 Task: Set up a project plan in Asana using relevant templates and review the tasks and management functions.
Action: Mouse moved to (167, 424)
Screenshot: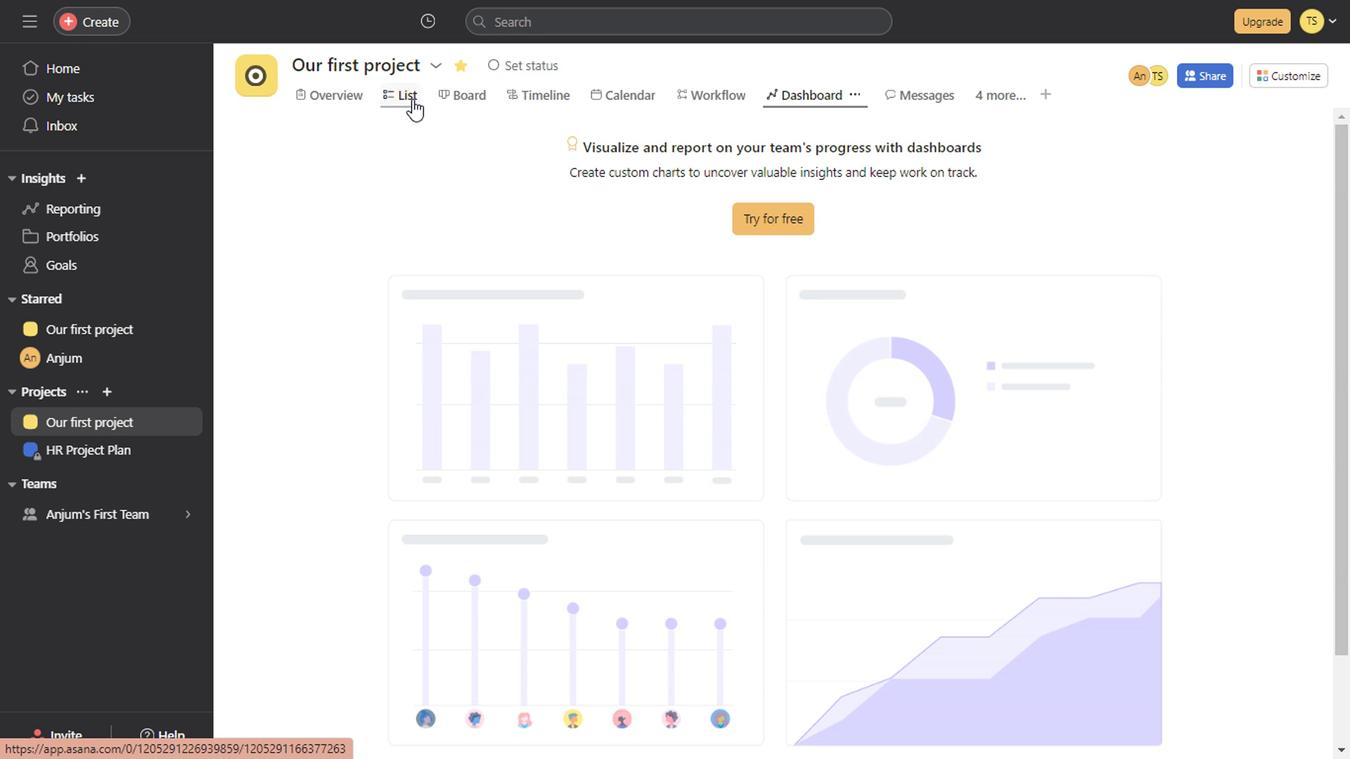 
Action: Mouse pressed left at (167, 424)
Screenshot: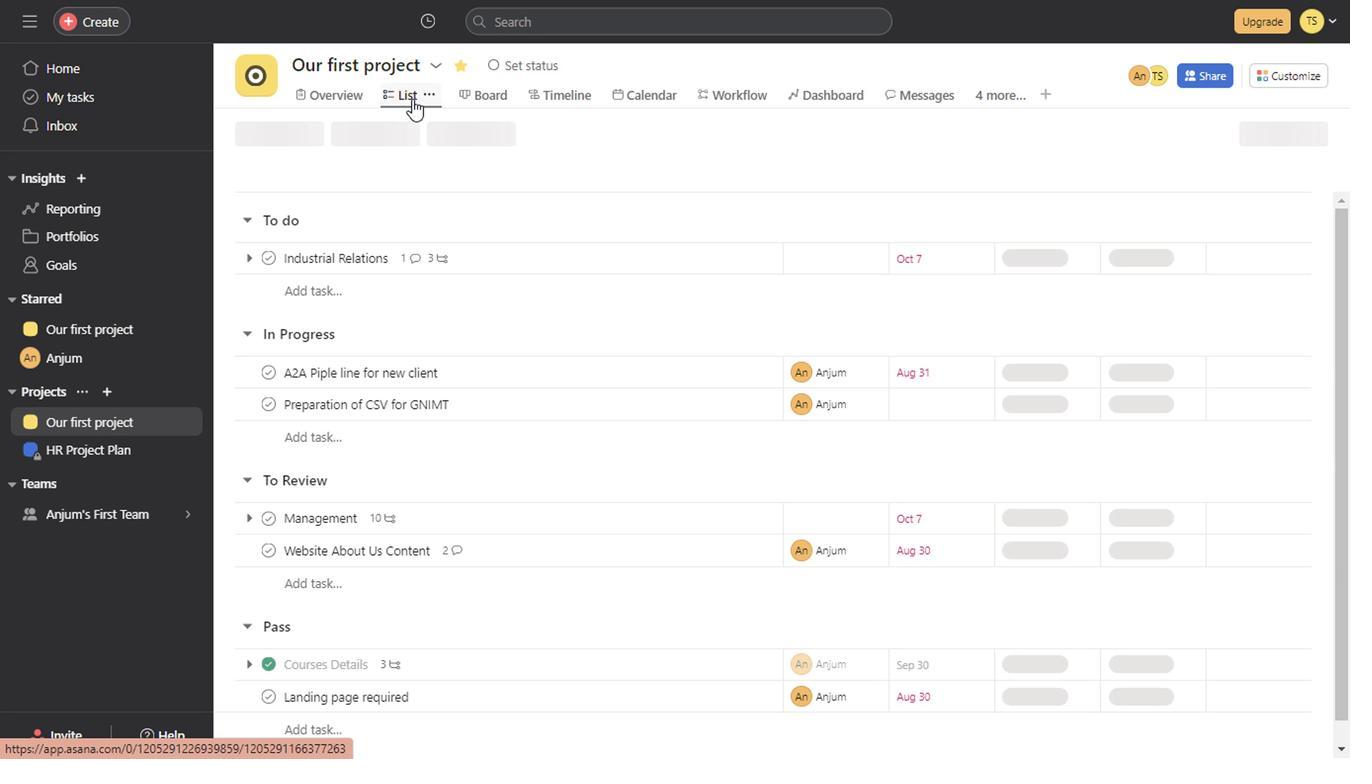 
Action: Mouse moved to (408, 116)
Screenshot: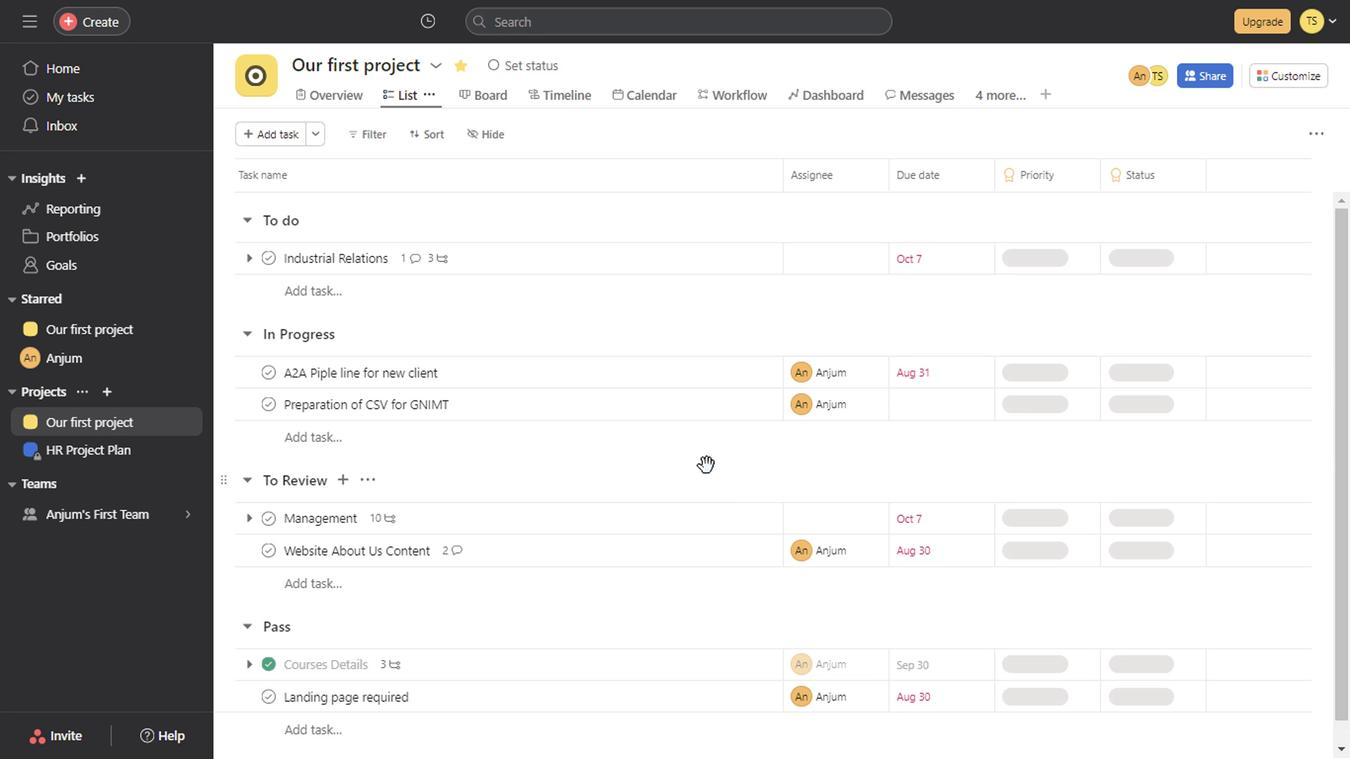 
Action: Mouse pressed left at (408, 116)
Screenshot: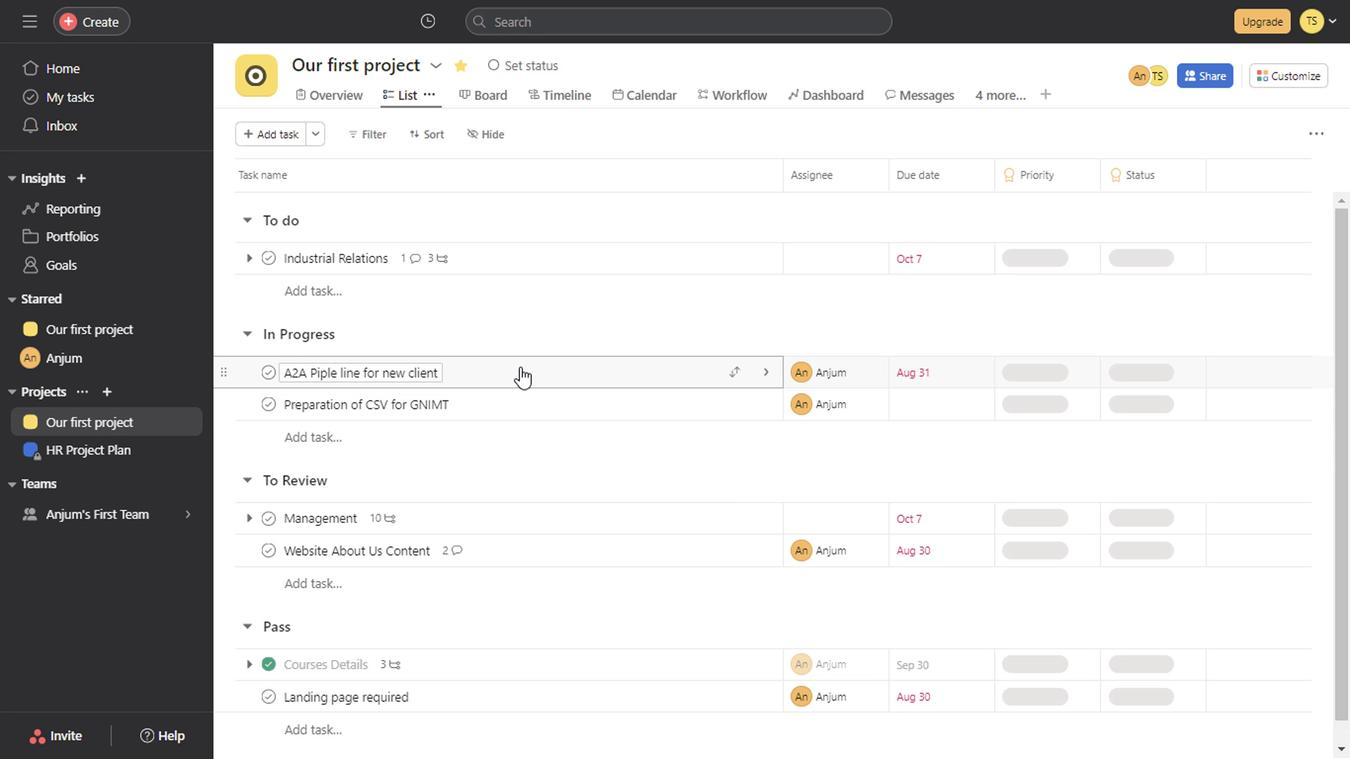 
Action: Mouse moved to (731, 481)
Screenshot: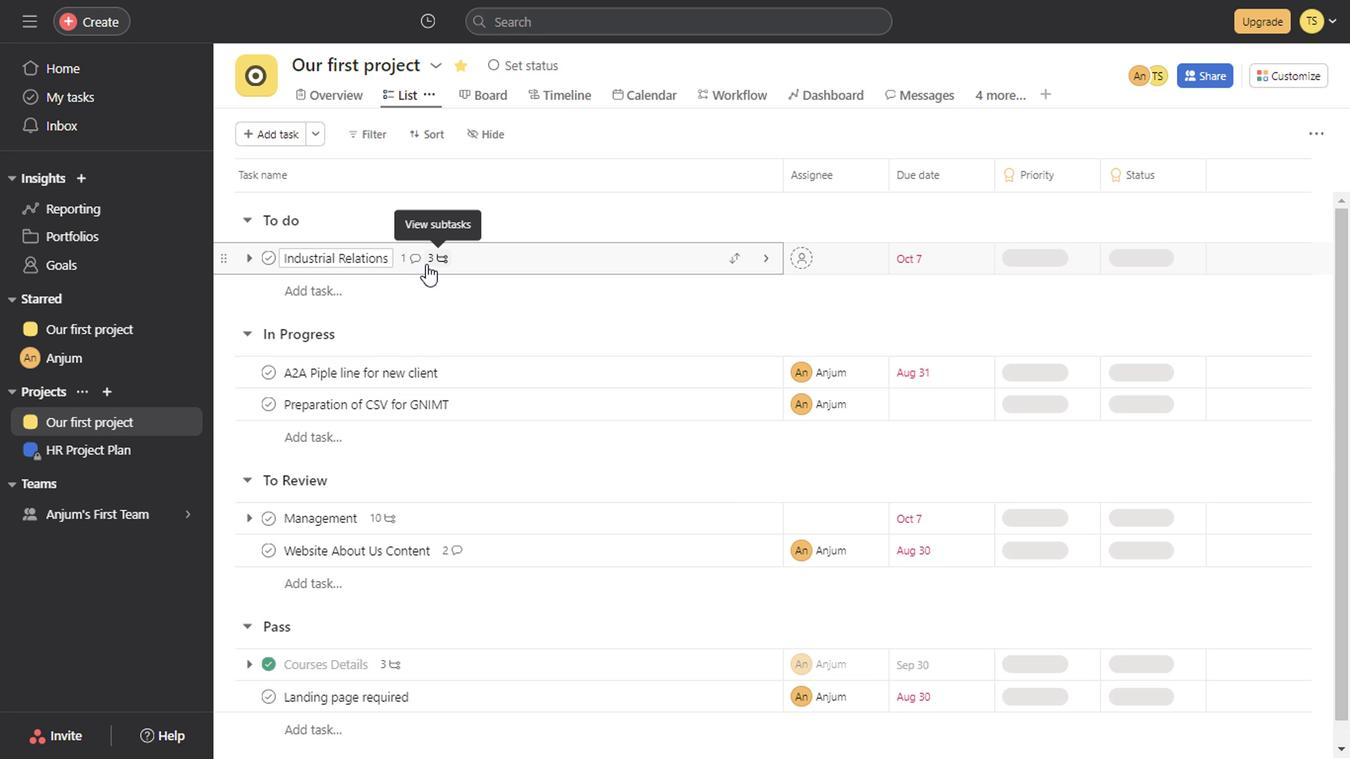 
Action: Mouse scrolled (731, 480) with delta (0, -1)
Screenshot: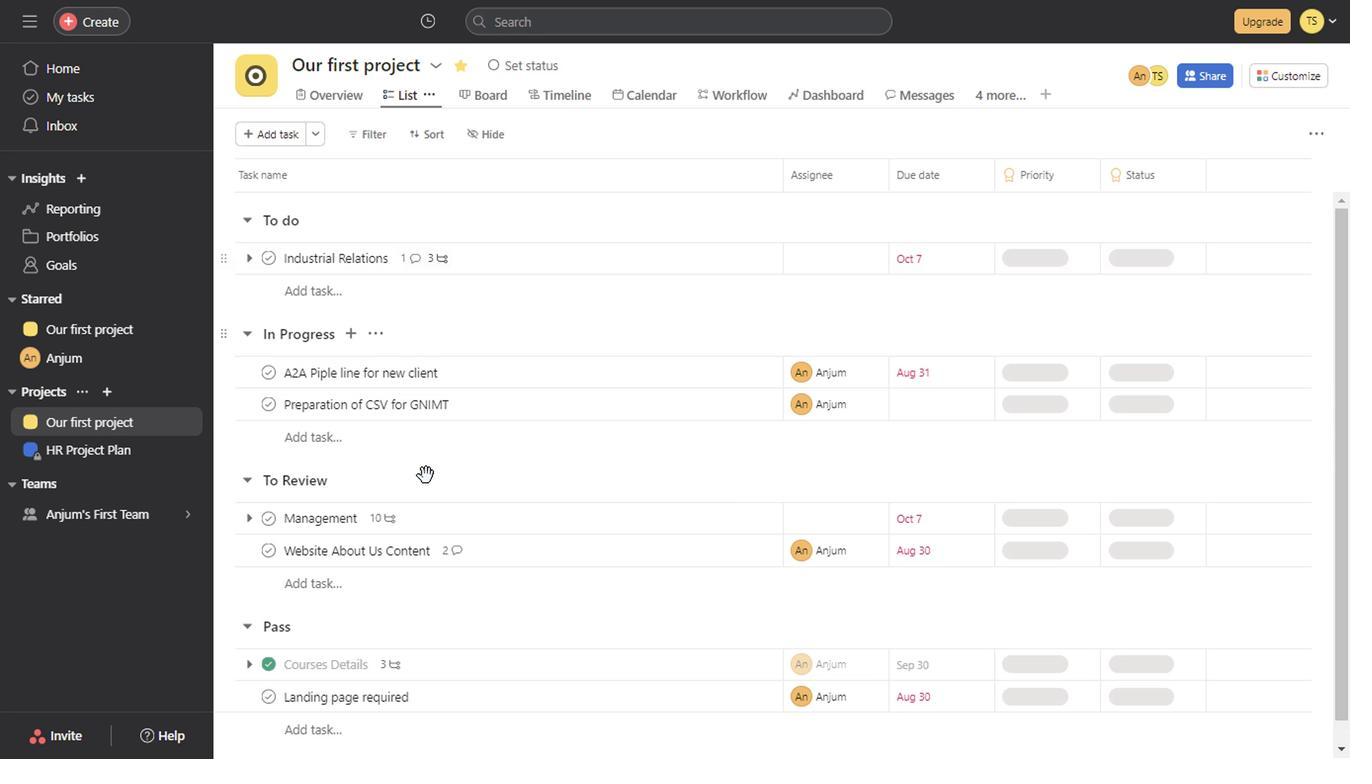 
Action: Mouse scrolled (731, 480) with delta (0, -1)
Screenshot: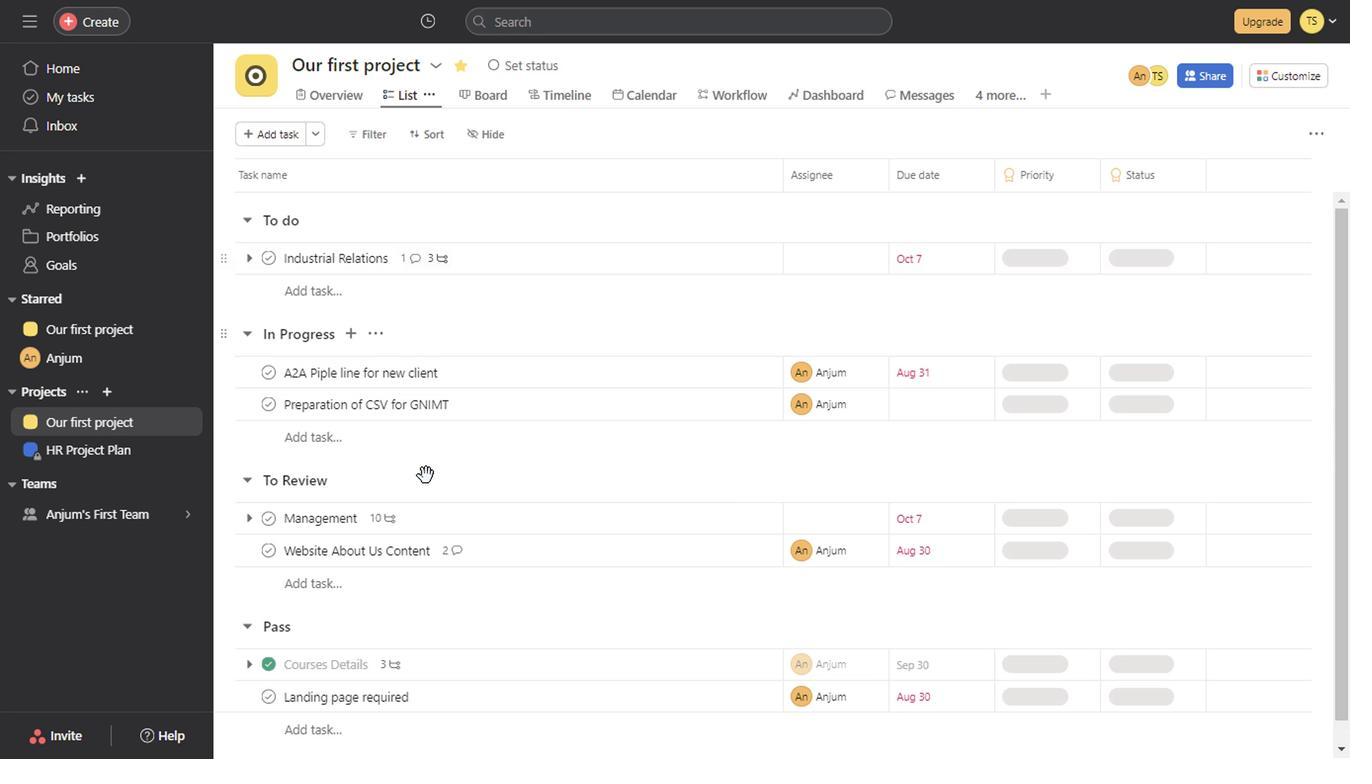 
Action: Mouse scrolled (731, 480) with delta (0, -1)
Screenshot: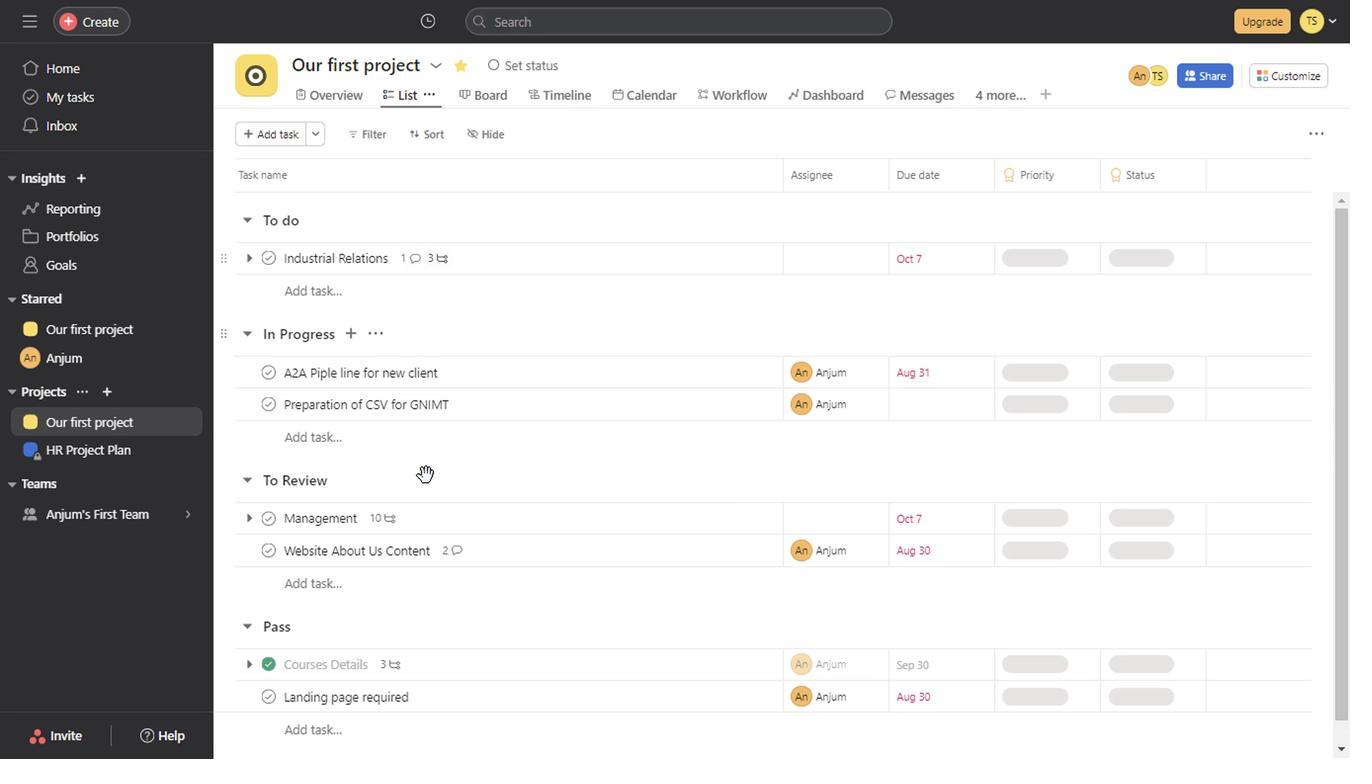 
Action: Mouse scrolled (731, 480) with delta (0, -1)
Screenshot: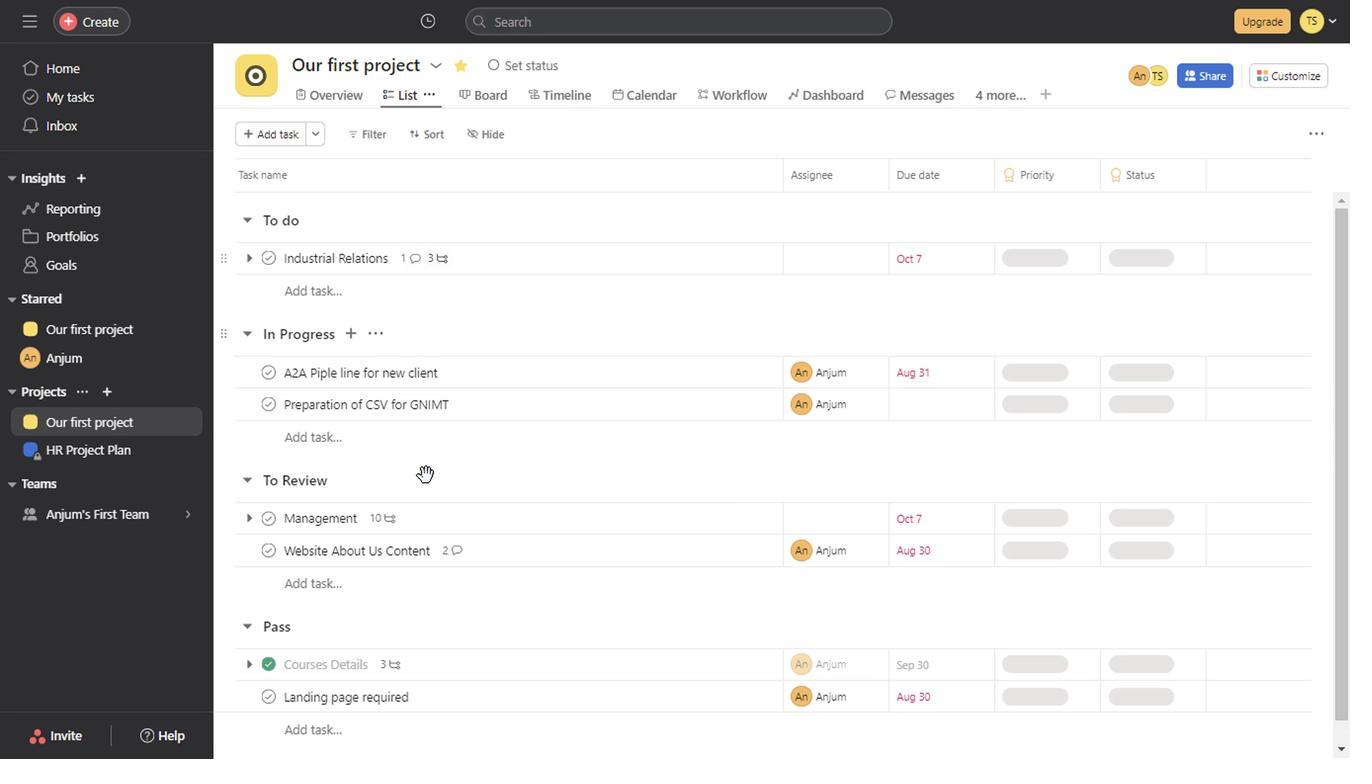 
Action: Mouse scrolled (731, 480) with delta (0, -1)
Screenshot: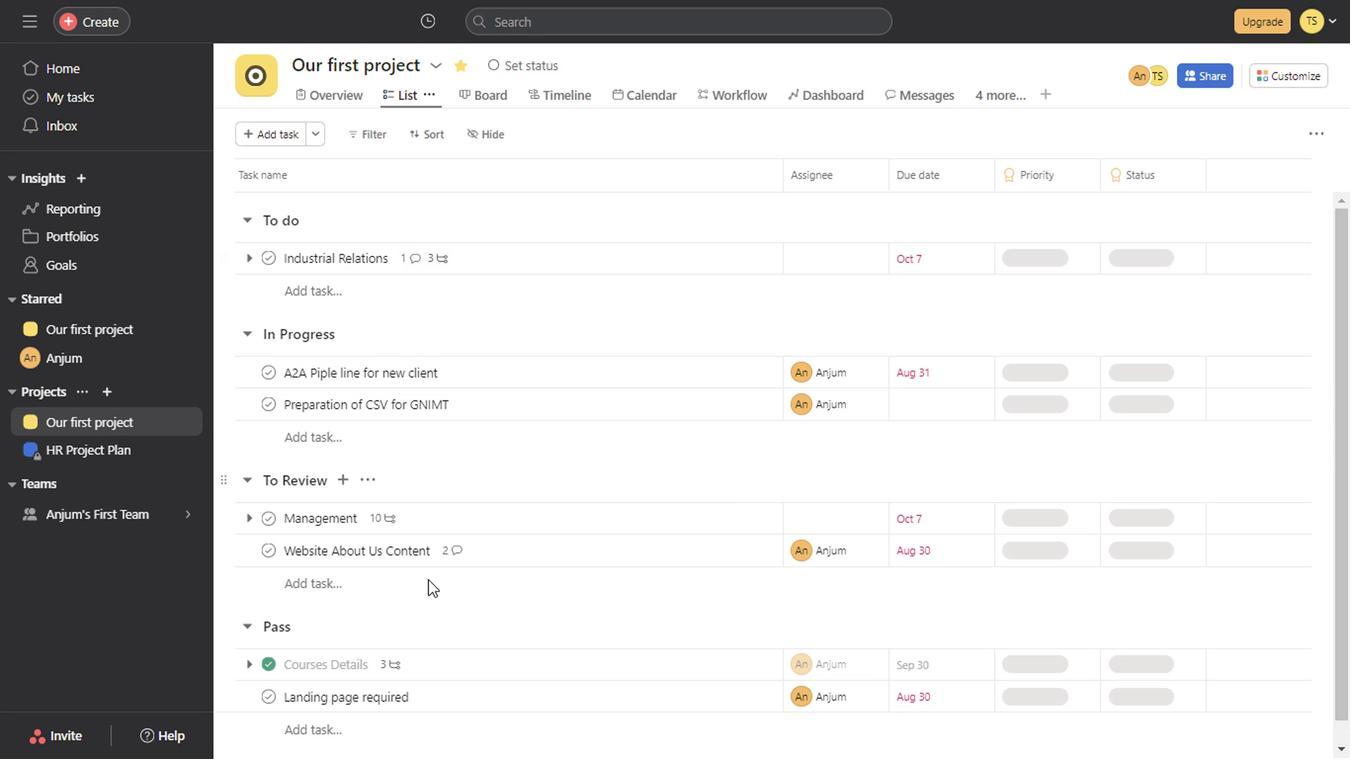 
Action: Mouse scrolled (731, 480) with delta (0, -1)
Screenshot: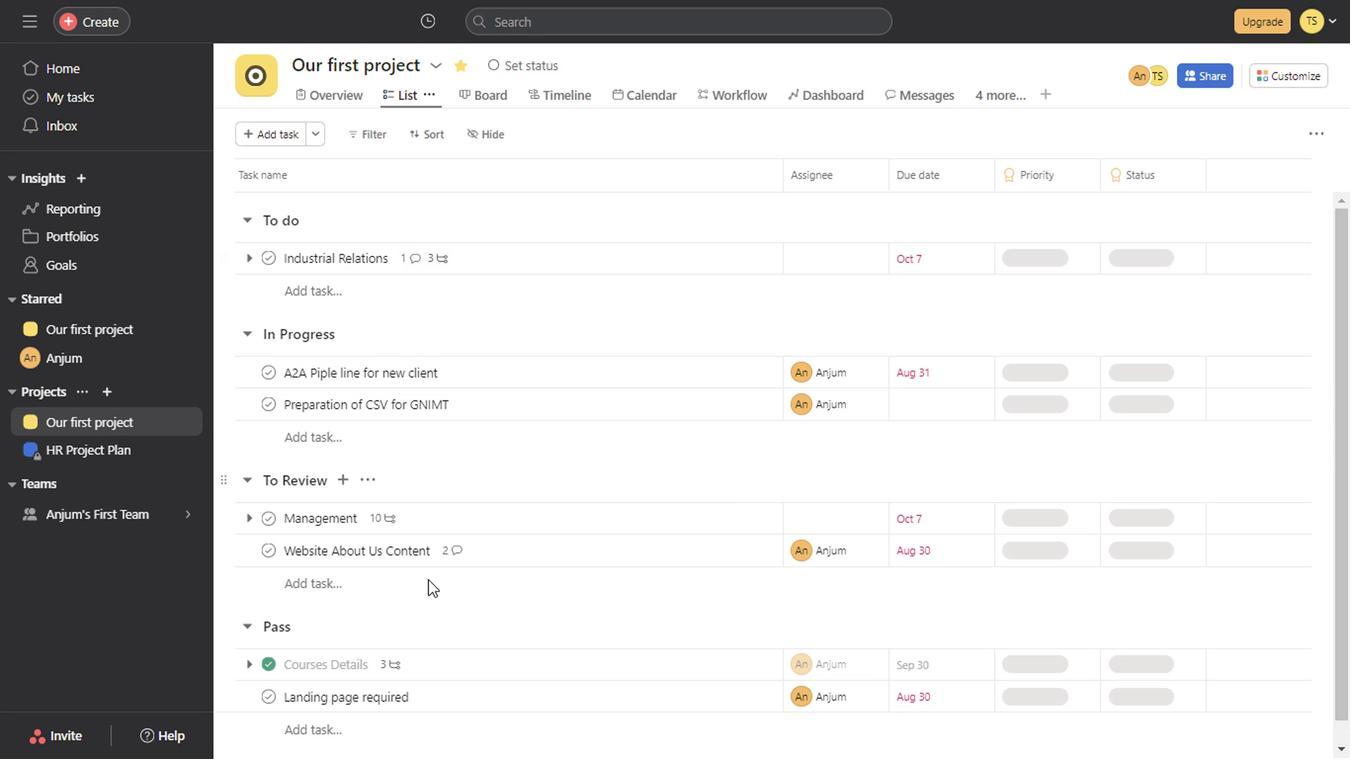 
Action: Mouse scrolled (731, 480) with delta (0, -1)
Screenshot: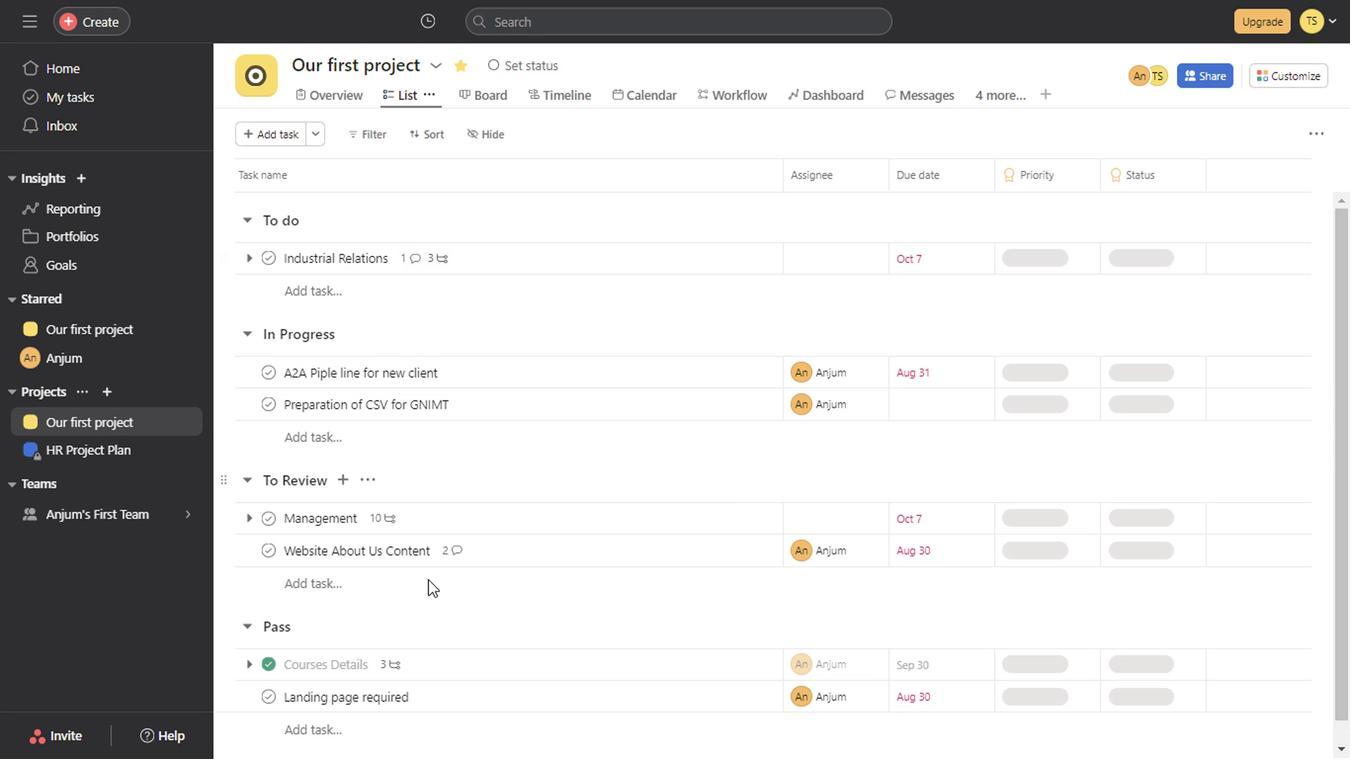 
Action: Mouse scrolled (731, 480) with delta (0, -1)
Screenshot: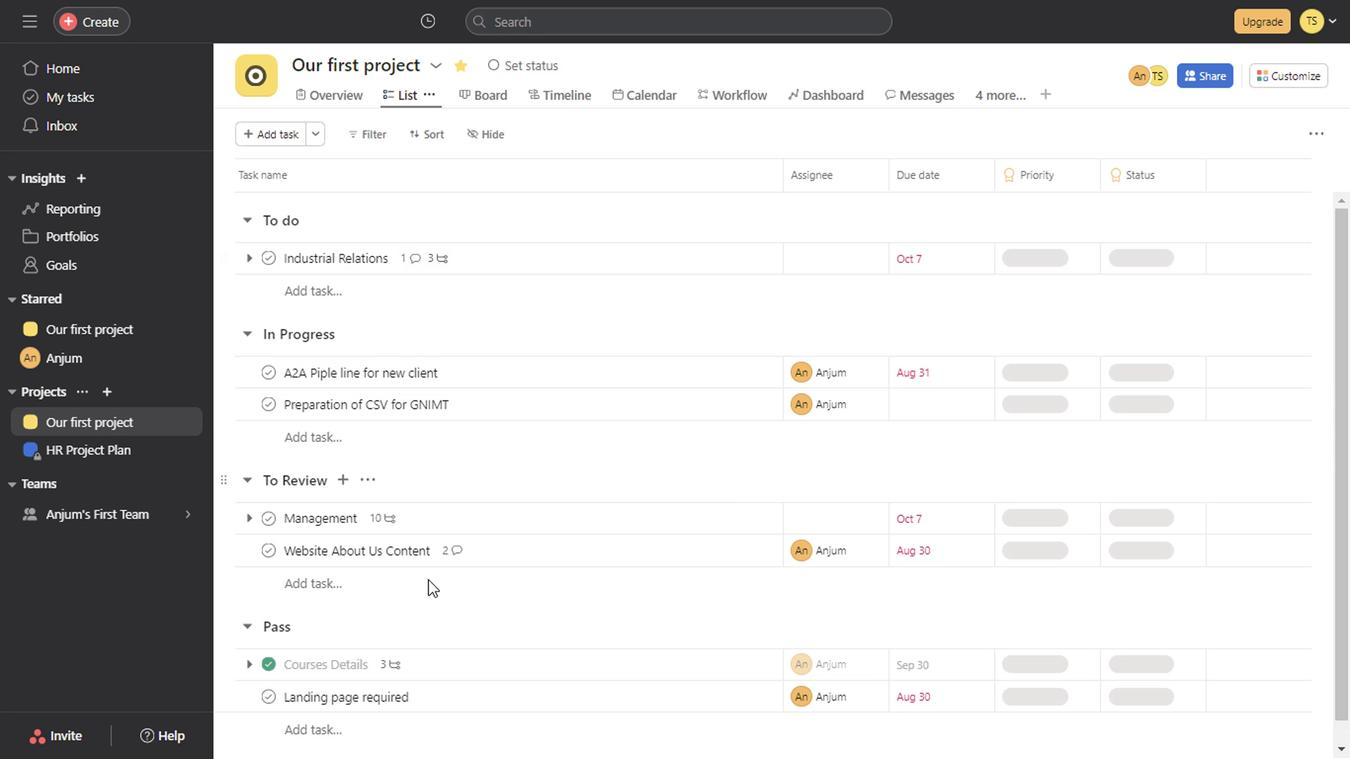
Action: Mouse scrolled (731, 480) with delta (0, -1)
Screenshot: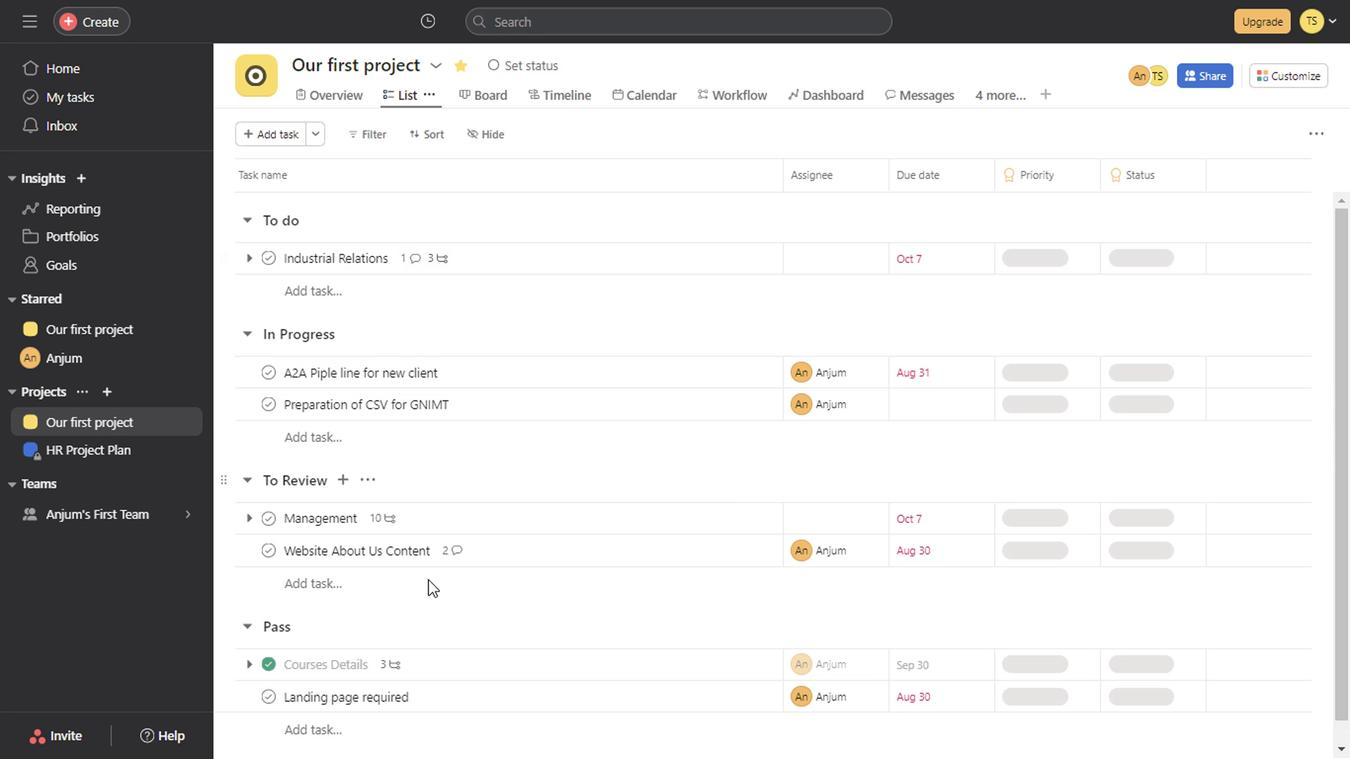 
Action: Mouse scrolled (731, 480) with delta (0, -1)
Screenshot: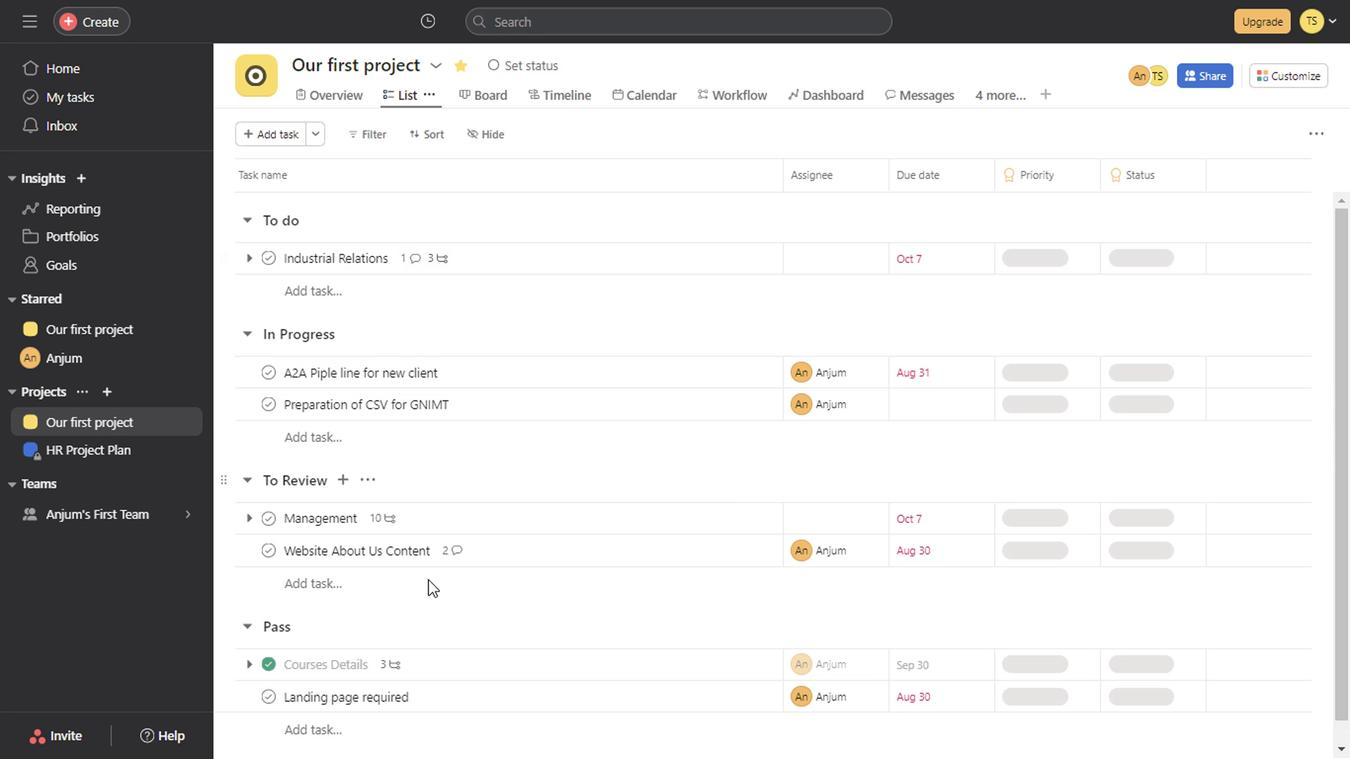 
Action: Mouse scrolled (731, 480) with delta (0, -1)
Screenshot: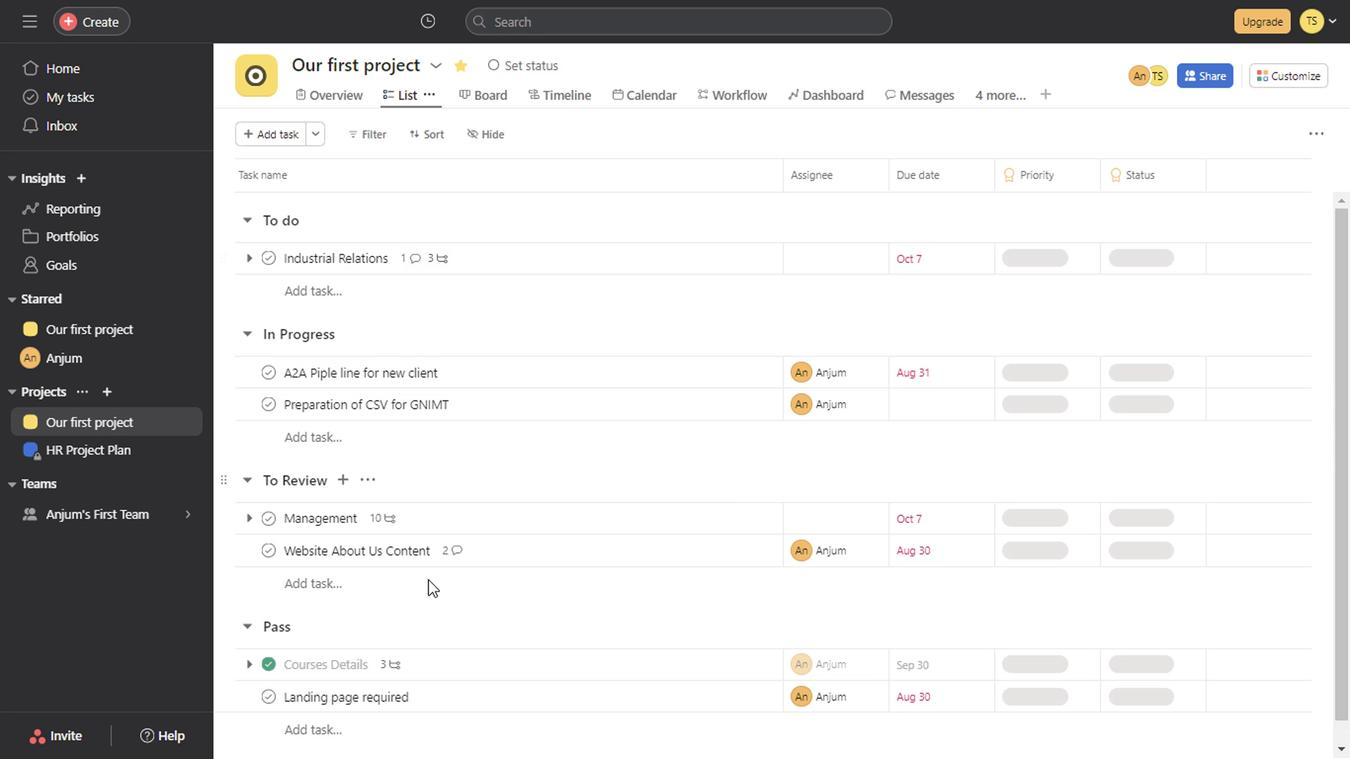 
Action: Mouse scrolled (731, 480) with delta (0, -1)
Screenshot: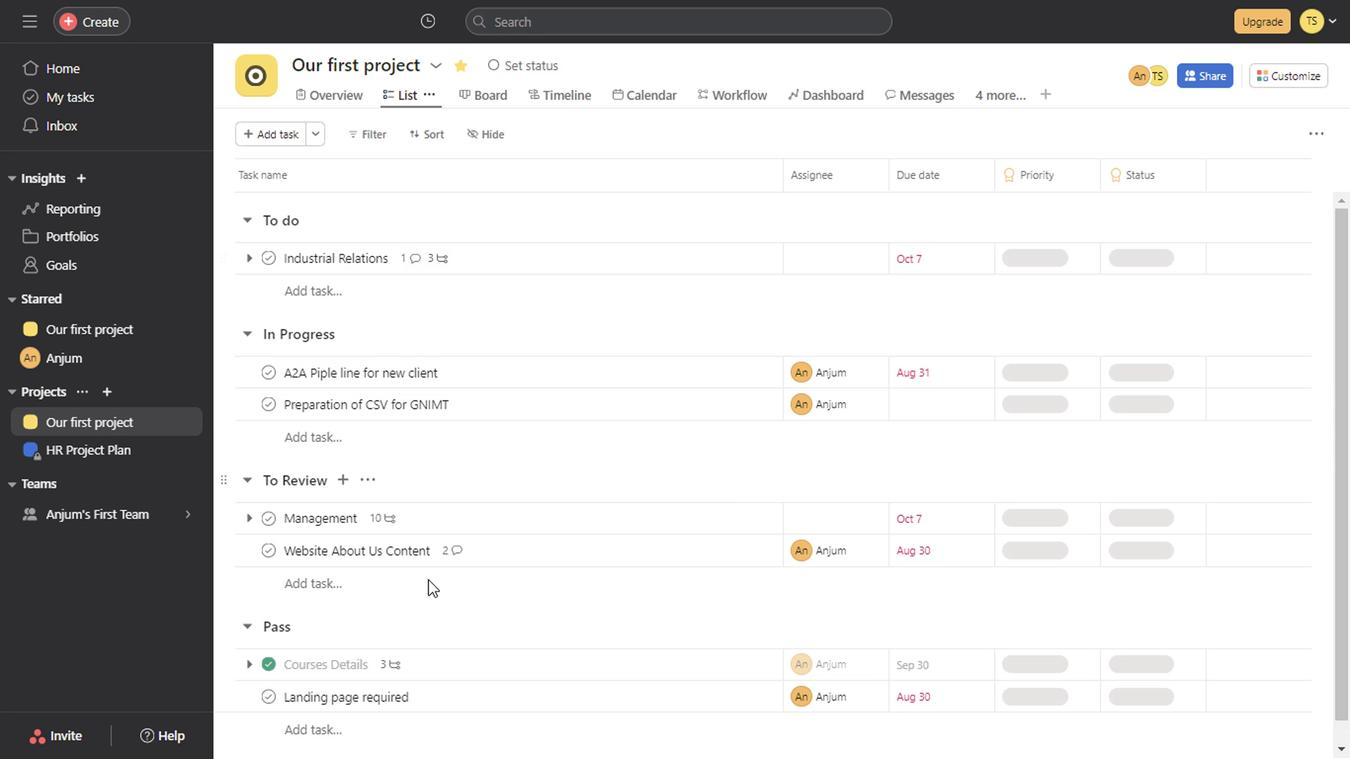 
Action: Mouse scrolled (731, 480) with delta (0, -1)
Screenshot: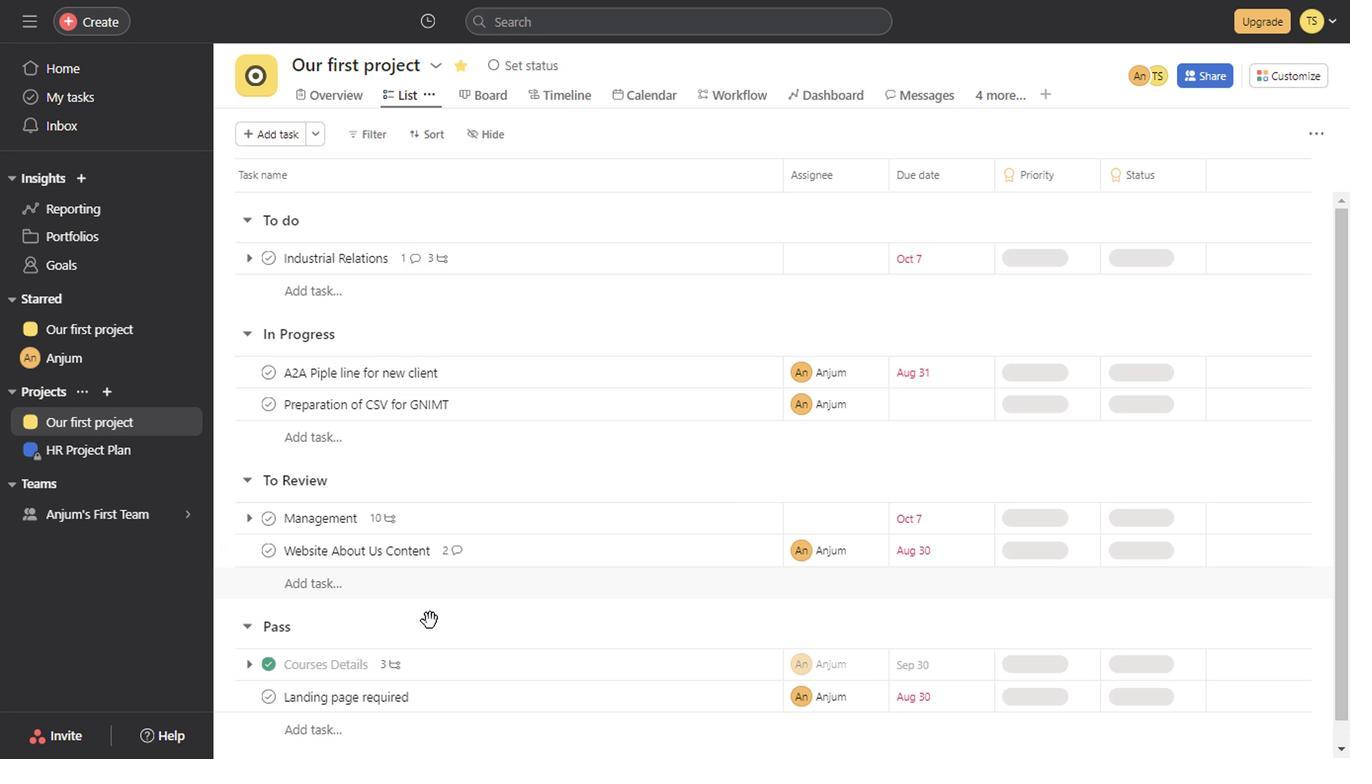 
Action: Mouse scrolled (731, 480) with delta (0, -1)
Screenshot: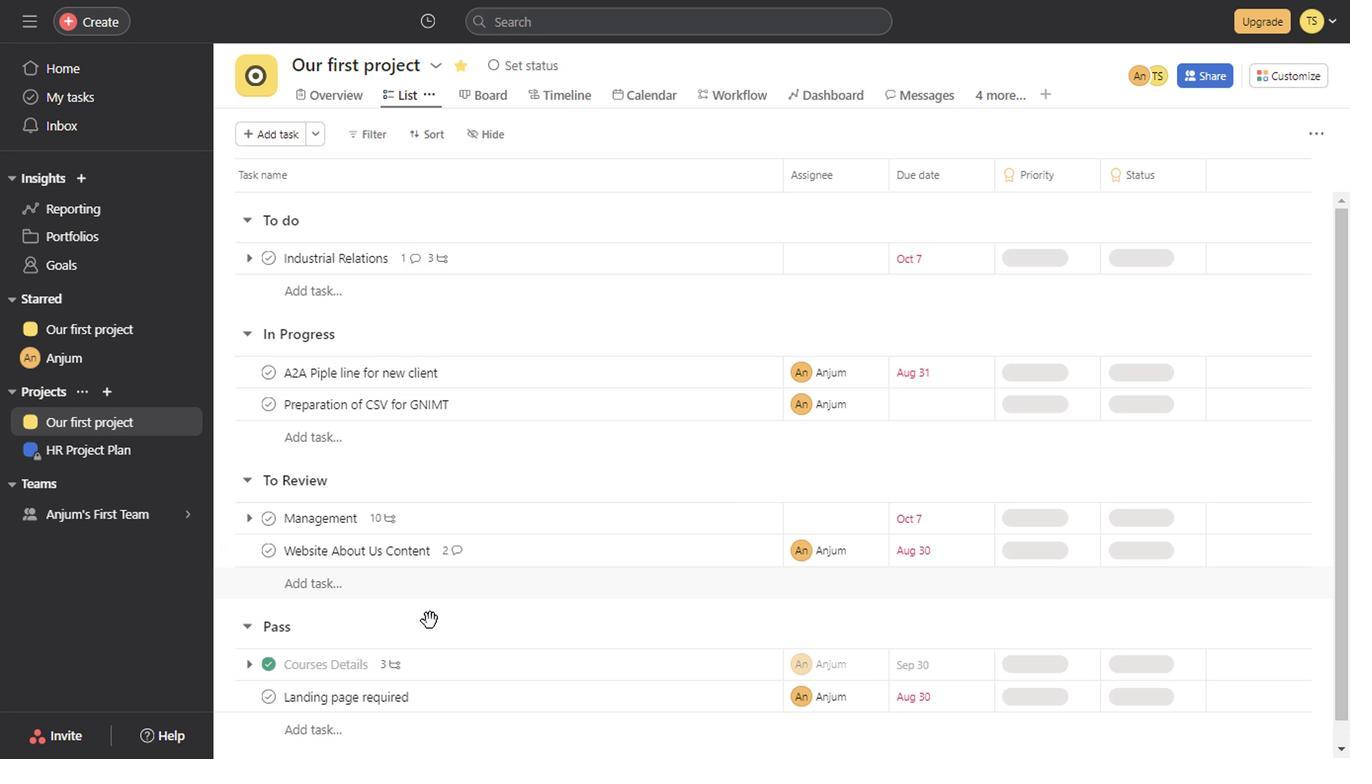 
Action: Mouse scrolled (731, 480) with delta (0, -1)
Screenshot: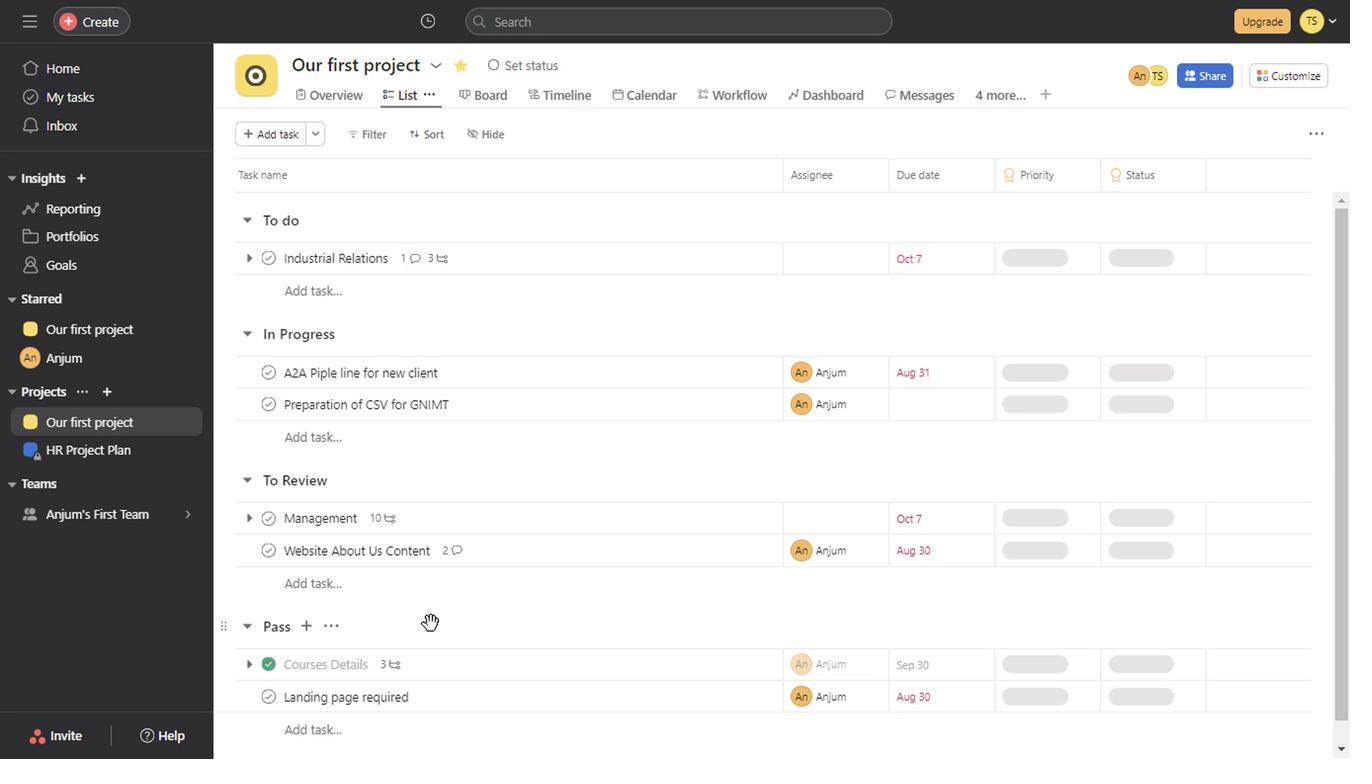 
Action: Mouse scrolled (731, 480) with delta (0, -1)
Screenshot: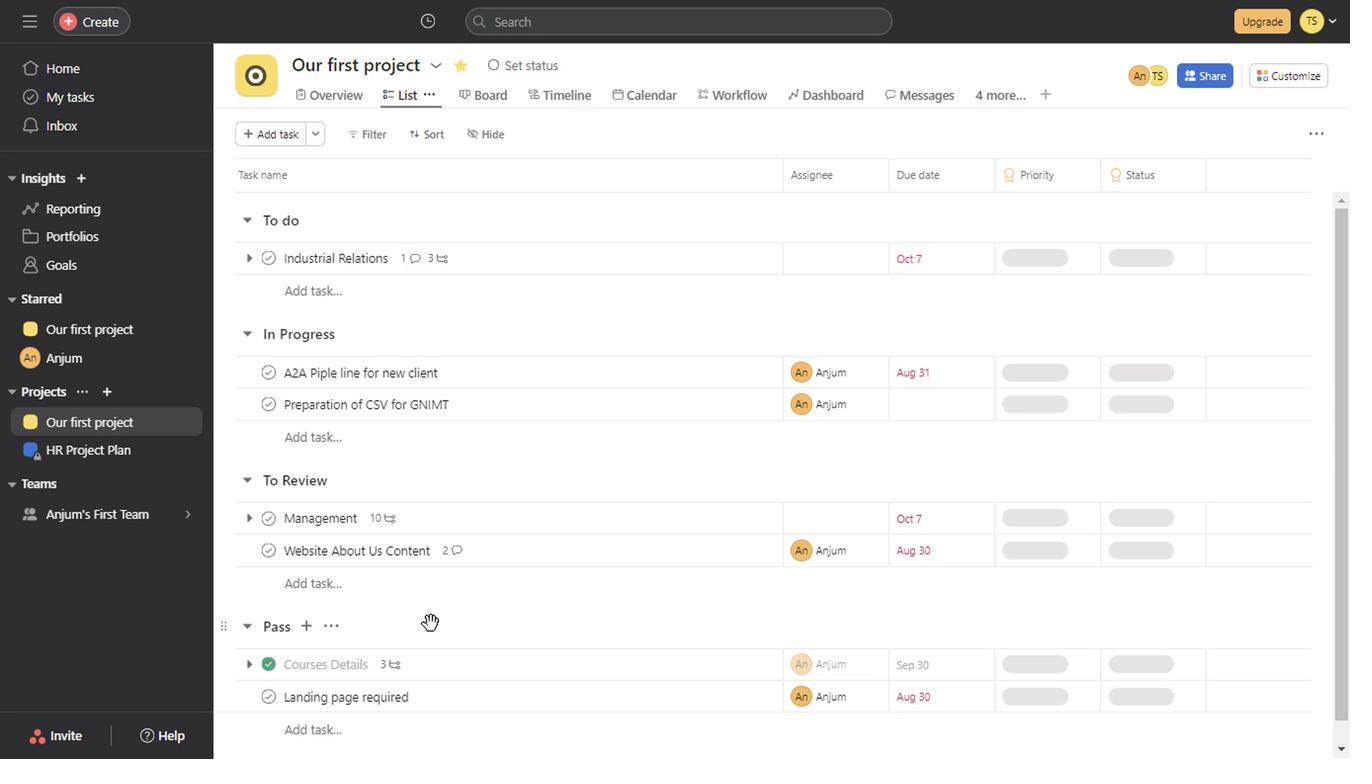 
Action: Mouse scrolled (731, 480) with delta (0, -1)
Screenshot: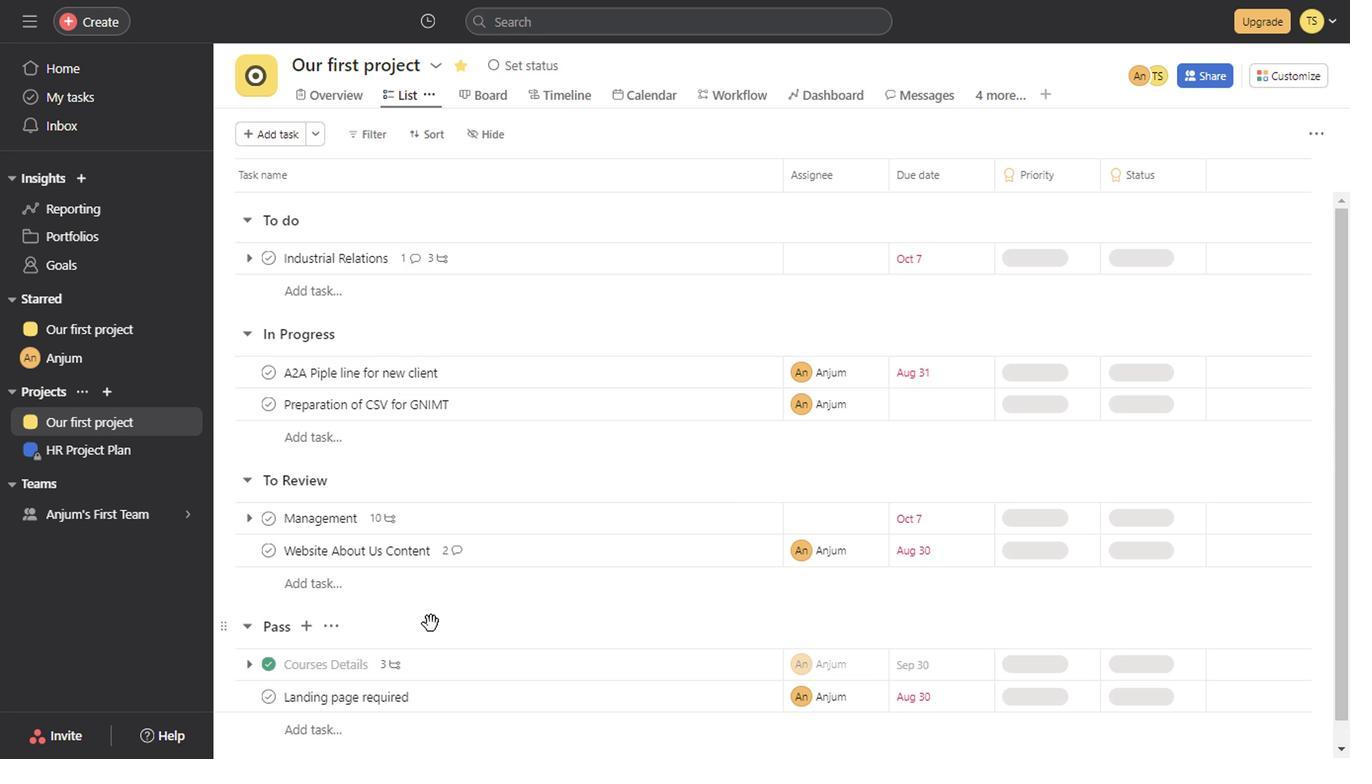 
Action: Mouse scrolled (731, 480) with delta (0, -1)
Screenshot: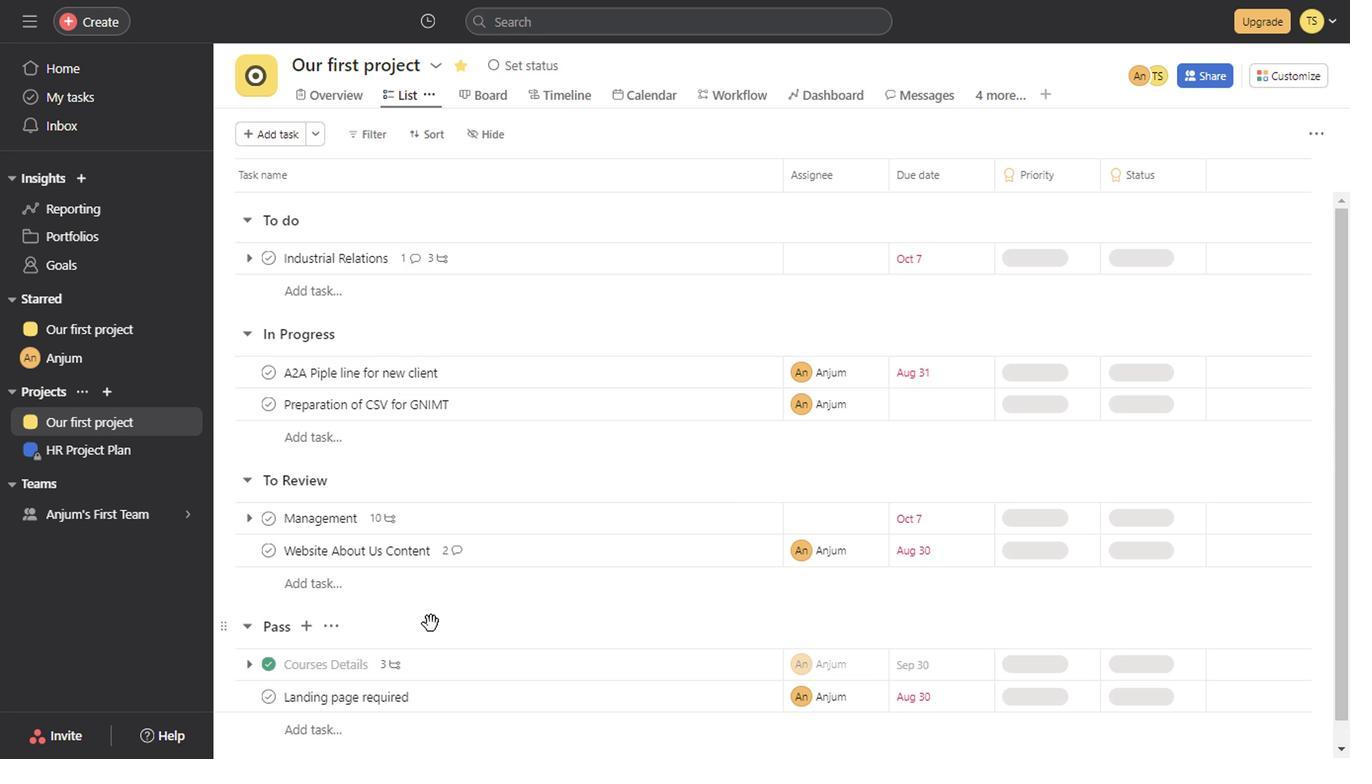
Action: Mouse scrolled (731, 480) with delta (0, -1)
Screenshot: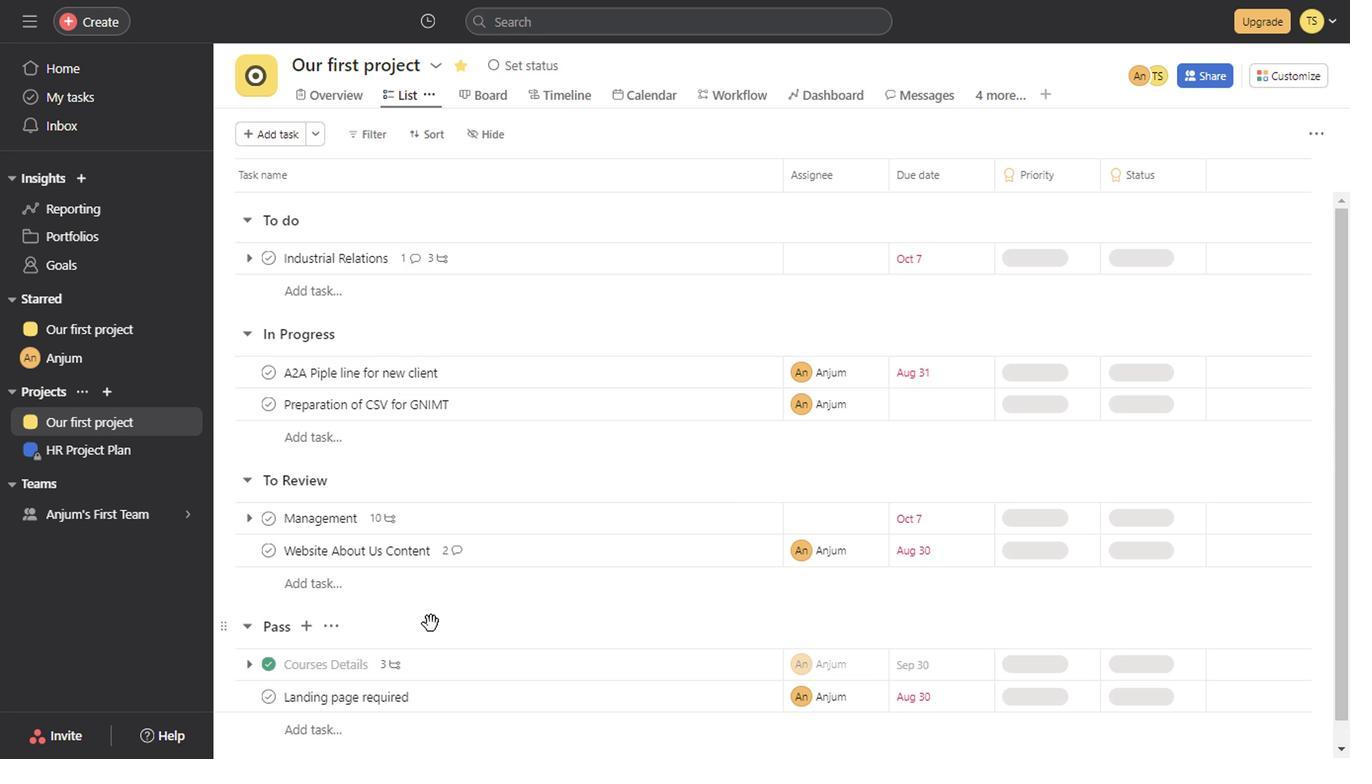 
Action: Mouse scrolled (731, 480) with delta (0, -1)
Screenshot: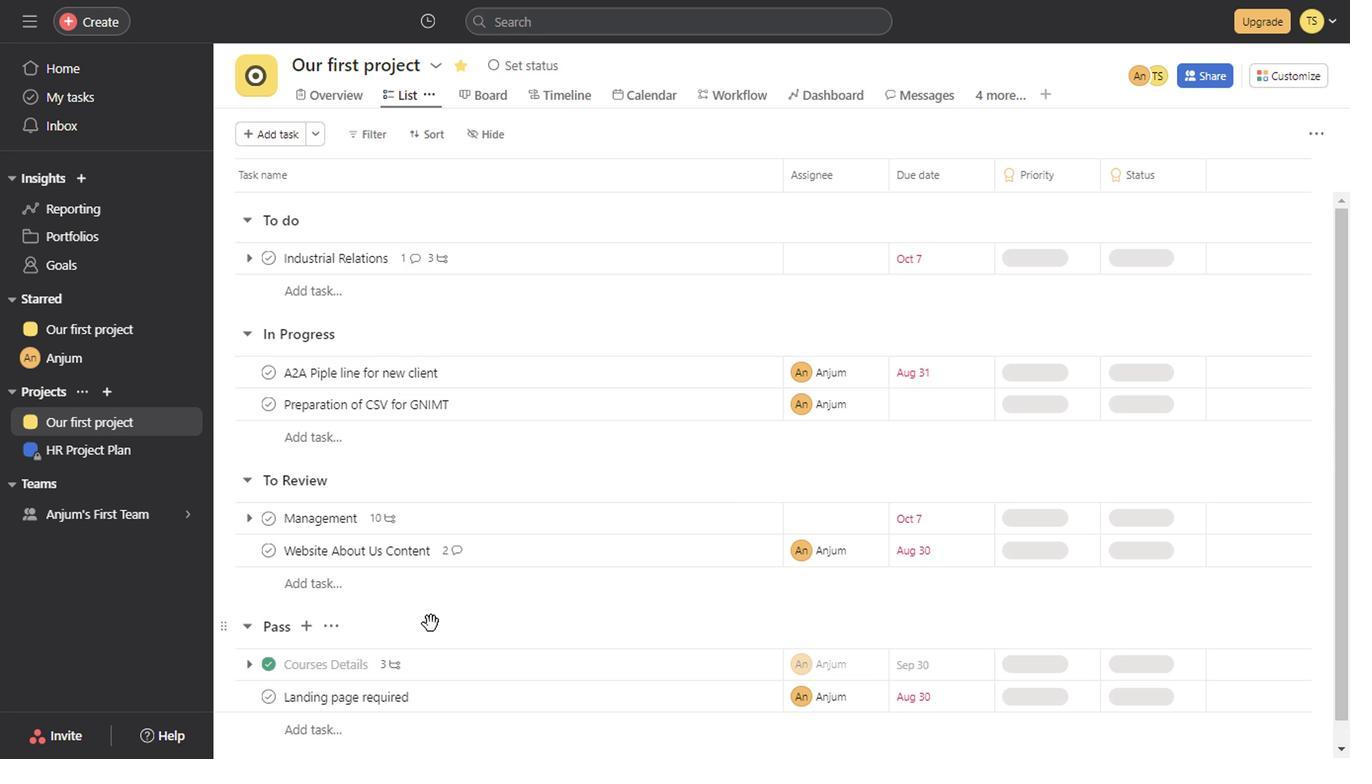 
Action: Mouse scrolled (731, 480) with delta (0, -1)
Screenshot: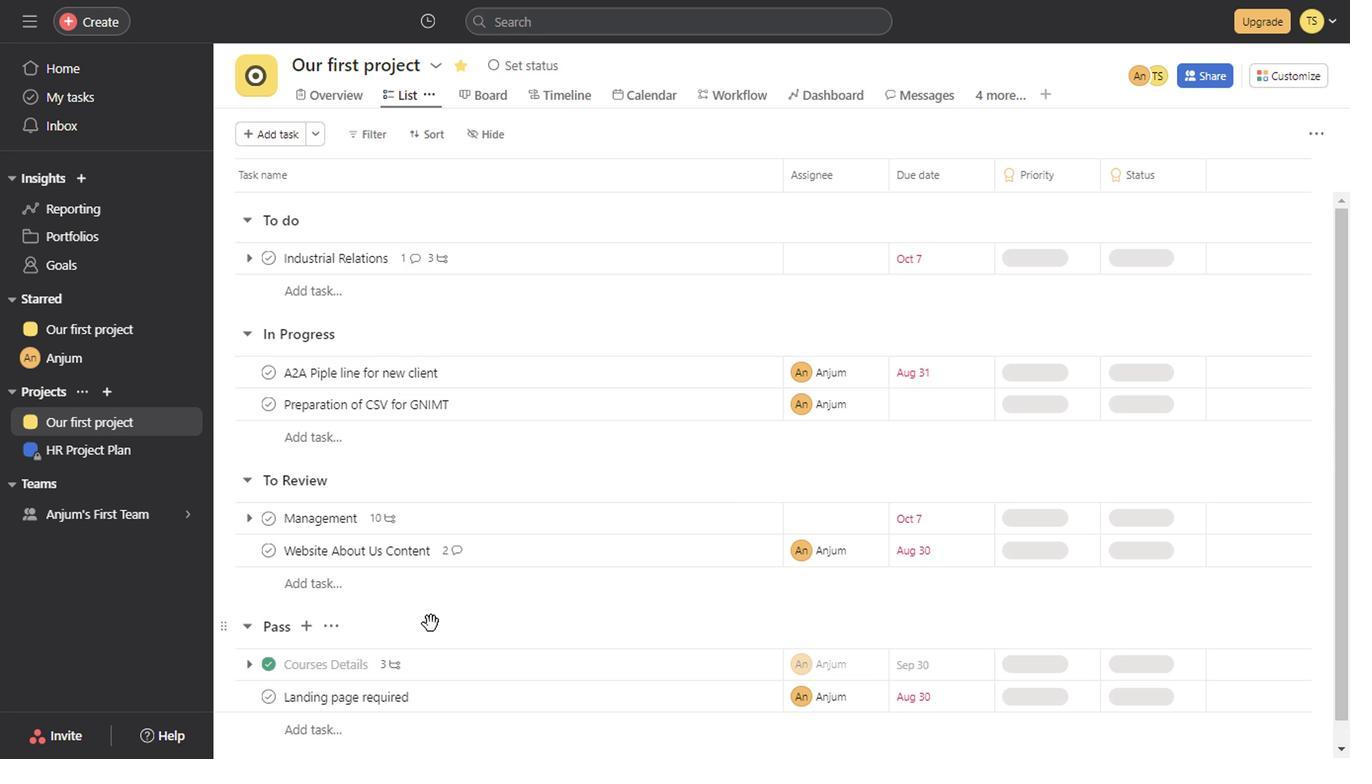 
Action: Mouse scrolled (731, 480) with delta (0, -1)
Screenshot: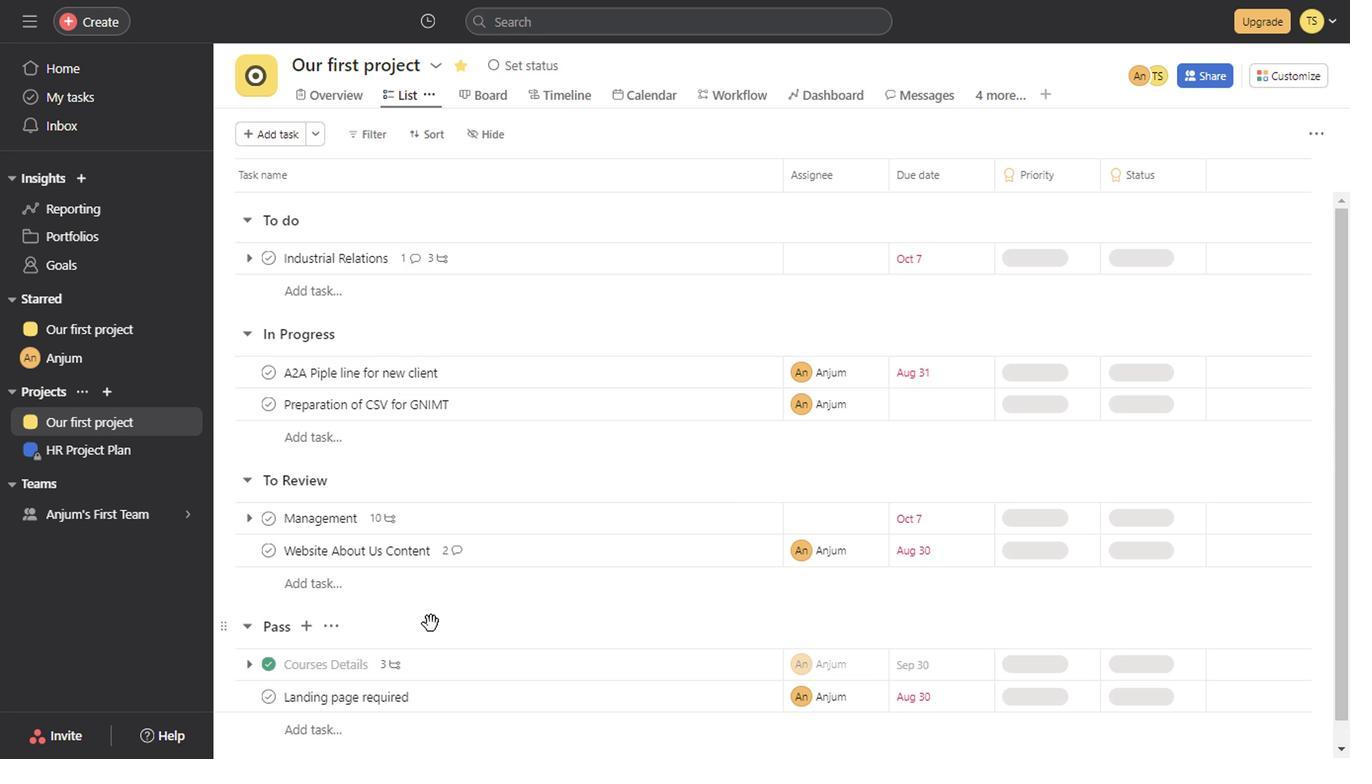 
Action: Mouse scrolled (731, 480) with delta (0, -1)
Screenshot: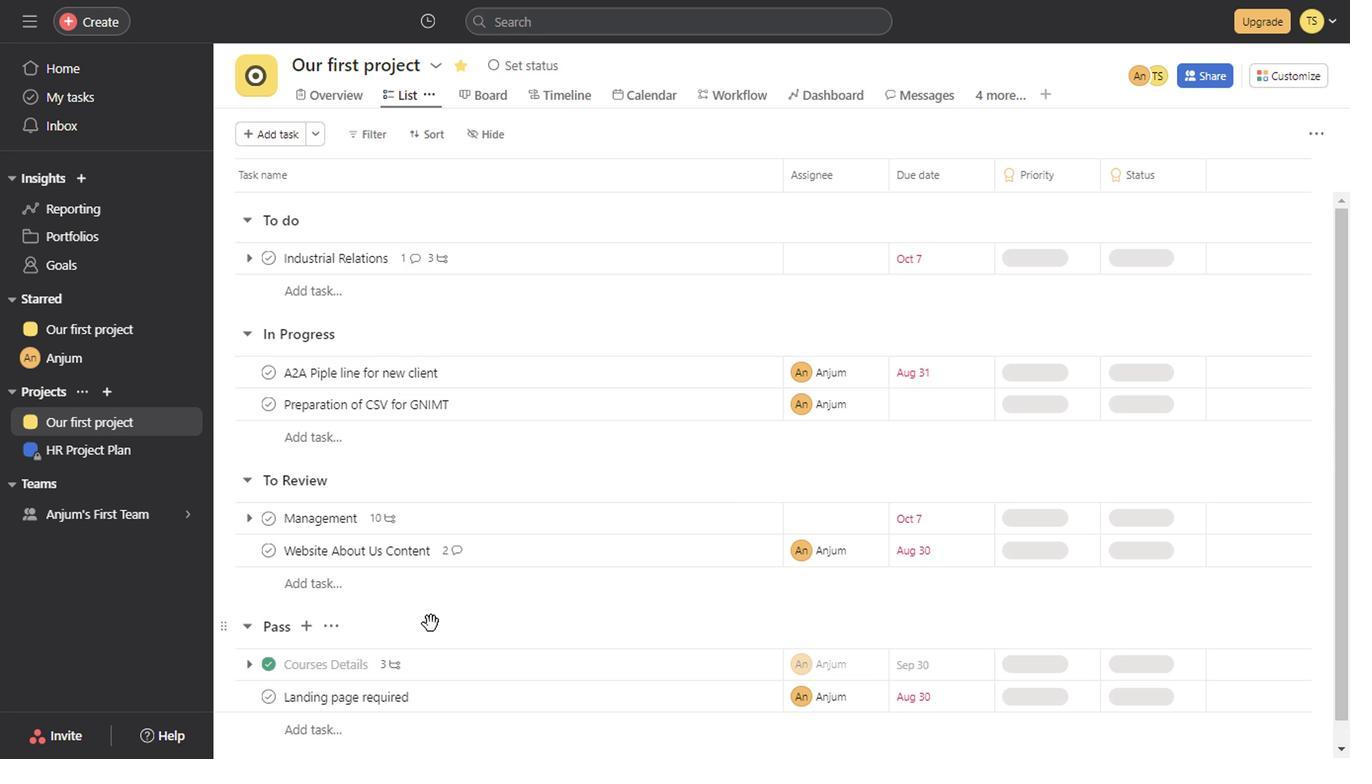 
Action: Mouse scrolled (731, 480) with delta (0, -1)
Screenshot: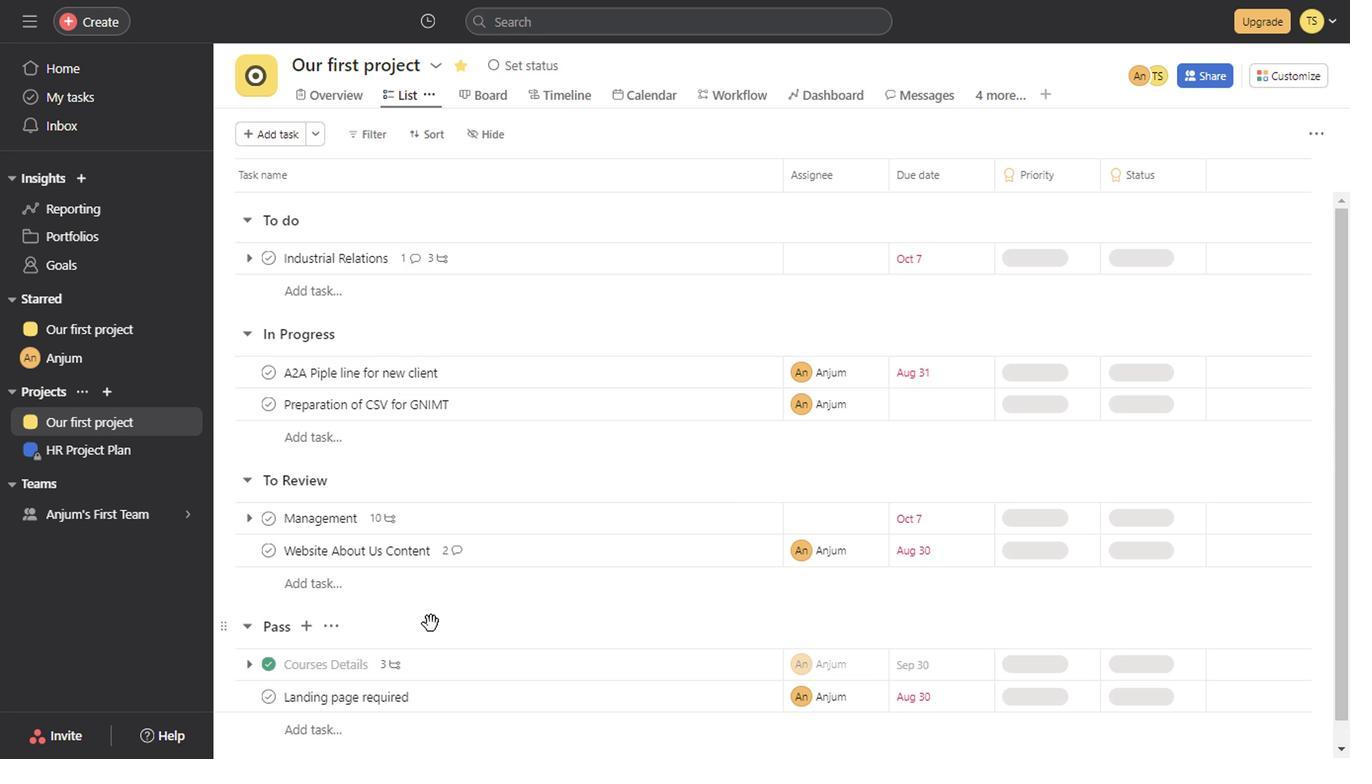 
Action: Mouse scrolled (731, 480) with delta (0, -1)
Screenshot: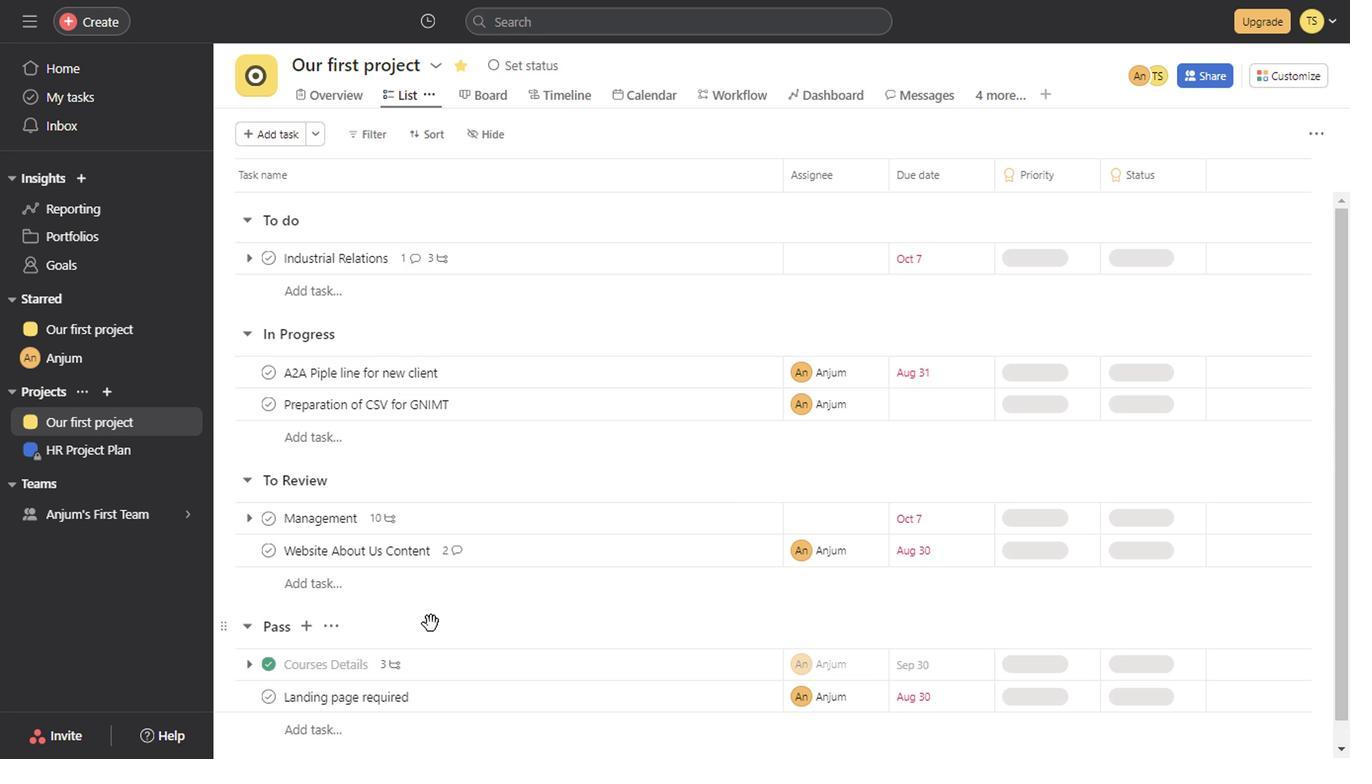 
Action: Mouse moved to (732, 486)
Screenshot: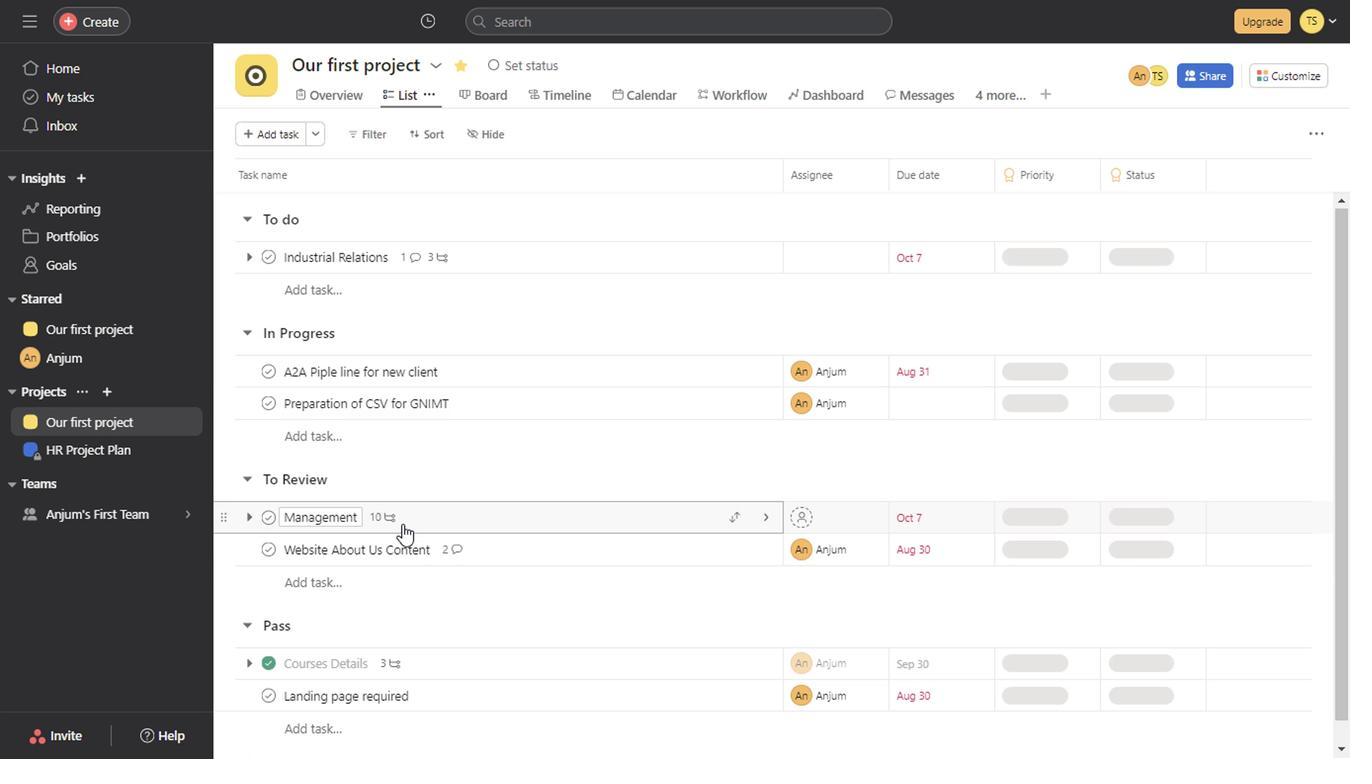 
Action: Mouse scrolled (732, 485) with delta (0, 0)
Screenshot: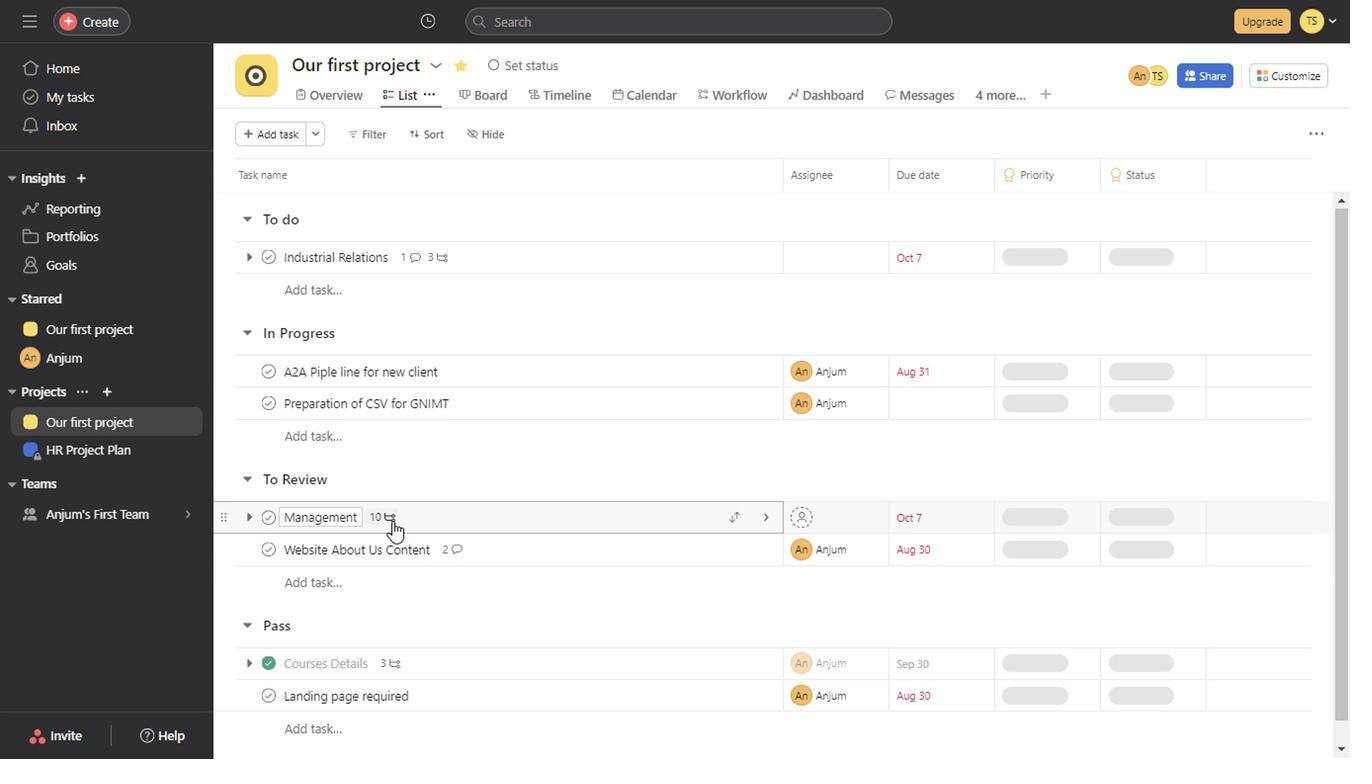 
Action: Mouse scrolled (732, 485) with delta (0, 0)
Screenshot: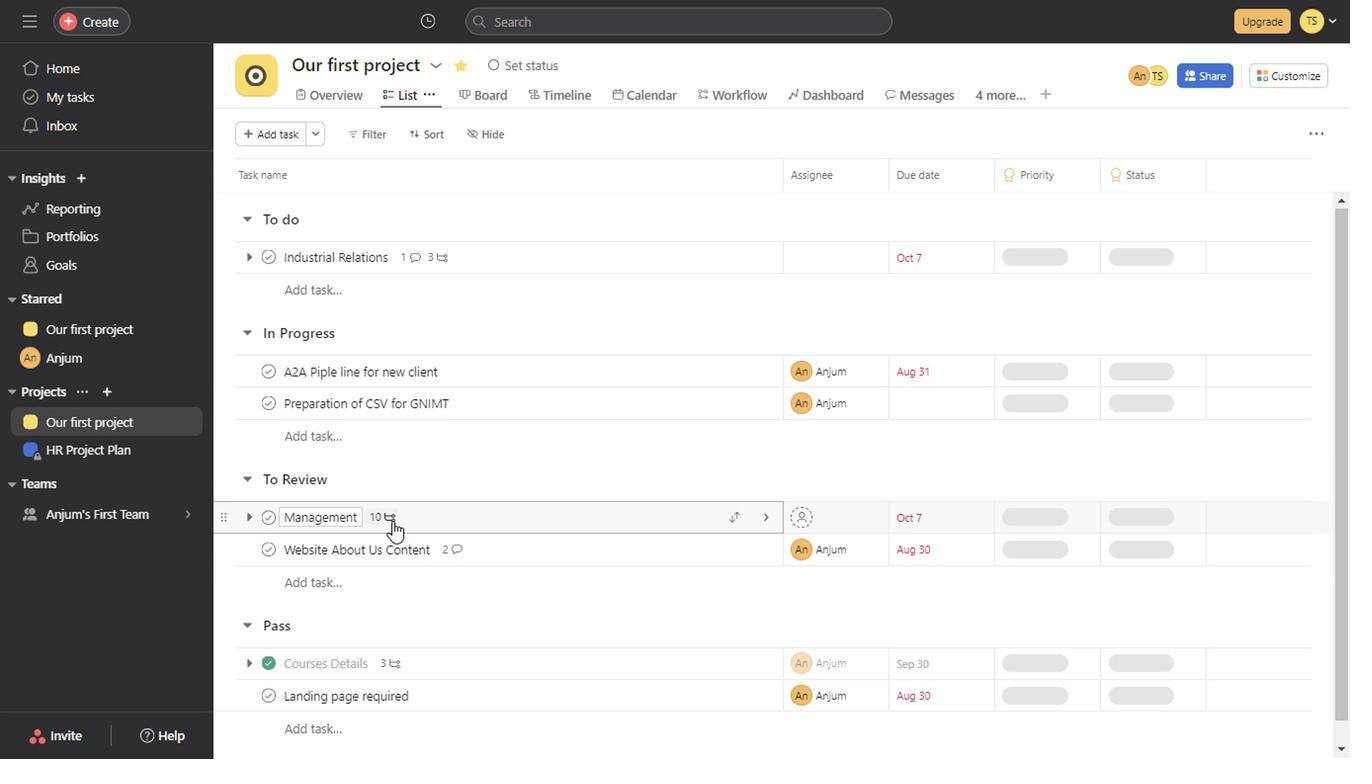 
Action: Mouse scrolled (732, 485) with delta (0, 0)
Screenshot: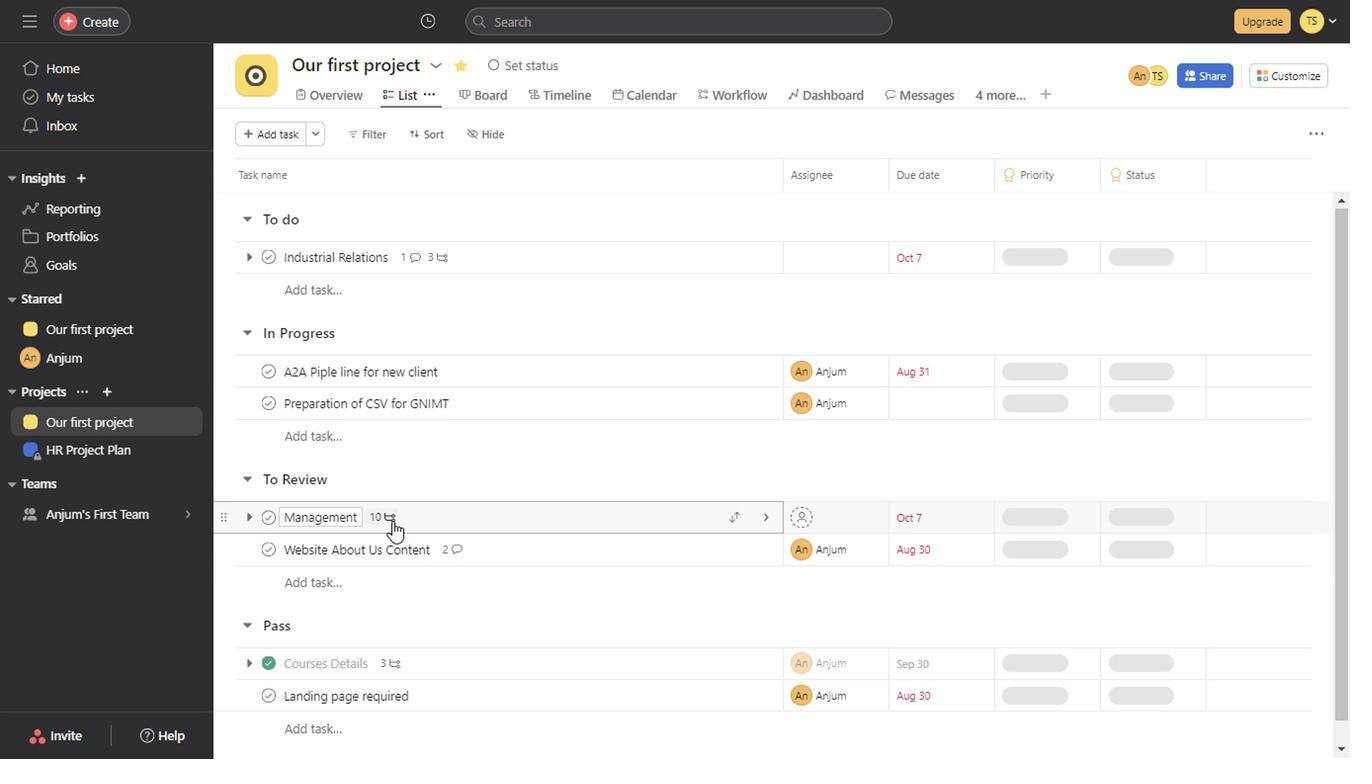 
Action: Mouse scrolled (732, 485) with delta (0, 0)
Screenshot: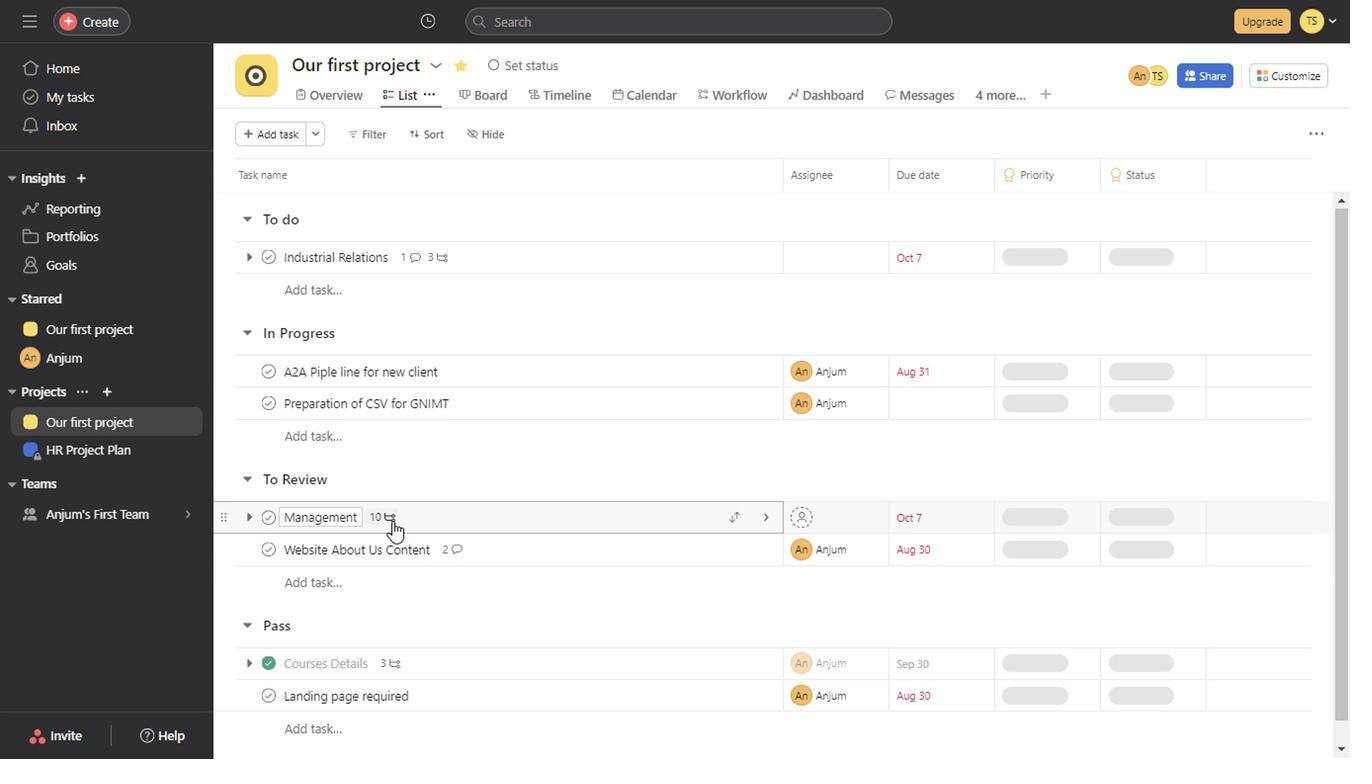 
Action: Mouse scrolled (732, 485) with delta (0, 0)
Screenshot: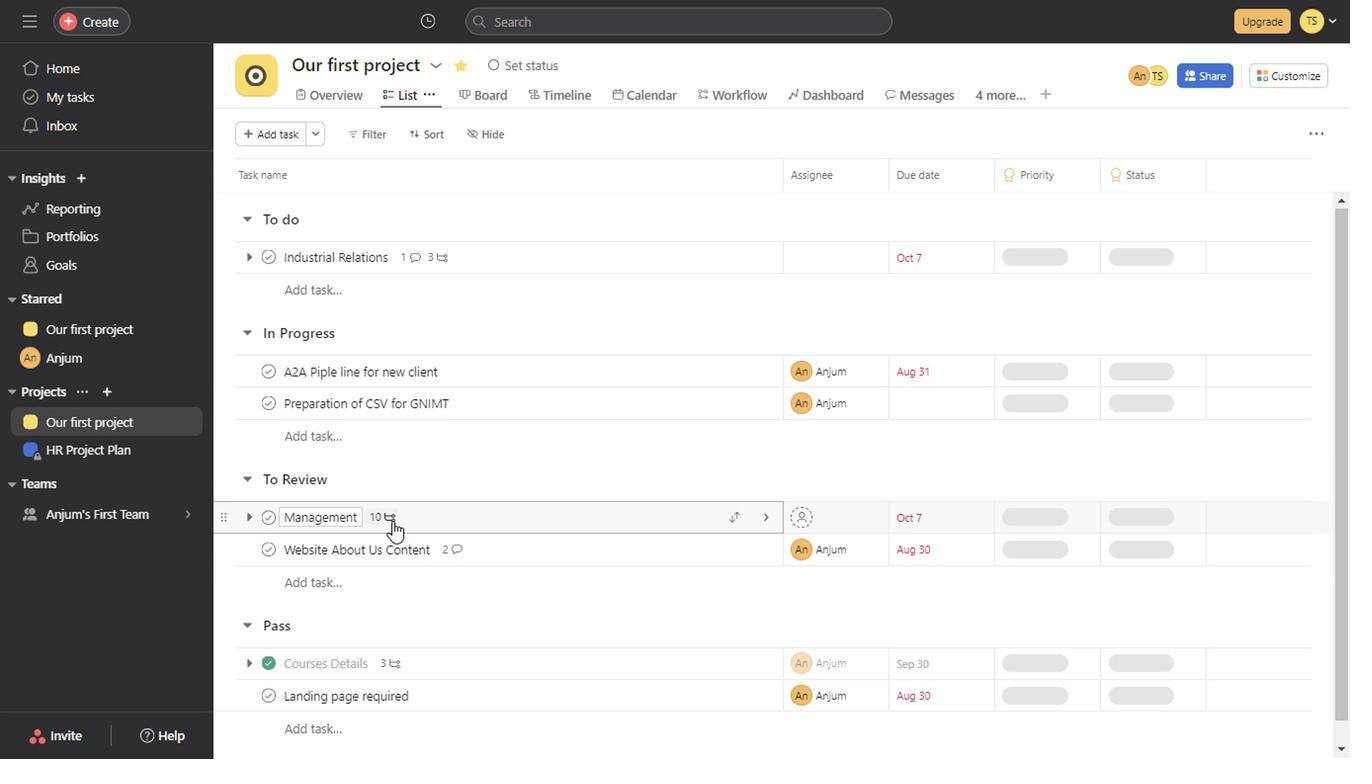 
Action: Mouse scrolled (732, 485) with delta (0, 0)
Screenshot: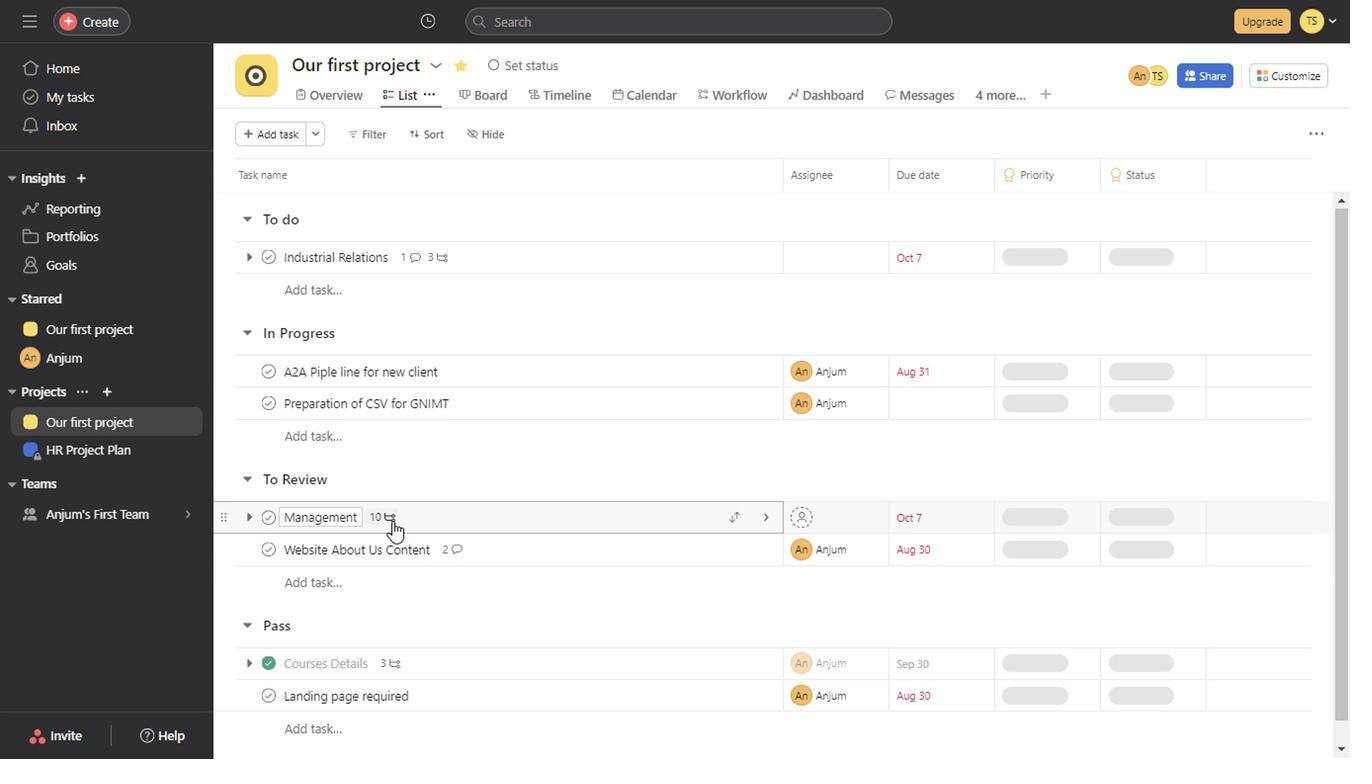 
Action: Mouse scrolled (732, 485) with delta (0, 0)
Screenshot: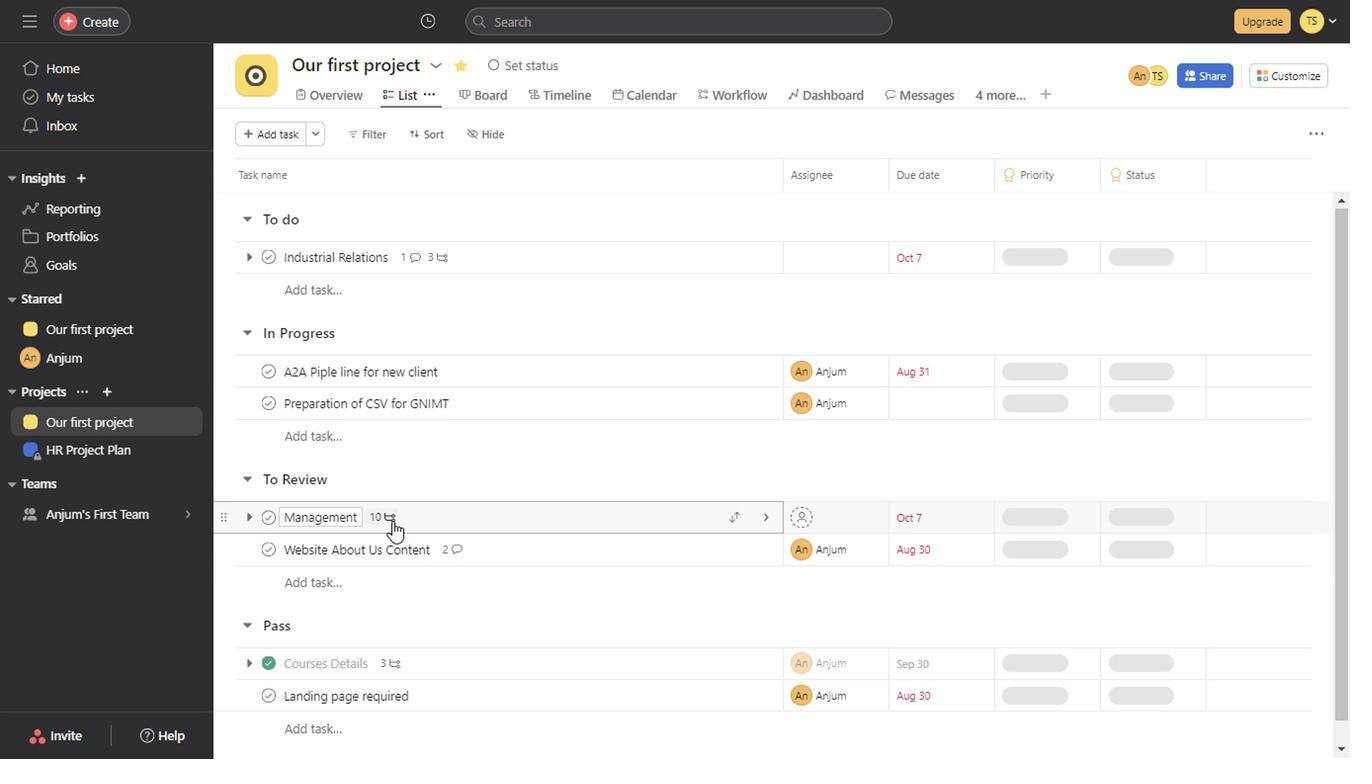 
Action: Mouse scrolled (732, 485) with delta (0, 0)
Screenshot: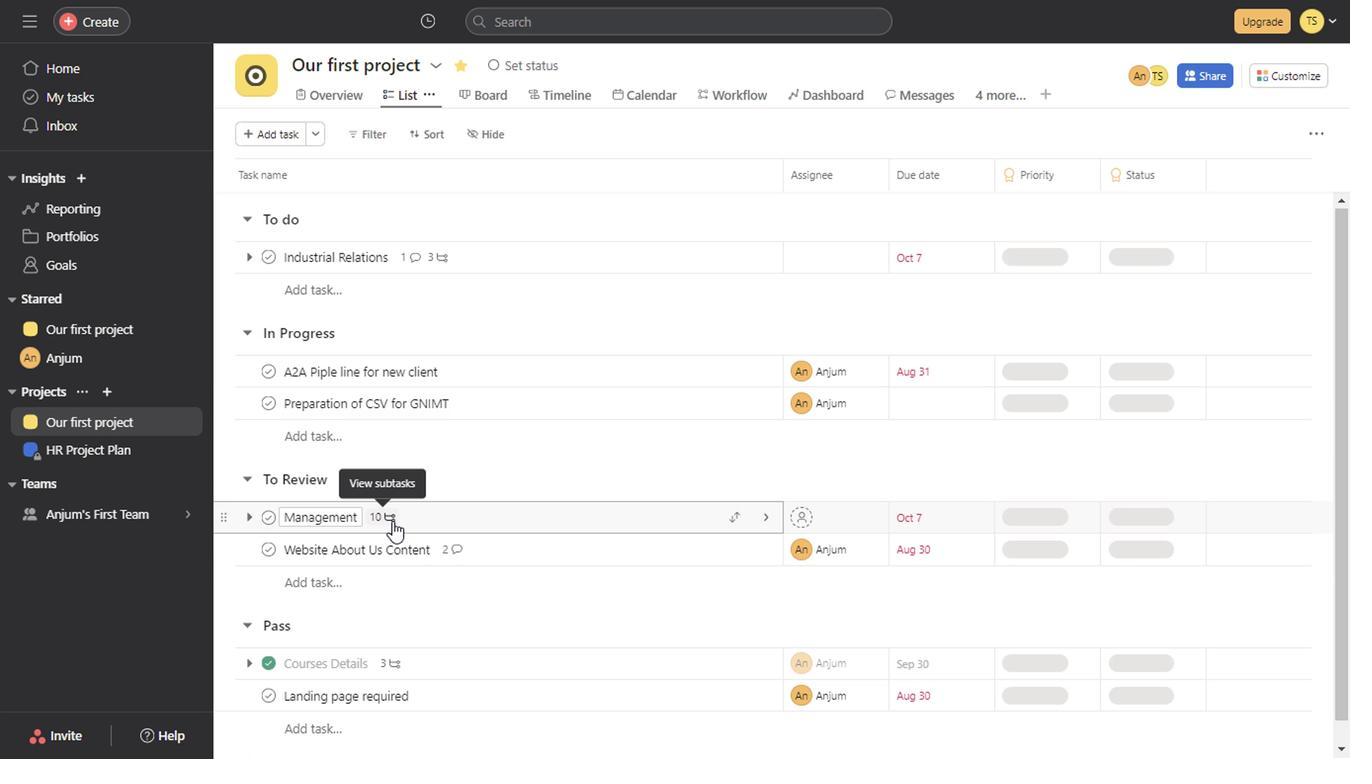 
Action: Mouse scrolled (732, 485) with delta (0, 0)
Screenshot: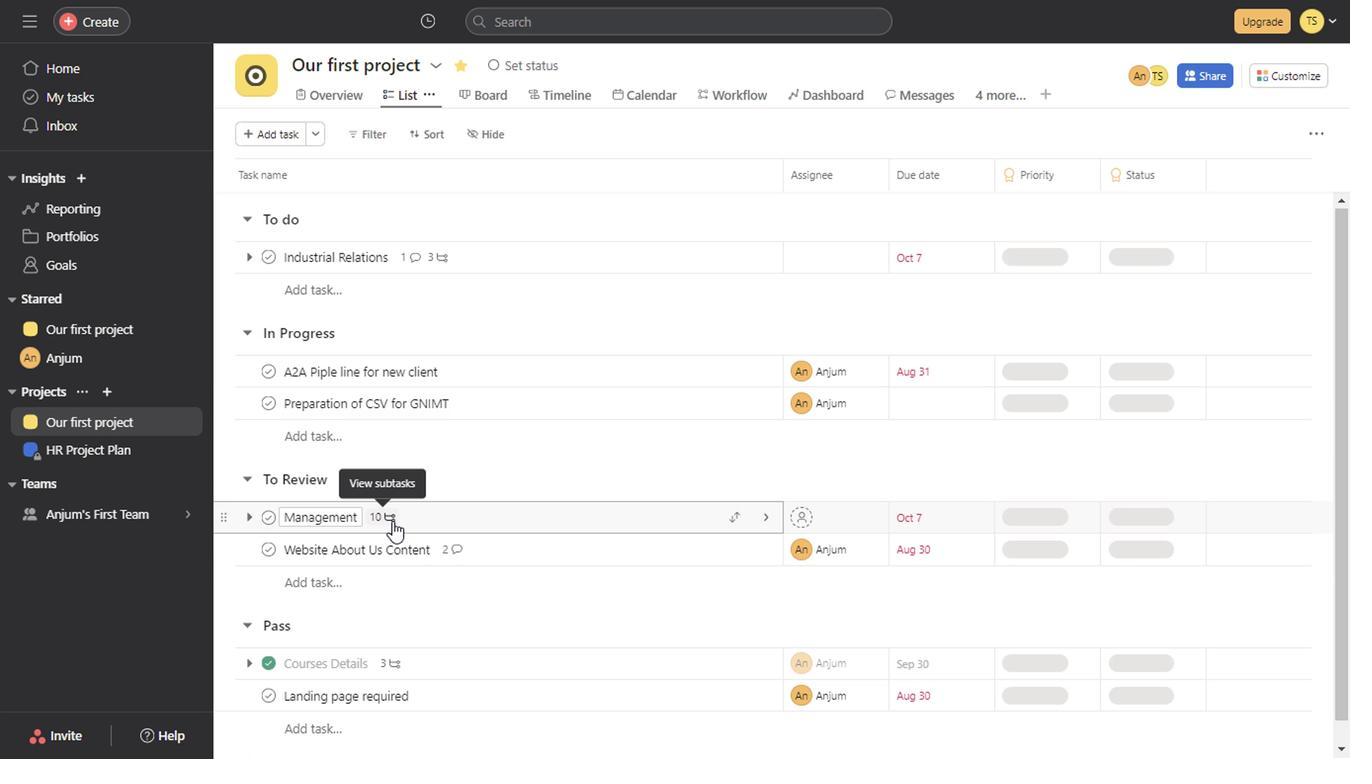 
Action: Mouse scrolled (732, 485) with delta (0, 0)
Screenshot: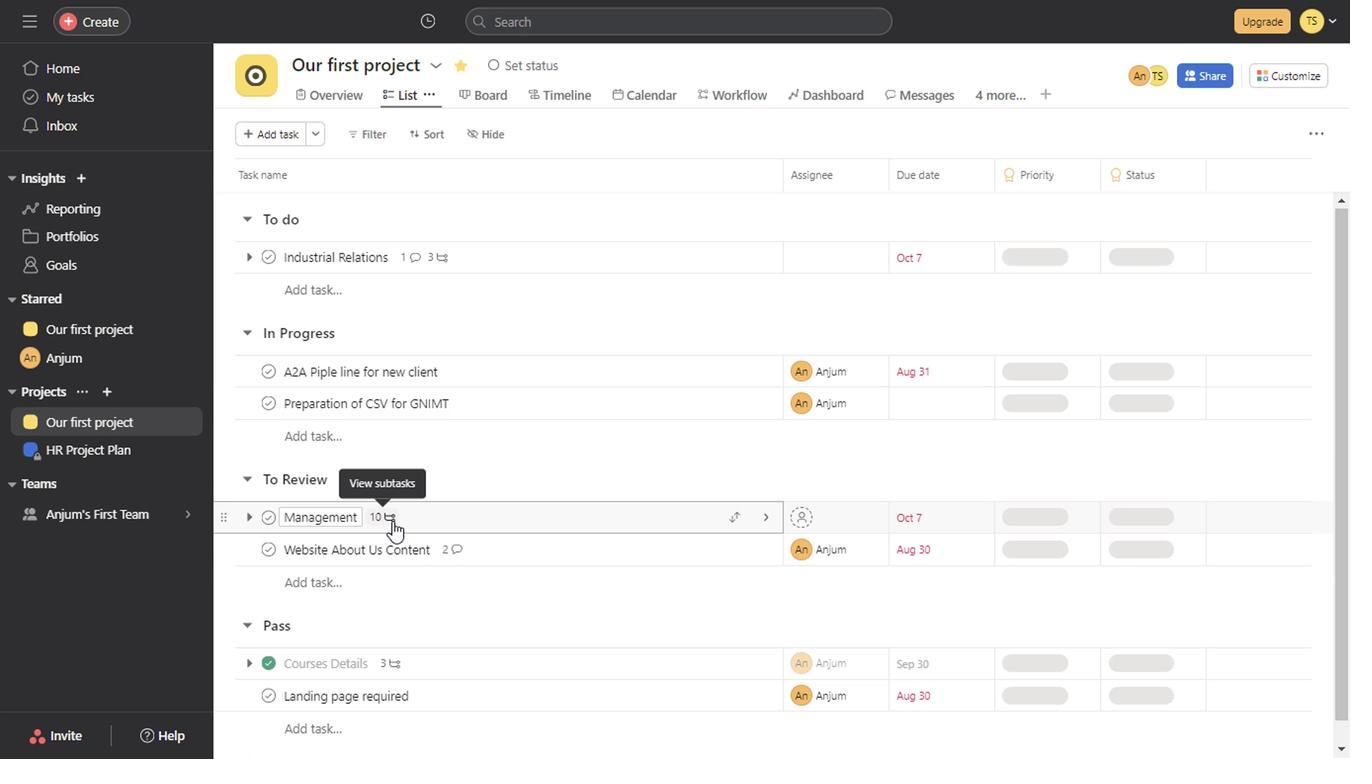 
Action: Mouse scrolled (732, 485) with delta (0, 0)
Screenshot: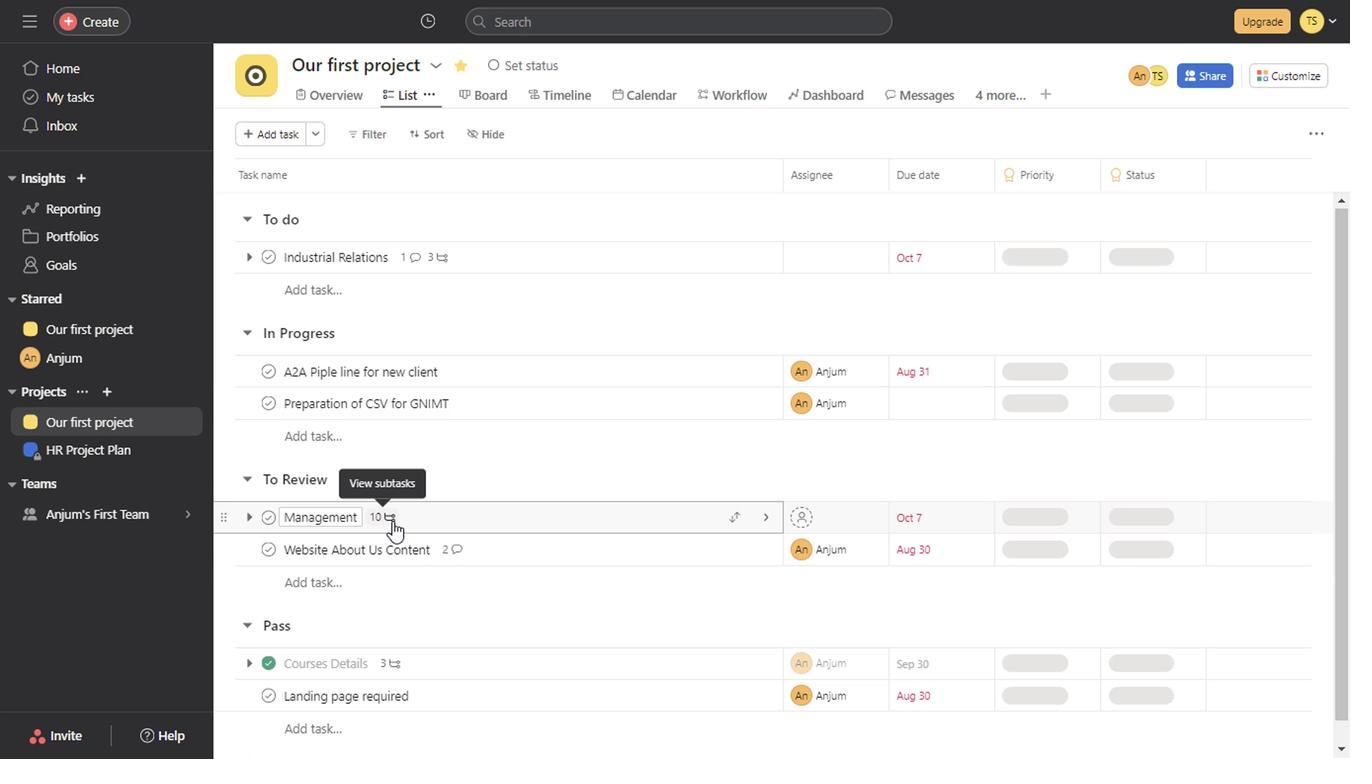 
Action: Mouse scrolled (732, 485) with delta (0, 0)
Screenshot: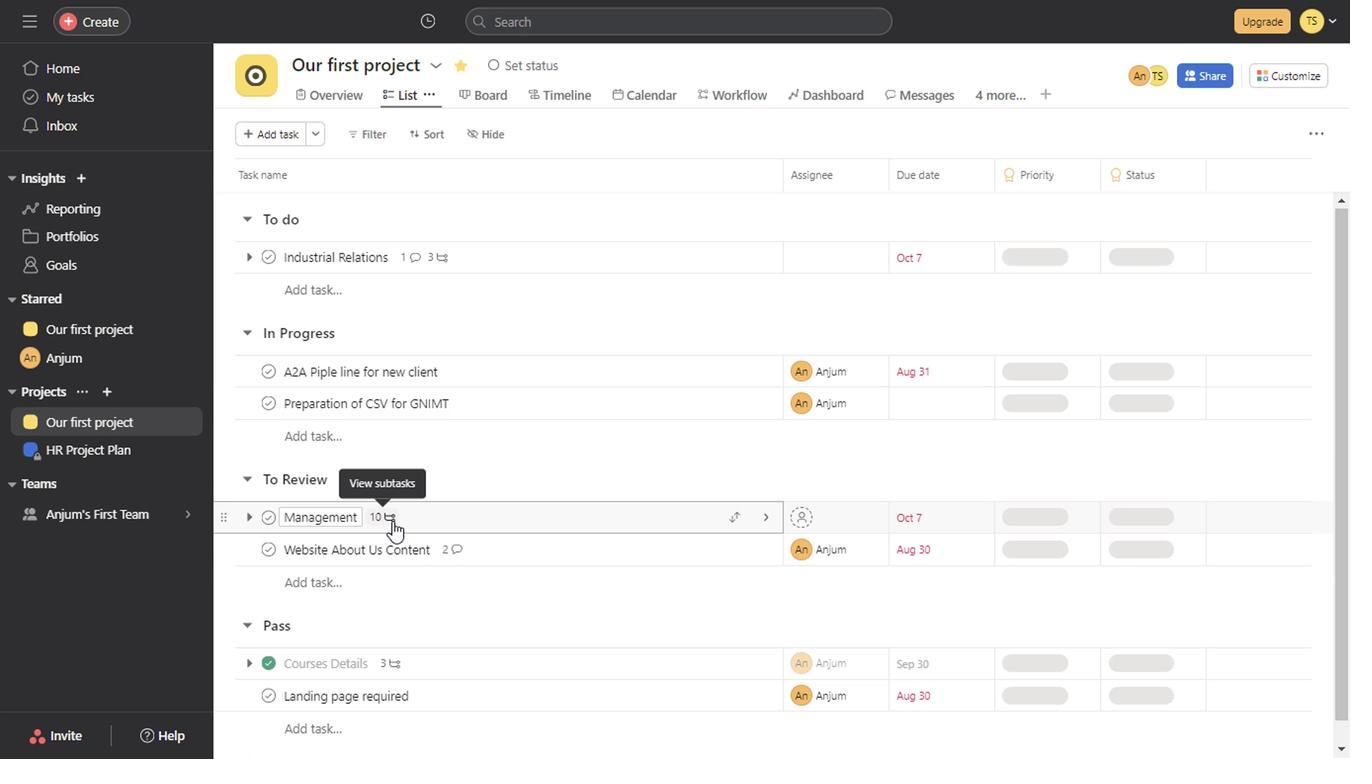 
Action: Mouse scrolled (732, 485) with delta (0, 0)
Screenshot: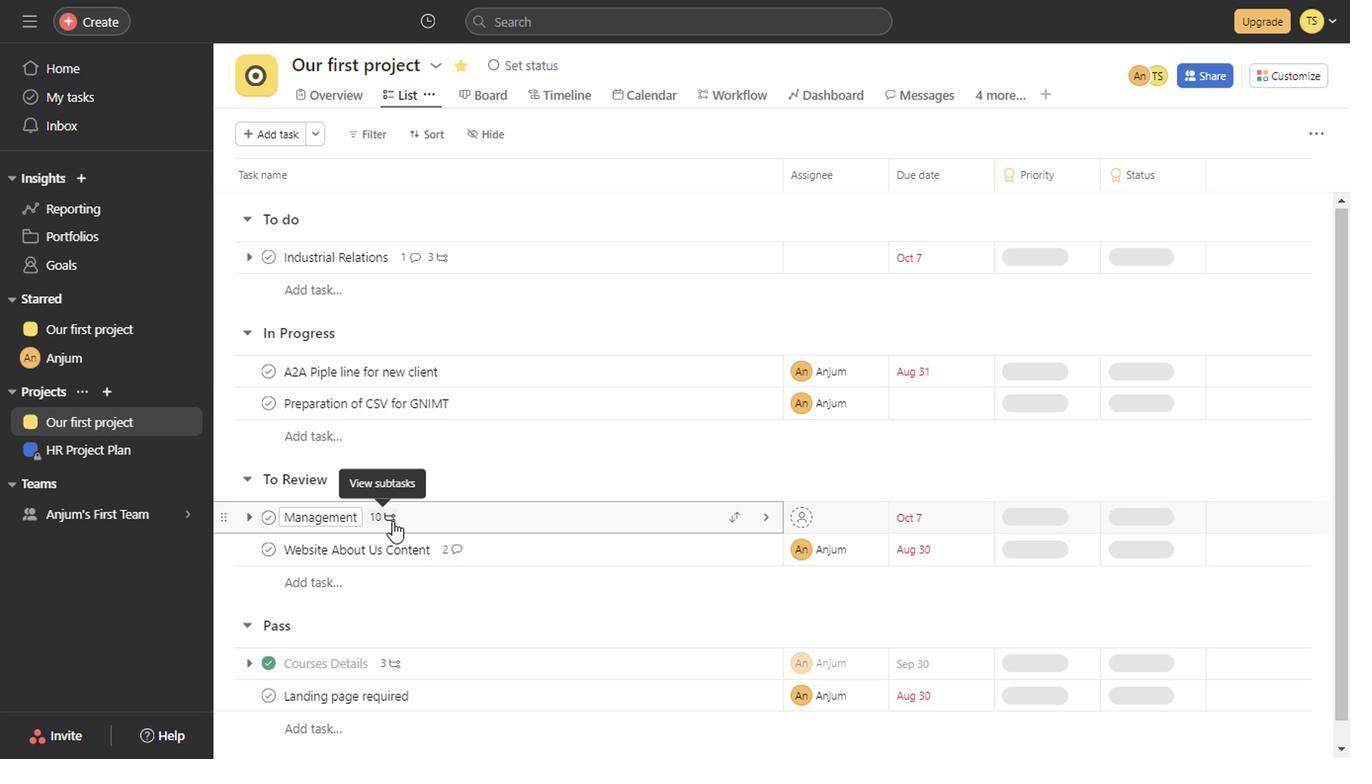 
Action: Mouse scrolled (732, 485) with delta (0, 0)
Screenshot: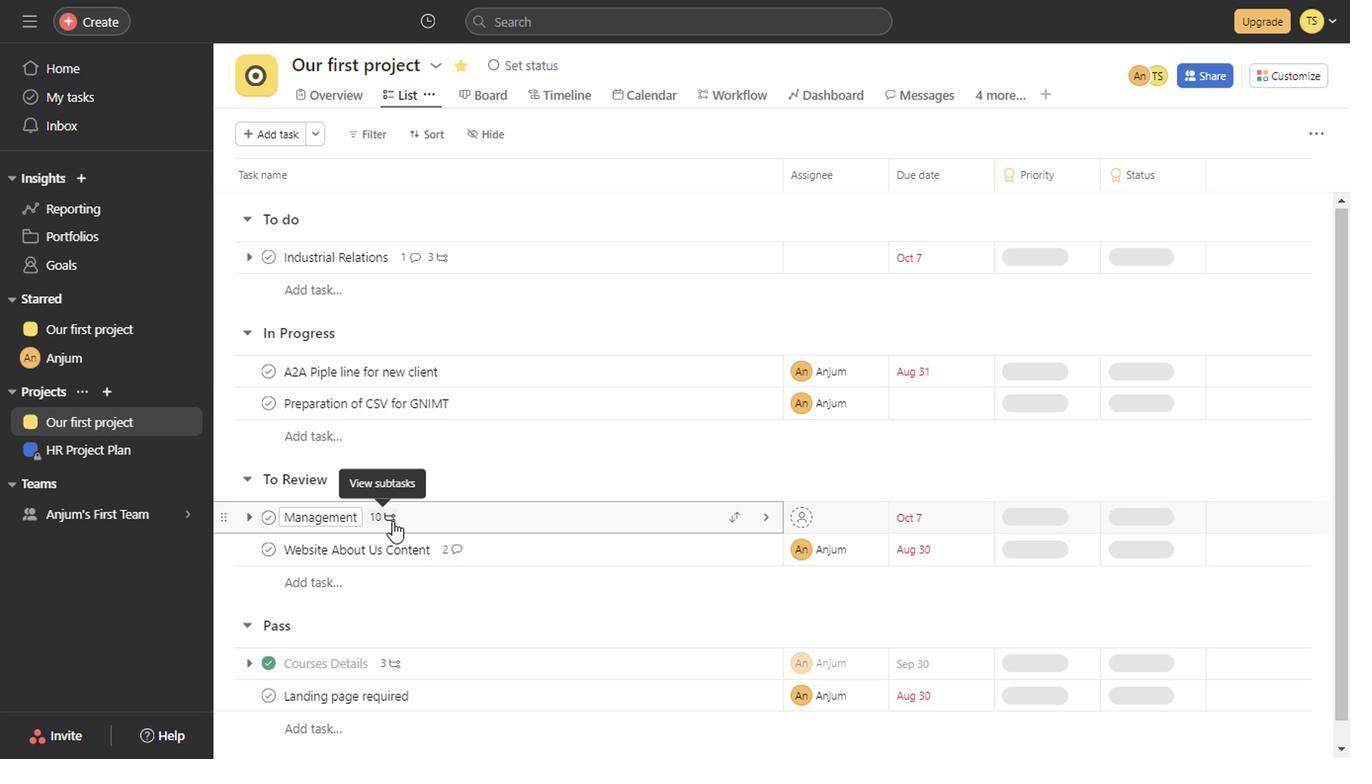 
Action: Mouse scrolled (732, 485) with delta (0, 0)
Screenshot: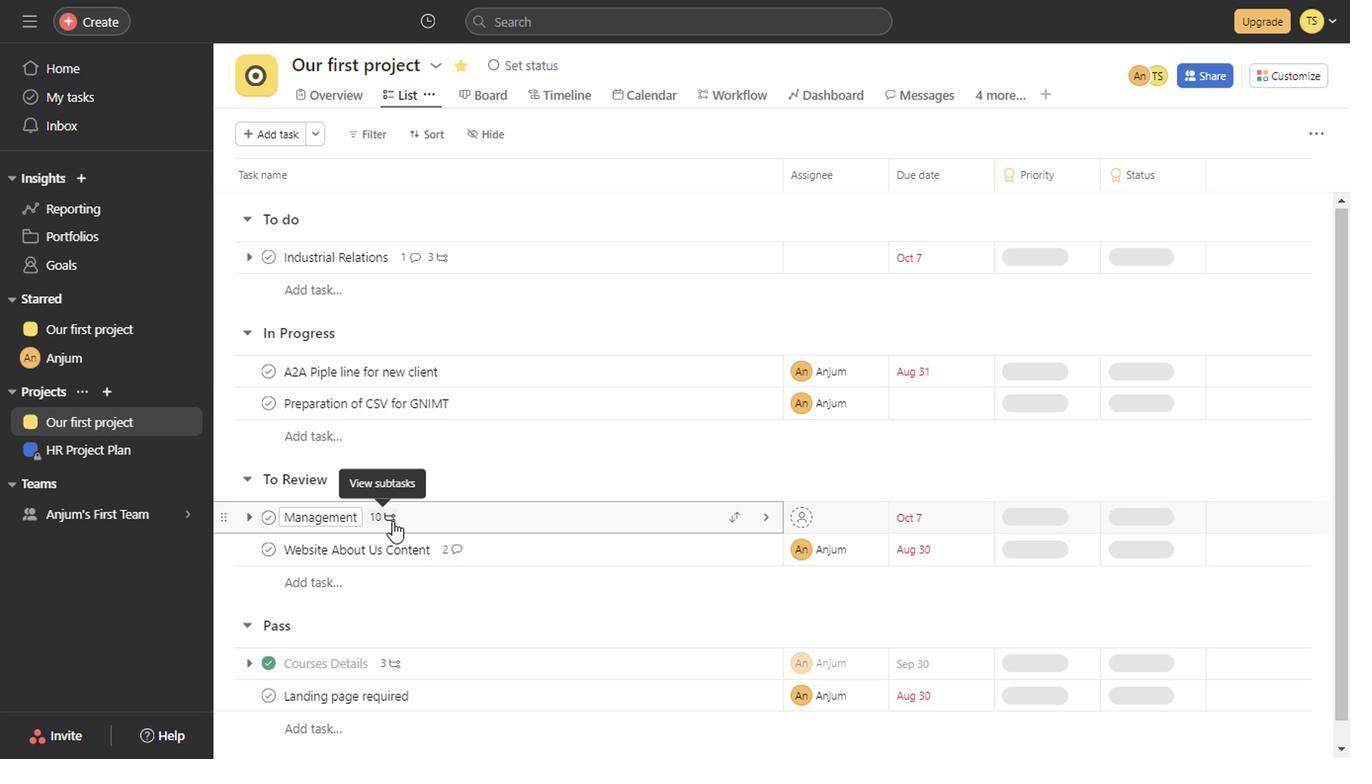 
Action: Mouse moved to (388, 511)
Screenshot: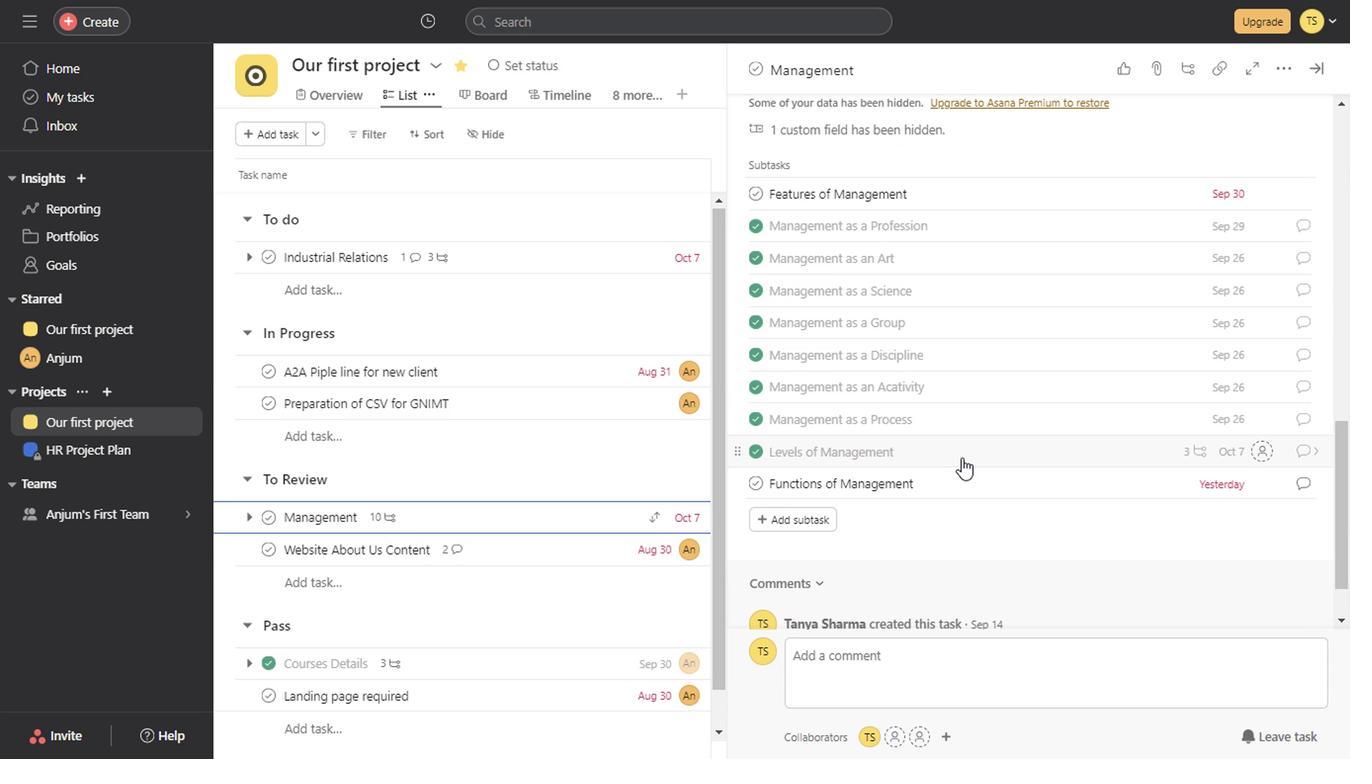 
Action: Mouse pressed left at (388, 511)
Screenshot: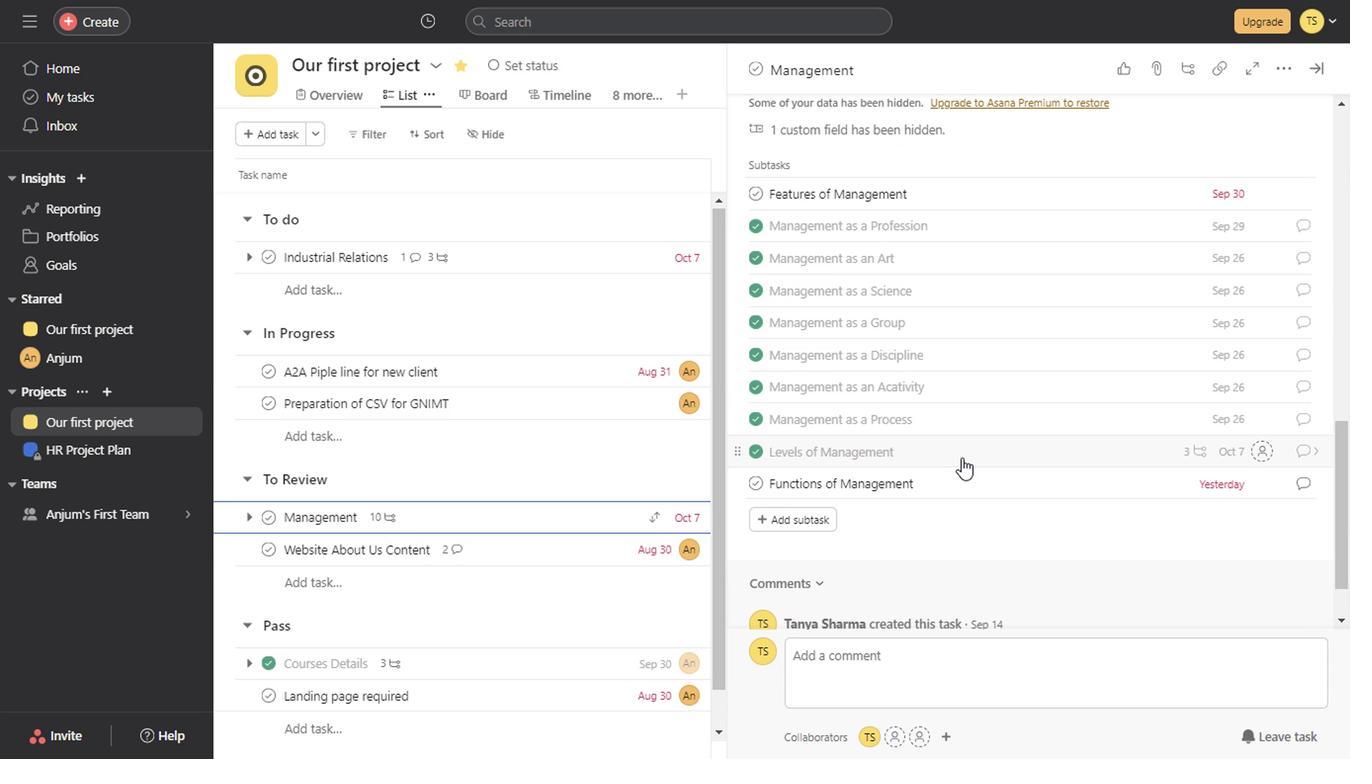 
Action: Mouse moved to (957, 451)
Screenshot: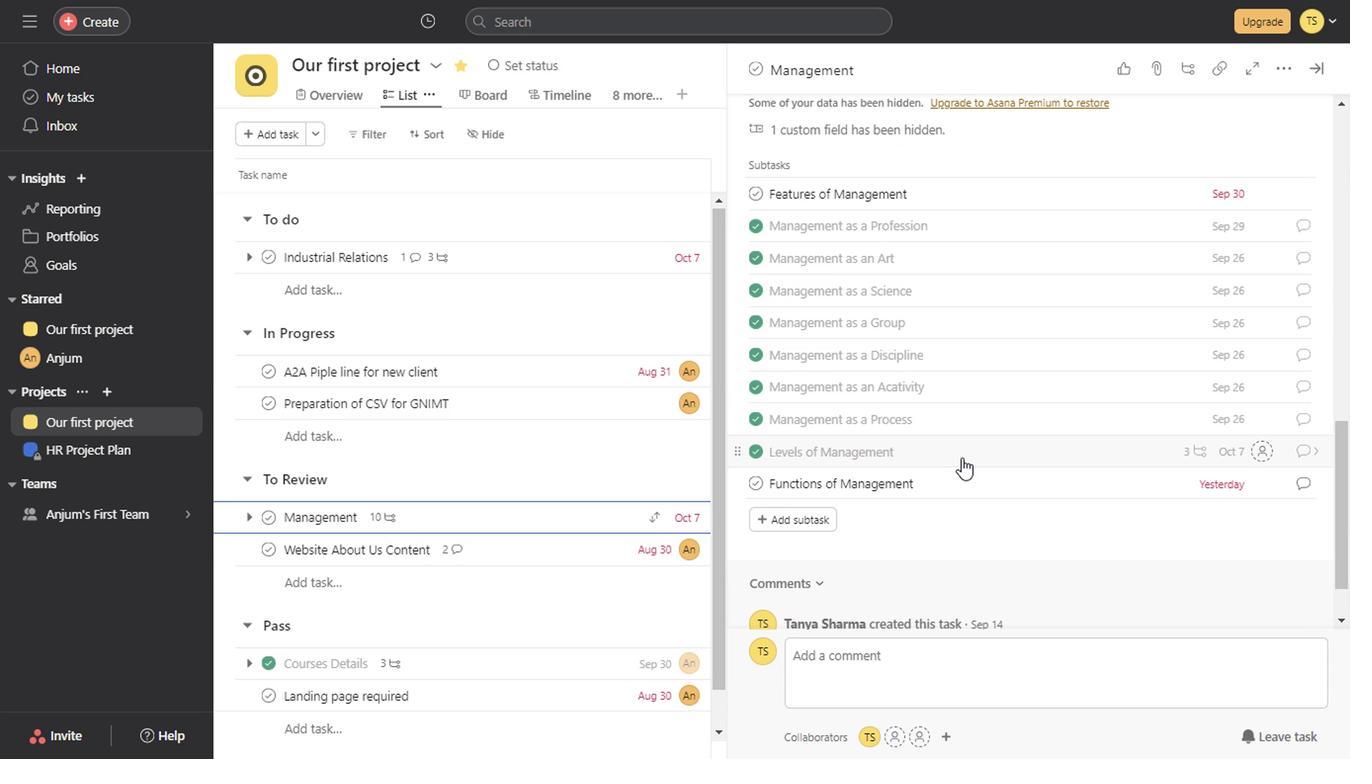 
Action: Mouse scrolled (957, 450) with delta (0, 0)
Screenshot: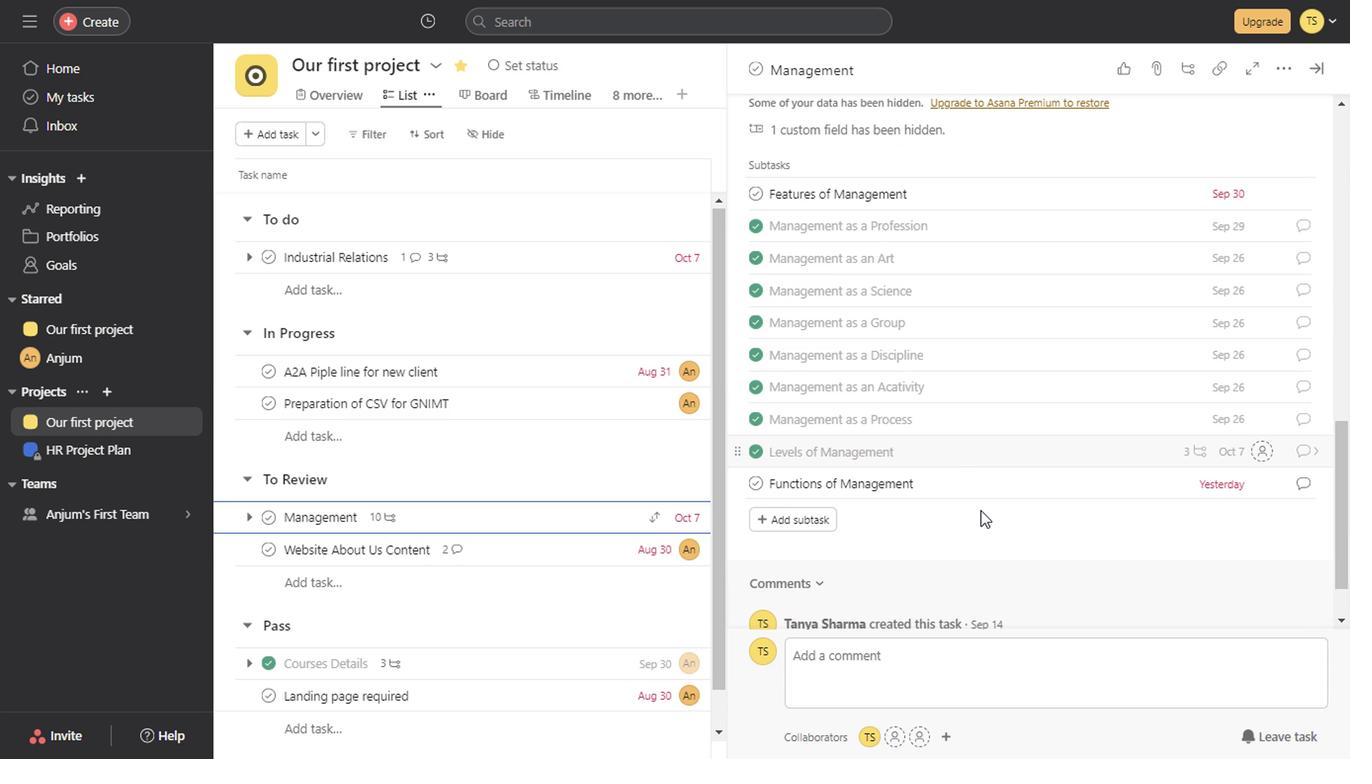 
Action: Mouse scrolled (957, 450) with delta (0, 0)
Screenshot: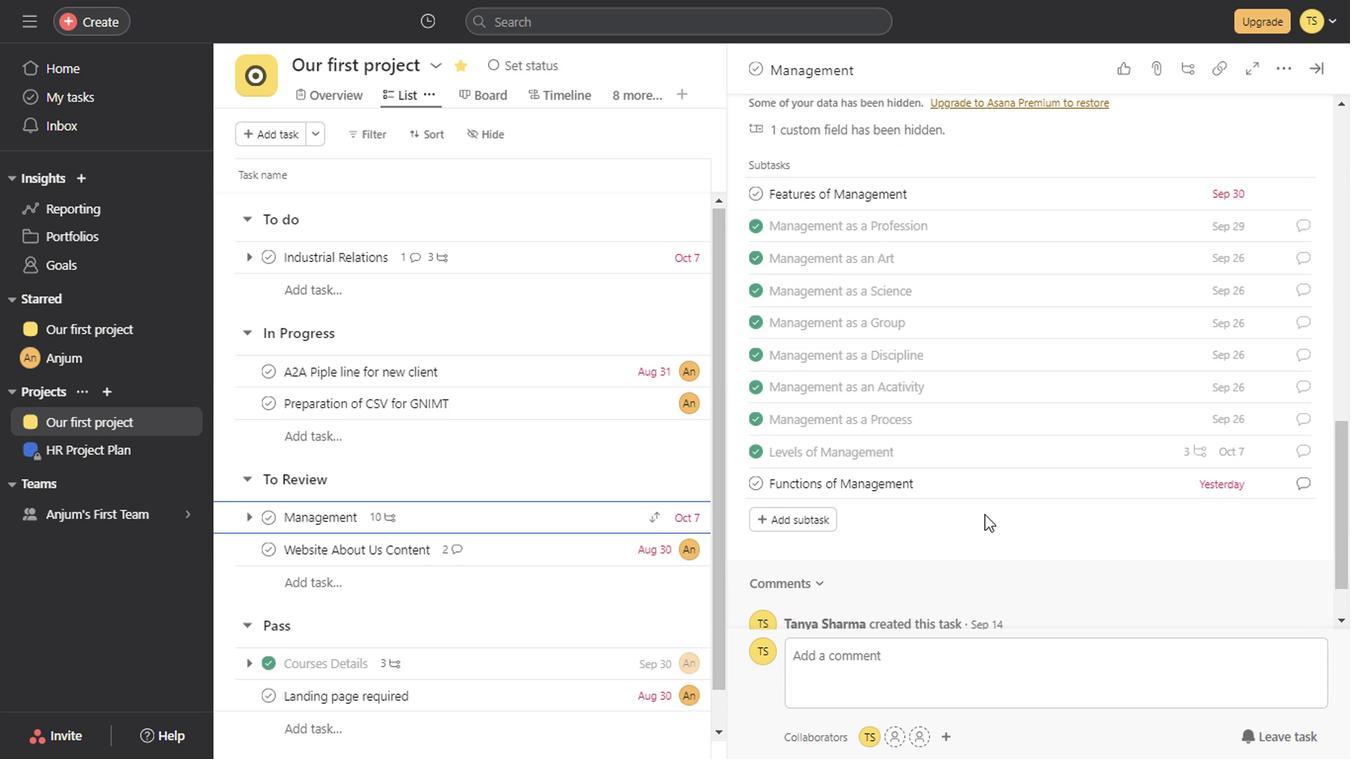 
Action: Mouse scrolled (957, 450) with delta (0, 0)
Screenshot: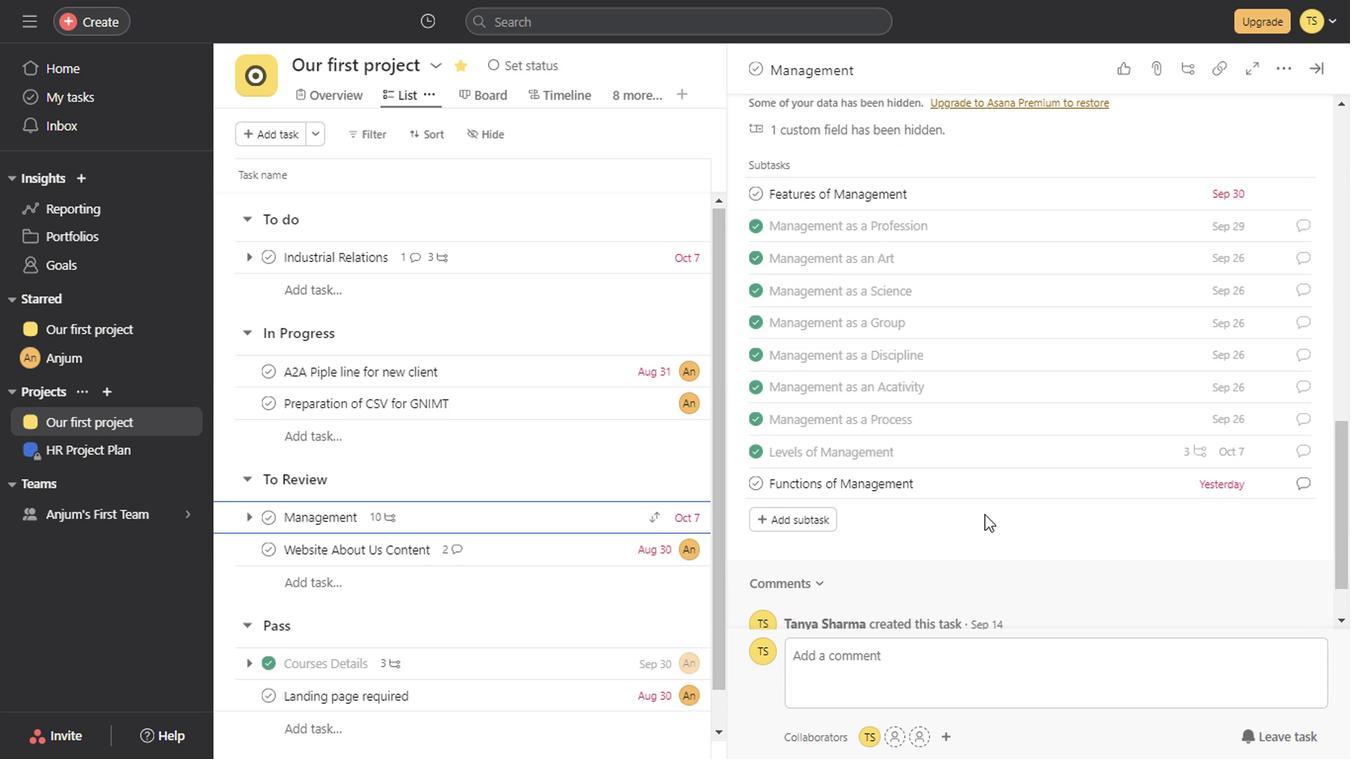 
Action: Mouse scrolled (957, 450) with delta (0, 0)
Screenshot: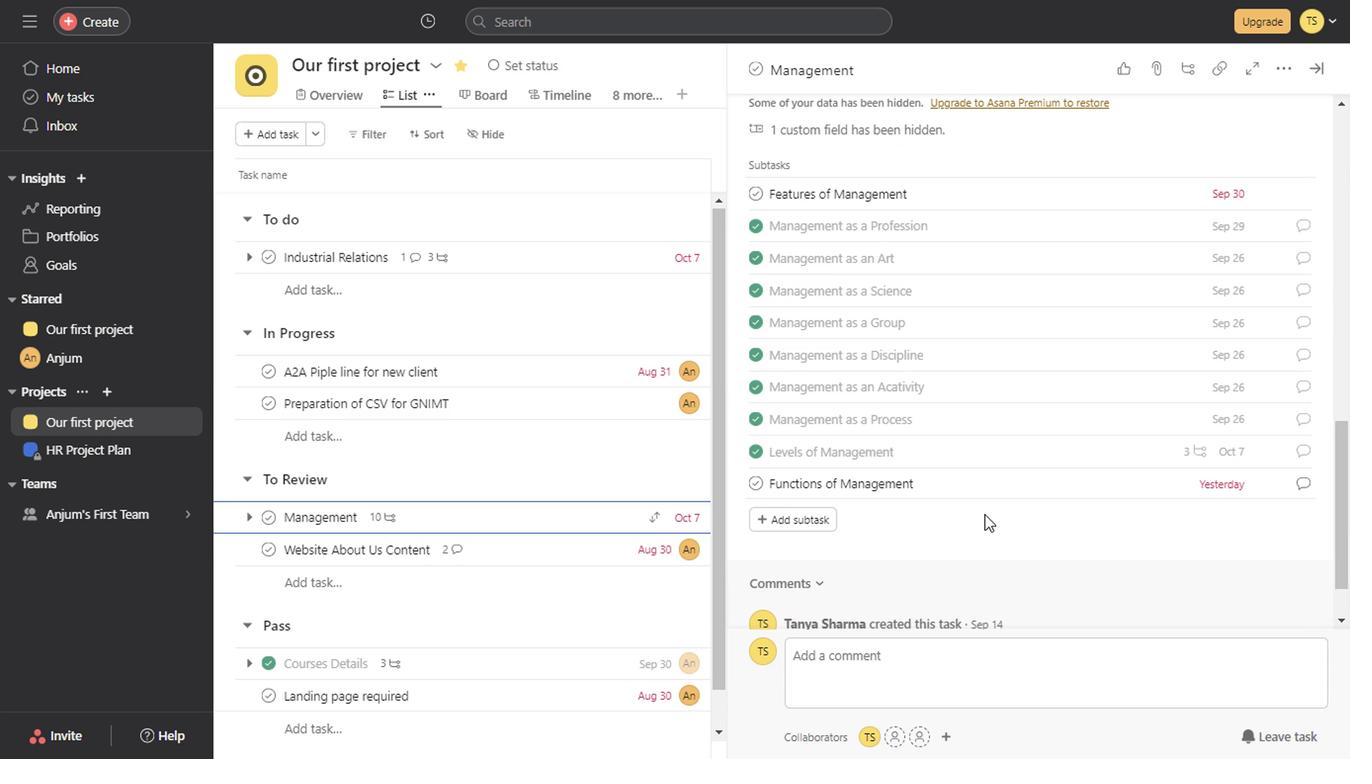 
Action: Mouse scrolled (957, 450) with delta (0, 0)
Screenshot: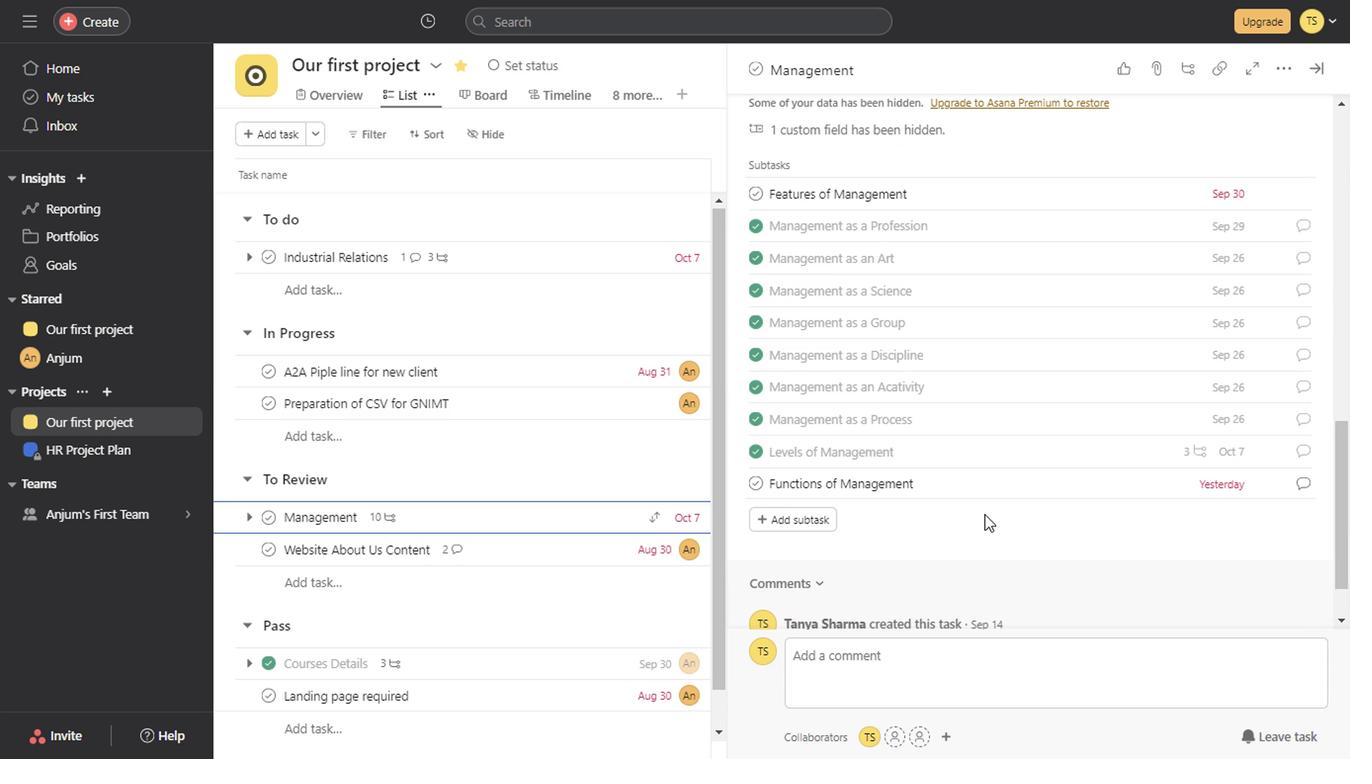 
Action: Mouse scrolled (957, 450) with delta (0, 0)
Screenshot: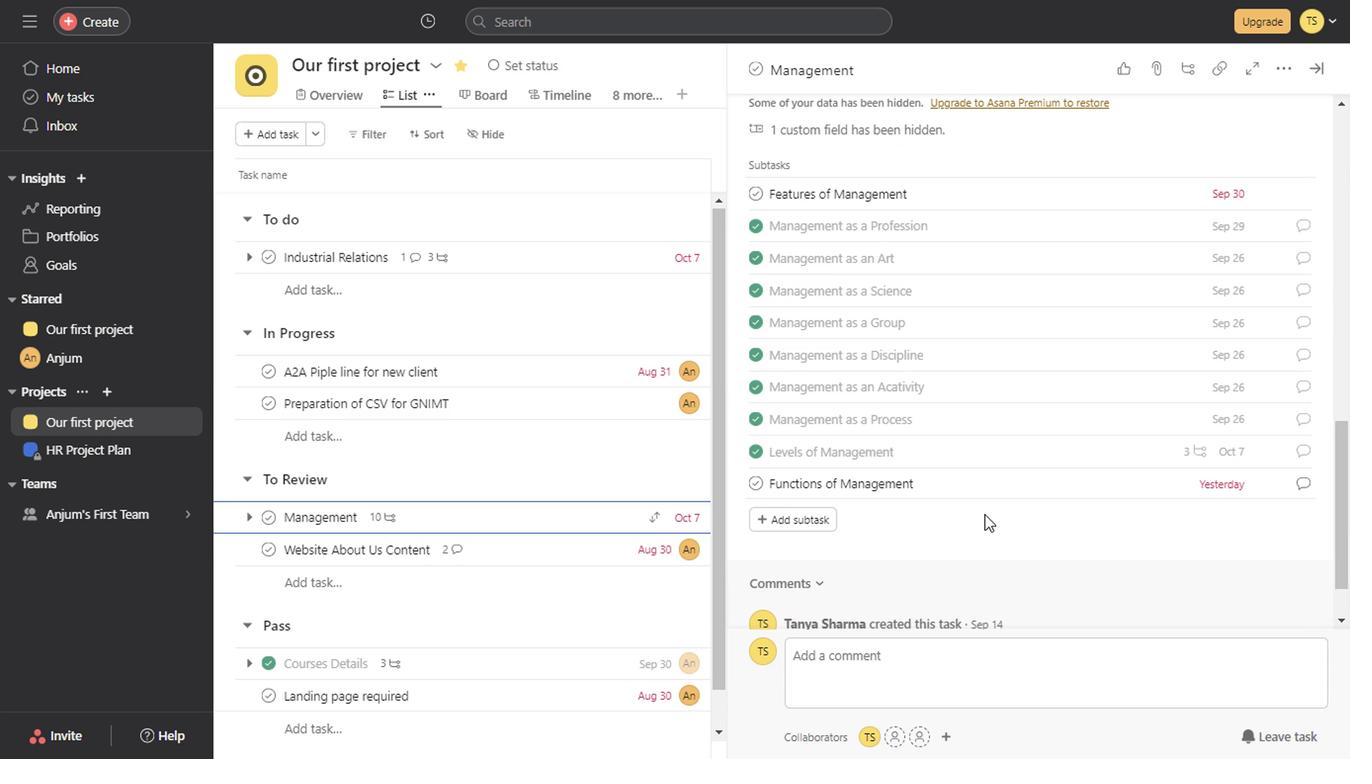 
Action: Mouse scrolled (957, 450) with delta (0, 0)
Screenshot: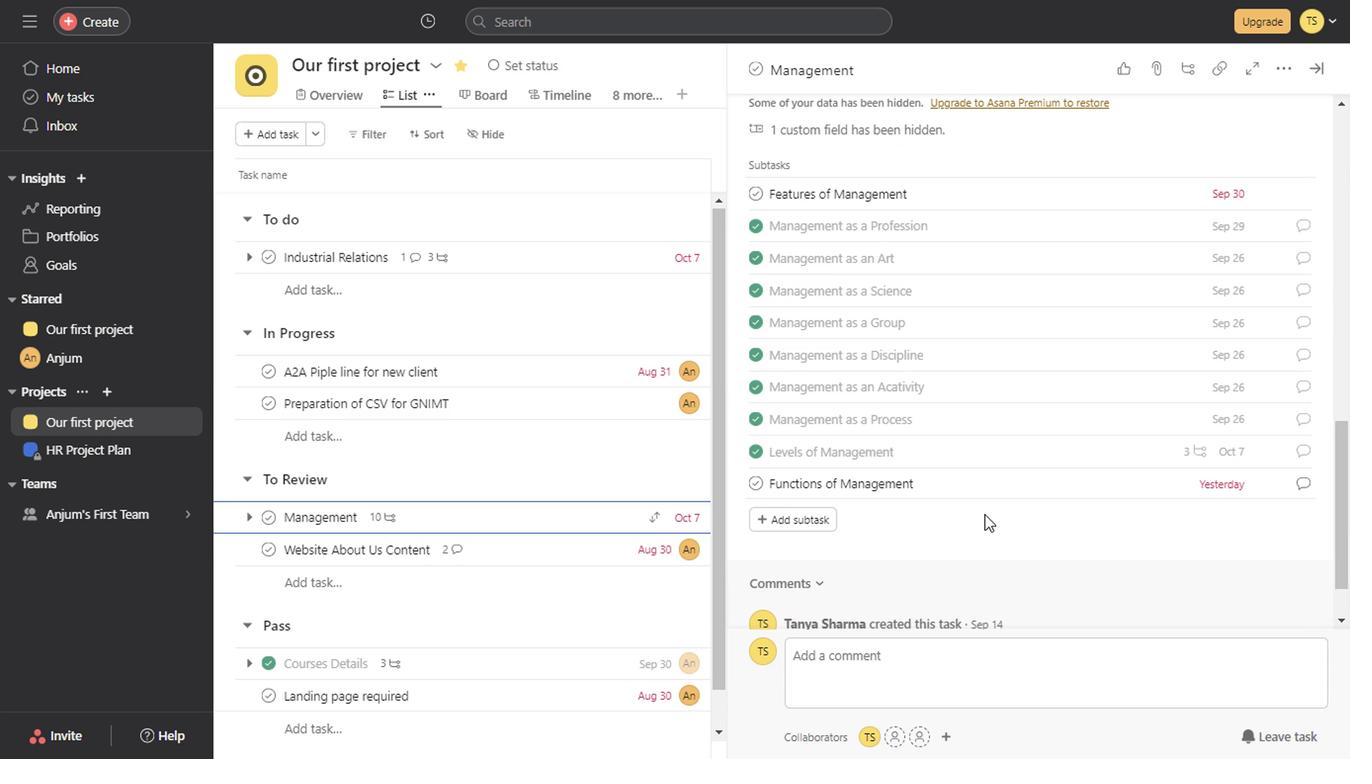 
Action: Mouse scrolled (957, 450) with delta (0, 0)
Screenshot: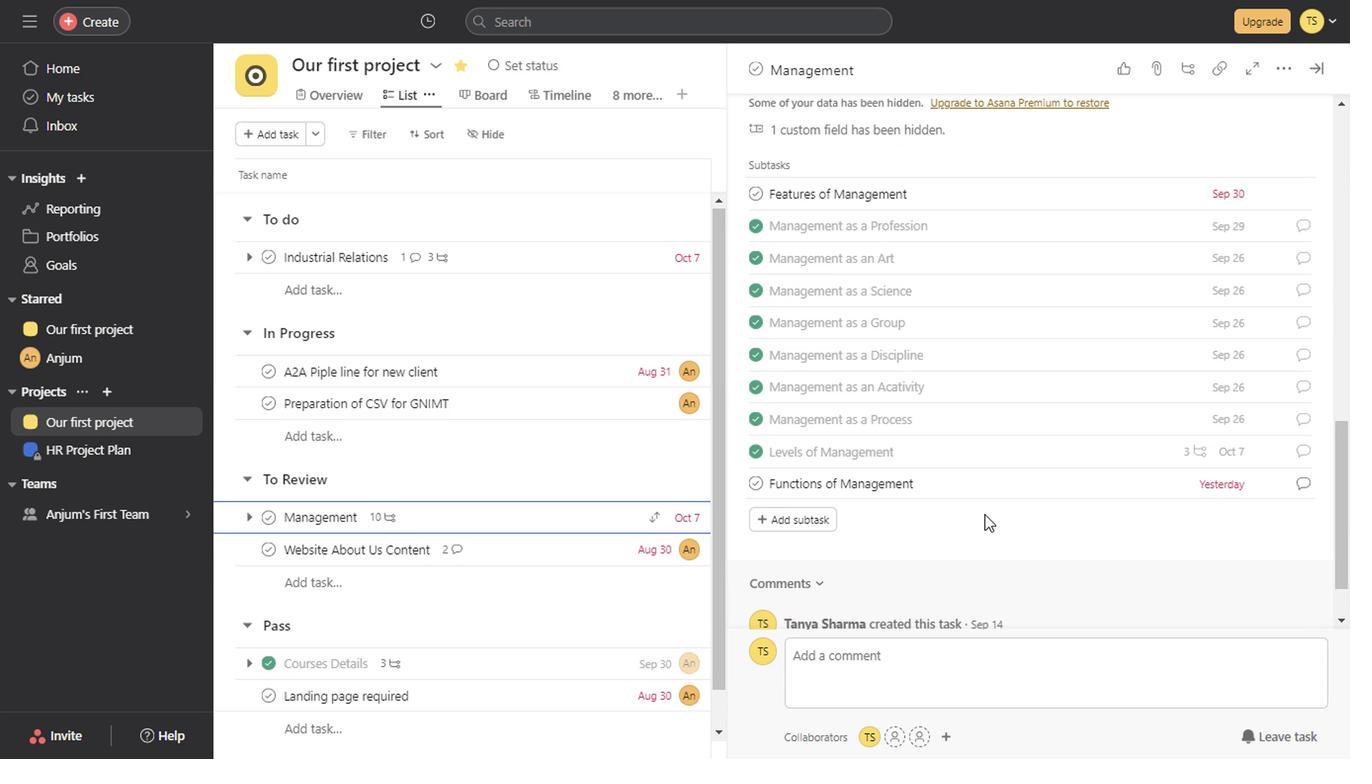 
Action: Mouse scrolled (957, 450) with delta (0, 0)
Screenshot: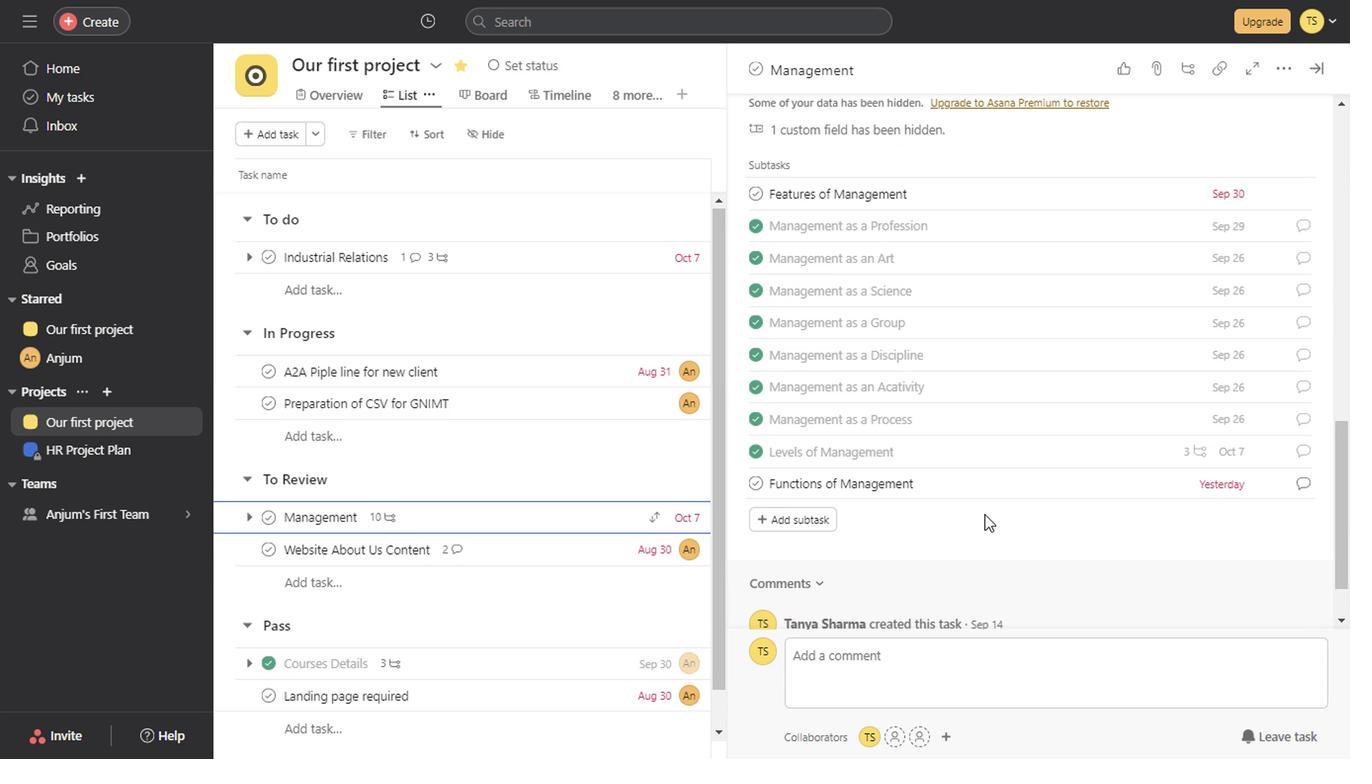 
Action: Mouse scrolled (957, 450) with delta (0, 0)
Screenshot: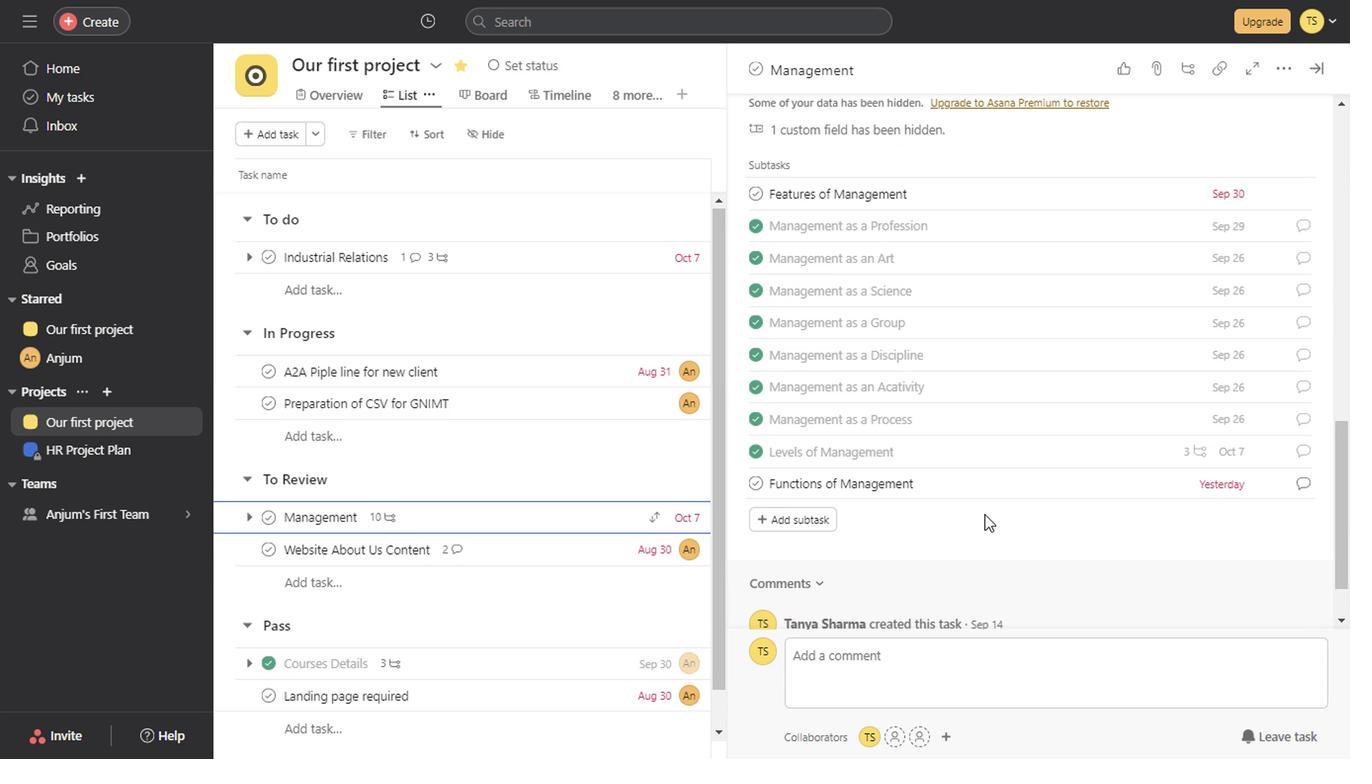 
Action: Mouse scrolled (957, 450) with delta (0, 0)
Screenshot: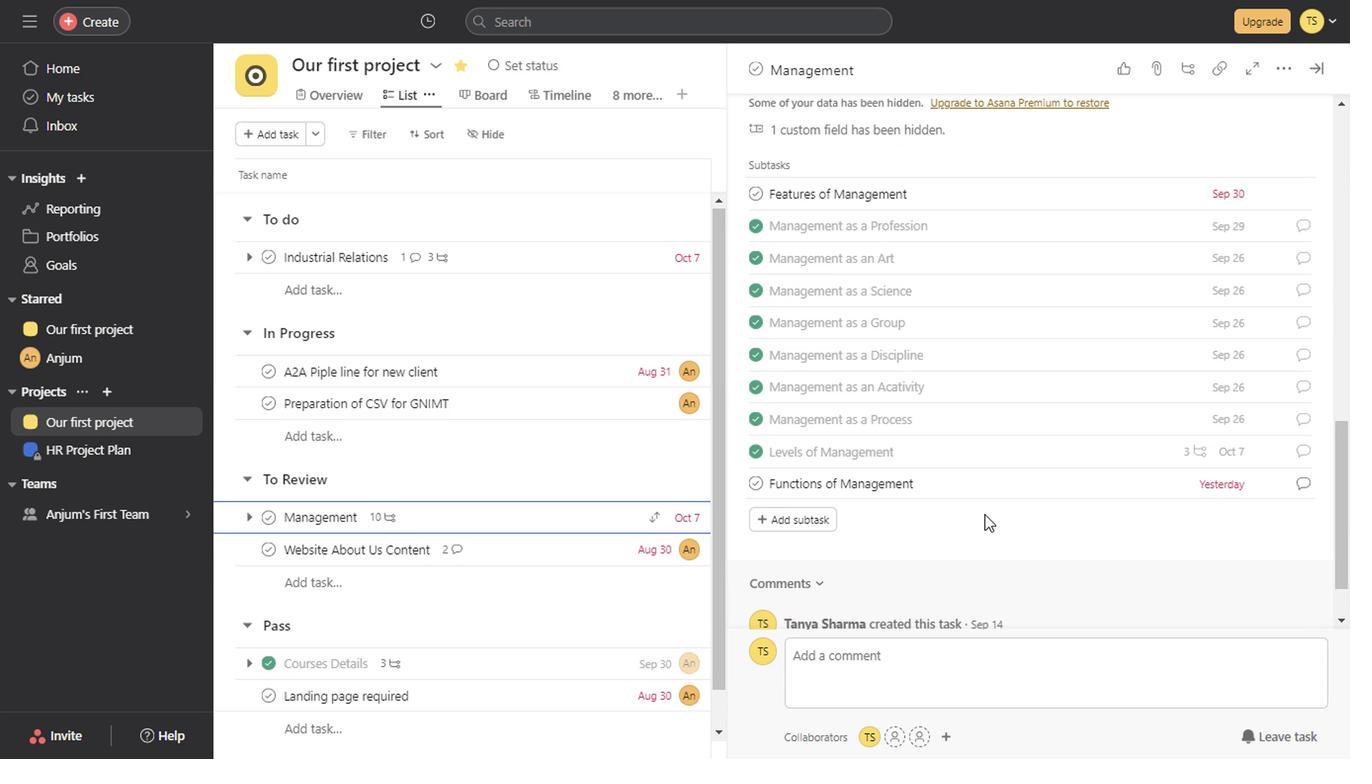 
Action: Mouse scrolled (957, 450) with delta (0, 0)
Screenshot: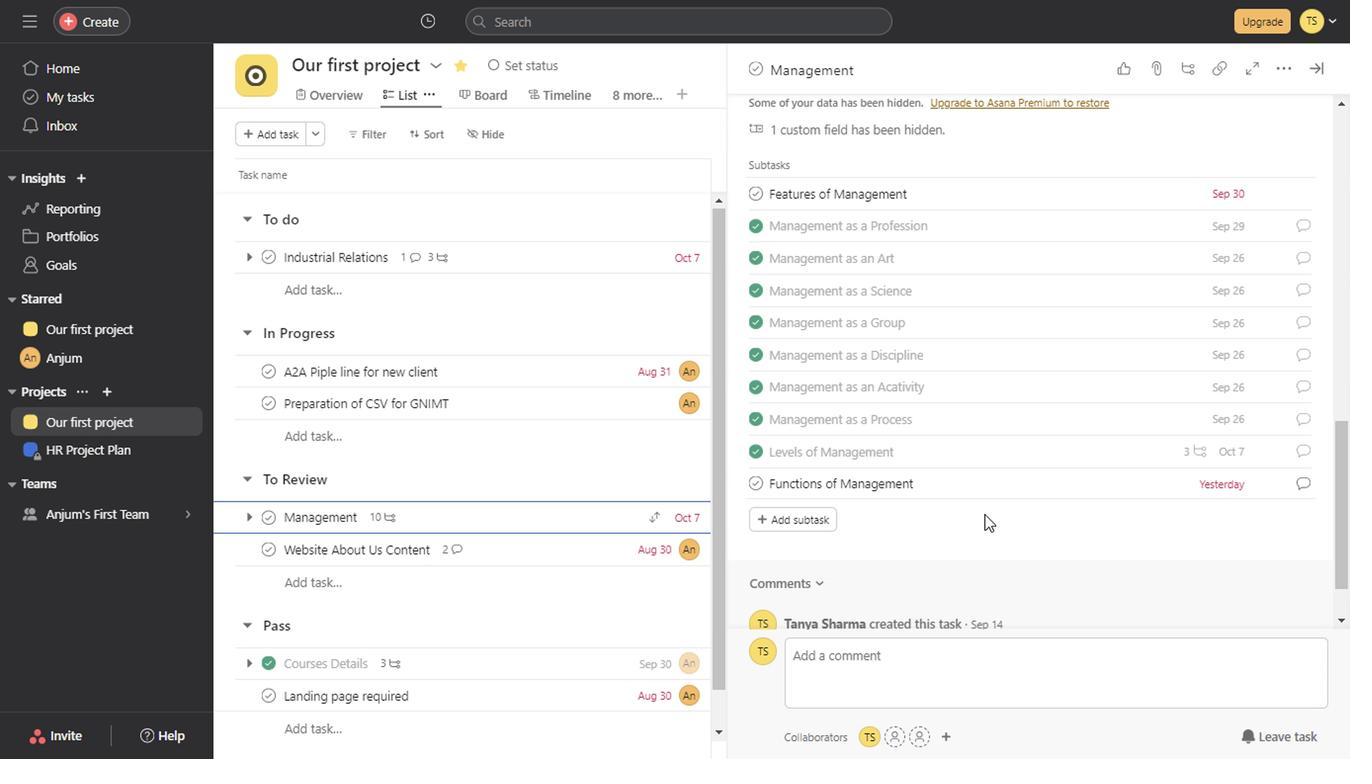 
Action: Mouse scrolled (957, 450) with delta (0, 0)
Screenshot: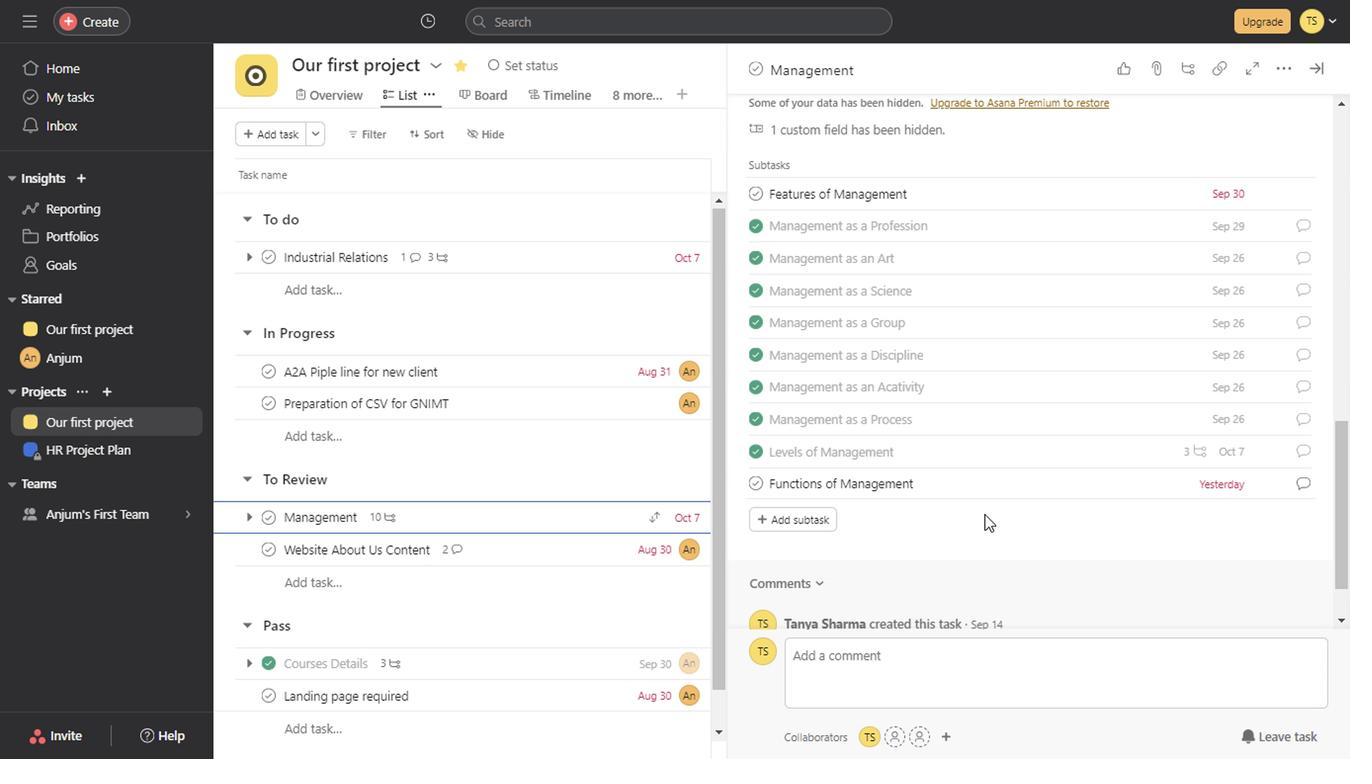 
Action: Mouse scrolled (957, 450) with delta (0, 0)
Screenshot: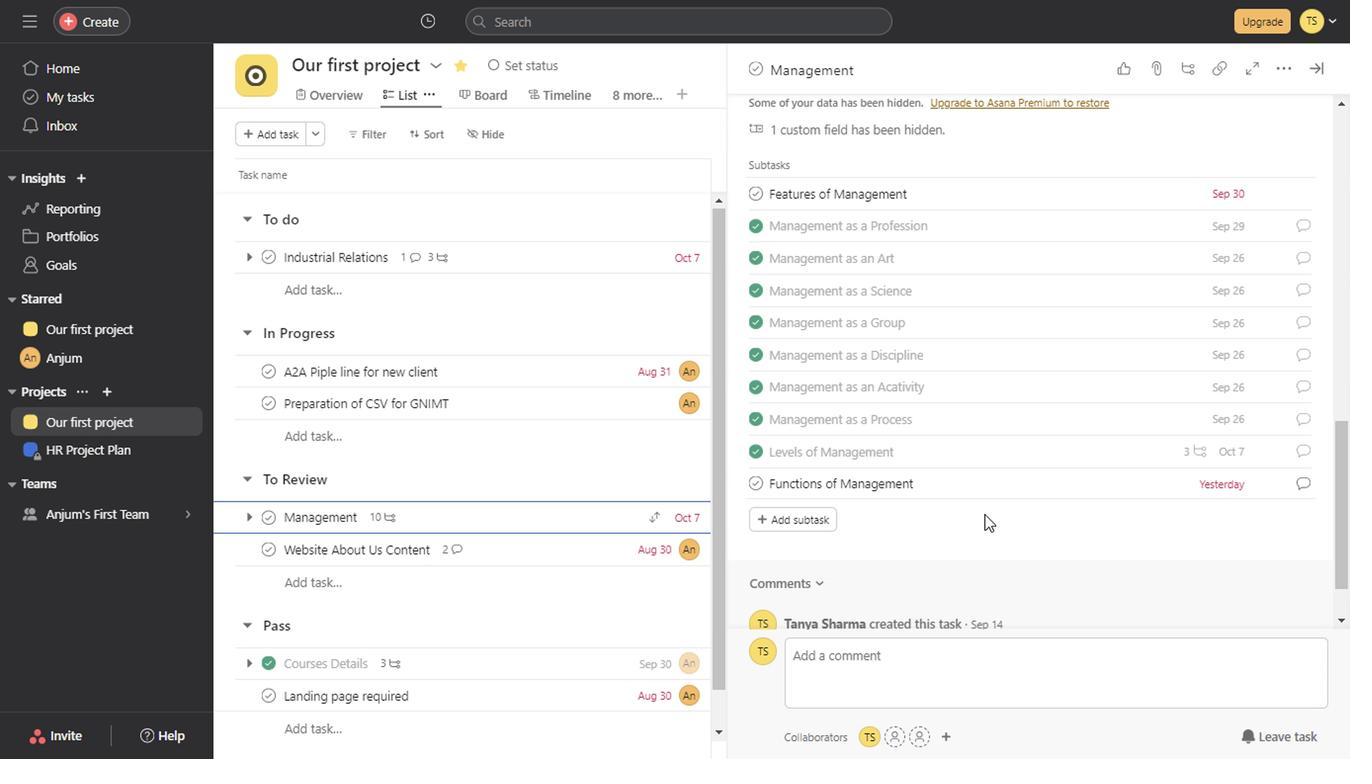
Action: Mouse moved to (980, 504)
Screenshot: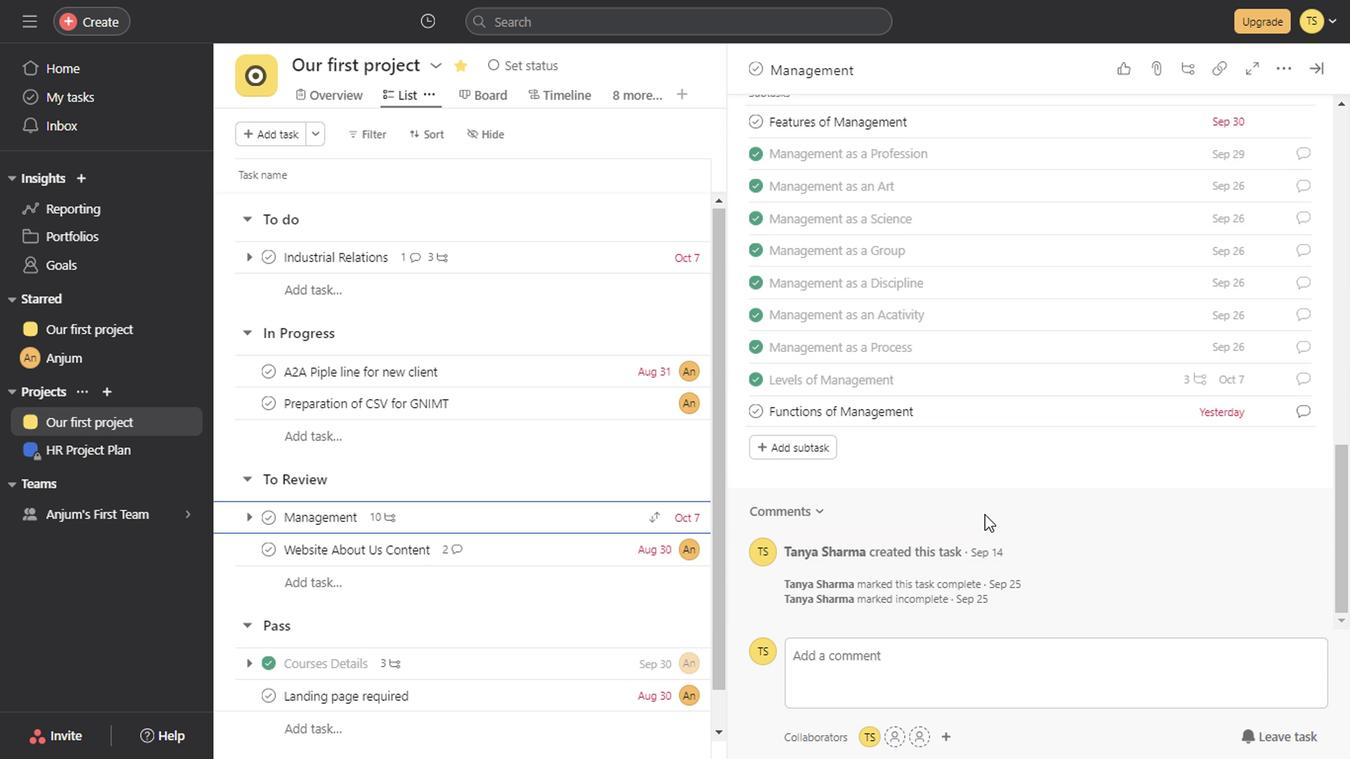
Action: Mouse scrolled (980, 503) with delta (0, 0)
Screenshot: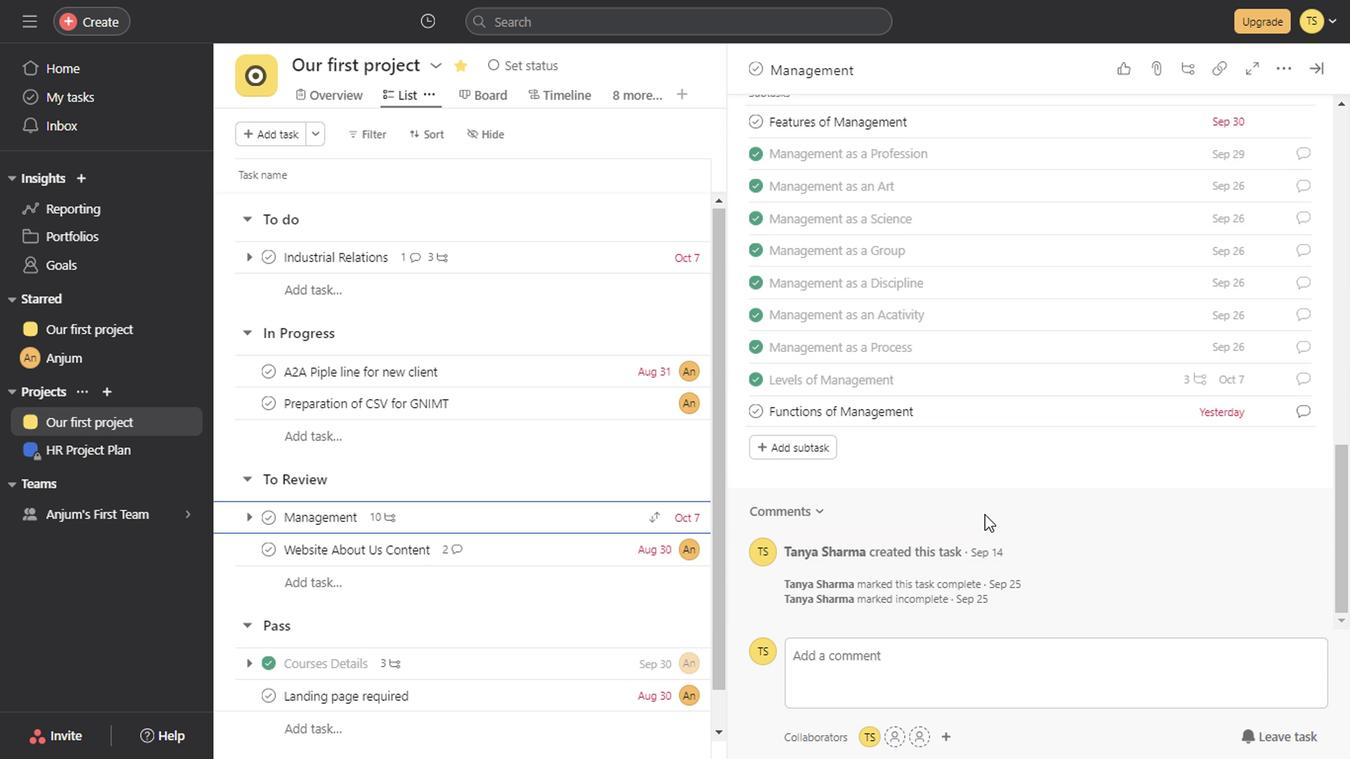 
Action: Mouse scrolled (980, 503) with delta (0, 0)
Screenshot: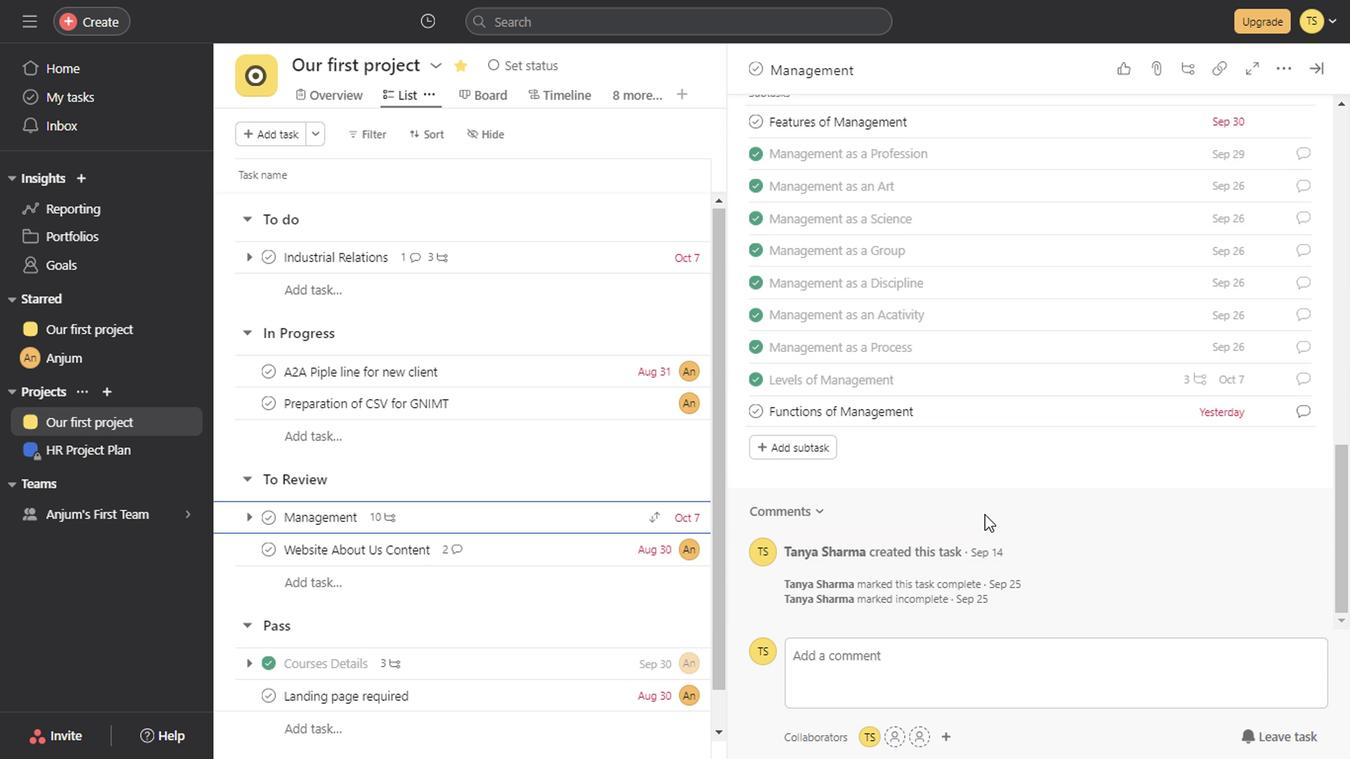 
Action: Mouse scrolled (980, 503) with delta (0, 0)
Screenshot: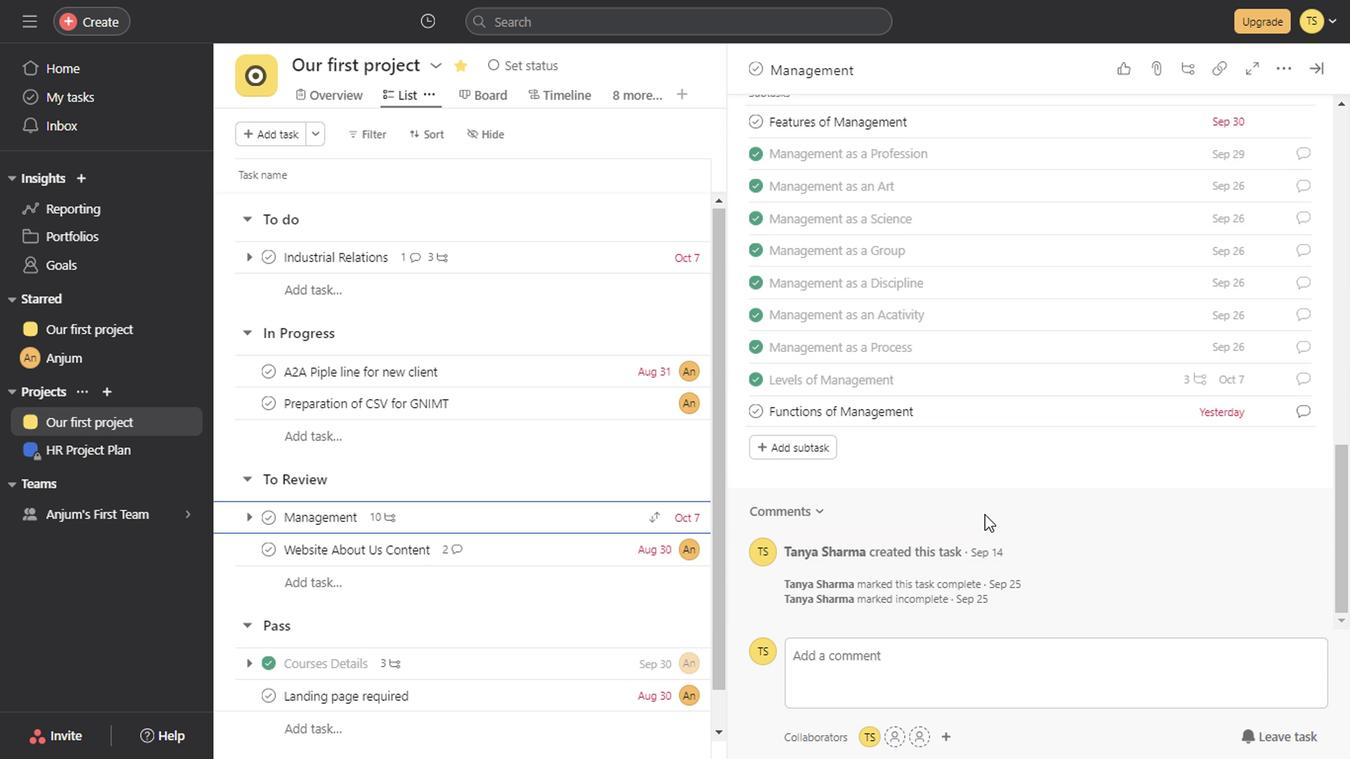 
Action: Mouse scrolled (980, 503) with delta (0, 0)
Screenshot: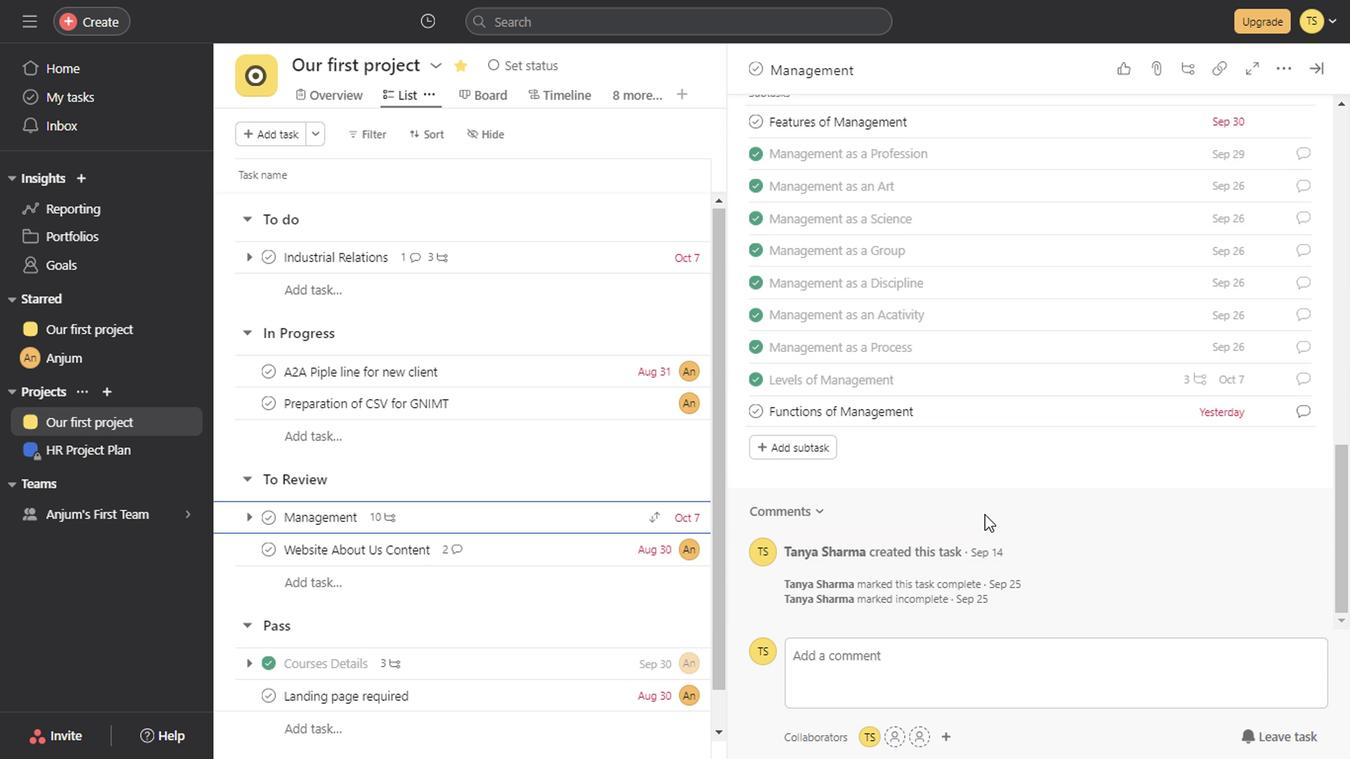
Action: Mouse scrolled (980, 503) with delta (0, 0)
Screenshot: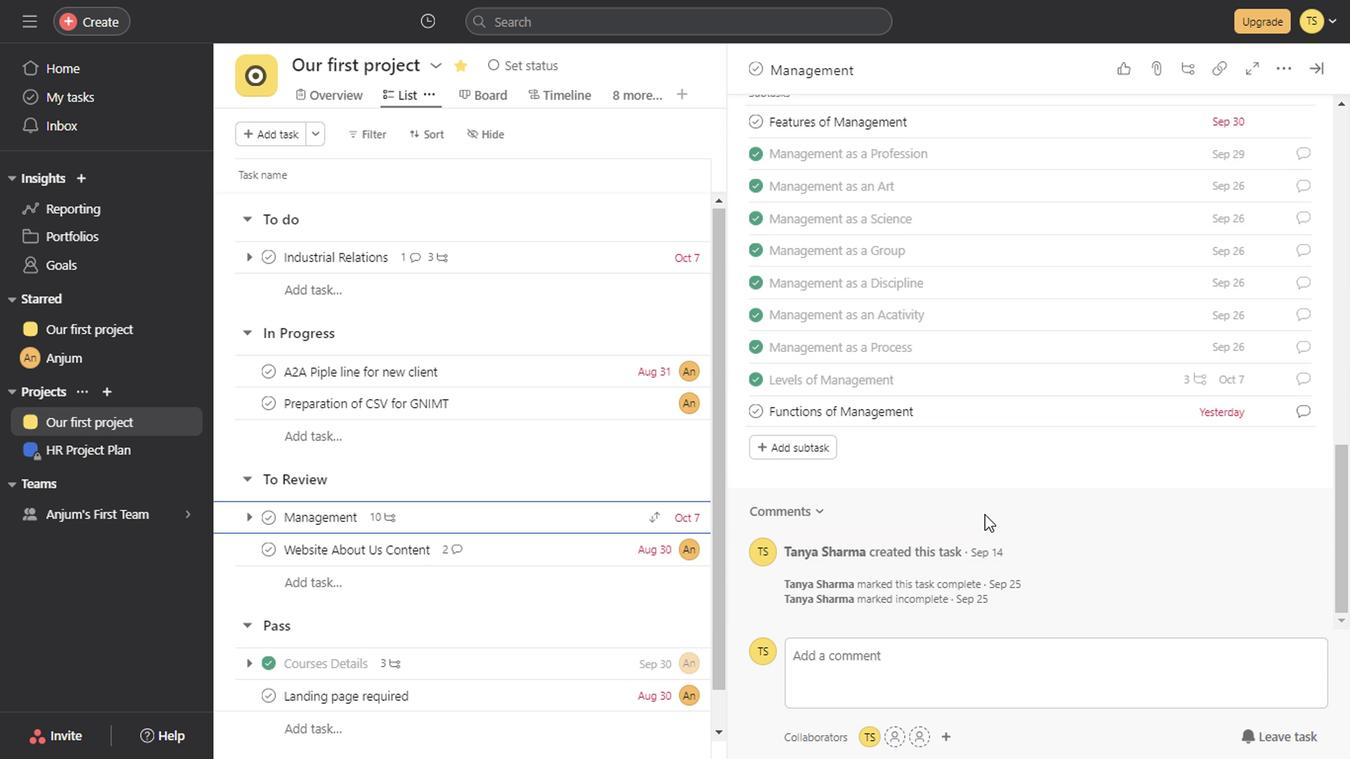 
Action: Mouse scrolled (980, 503) with delta (0, 0)
Screenshot: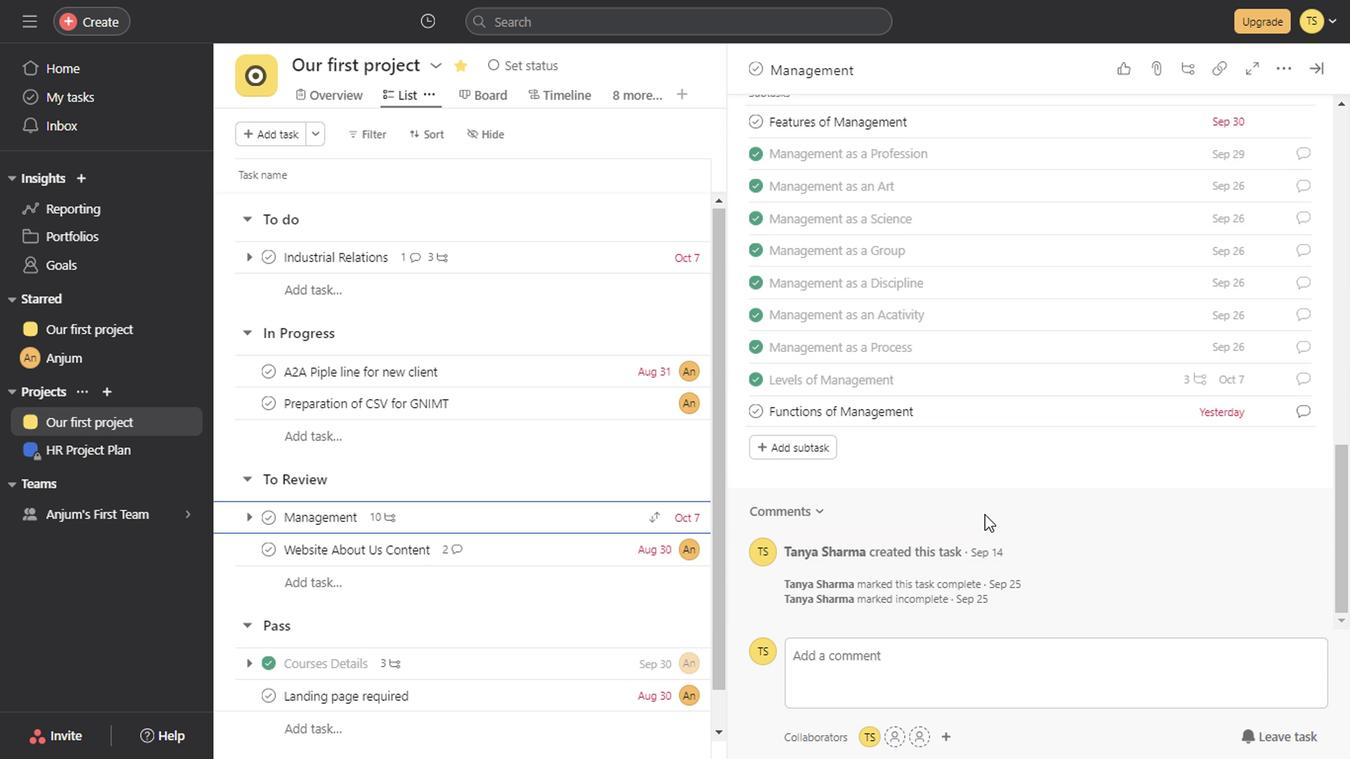 
Action: Mouse scrolled (980, 503) with delta (0, 0)
Screenshot: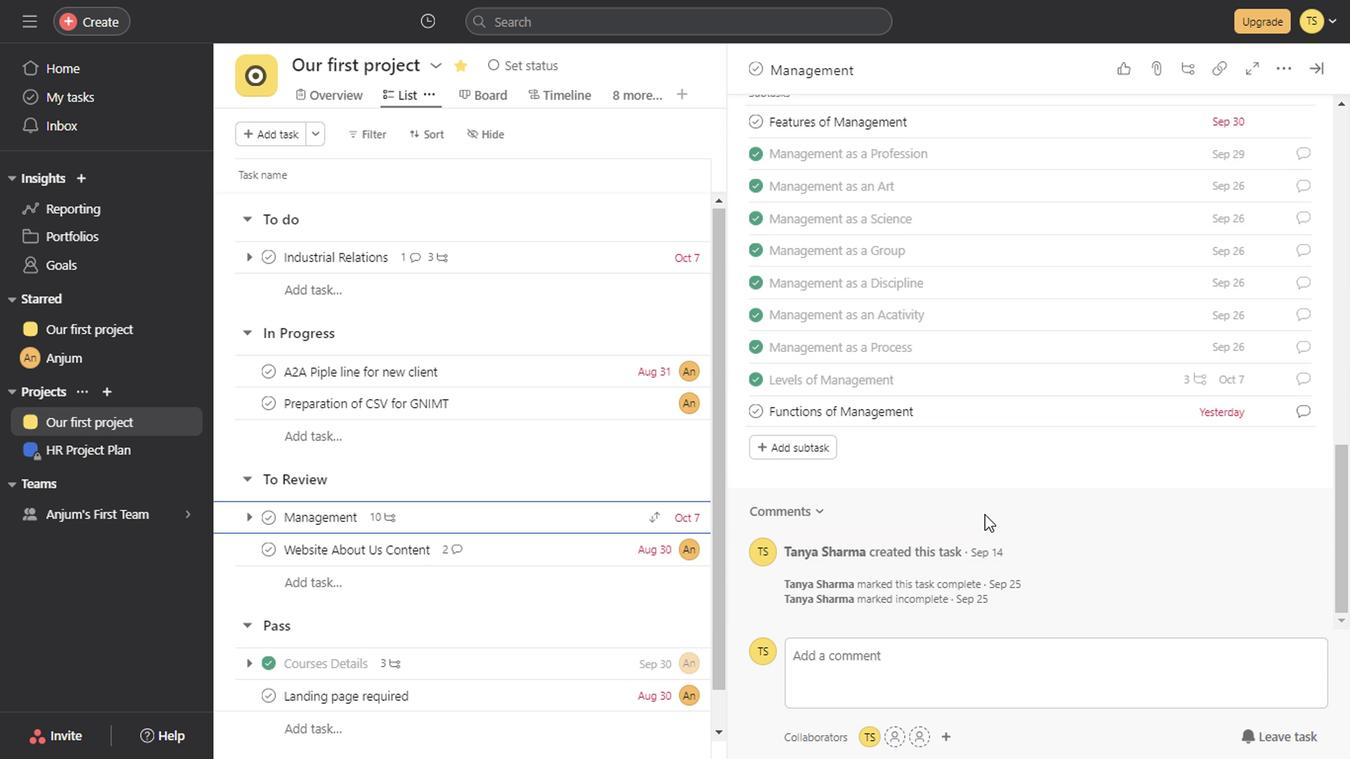
Action: Mouse scrolled (980, 503) with delta (0, 0)
Screenshot: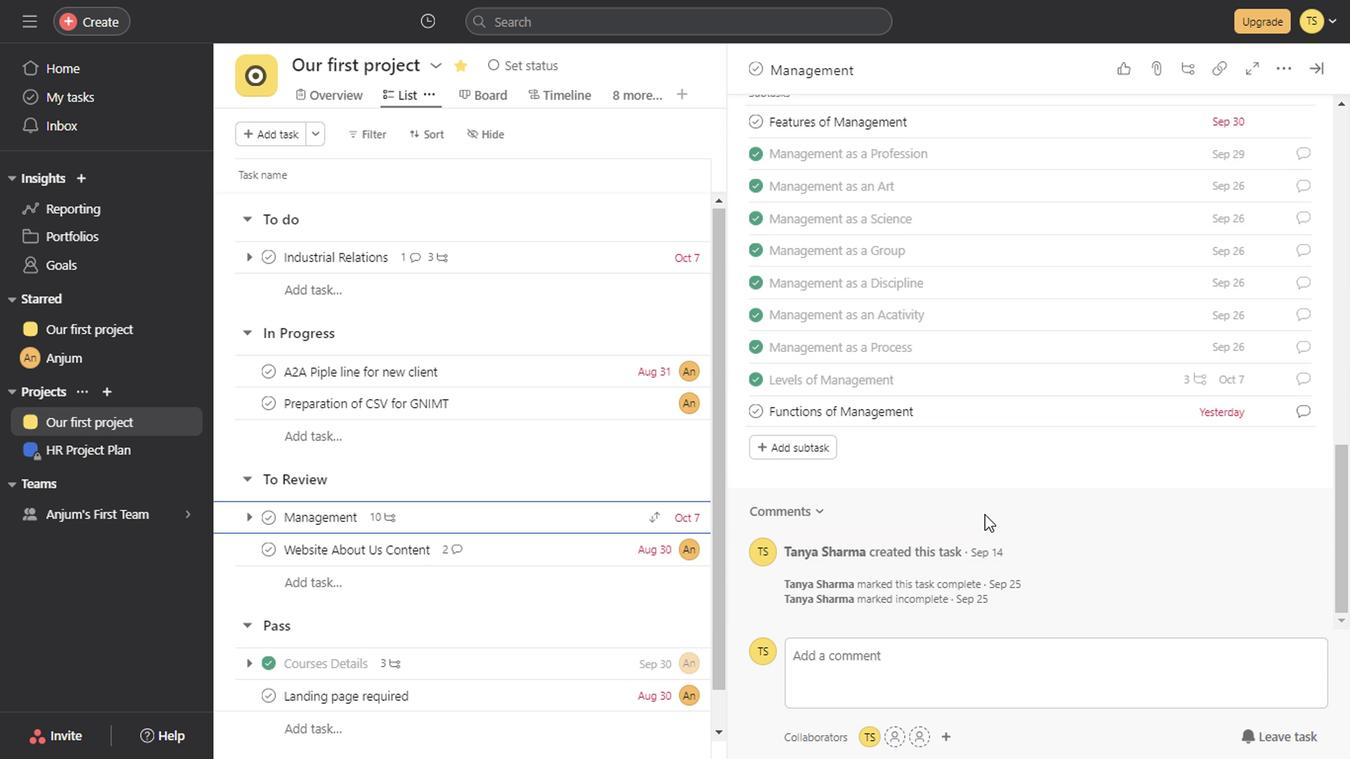 
Action: Mouse scrolled (980, 503) with delta (0, 0)
Screenshot: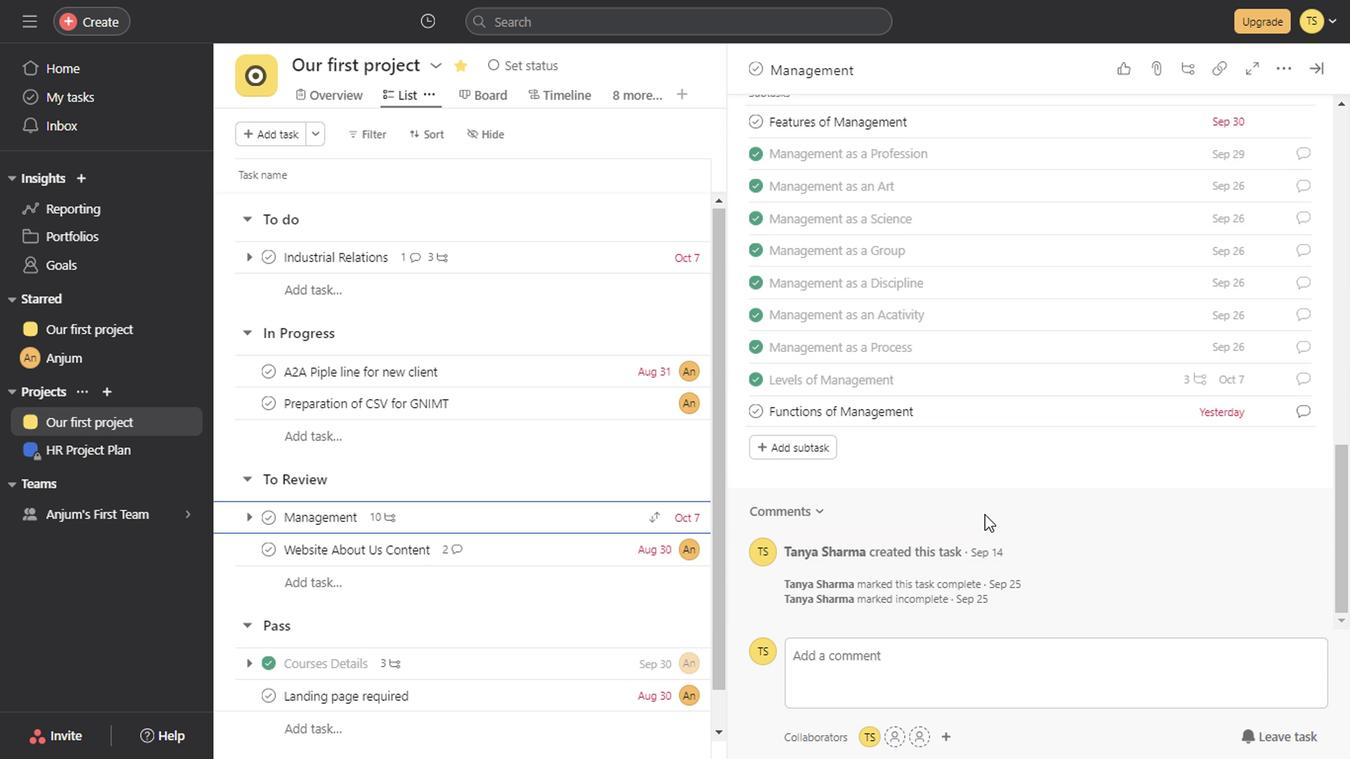 
Action: Mouse scrolled (980, 503) with delta (0, 0)
Screenshot: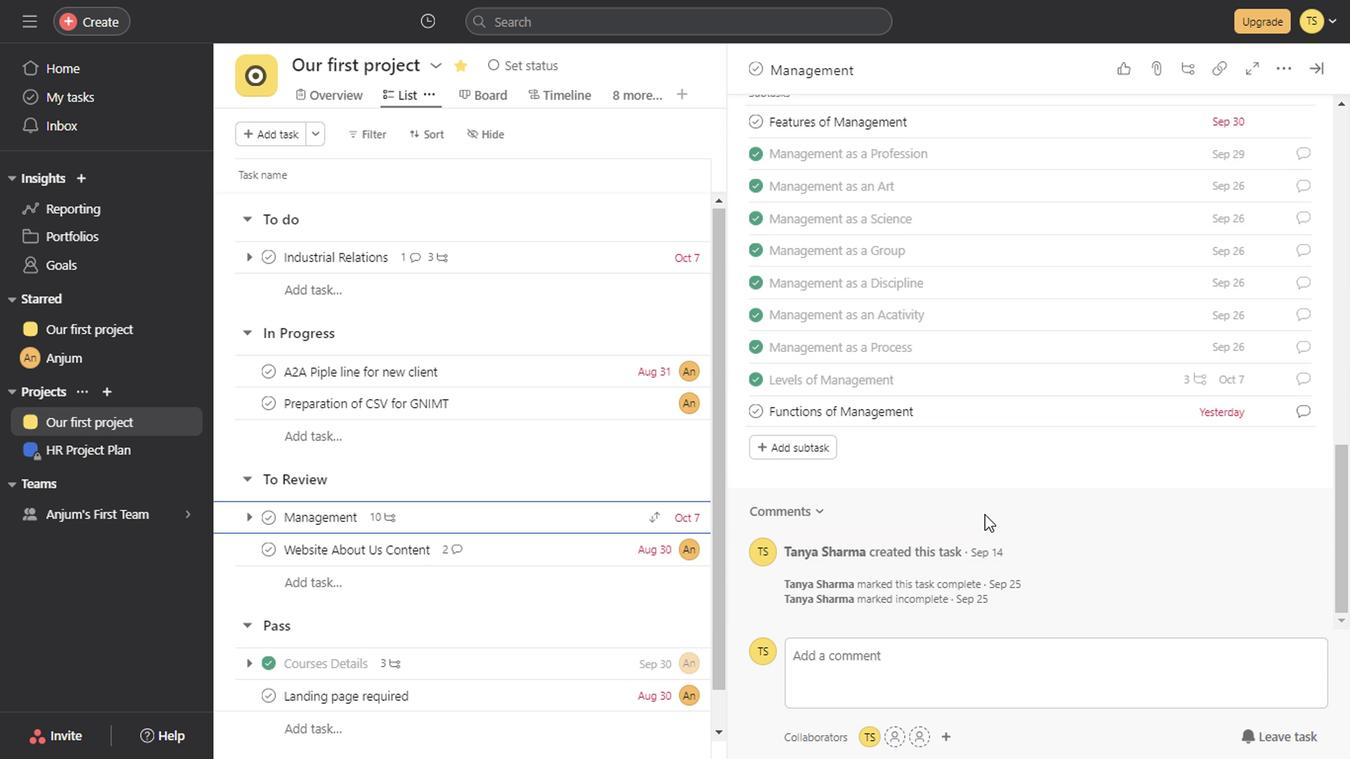 
Action: Mouse scrolled (980, 503) with delta (0, 0)
Screenshot: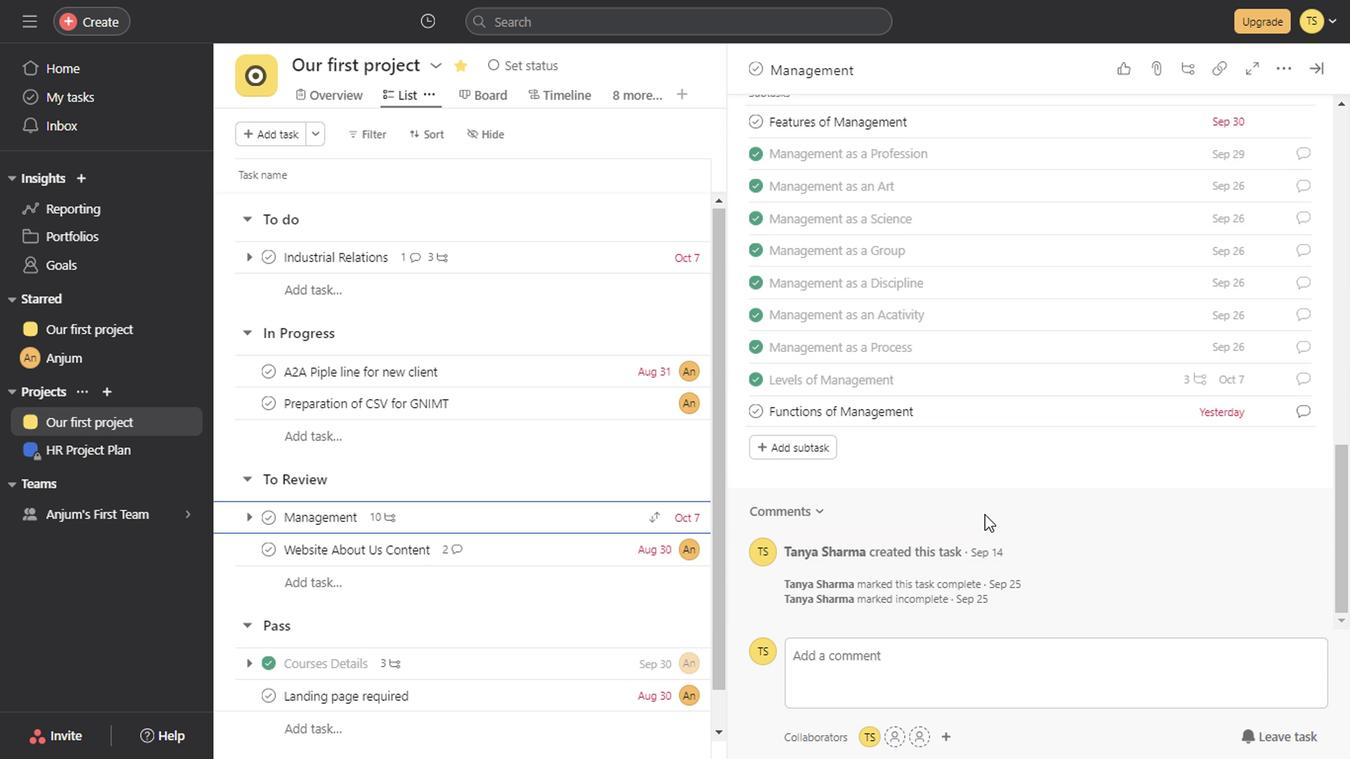 
Action: Mouse scrolled (980, 503) with delta (0, 0)
Screenshot: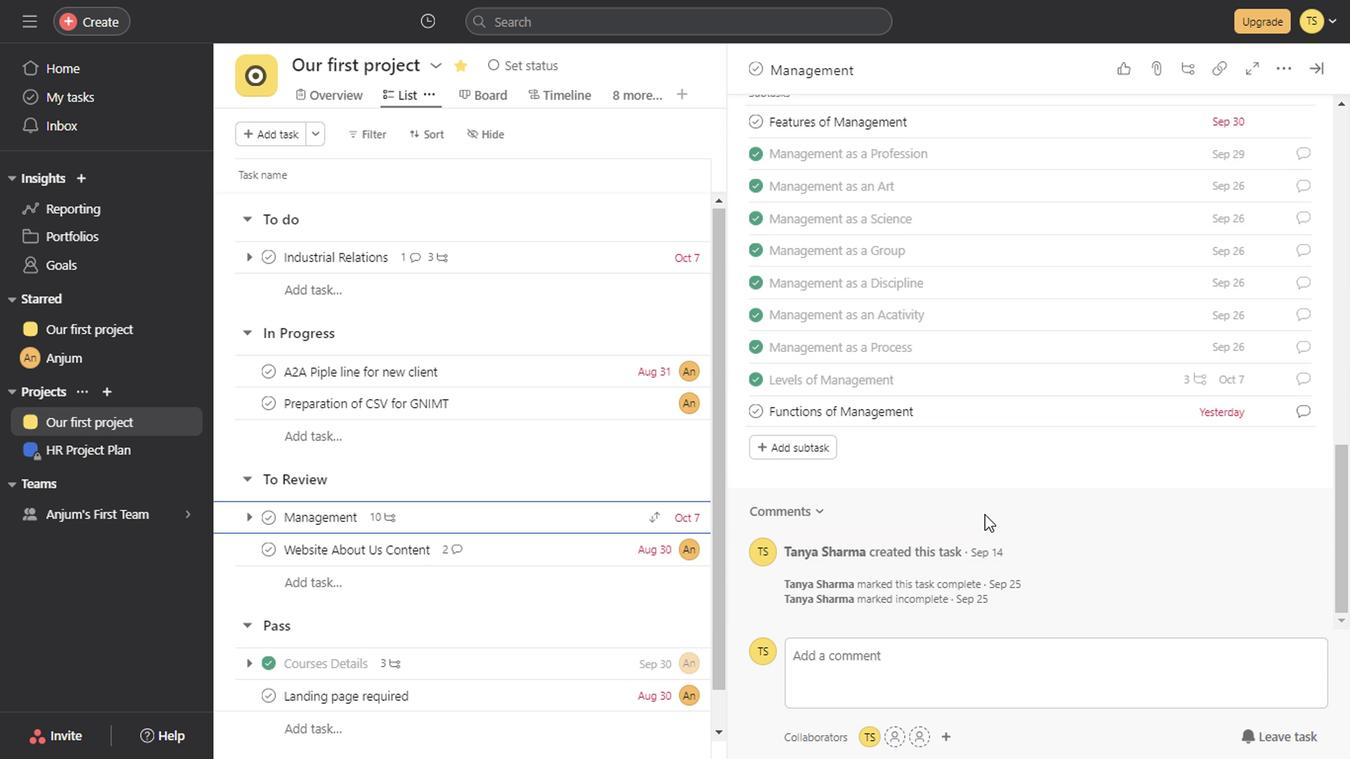 
Action: Mouse scrolled (980, 503) with delta (0, 0)
Screenshot: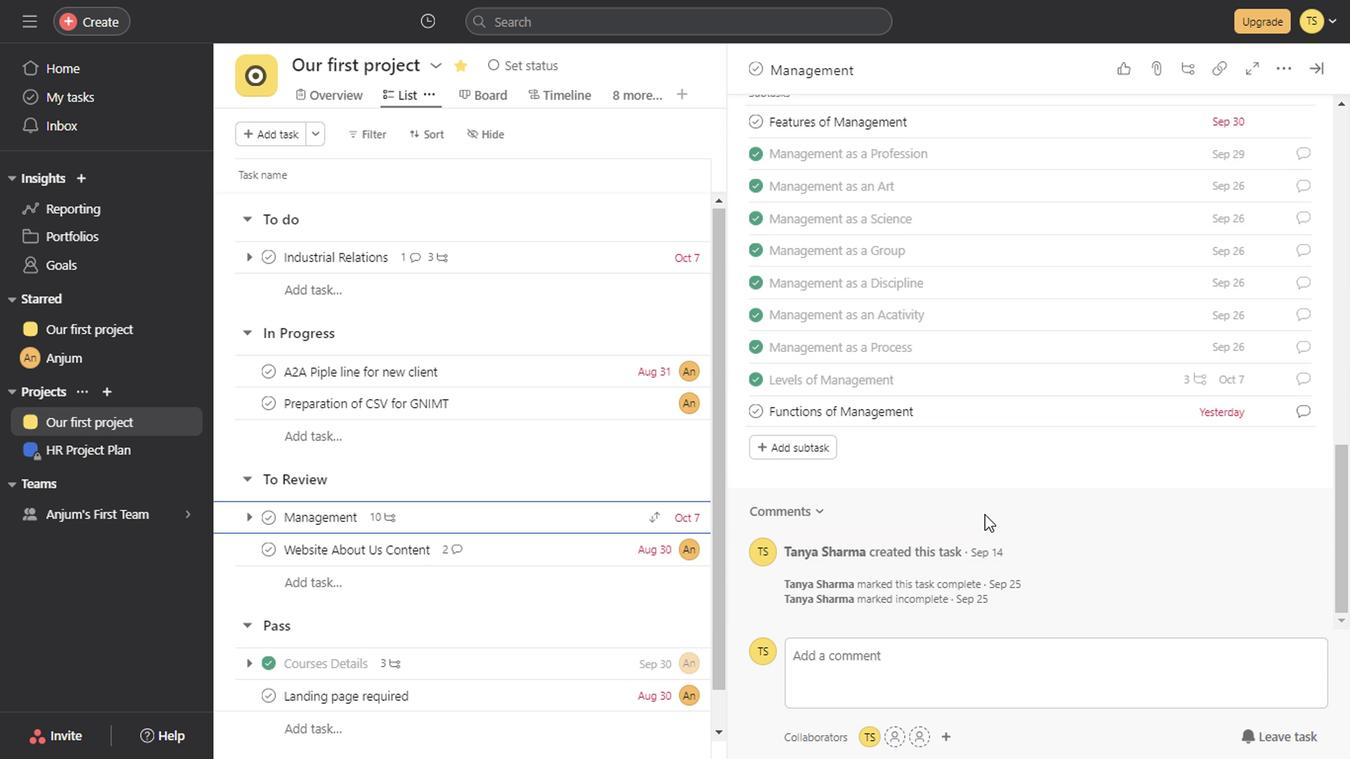 
Action: Mouse scrolled (980, 503) with delta (0, 0)
Screenshot: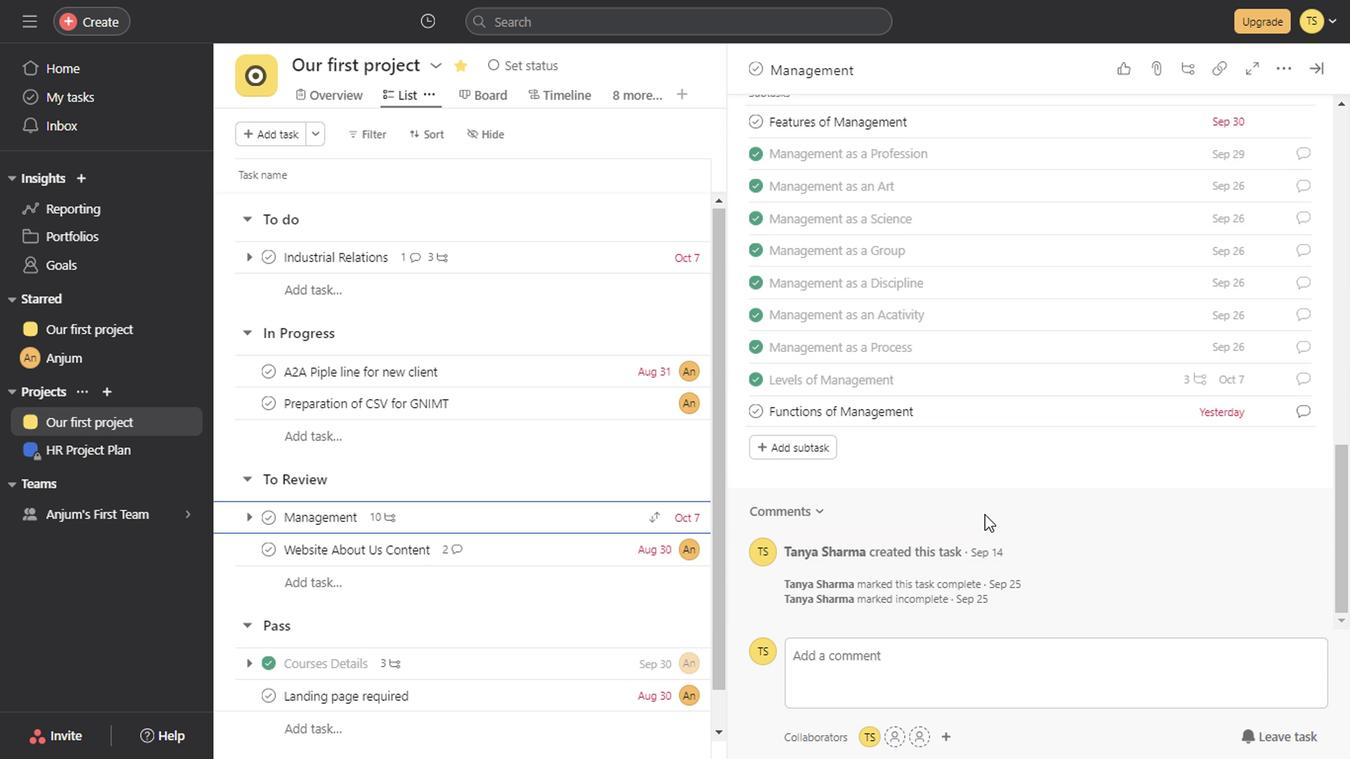 
Action: Mouse scrolled (980, 503) with delta (0, 0)
Screenshot: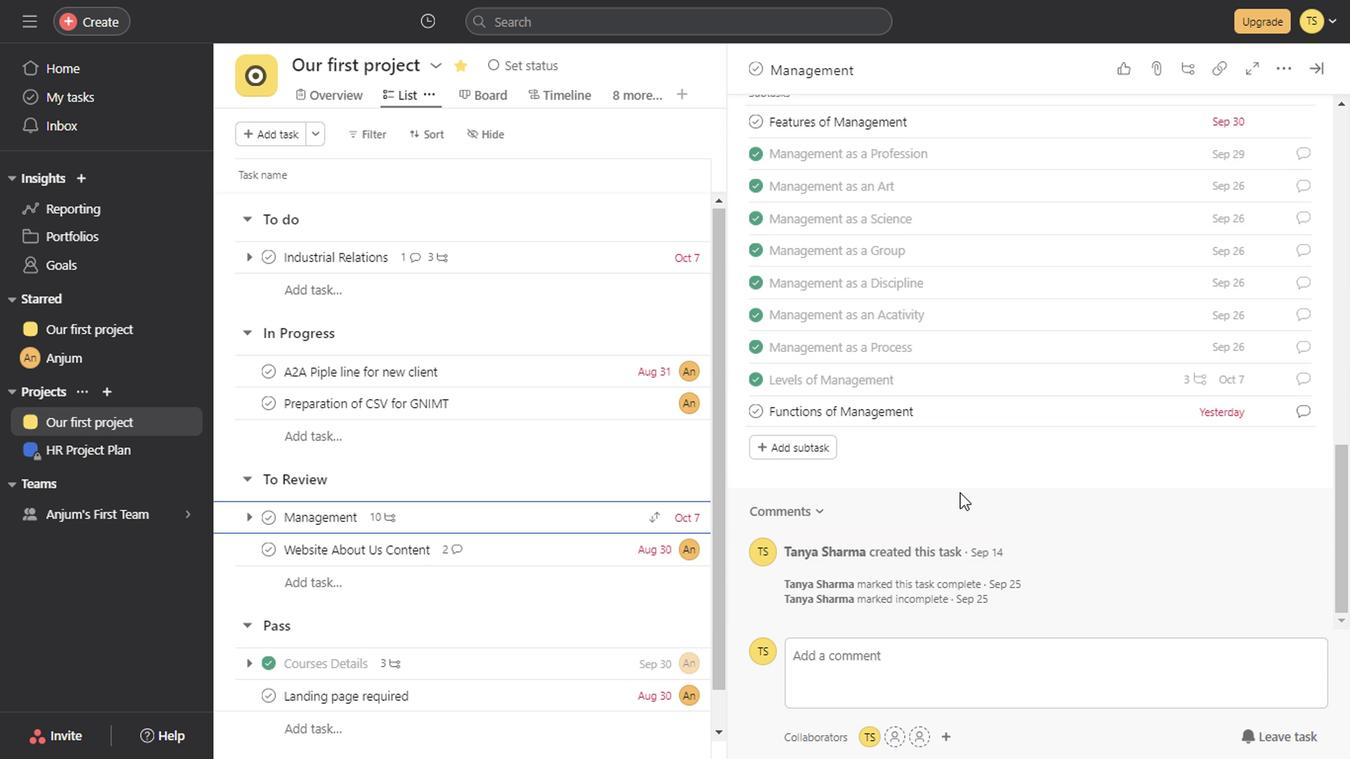 
Action: Mouse scrolled (980, 503) with delta (0, 0)
Screenshot: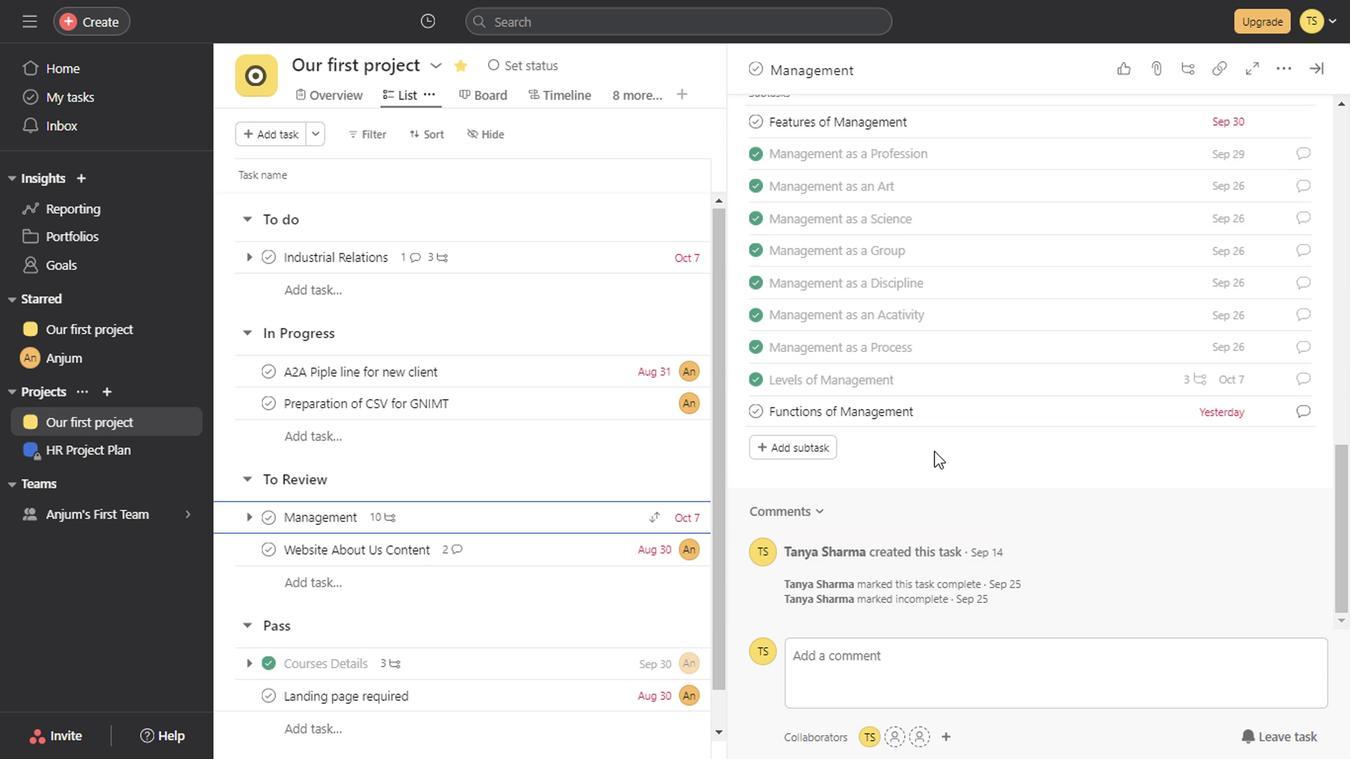 
Action: Mouse scrolled (980, 503) with delta (0, 0)
Screenshot: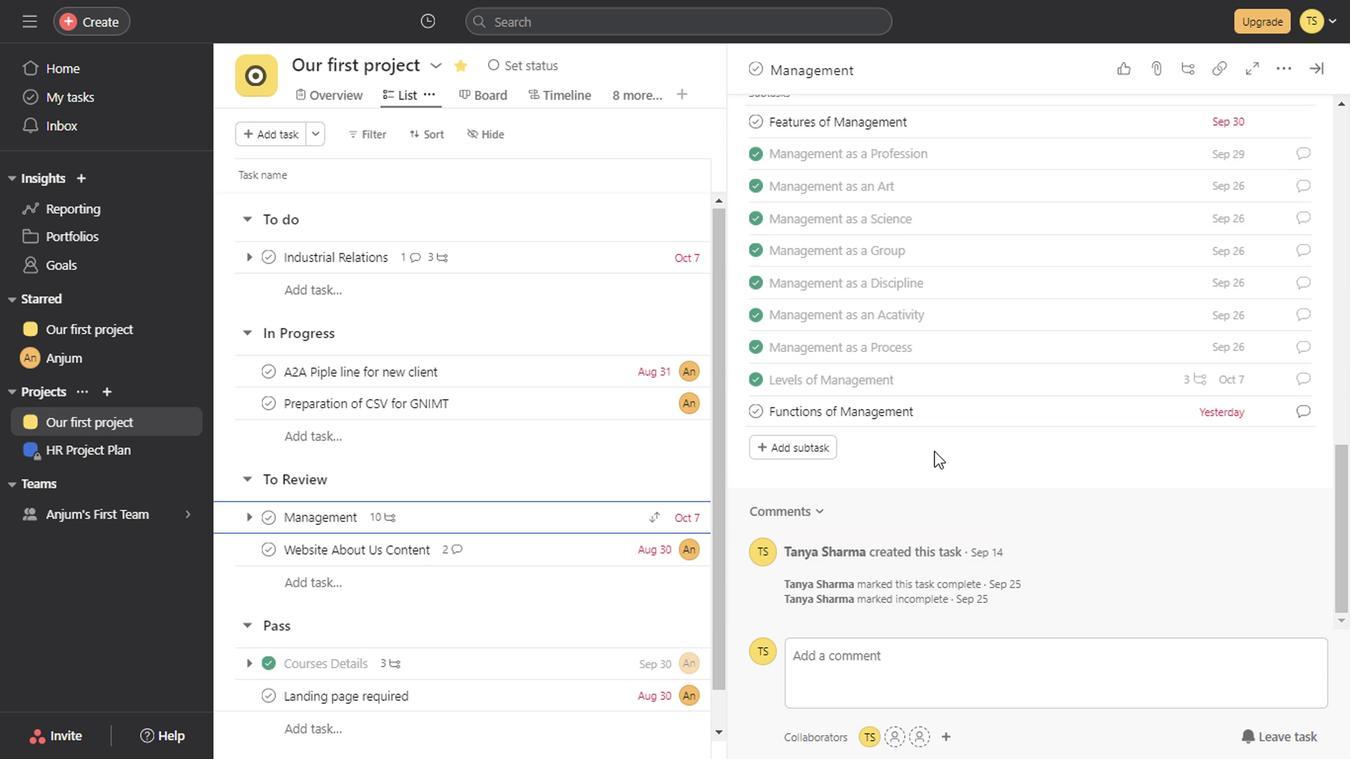 
Action: Mouse scrolled (980, 503) with delta (0, 0)
Screenshot: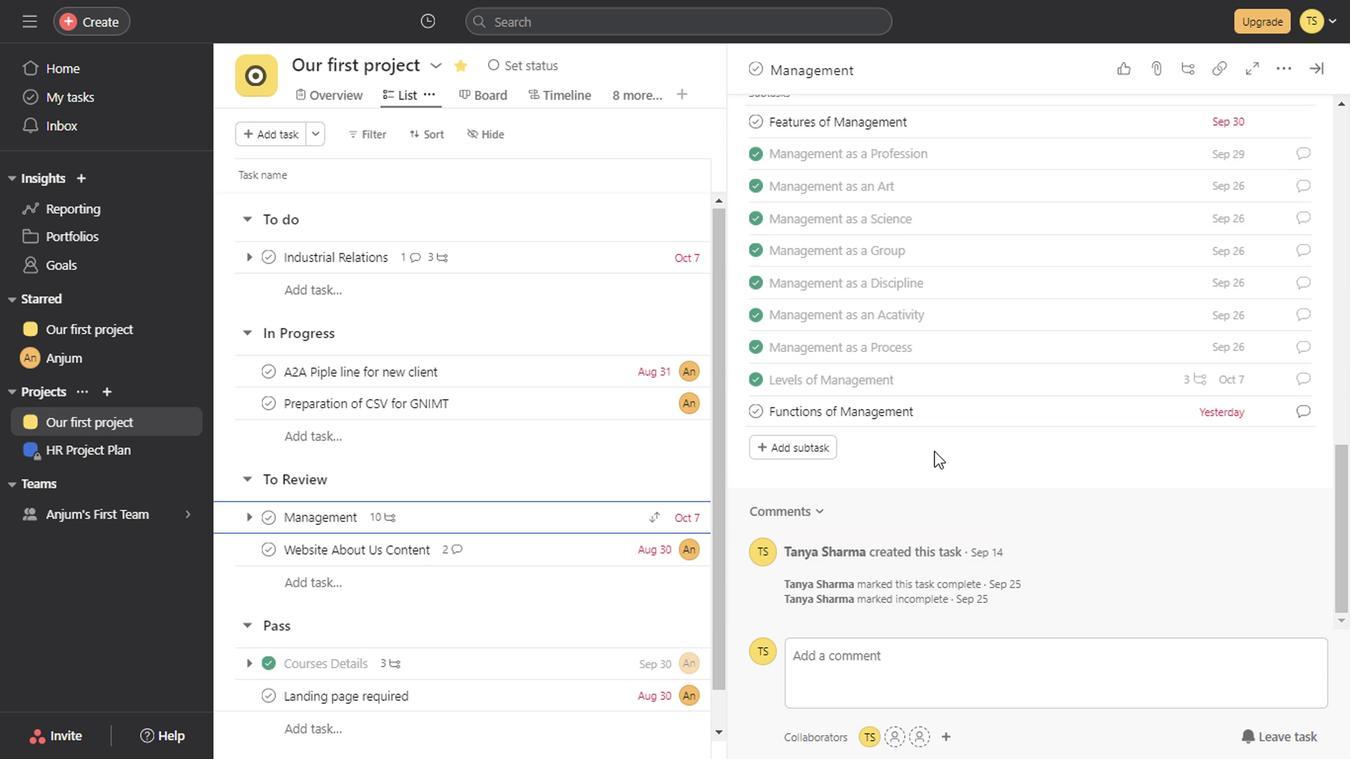 
Action: Mouse scrolled (980, 503) with delta (0, 0)
Screenshot: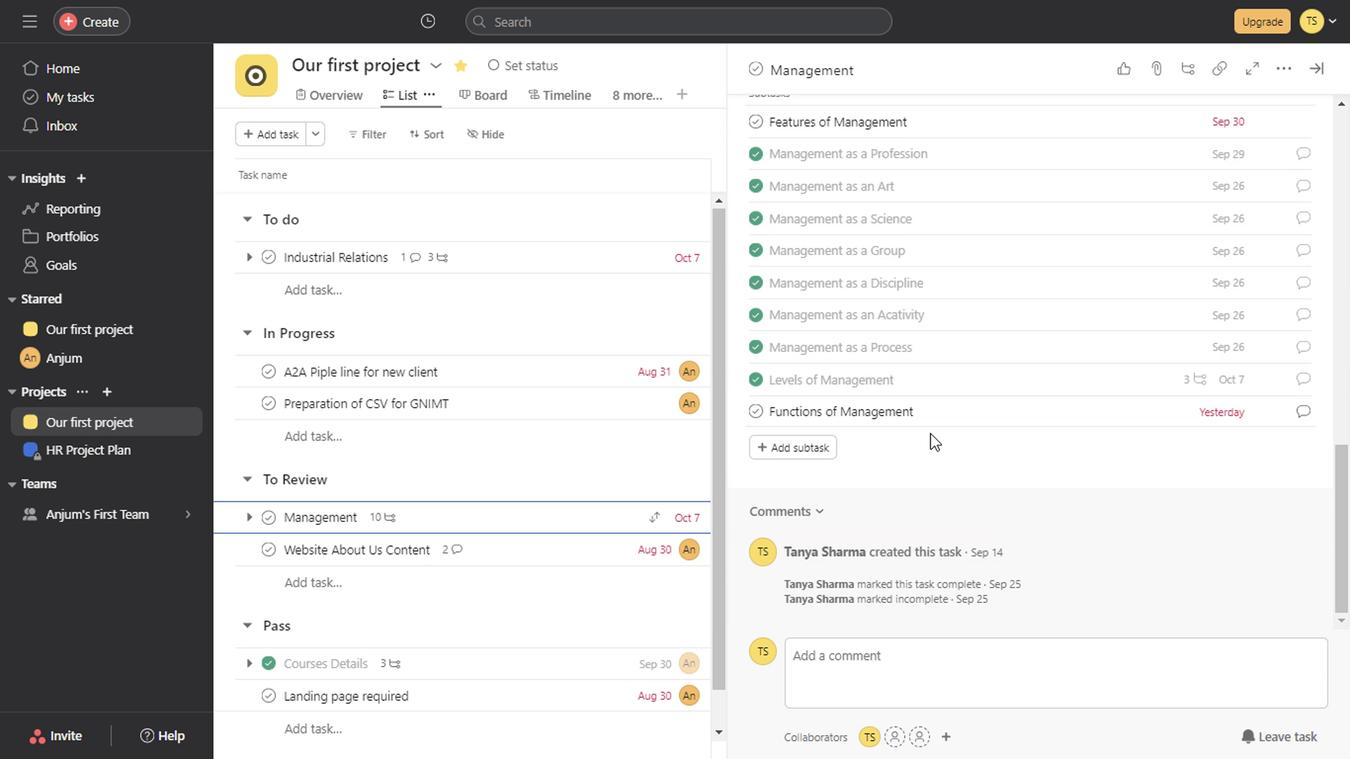 
Action: Mouse scrolled (980, 503) with delta (0, 0)
Screenshot: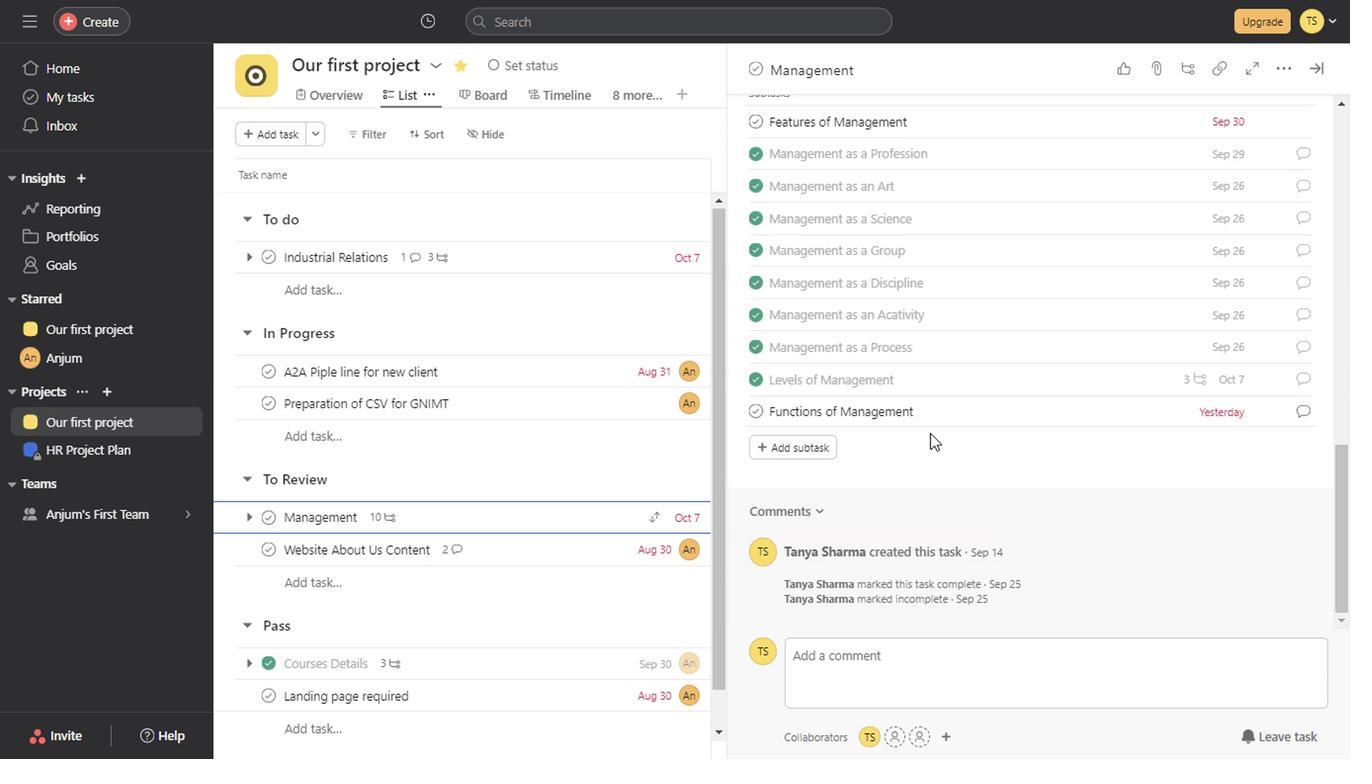 
Action: Mouse moved to (1294, 406)
Screenshot: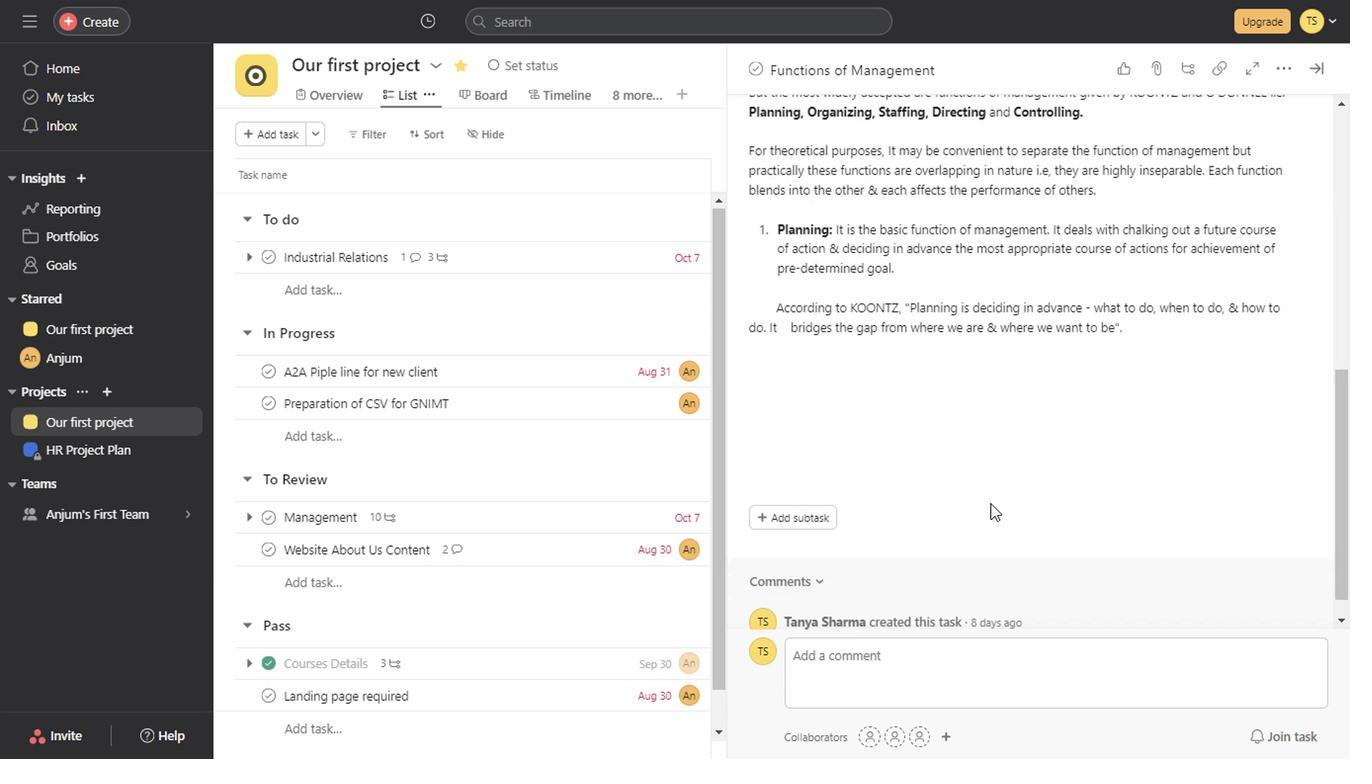 
Action: Mouse pressed left at (1294, 406)
Screenshot: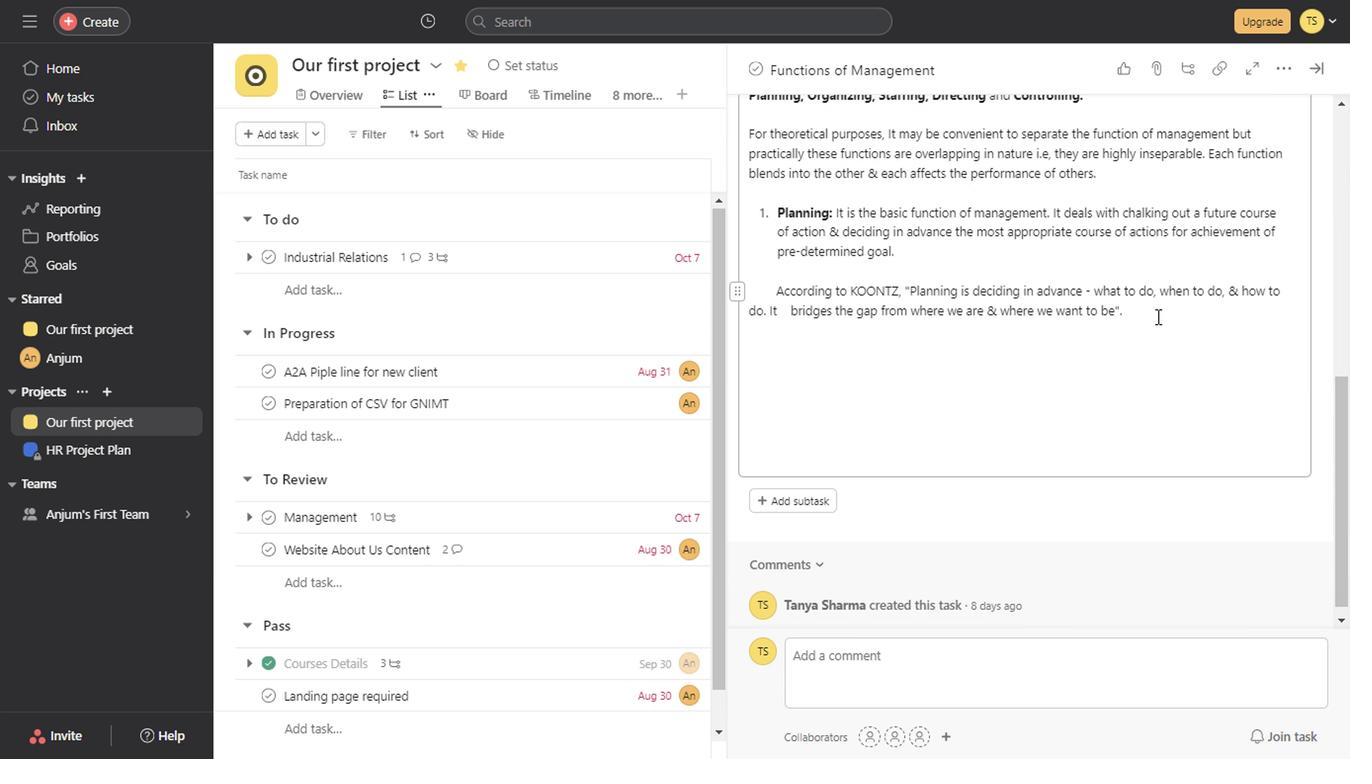 
Action: Mouse moved to (986, 494)
Screenshot: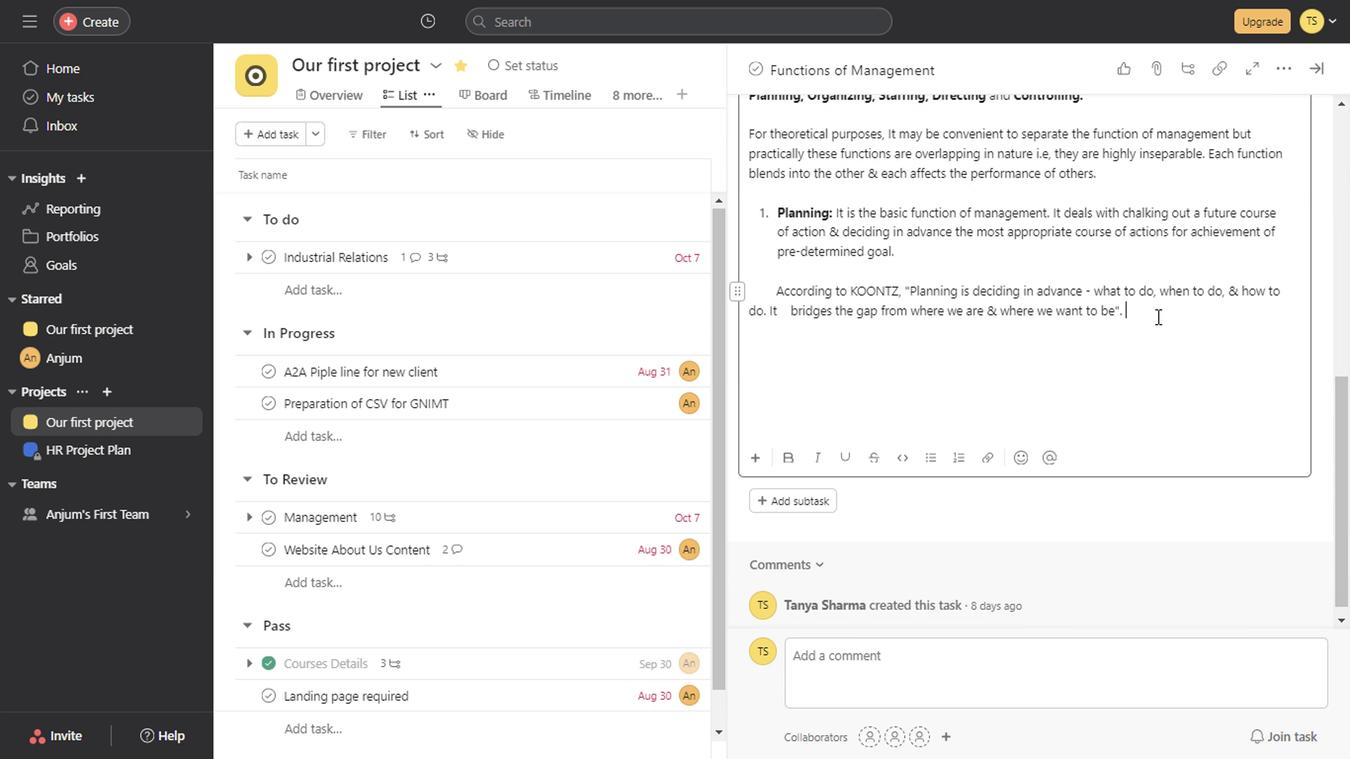 
Action: Mouse scrolled (986, 492) with delta (0, -2)
Screenshot: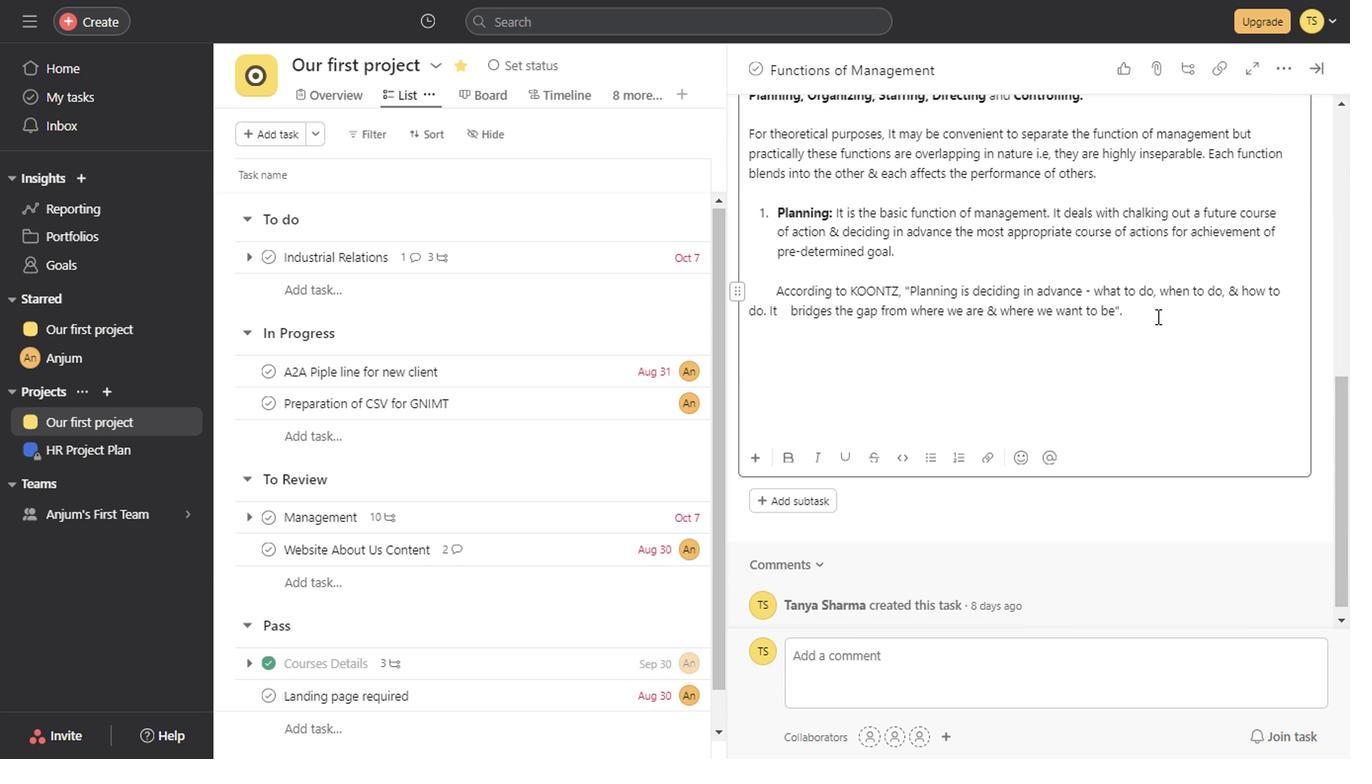 
Action: Mouse scrolled (986, 493) with delta (0, 0)
Screenshot: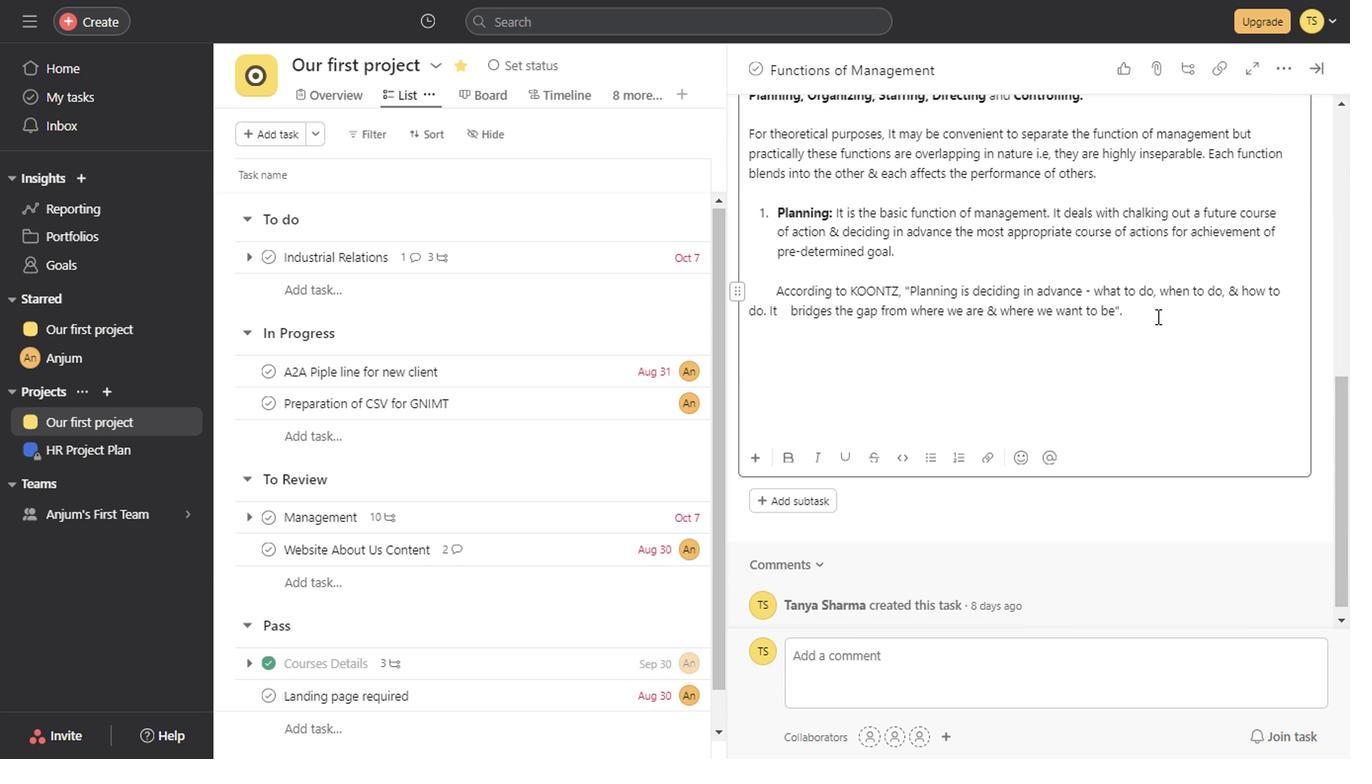 
Action: Mouse scrolled (986, 493) with delta (0, 0)
Screenshot: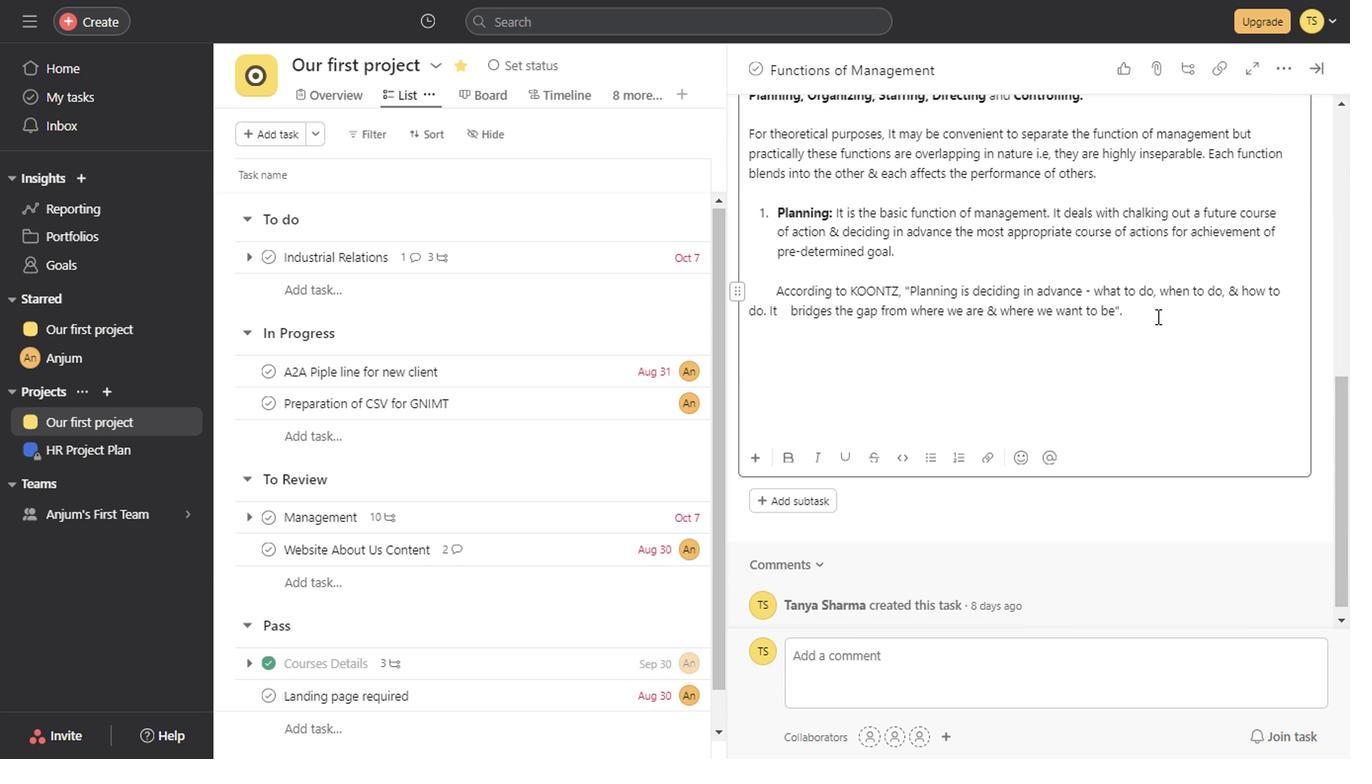 
Action: Mouse scrolled (986, 493) with delta (0, 0)
Screenshot: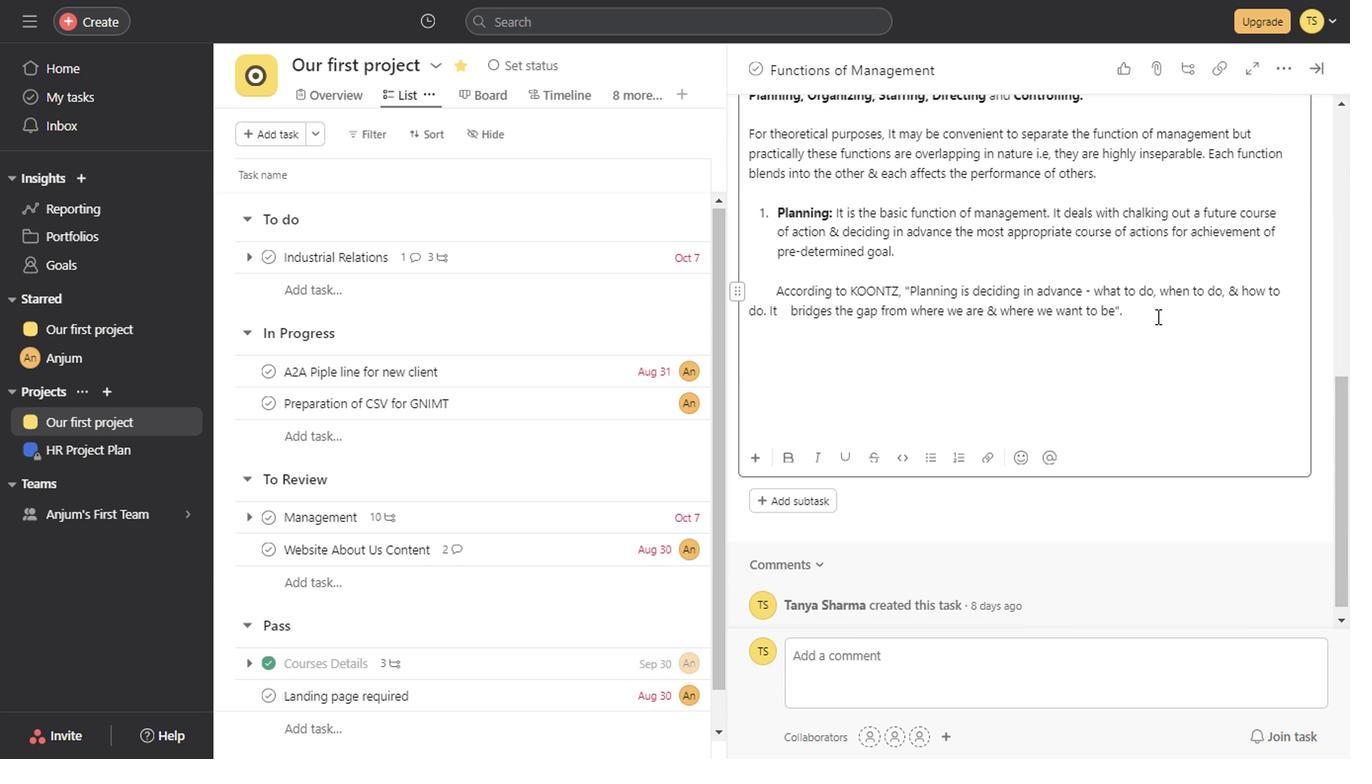
Action: Mouse scrolled (986, 493) with delta (0, 0)
Screenshot: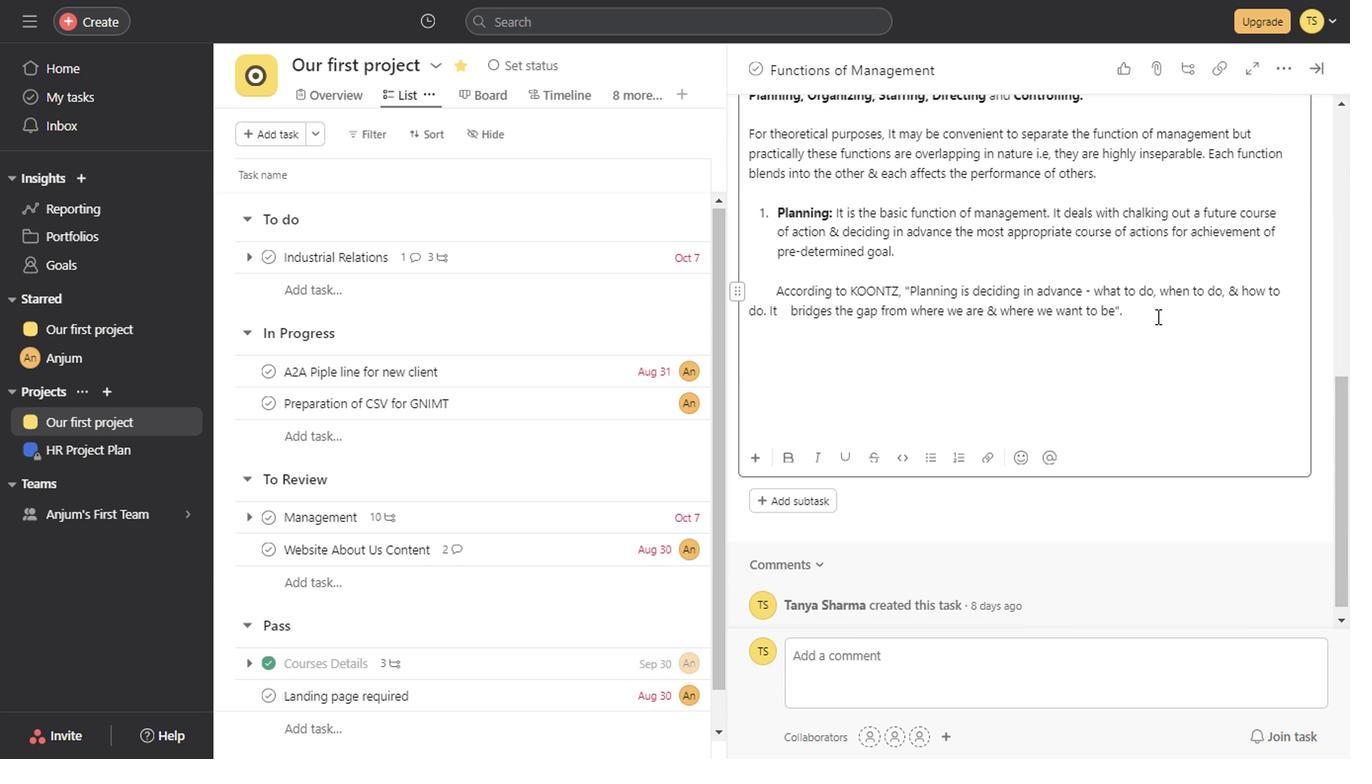 
Action: Mouse scrolled (986, 493) with delta (0, 0)
Screenshot: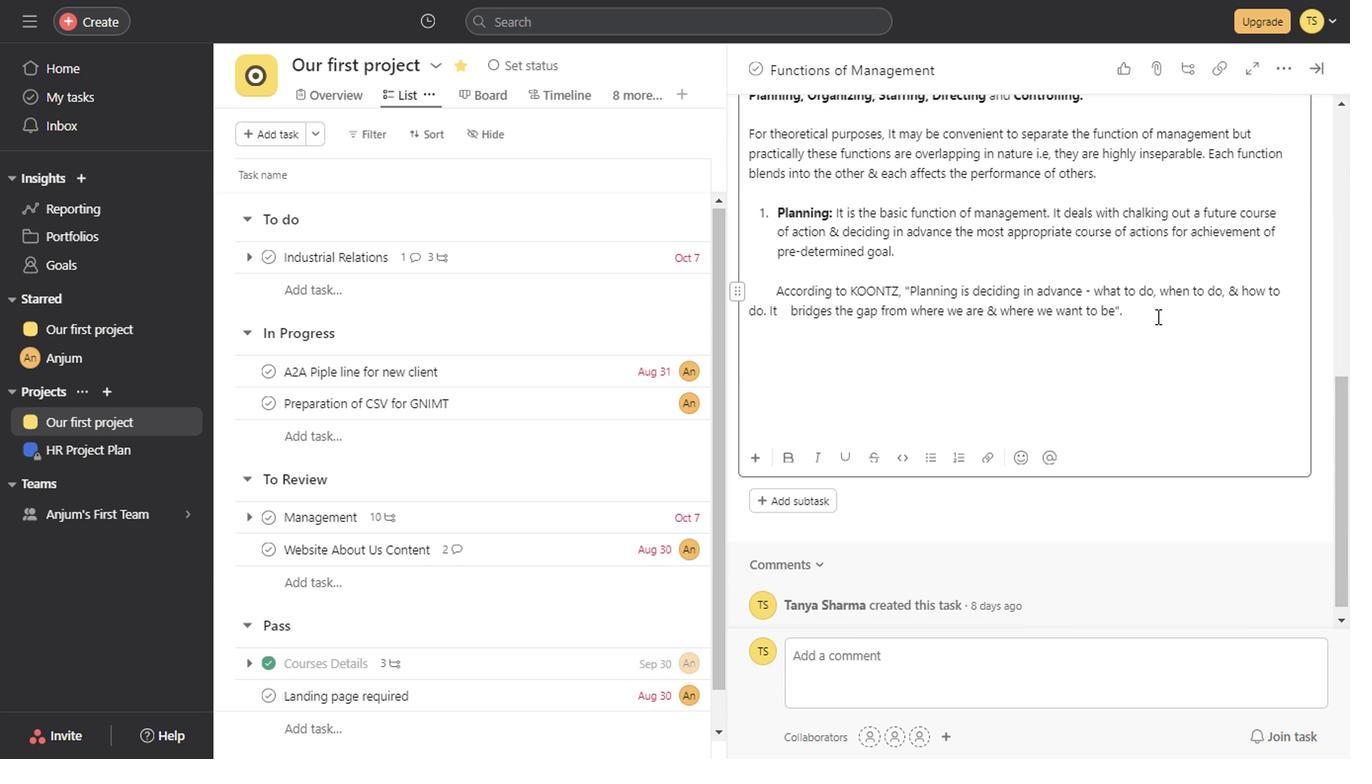 
Action: Mouse scrolled (986, 493) with delta (0, 0)
Screenshot: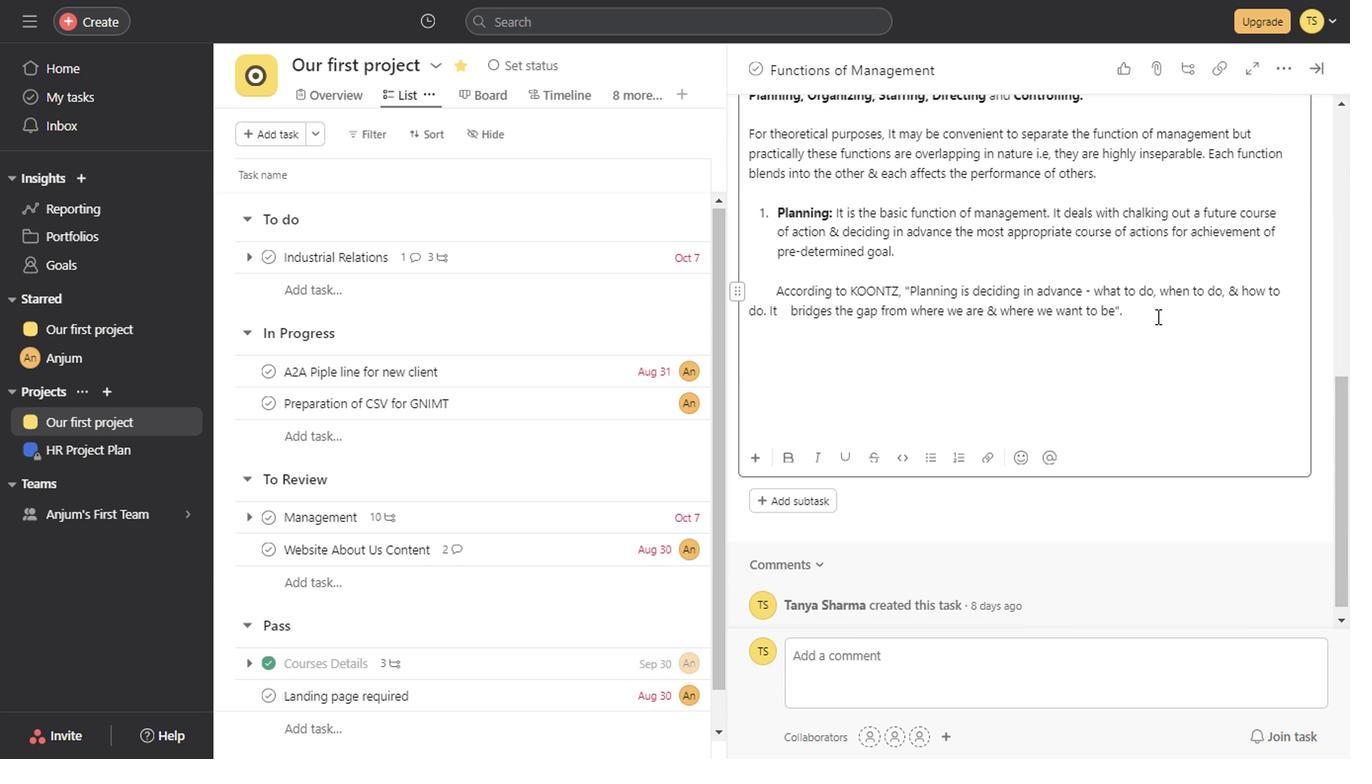 
Action: Mouse scrolled (986, 493) with delta (0, 0)
Screenshot: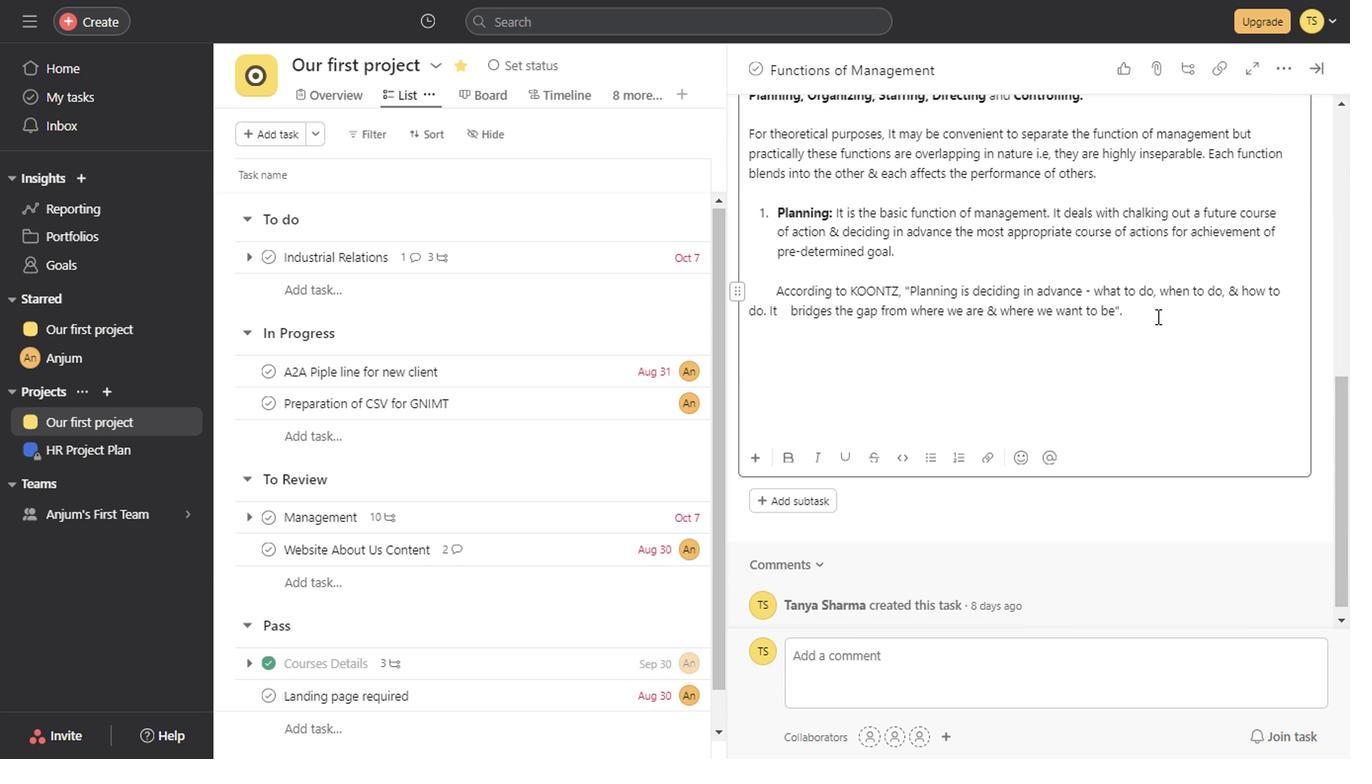 
Action: Mouse scrolled (986, 493) with delta (0, 0)
Screenshot: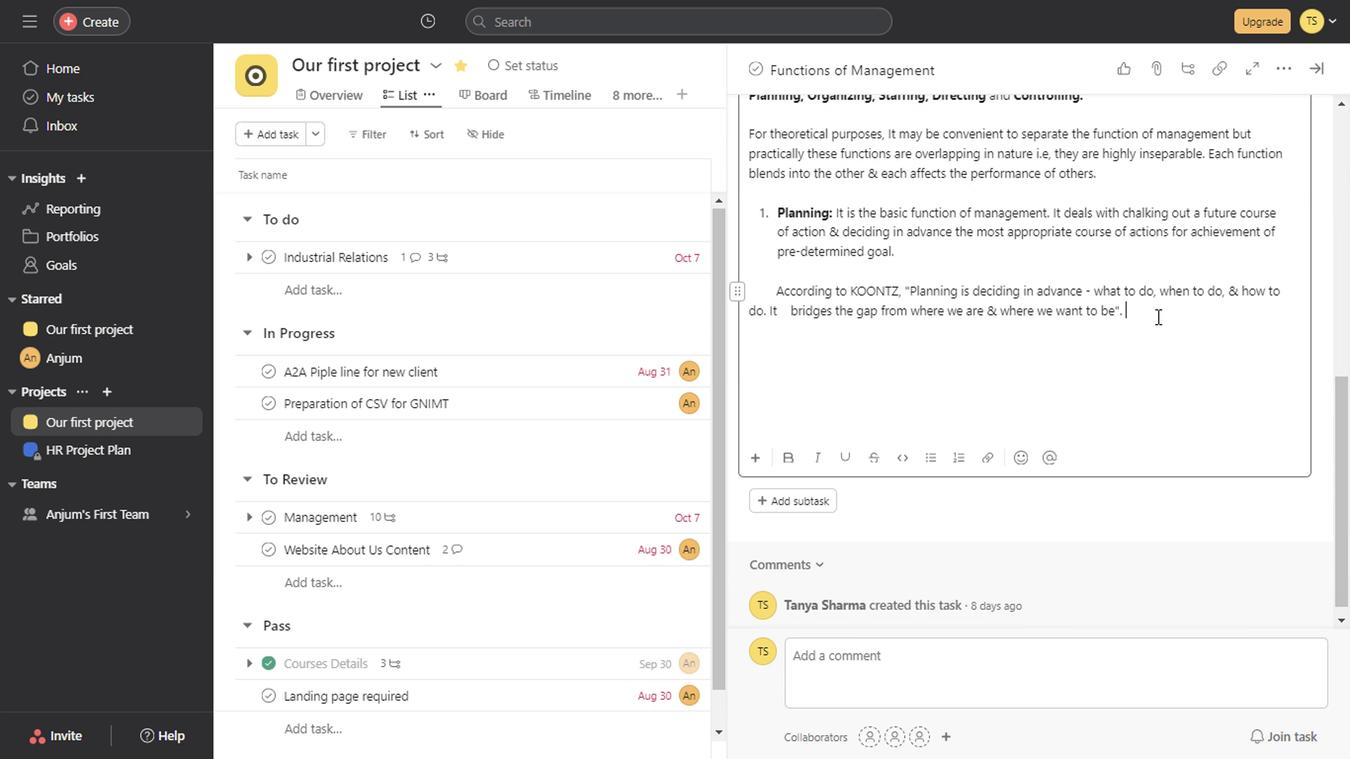 
Action: Mouse scrolled (986, 493) with delta (0, 0)
Screenshot: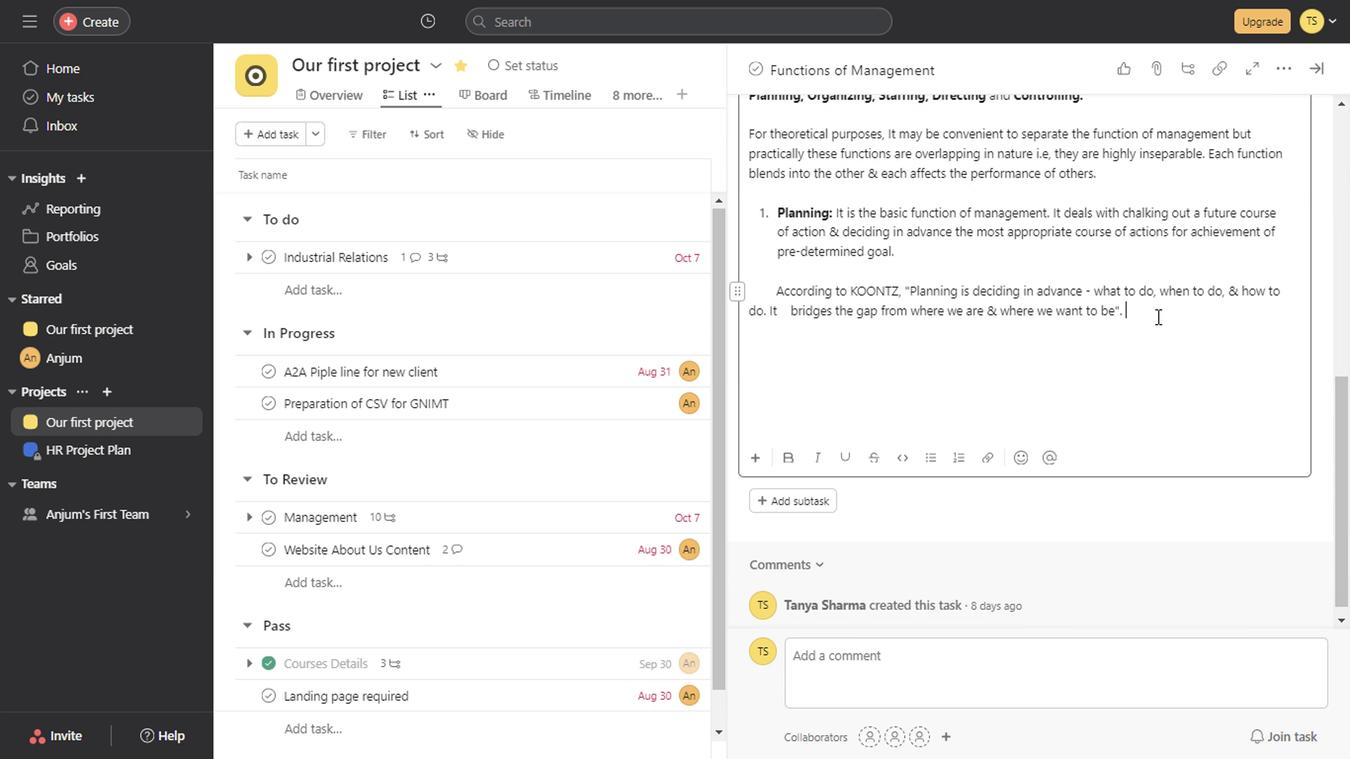 
Action: Mouse scrolled (986, 493) with delta (0, 0)
Screenshot: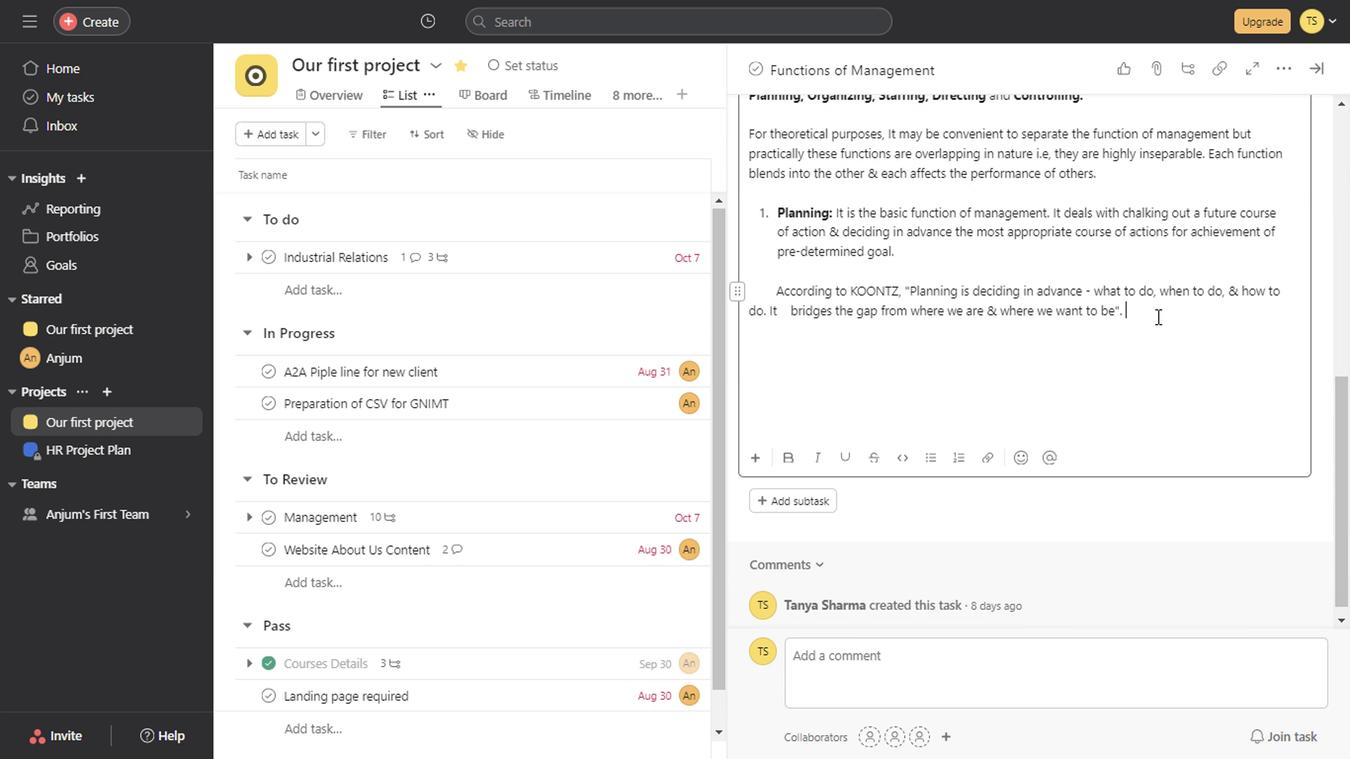 
Action: Mouse scrolled (986, 493) with delta (0, 0)
Screenshot: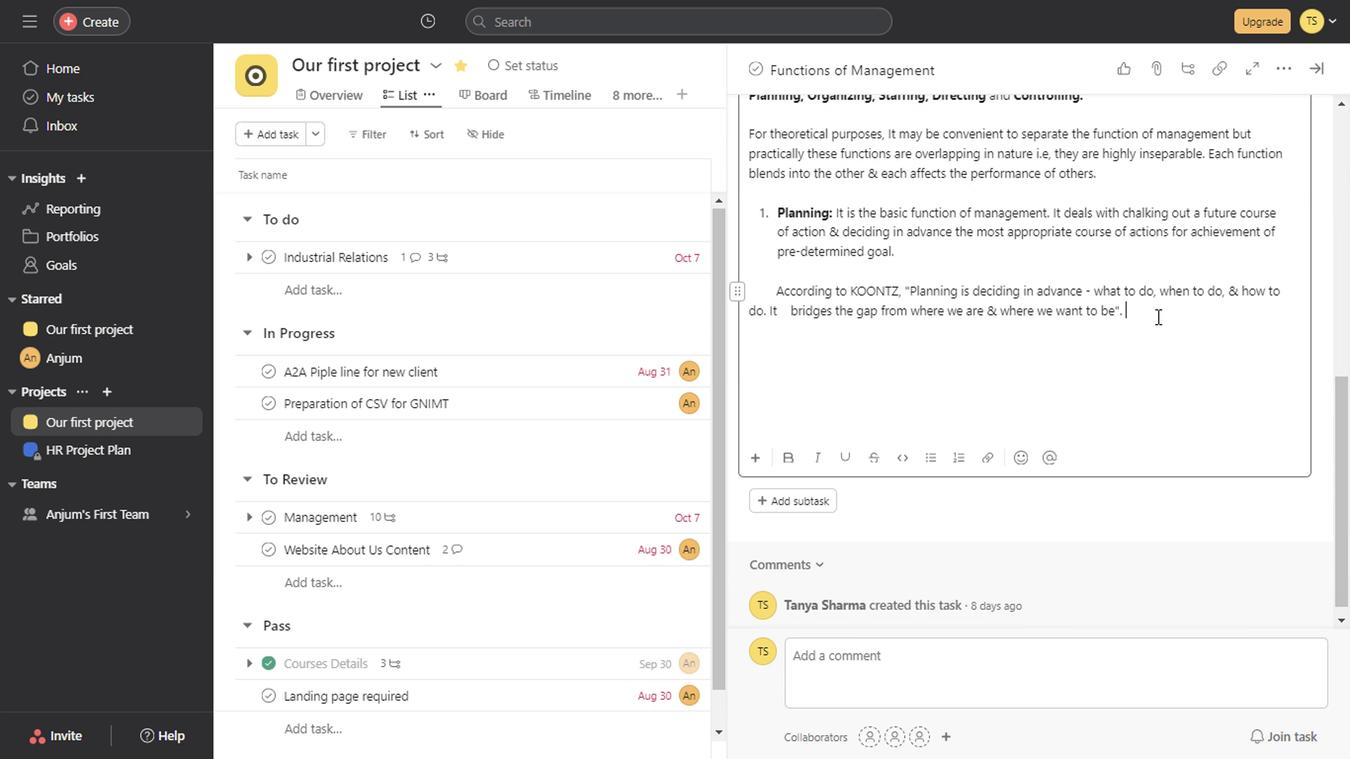 
Action: Mouse scrolled (986, 493) with delta (0, 0)
Screenshot: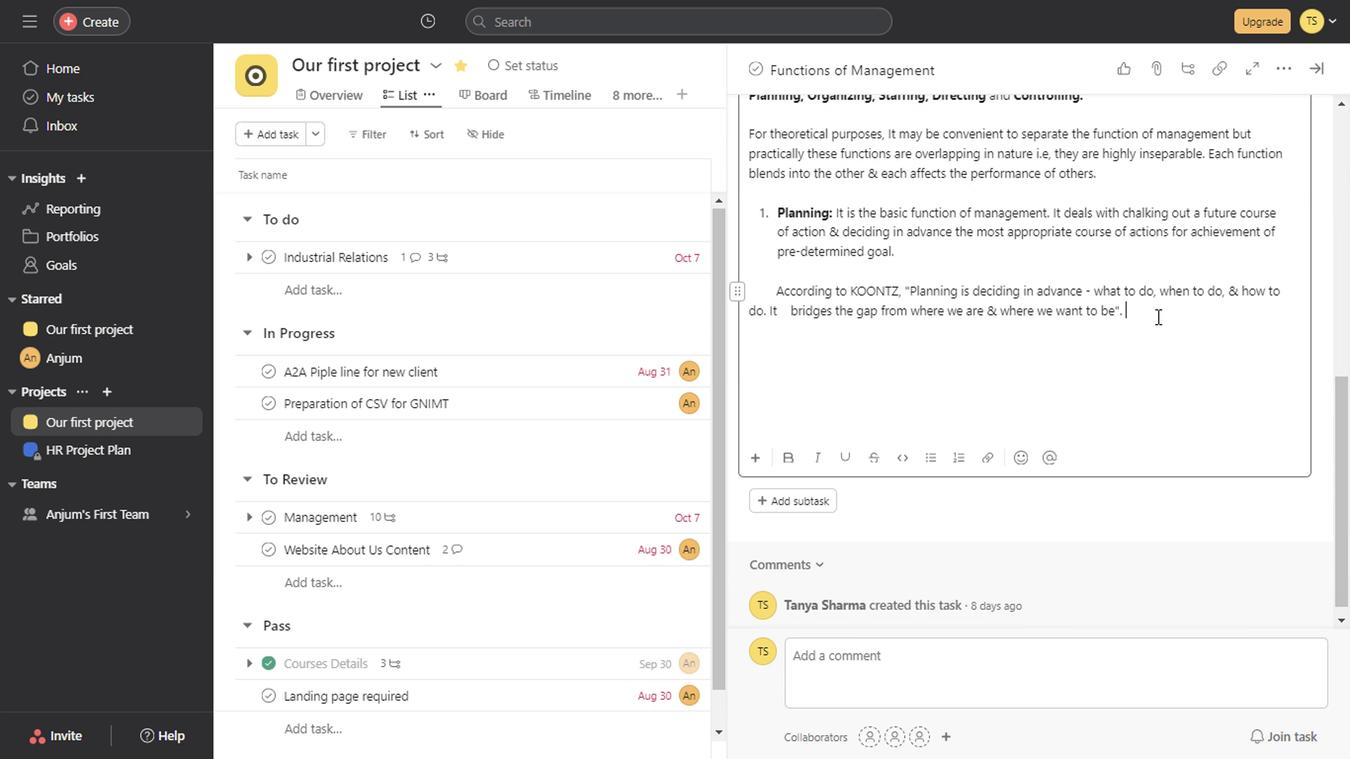 
Action: Mouse scrolled (986, 493) with delta (0, 0)
Screenshot: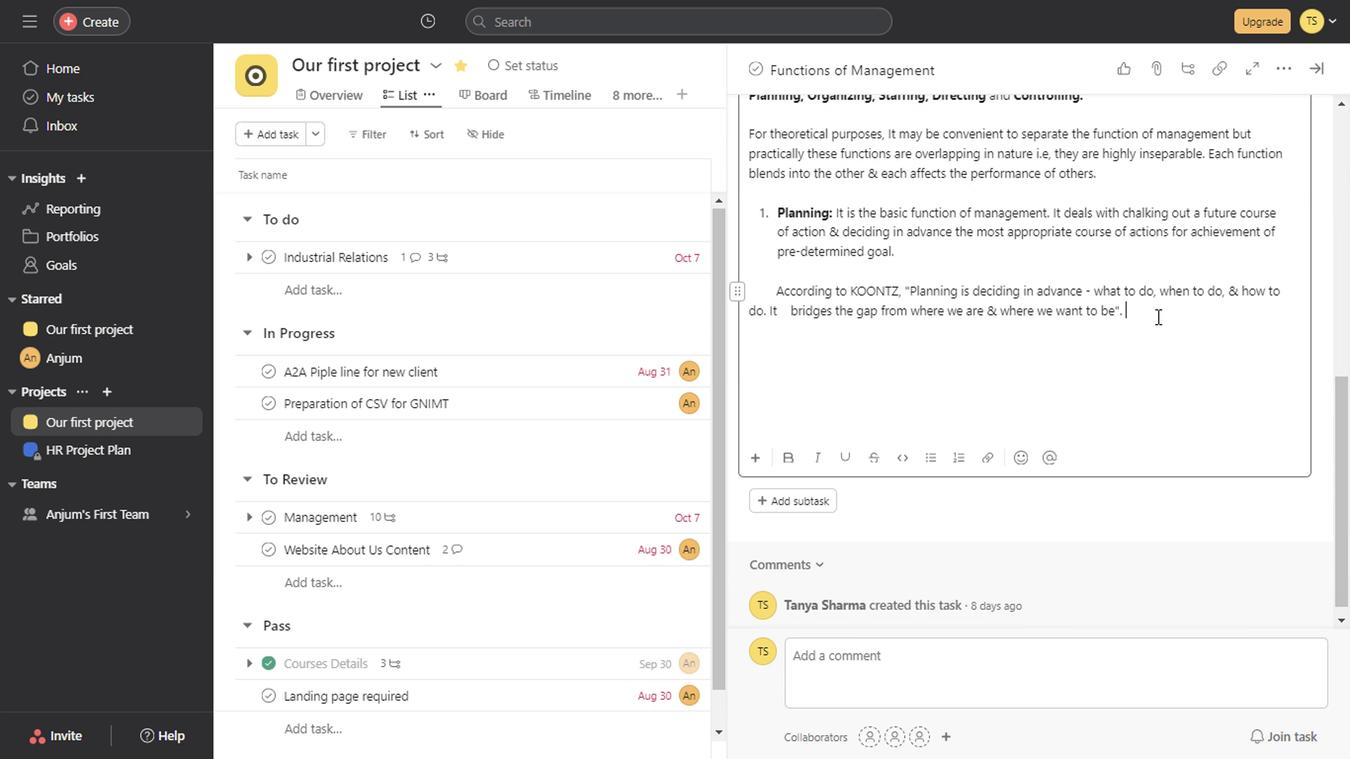 
Action: Mouse scrolled (986, 493) with delta (0, 0)
Screenshot: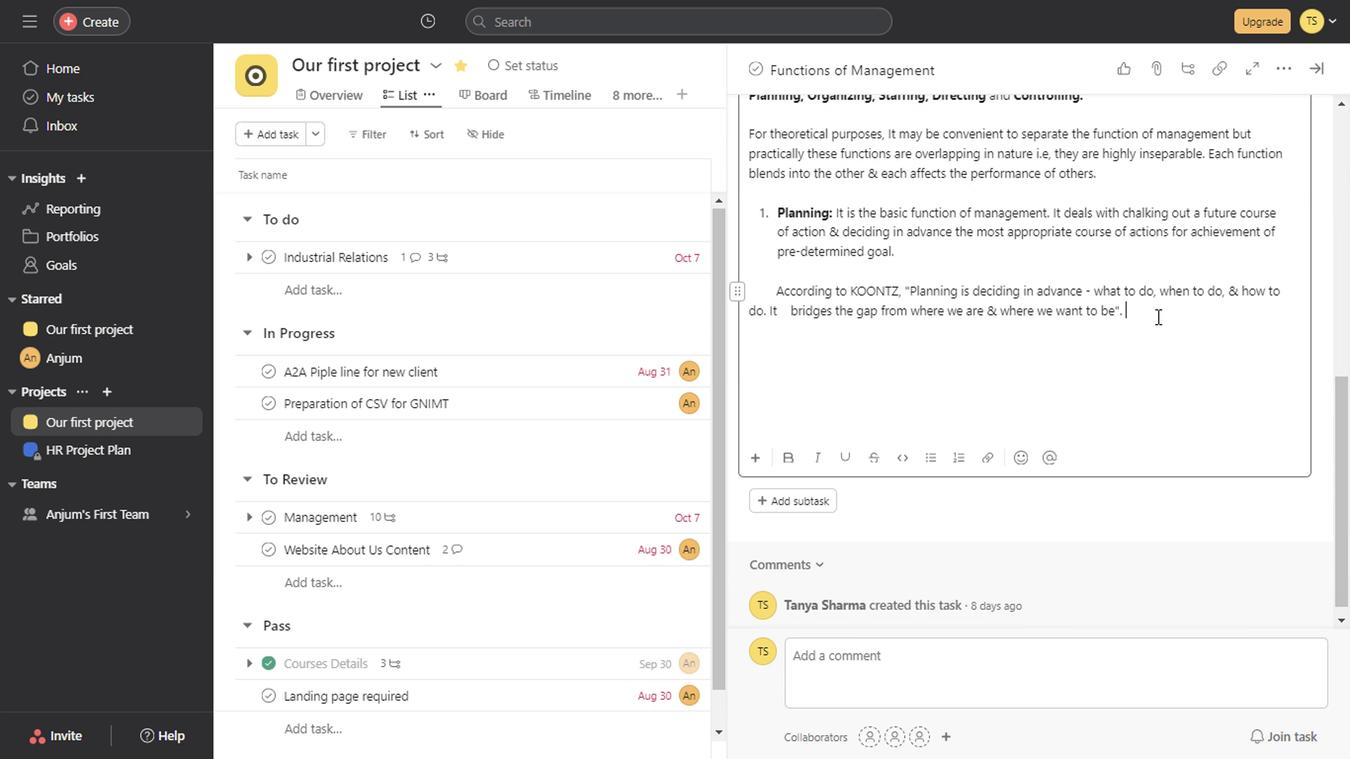 
Action: Mouse scrolled (986, 493) with delta (0, 0)
Screenshot: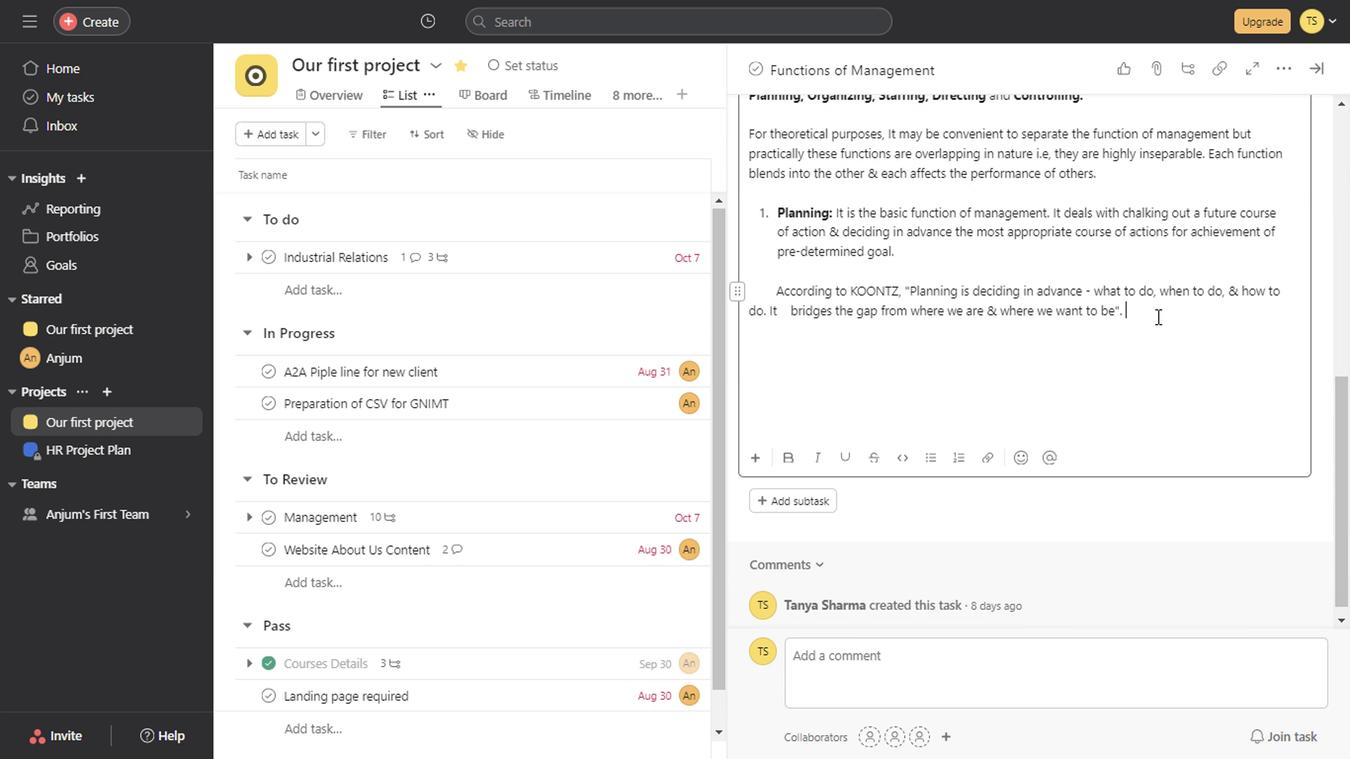 
Action: Mouse scrolled (986, 493) with delta (0, 0)
Screenshot: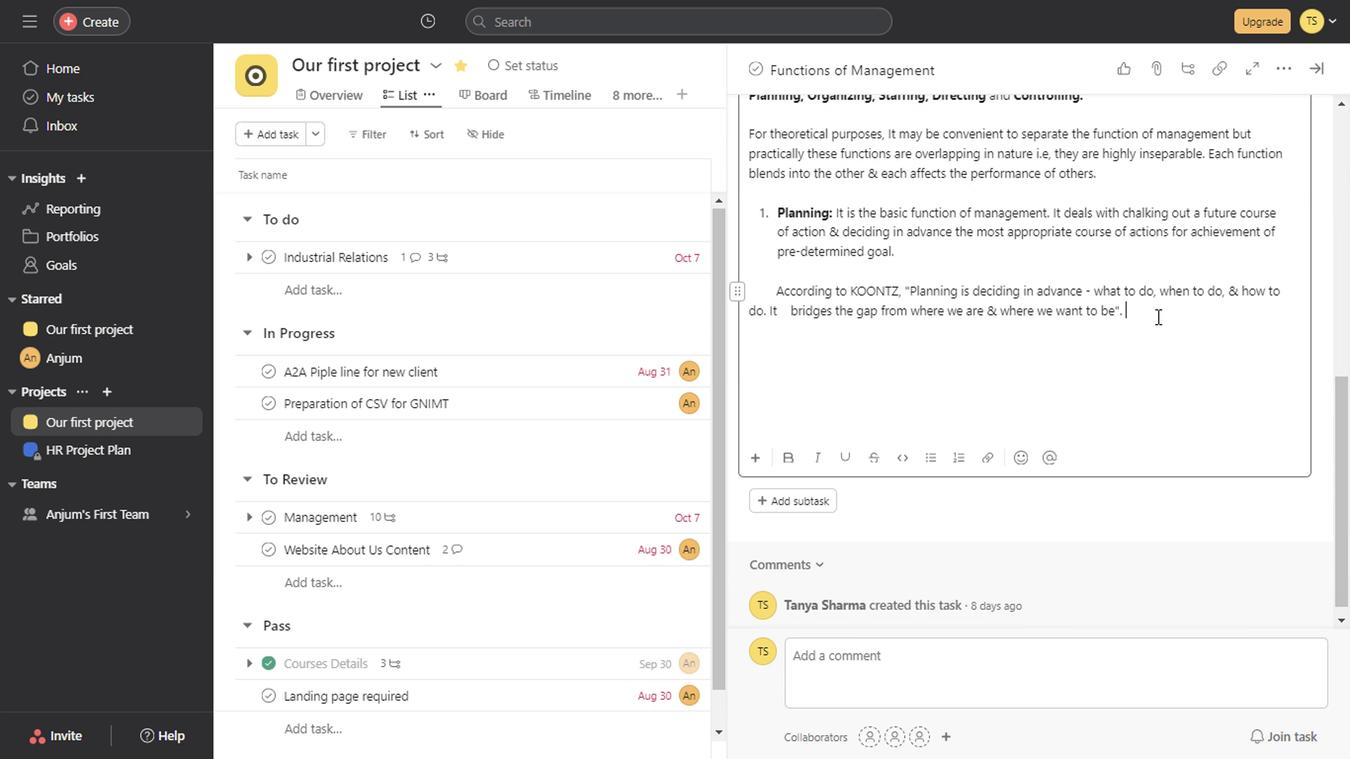 
Action: Mouse scrolled (986, 493) with delta (0, 0)
Screenshot: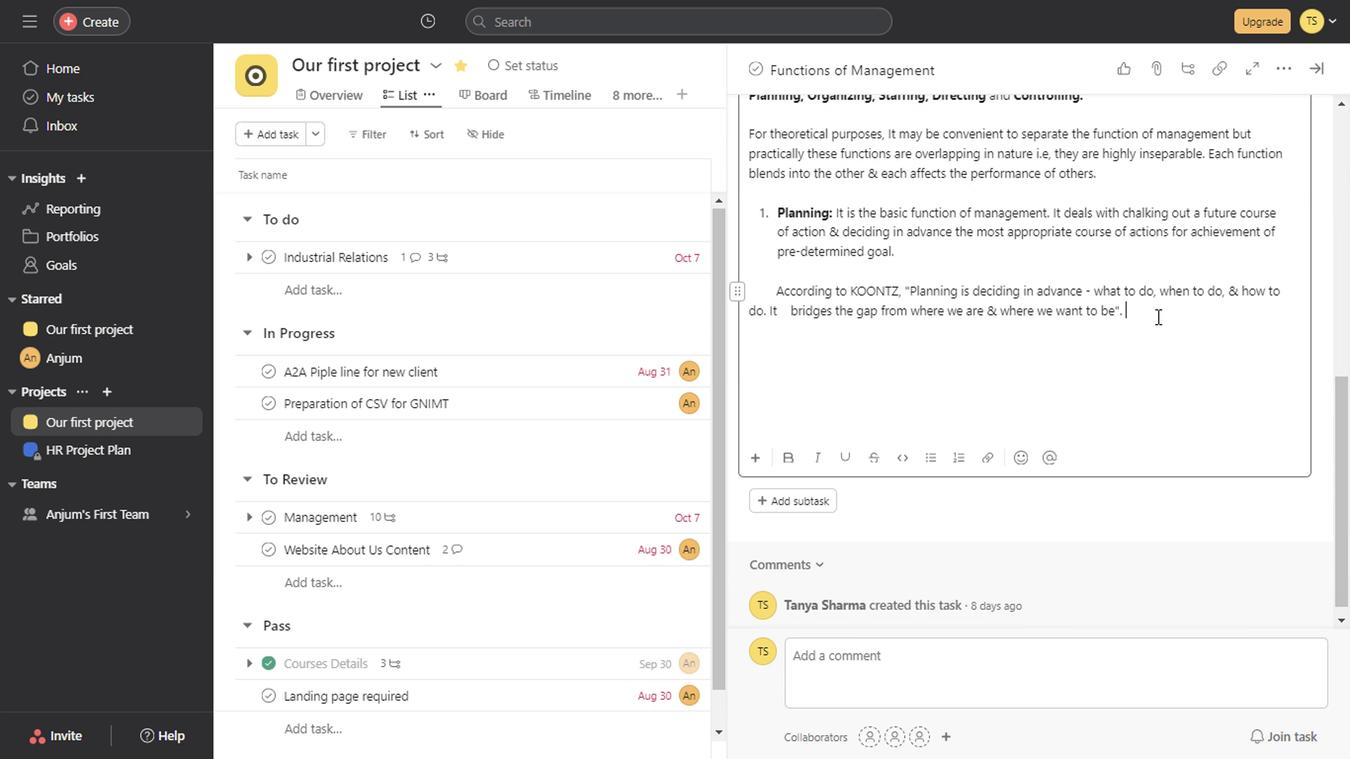 
Action: Mouse scrolled (986, 493) with delta (0, 0)
Screenshot: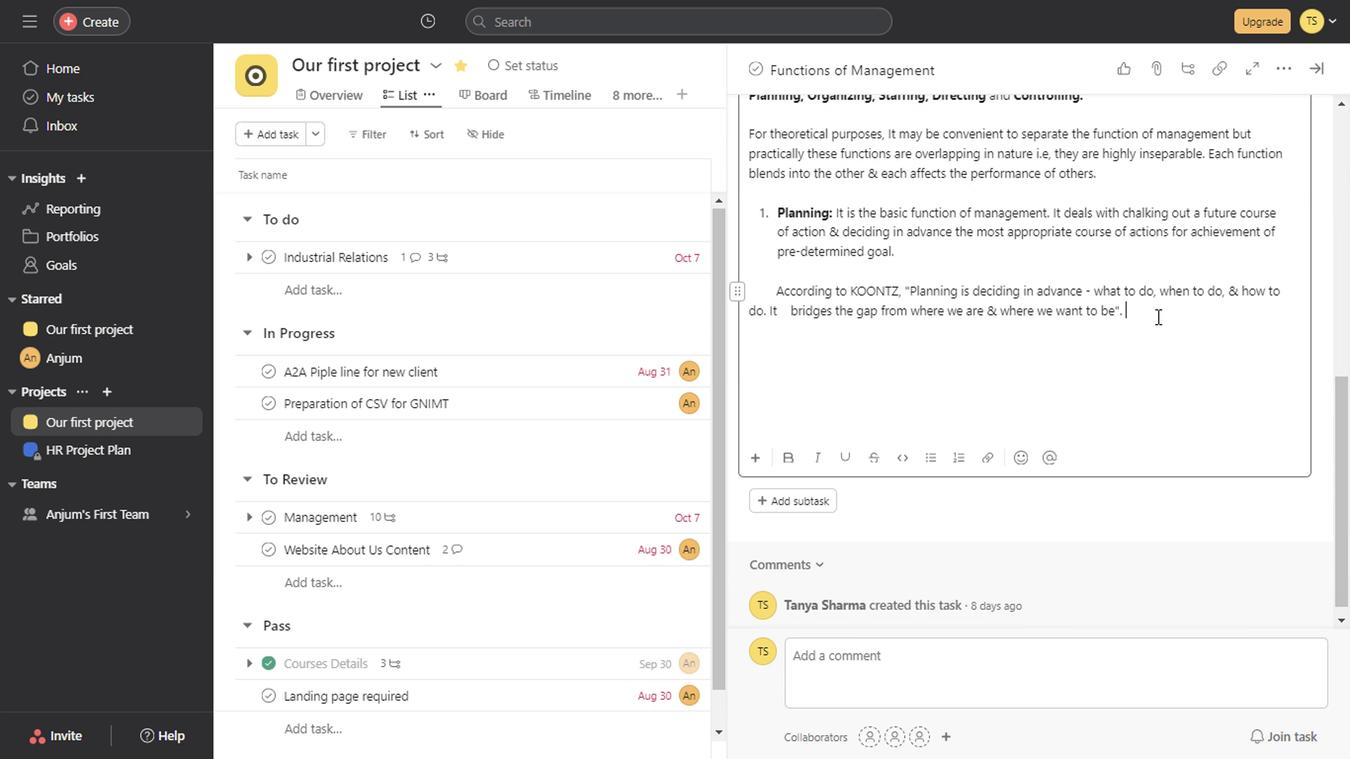 
Action: Mouse scrolled (986, 493) with delta (0, 0)
Screenshot: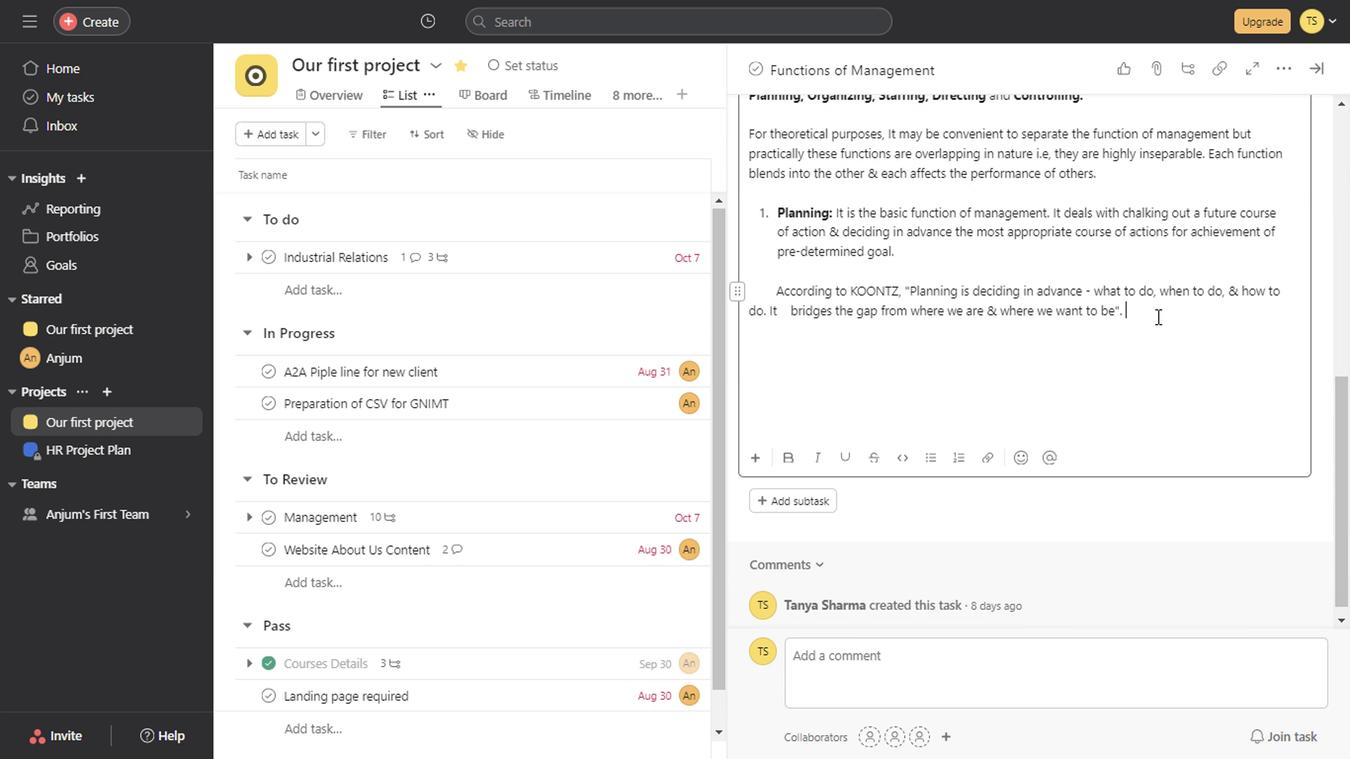 
Action: Mouse scrolled (986, 493) with delta (0, 0)
Screenshot: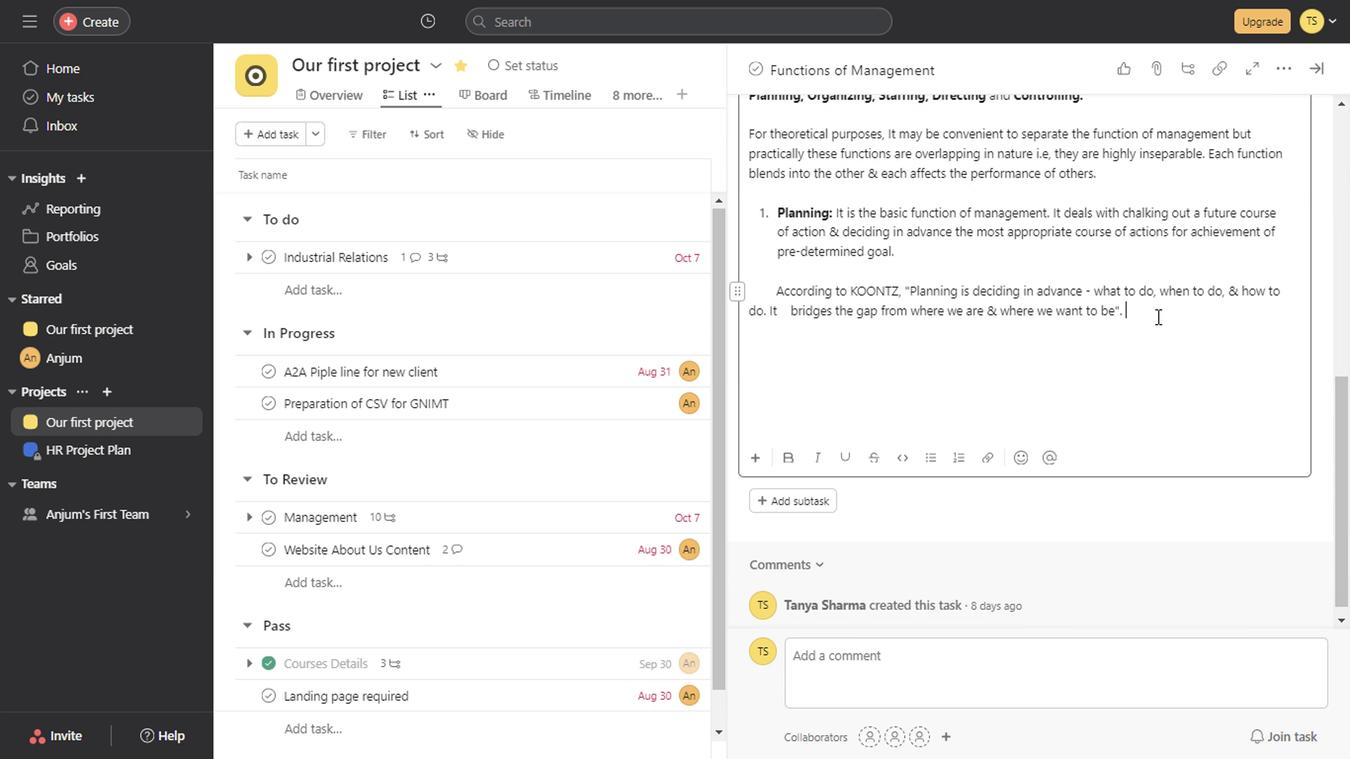 
Action: Mouse scrolled (986, 493) with delta (0, 0)
Screenshot: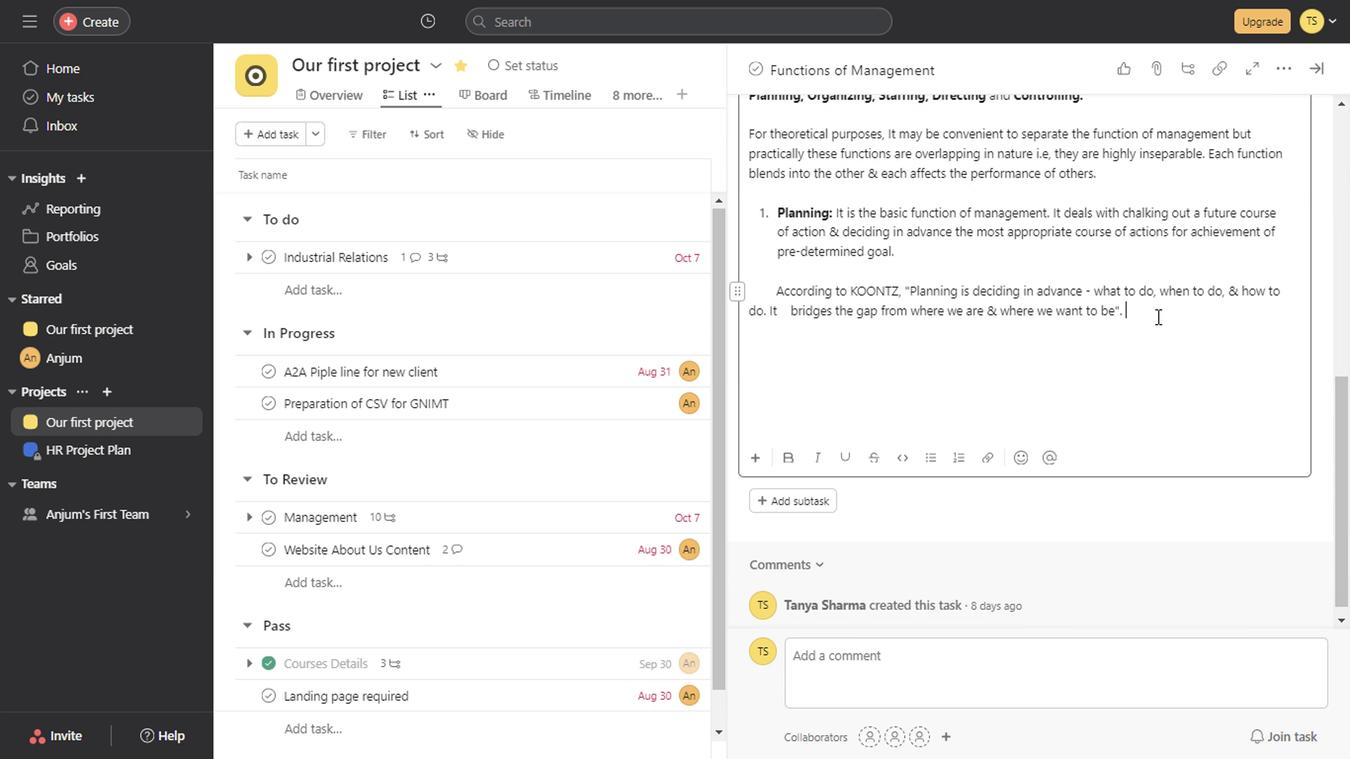 
Action: Mouse scrolled (986, 493) with delta (0, 0)
Screenshot: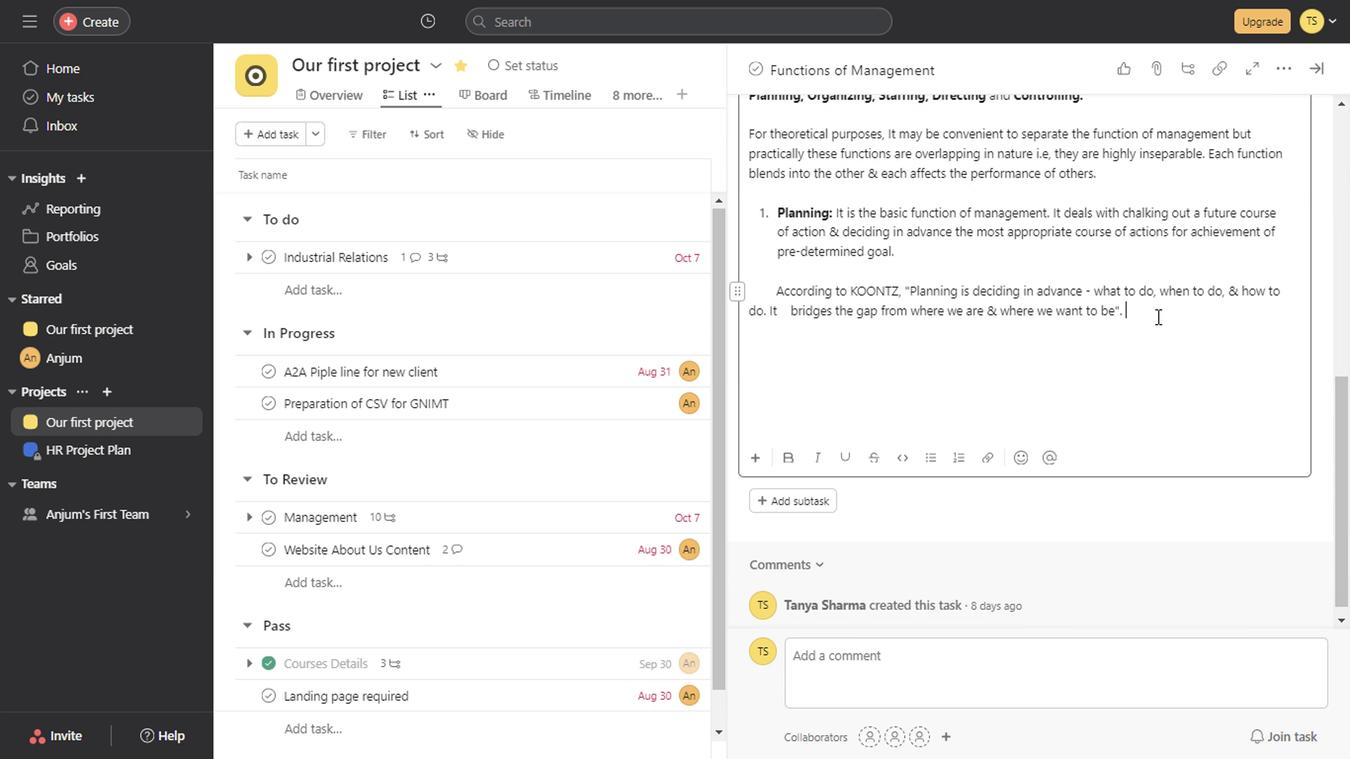 
Action: Mouse scrolled (986, 493) with delta (0, 0)
Screenshot: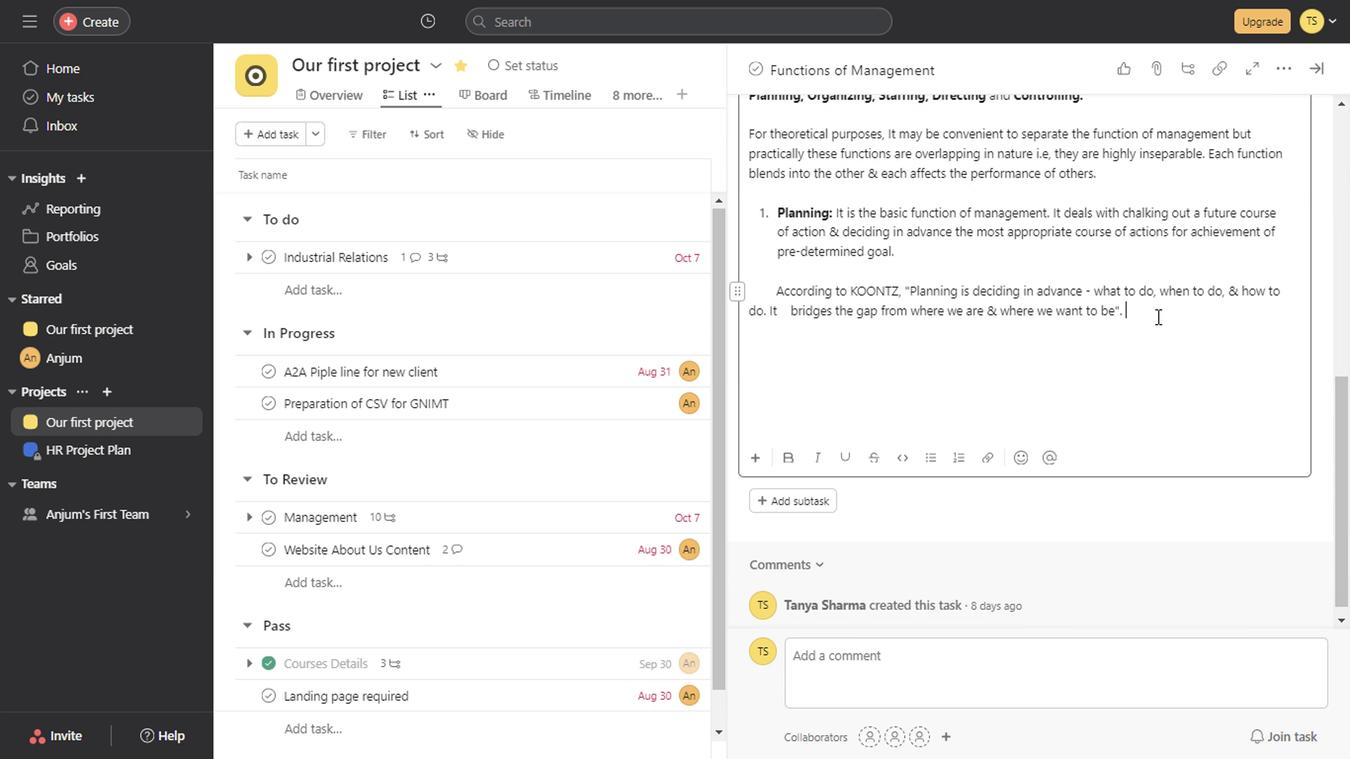 
Action: Mouse scrolled (986, 493) with delta (0, 0)
Screenshot: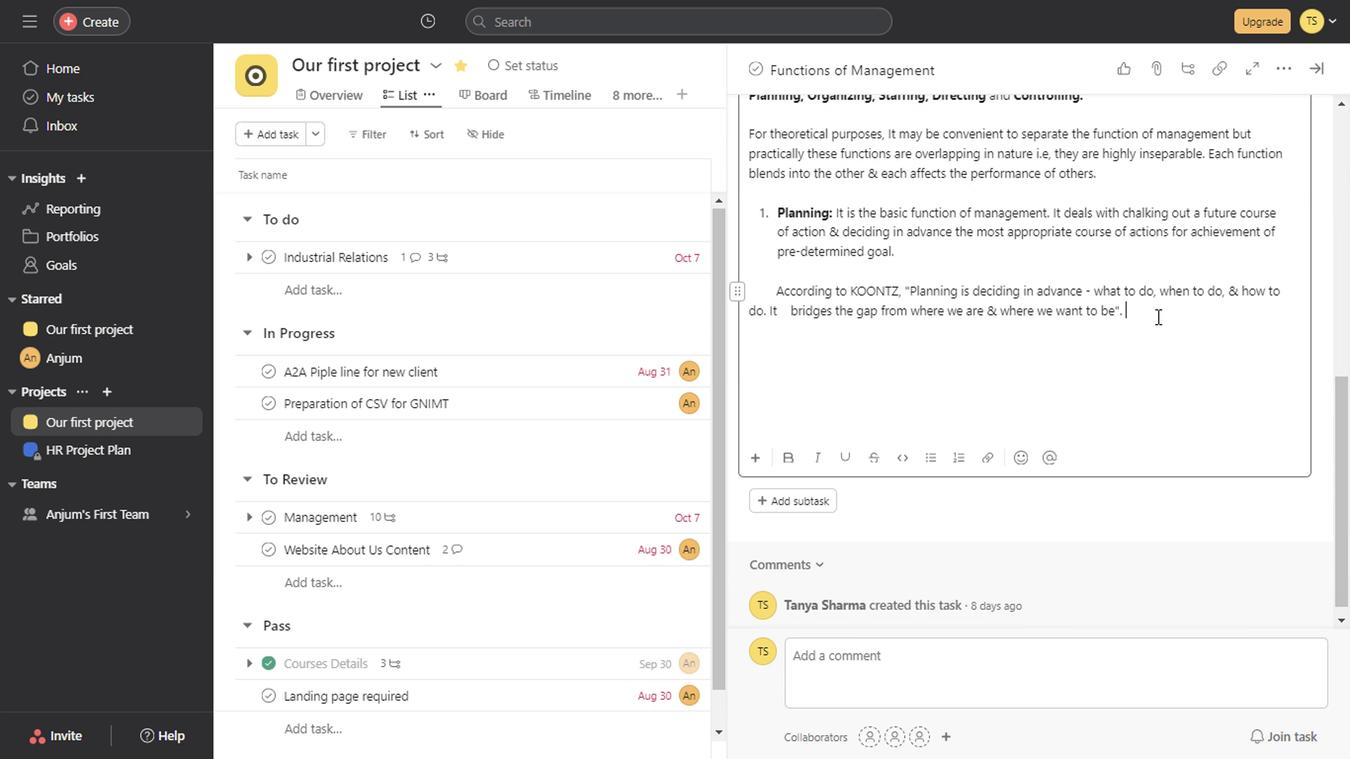 
Action: Mouse scrolled (986, 493) with delta (0, 0)
Screenshot: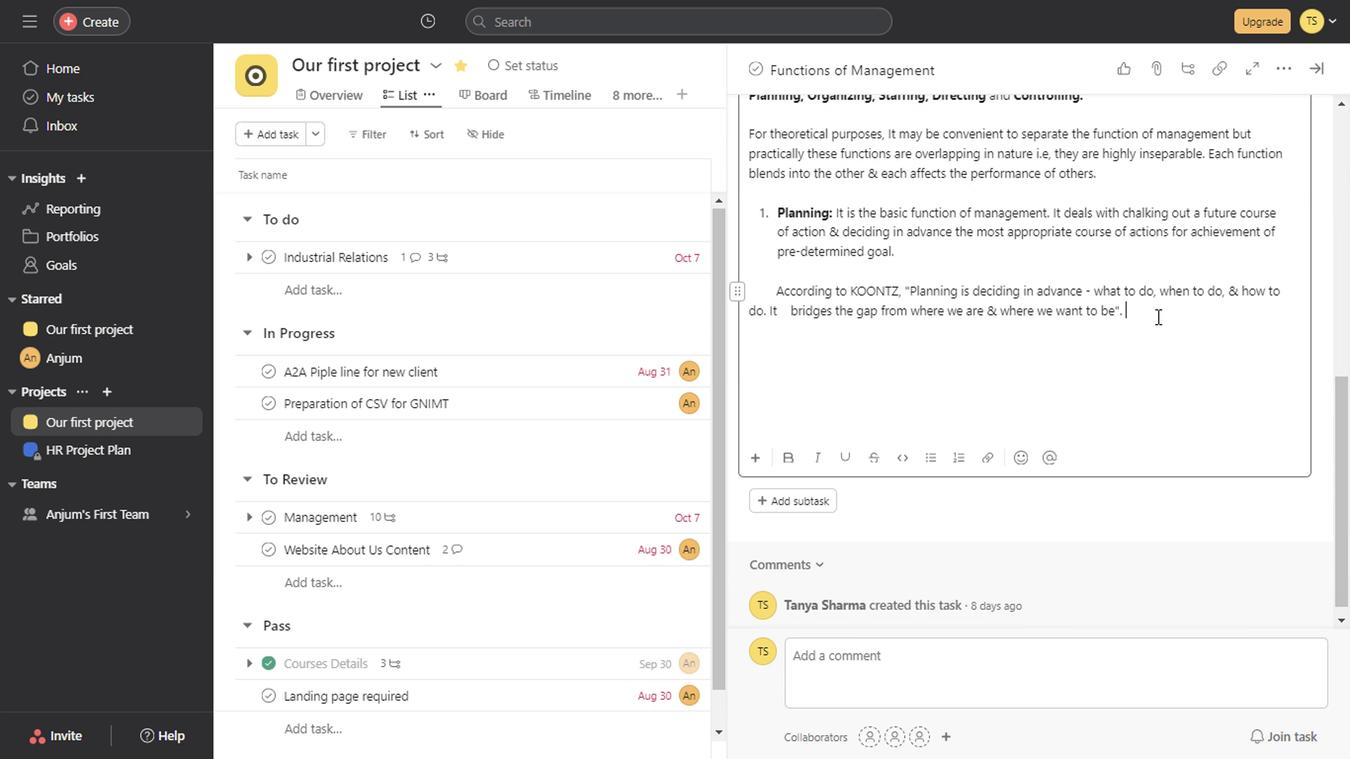 
Action: Mouse scrolled (986, 493) with delta (0, 0)
Screenshot: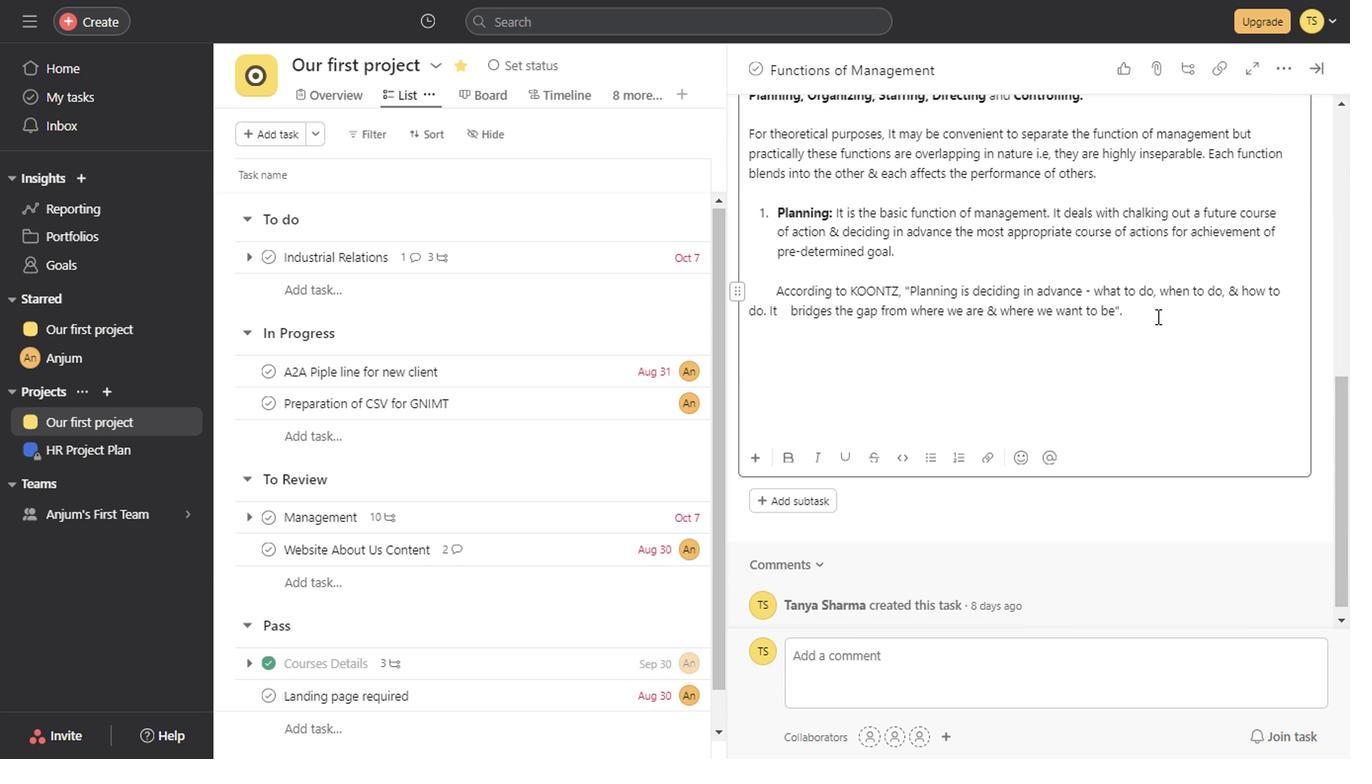 
Action: Mouse scrolled (986, 493) with delta (0, 0)
Screenshot: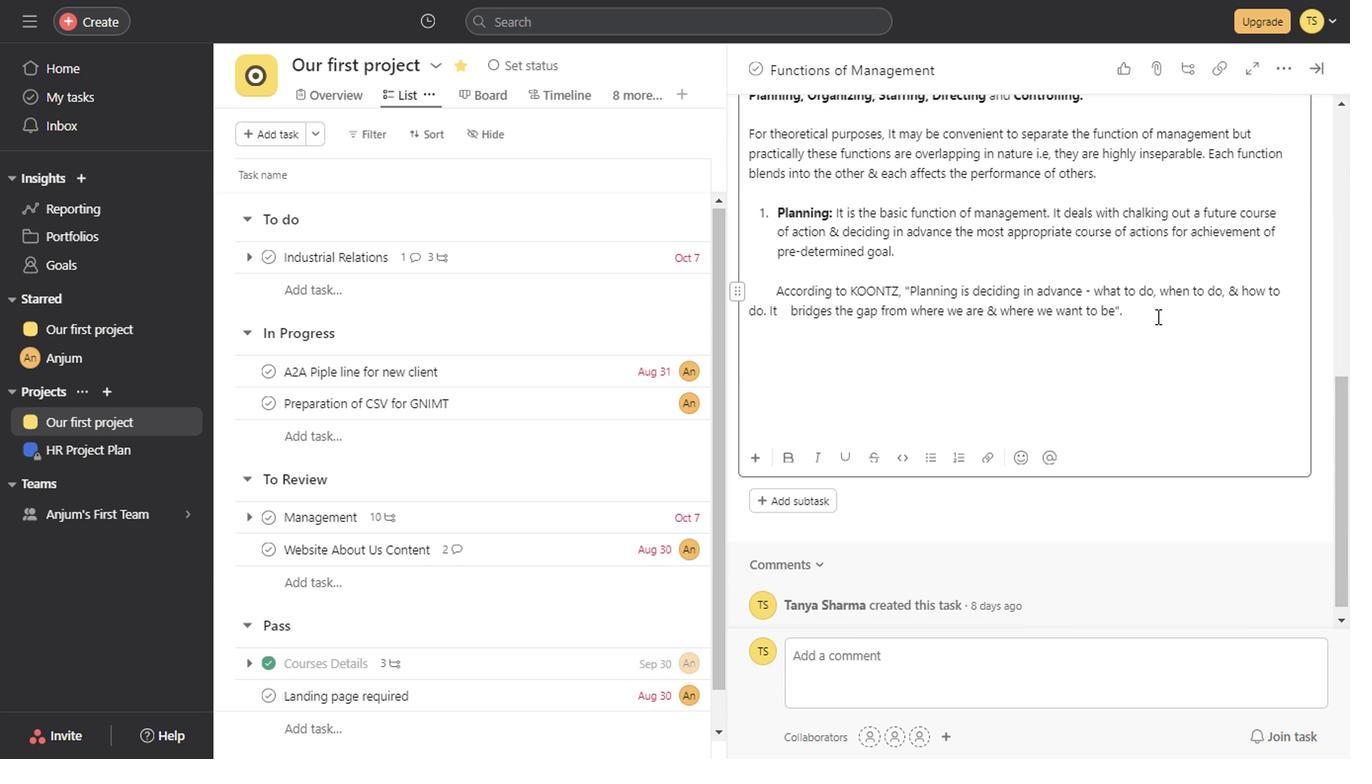 
Action: Mouse scrolled (986, 493) with delta (0, 0)
Screenshot: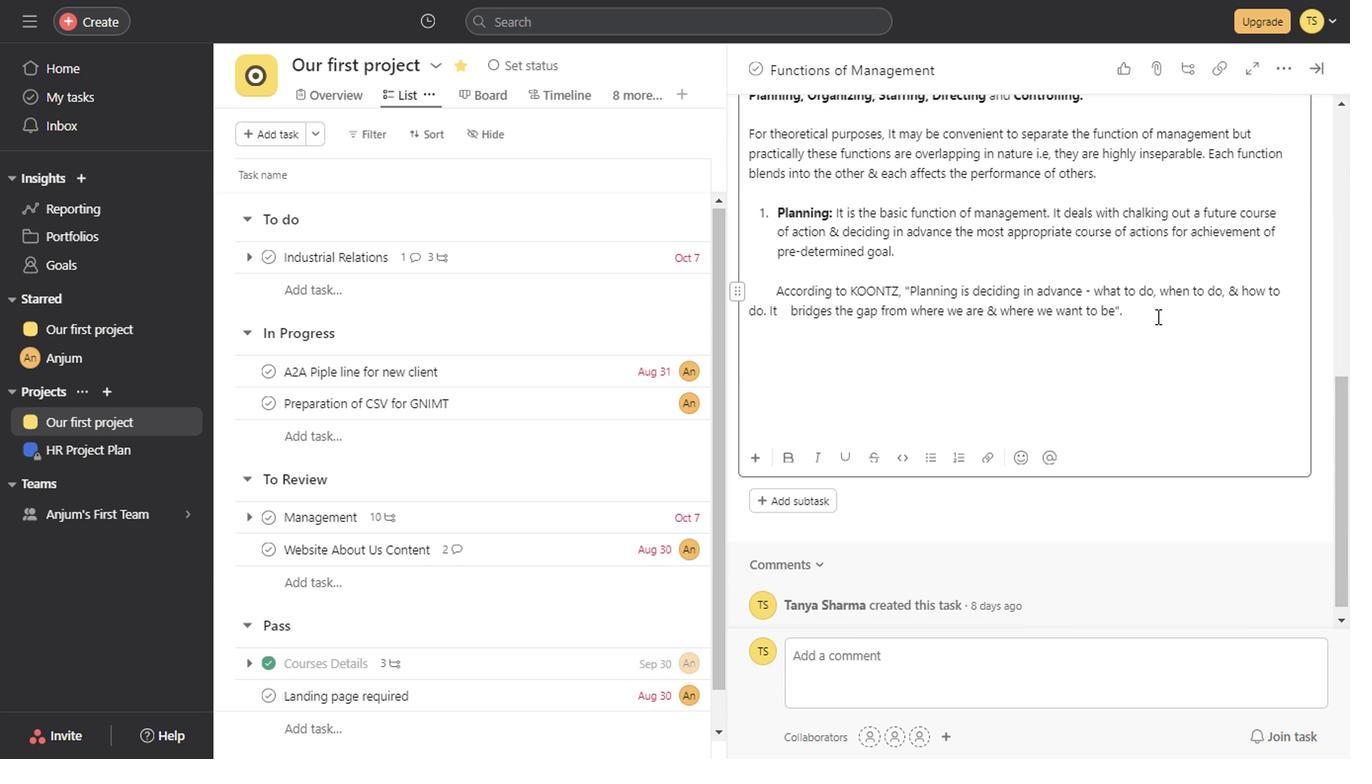 
Action: Mouse scrolled (986, 493) with delta (0, 0)
Screenshot: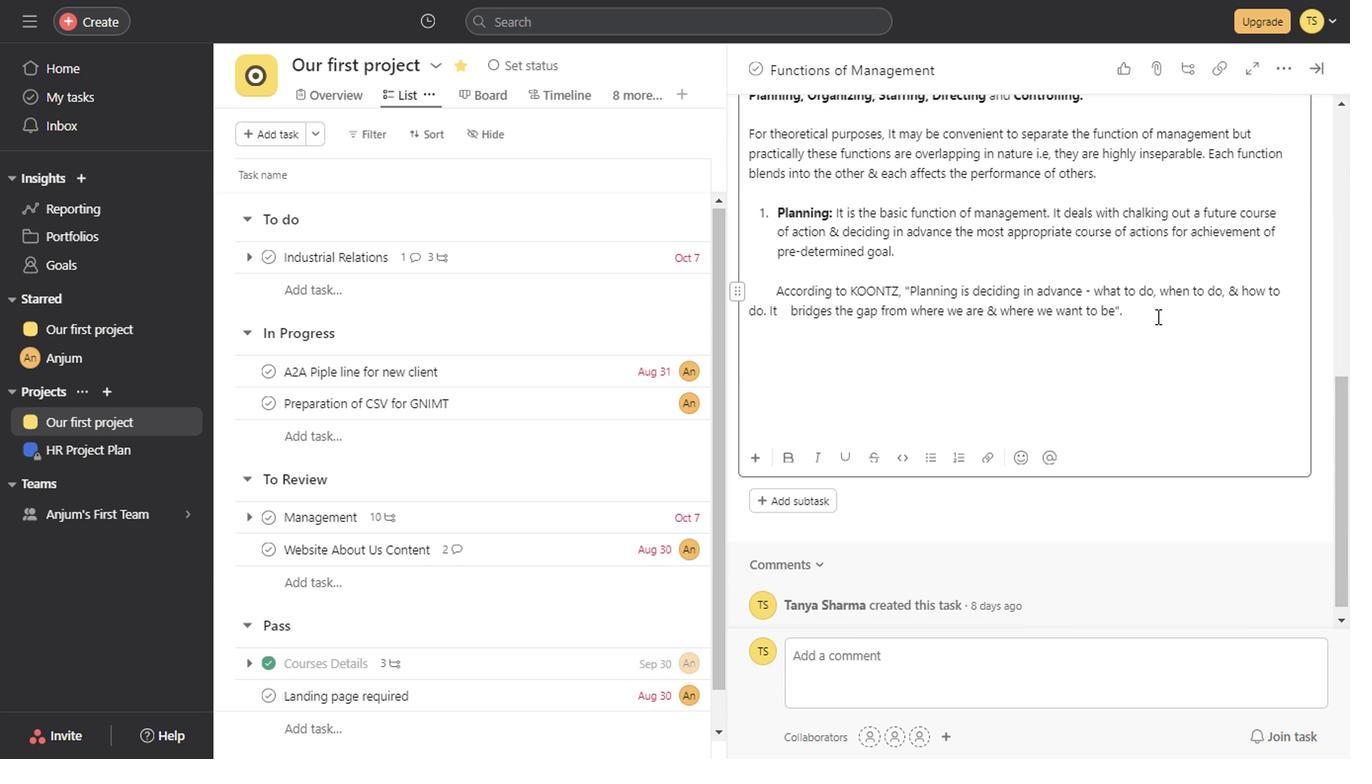 
Action: Mouse scrolled (986, 493) with delta (0, 0)
Screenshot: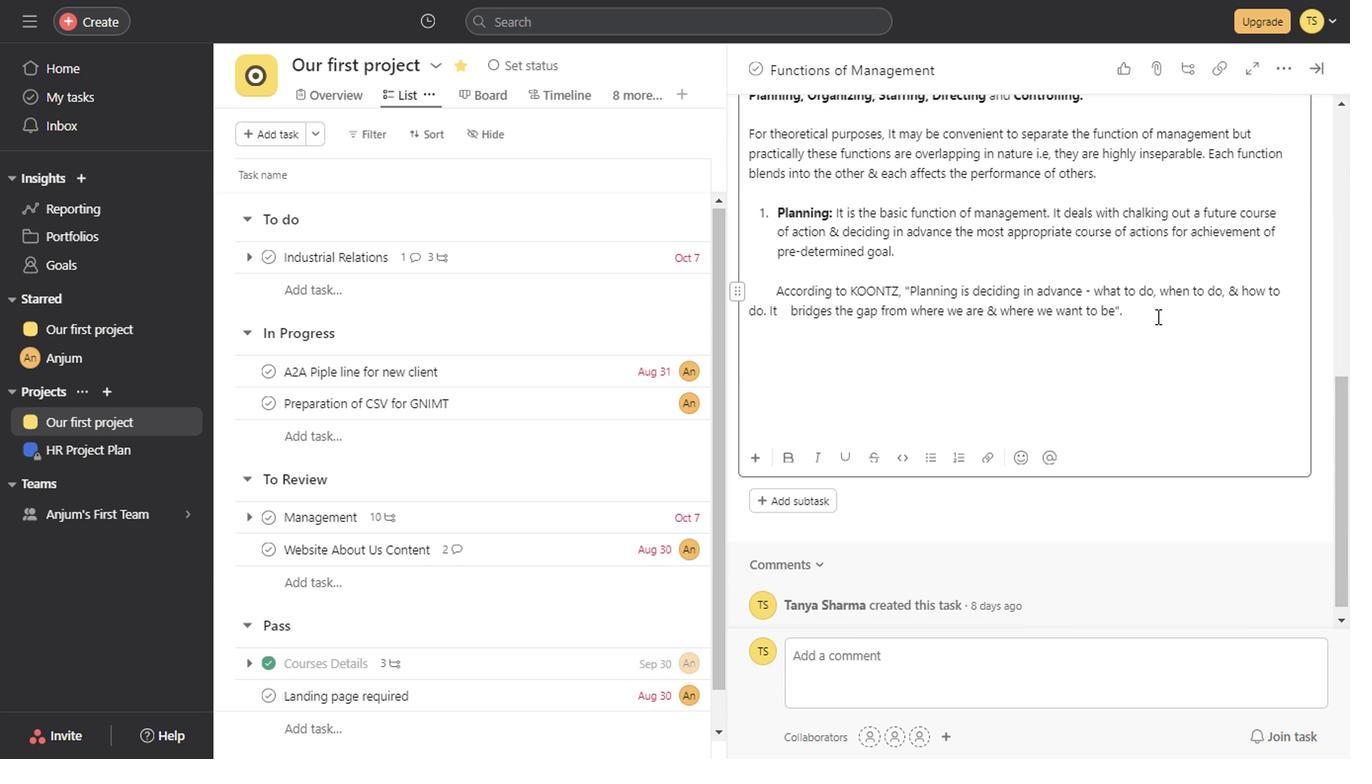 
Action: Mouse scrolled (986, 493) with delta (0, 0)
Screenshot: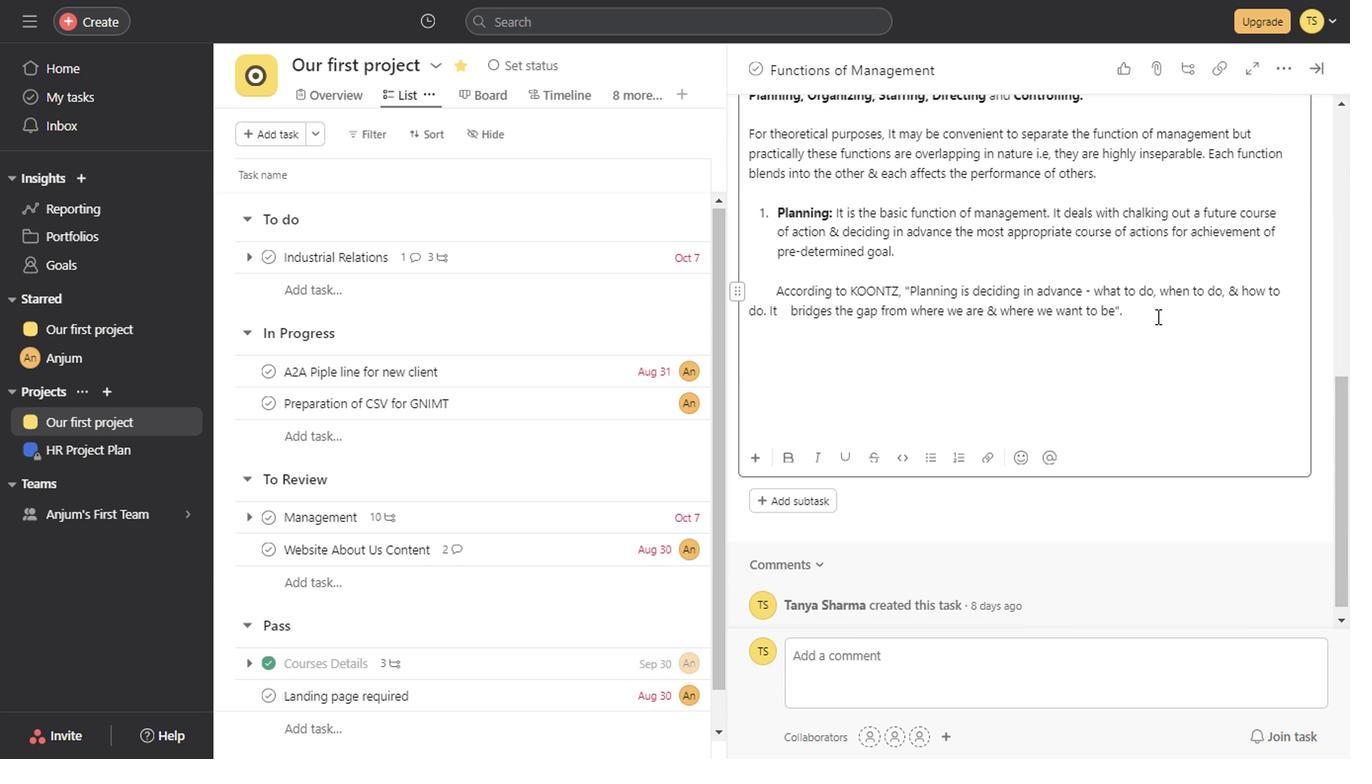 
Action: Mouse scrolled (986, 493) with delta (0, 0)
Screenshot: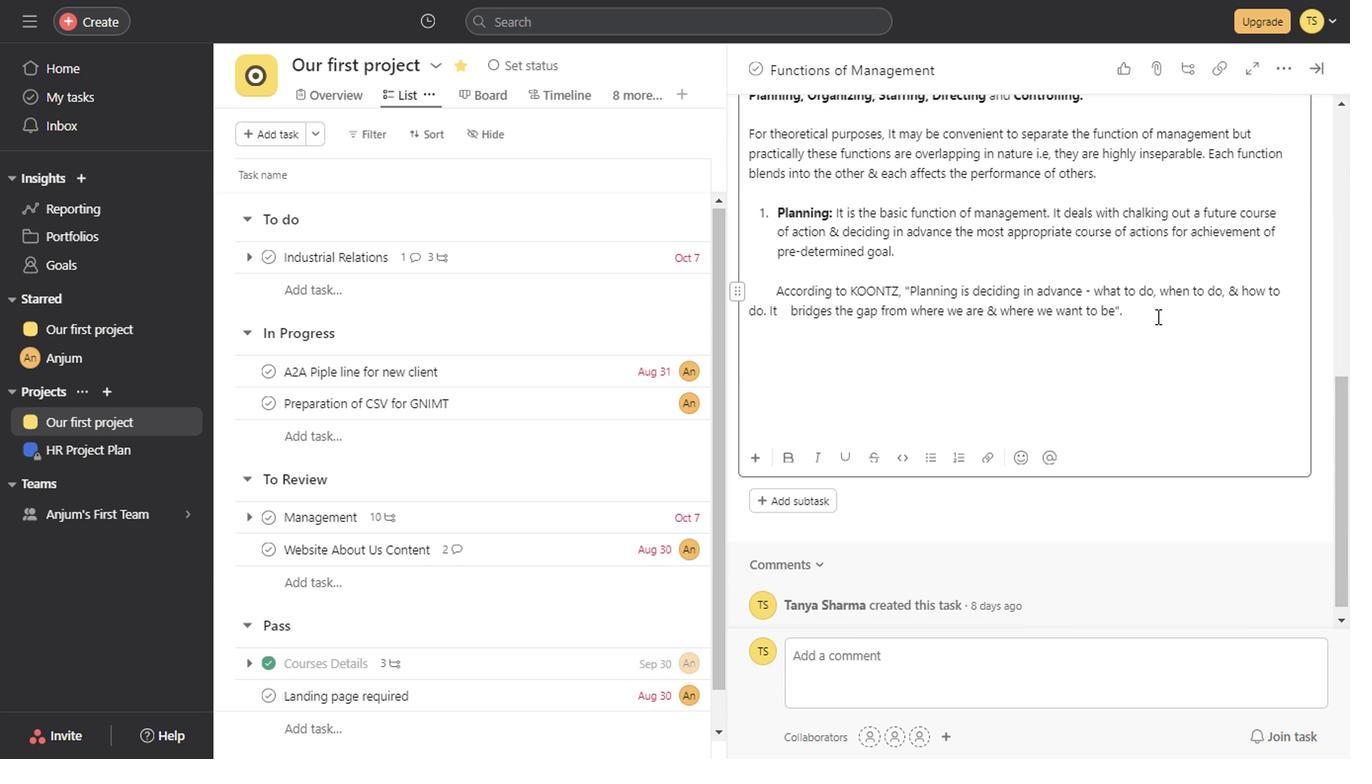 
Action: Mouse scrolled (986, 493) with delta (0, 0)
Screenshot: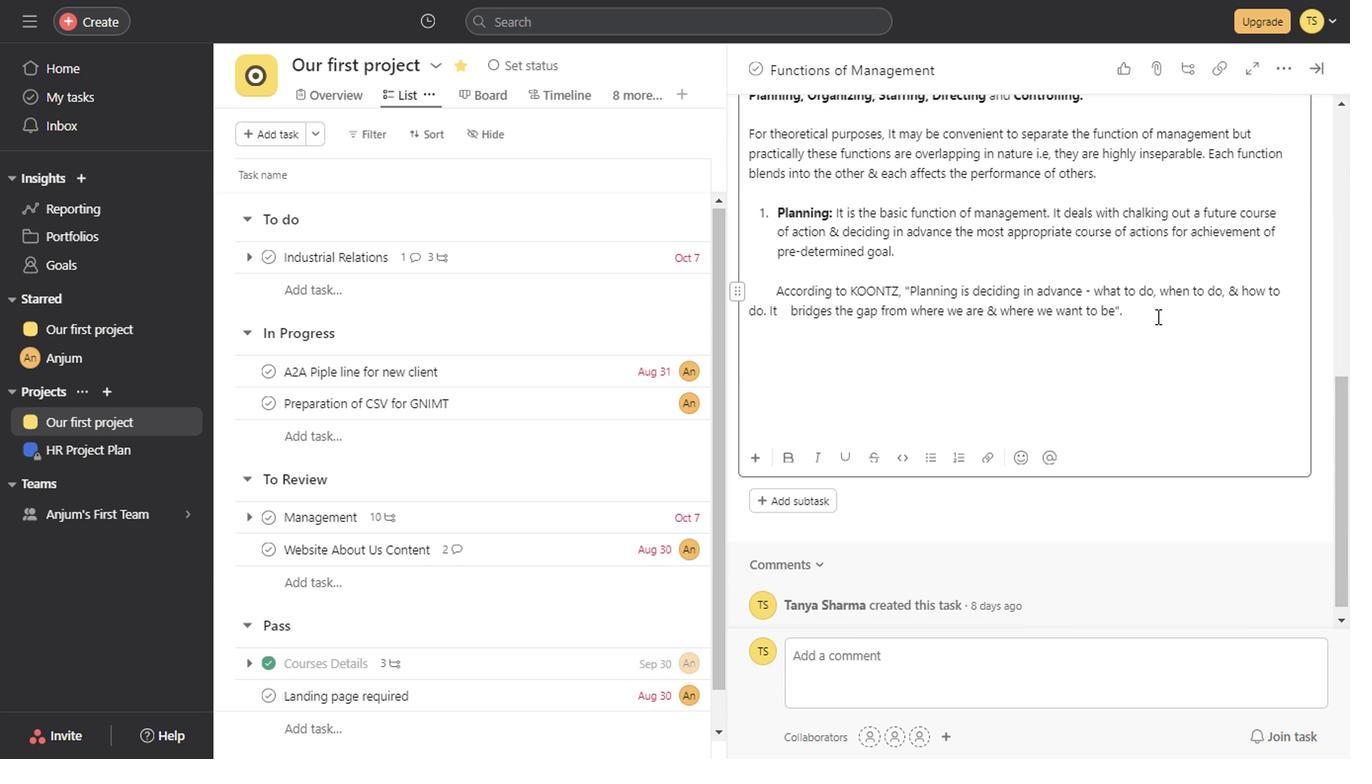 
Action: Mouse moved to (1152, 319)
Screenshot: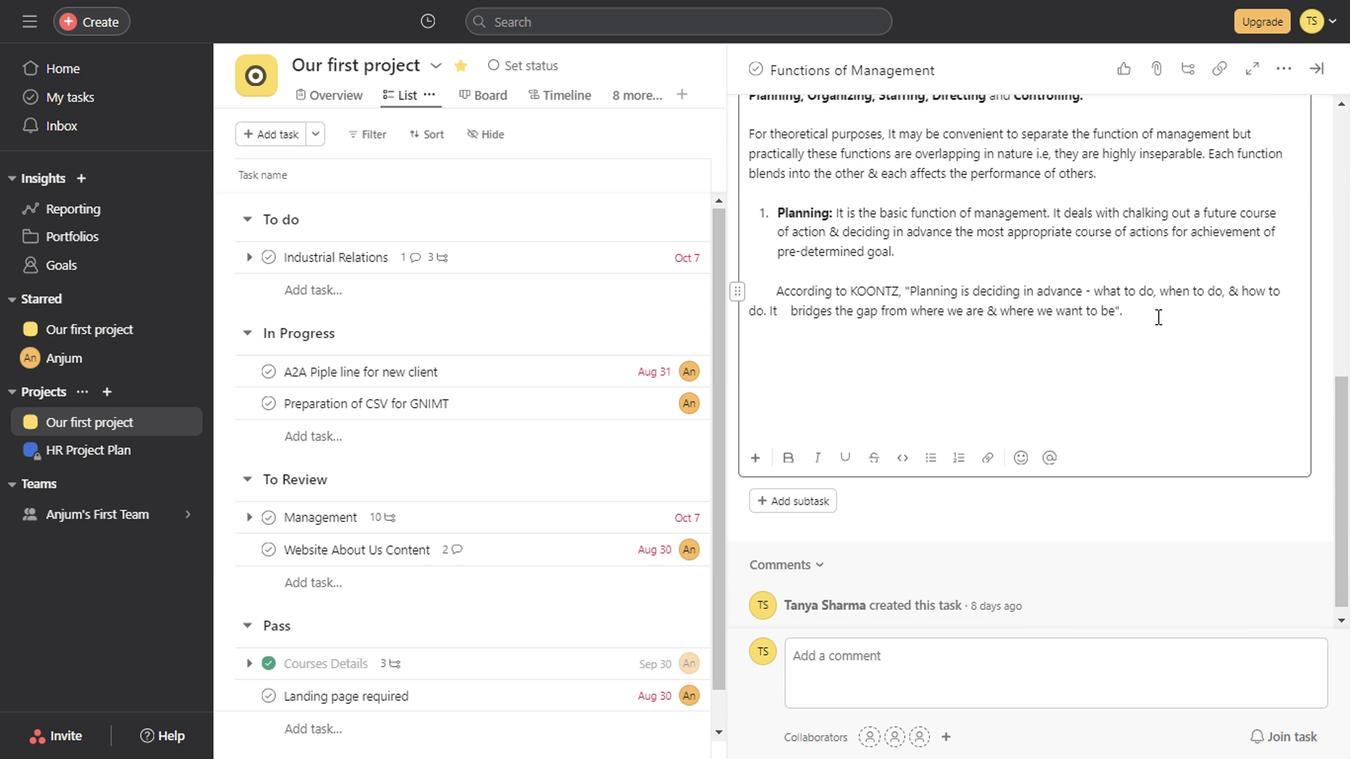 
Action: Mouse pressed left at (1152, 319)
Screenshot: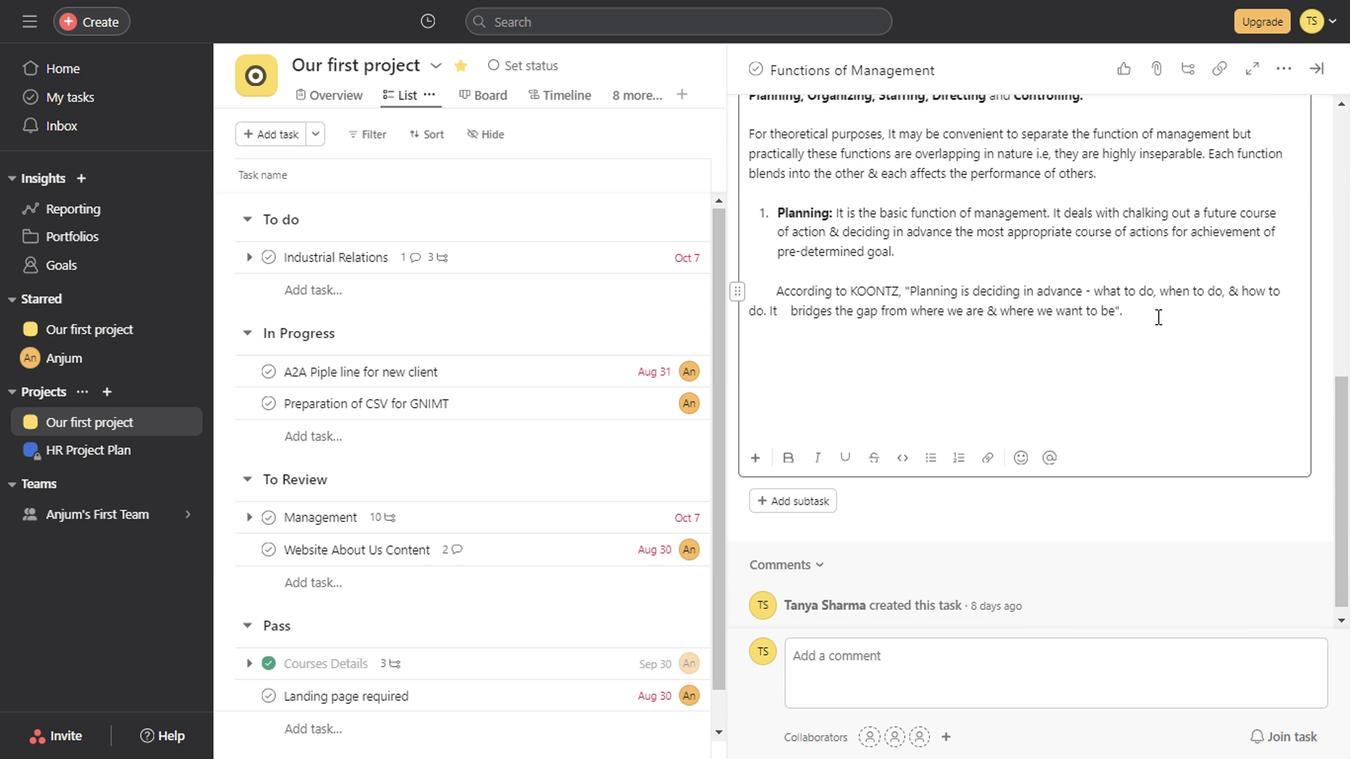 
Action: Key pressed <Key.enter><Key.enter><Key.shift><Key.shift><Key.shift><Key.shift><Key.shift><Key.shift><Key.shift><Key.shift><Key.shift><Key.shift>A<Key.space>plan<Key.space>is<Key.space>a<Key.space>future<Key.space>course<Key.space>of<Key.space>actions.<Key.space><Key.shift_r><Key.shift_r><Key.shift_r><Key.shift_r><Key.shift_r><Key.shift_r><Key.shift_r><Key.shift_r><Key.shift_r><Key.shift_r><Key.shift_r><Key.shift_r><Key.shift_r><Key.shift_r><Key.shift_r><Key.shift_r><Key.shift_r><Key.shift_r><Key.shift_r>It<Key.space>is<Key.space>an<Key.space>exercise<Key.space>in<Key.space>problem<Key.space>solving<Key.space><Key.shift_r><Key.shift_r><Key.shift_r><Key.shift_r><Key.shift_r><Key.shift_r><Key.shift_r><Key.shift_r><Key.shift_r><Key.shift_r>&<Key.space>decision<Key.space>making.<Key.shift><Key.left><Key.left><Key.left><Key.left><Key.left><Key.left><Key.left><Key.left><Key.left><Key.left><Key.left><Key.left><Key.left><Key.left><Key.left><Key.left><Key.left><Key.left><Key.left><Key.left><Key.left><Key.left><Key.left><Key.left><Key.left><Key.left><Key.left><Key.left><Key.left><Key.left><Key.left><Key.left><Key.left><Key.left><Key.left><Key.left><Key.left><Key.left><Key.left><Key.left><Key.left><Key.left><Key.left><Key.left><Key.left><Key.left><Key.left><Key.left><Key.left><Key.left><Key.left><Key.left><Key.left><Key.left><Key.left><Key.left><Key.left><Key.left><Key.left><Key.left><Key.left><Key.left><Key.left><Key.left><Key.left><Key.left><Key.left><Key.left><Key.left><Key.left><Key.left><Key.left><Key.left><Key.left><Key.left><Key.left><Key.left><Key.left><Key.left><Key.left><Key.left><Key.left><Key.left><Key.left><Key.left><Key.left><Key.left><Key.left><Key.left><Key.left><Key.left><Key.left><Key.left>
Screenshot: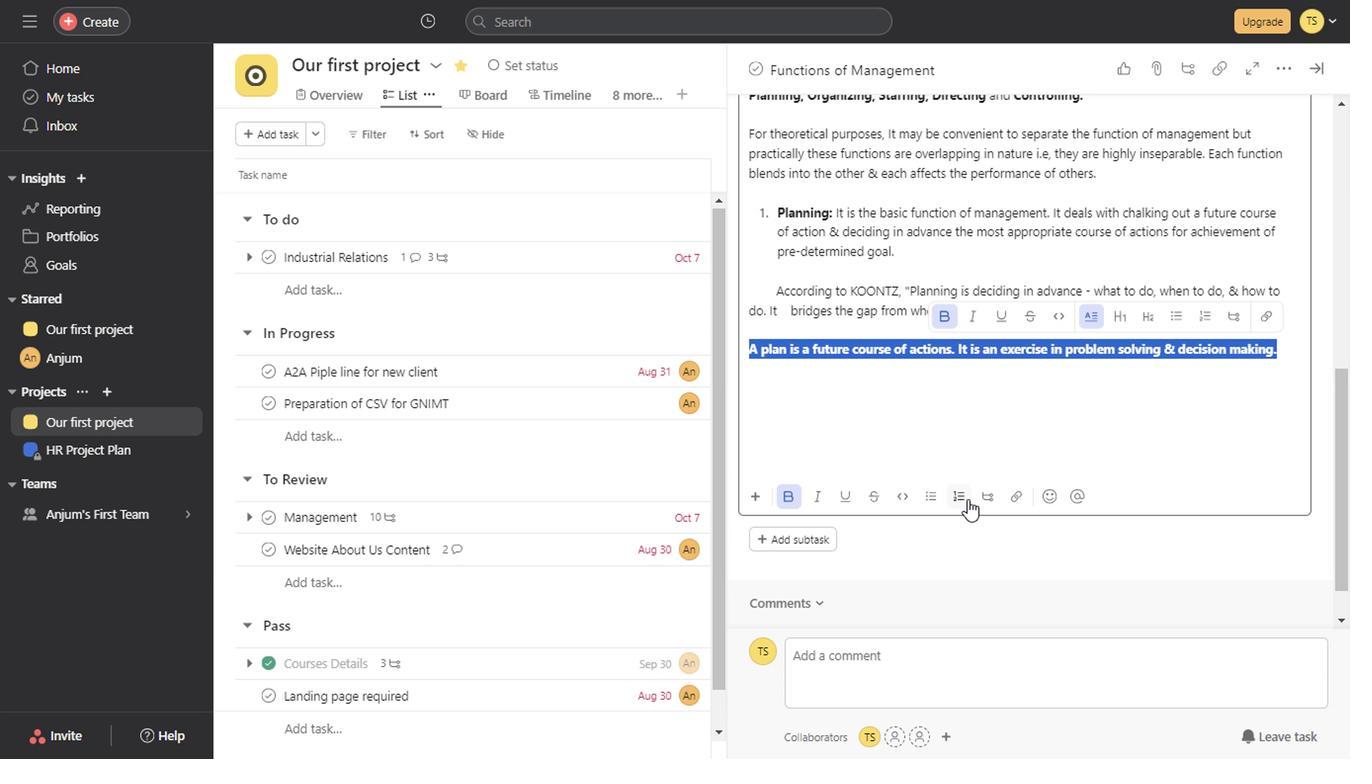 
Action: Mouse moved to (778, 493)
Screenshot: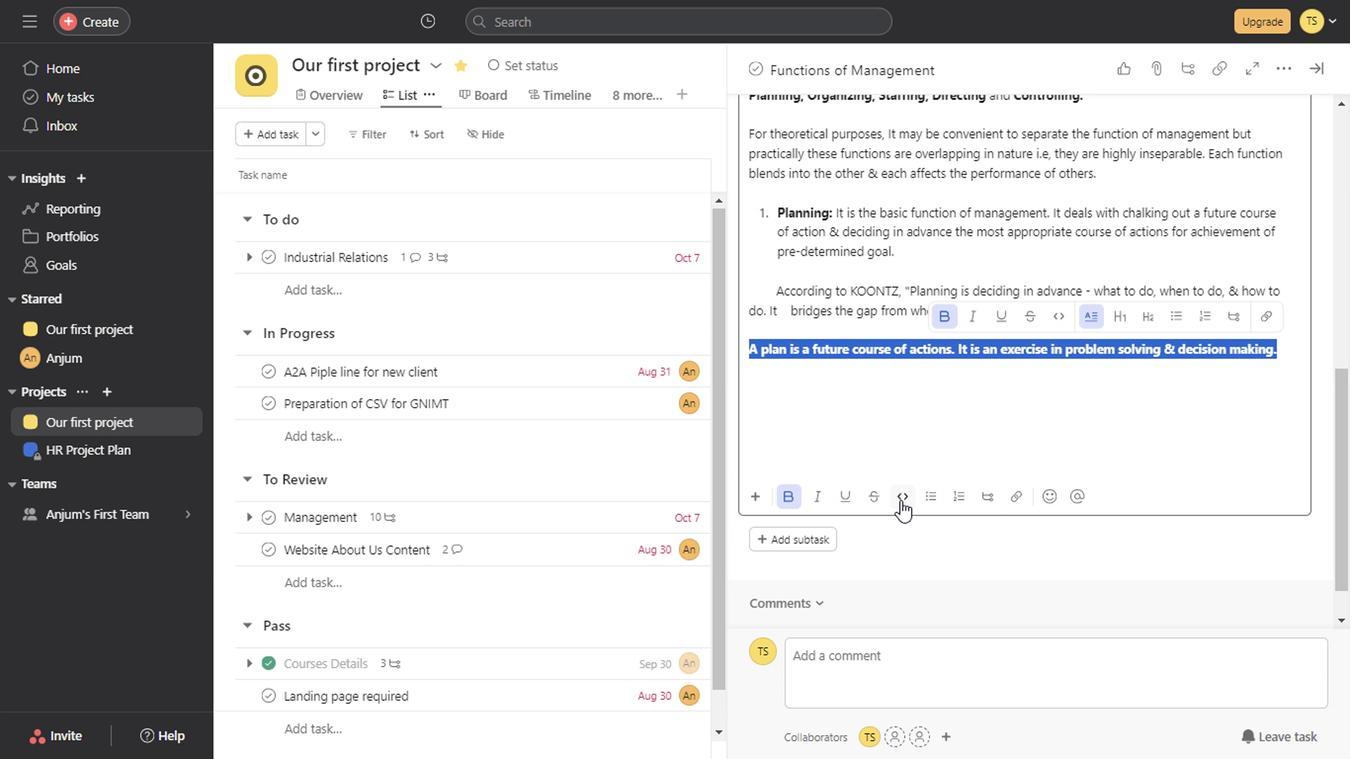 
Action: Mouse pressed left at (778, 493)
Screenshot: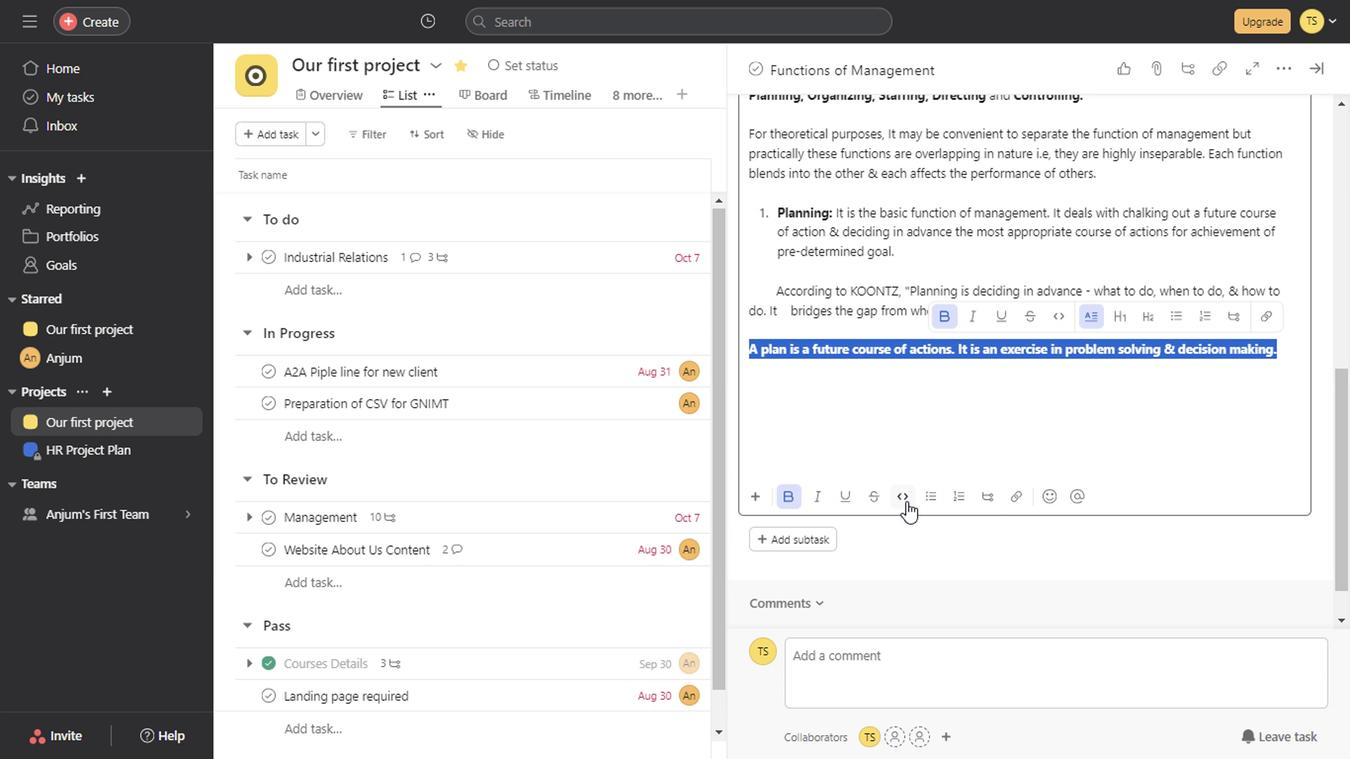
Action: Mouse moved to (902, 492)
Screenshot: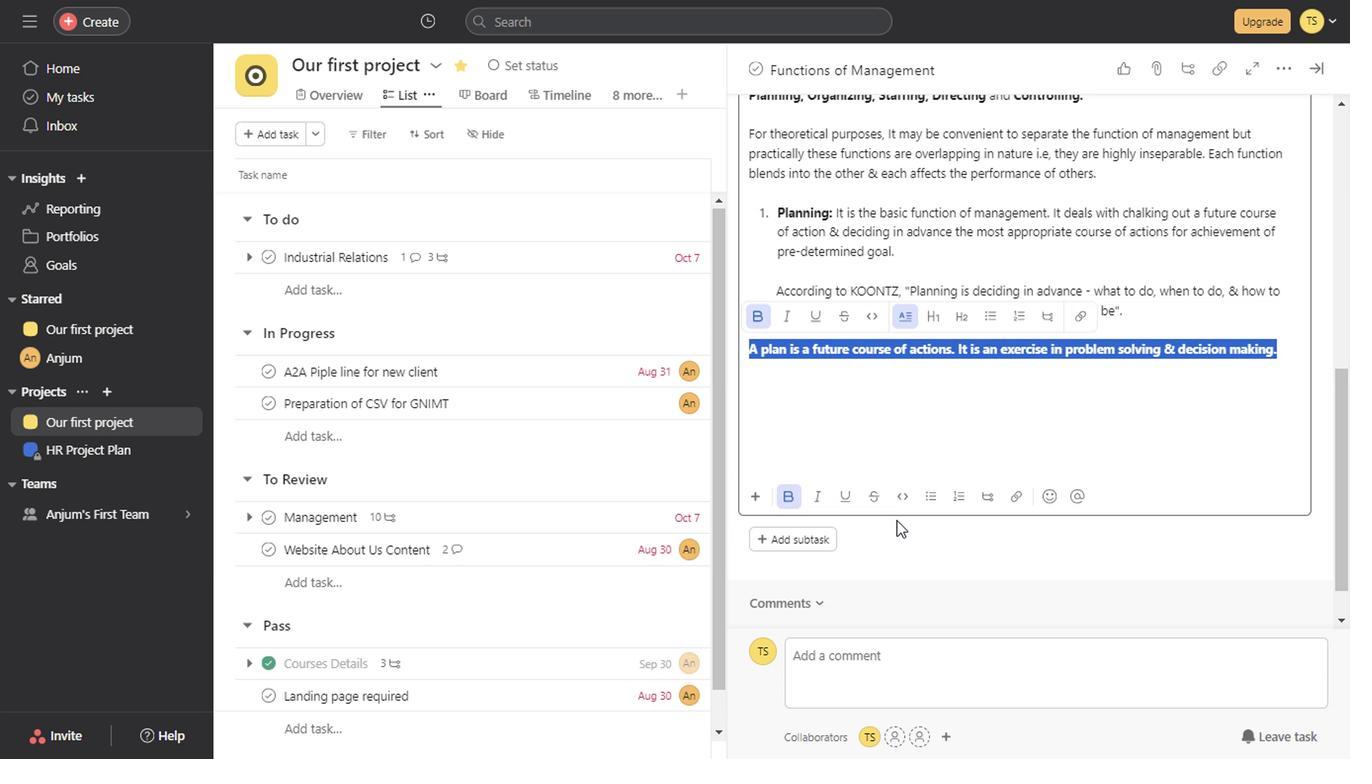 
Action: Mouse pressed left at (902, 492)
Screenshot: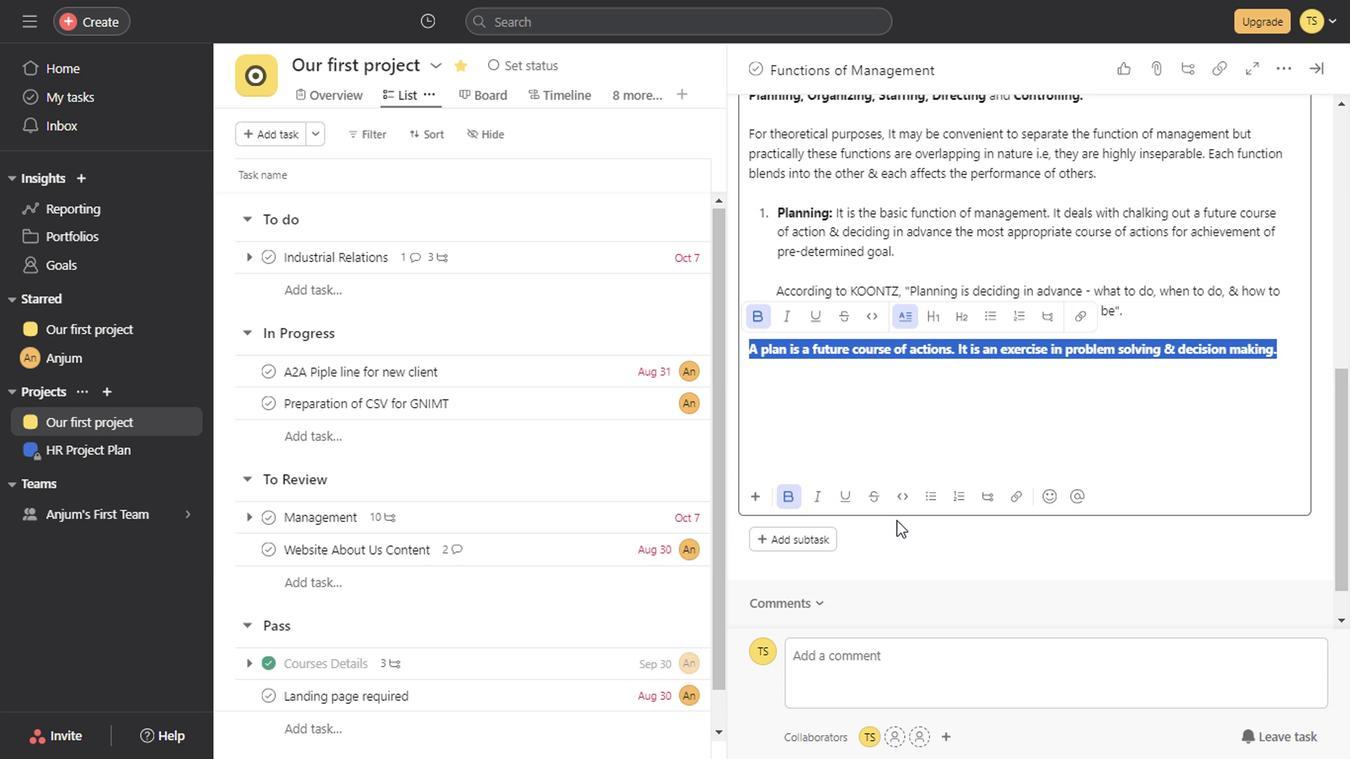 
Action: Mouse moved to (892, 510)
Screenshot: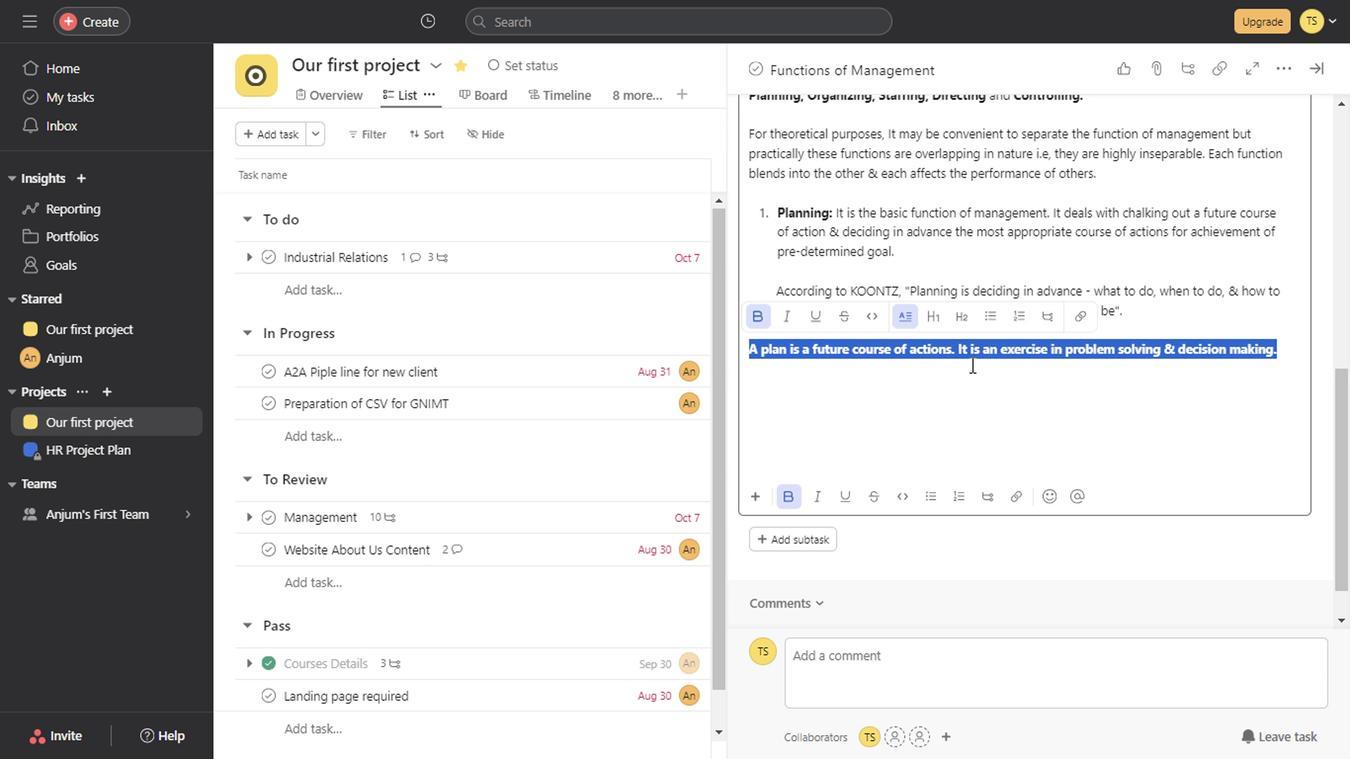 
Action: Mouse pressed left at (892, 510)
Screenshot: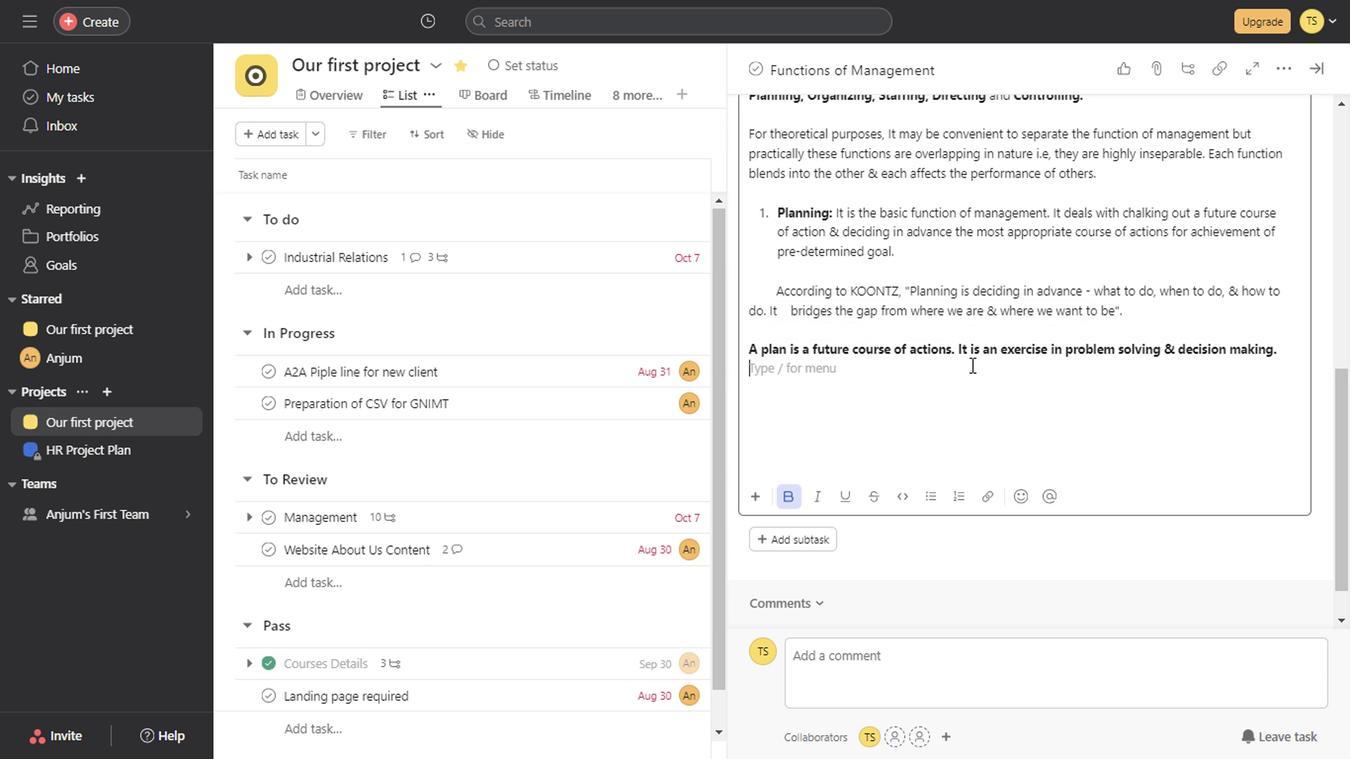 
Action: Mouse moved to (966, 365)
Screenshot: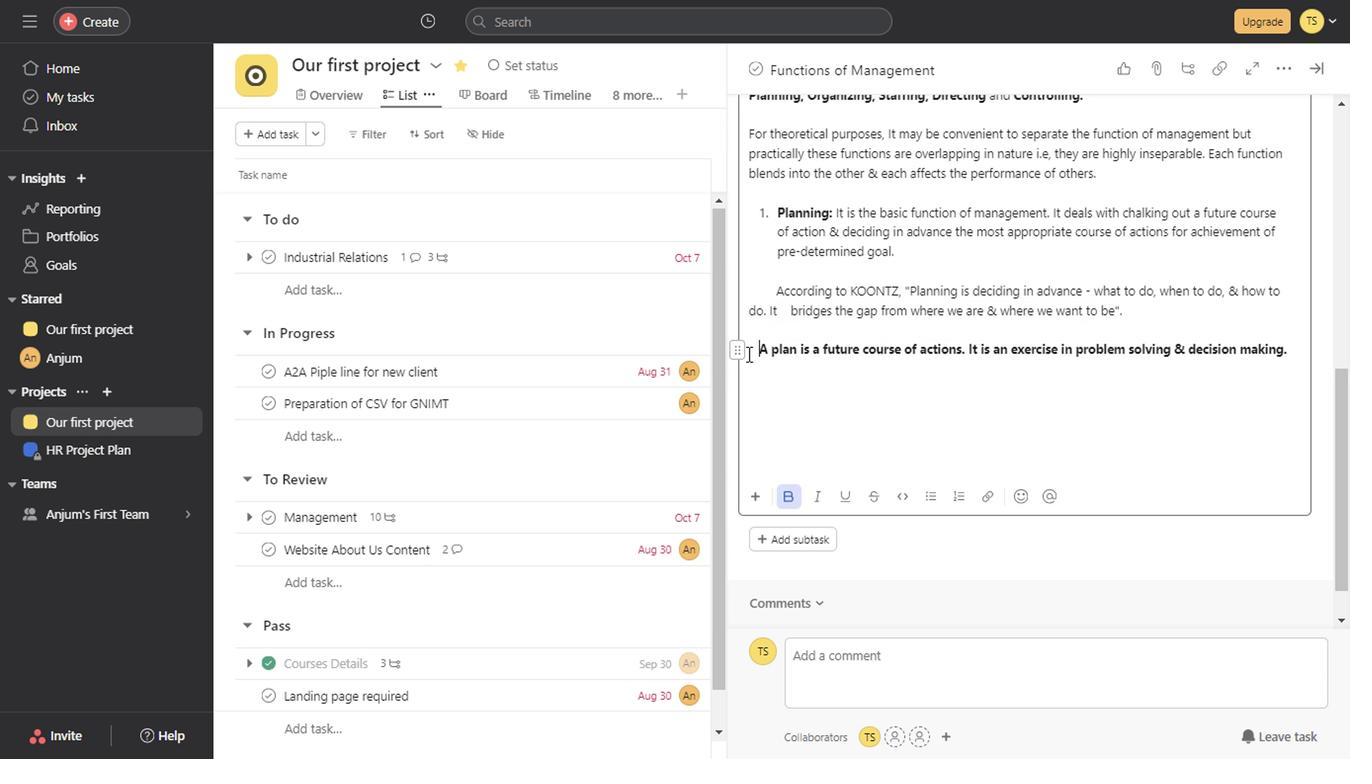 
Action: Mouse pressed left at (966, 365)
Screenshot: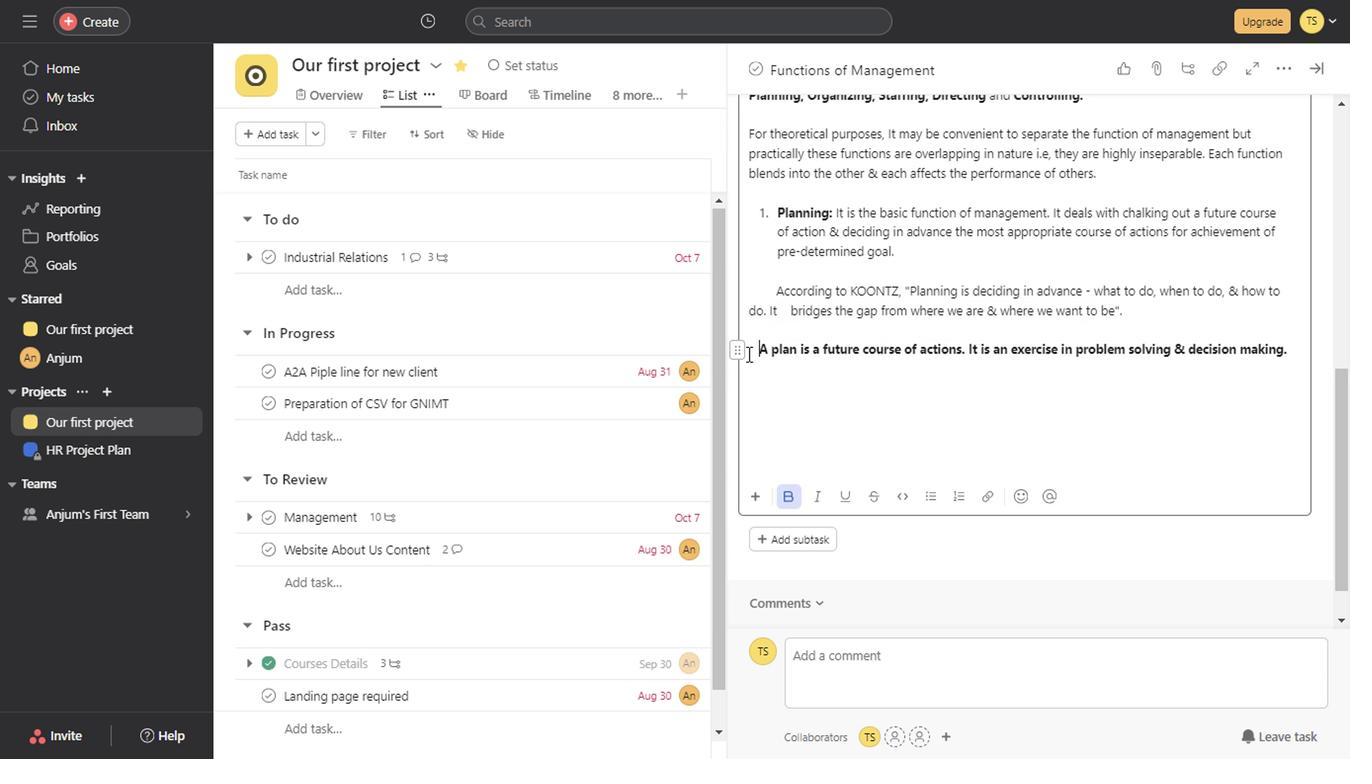 
Action: Mouse moved to (743, 355)
Screenshot: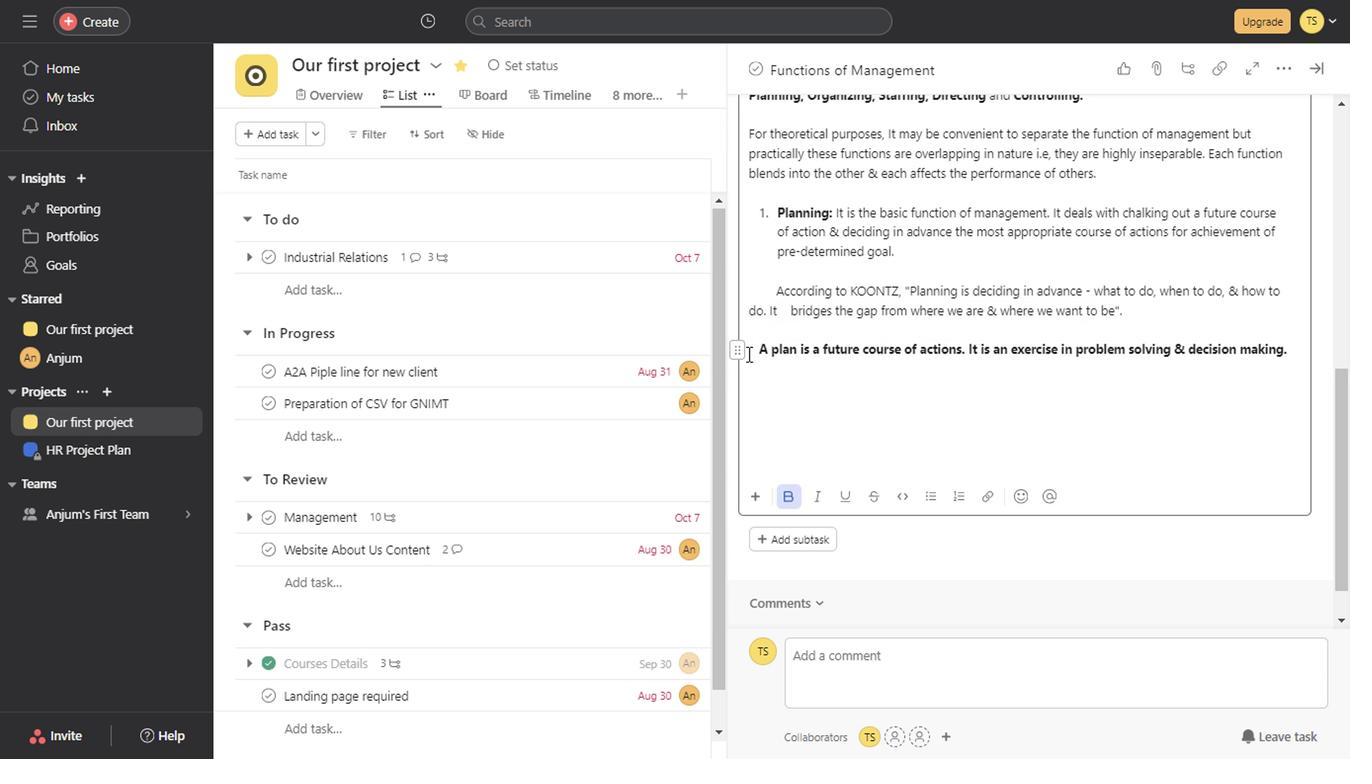
Action: Mouse pressed left at (743, 355)
Screenshot: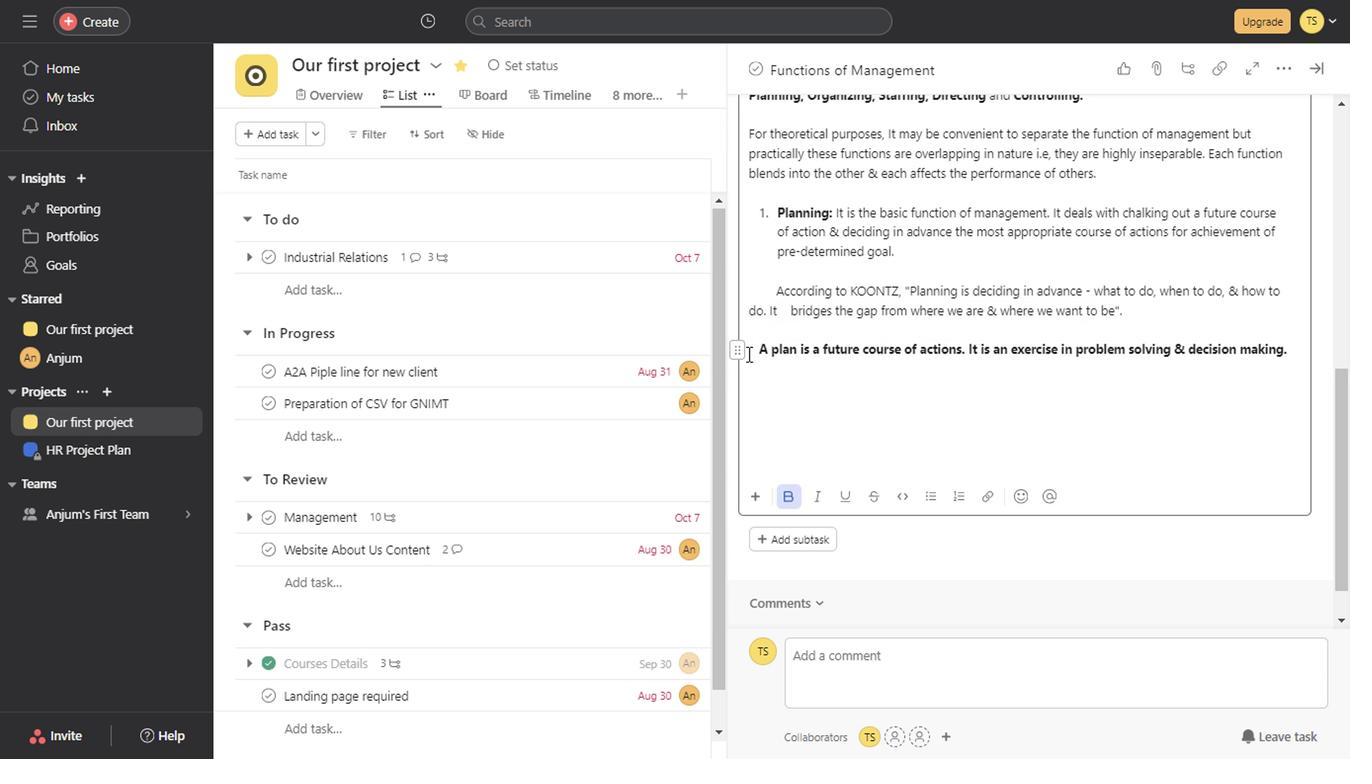 
Action: Mouse moved to (743, 354)
Screenshot: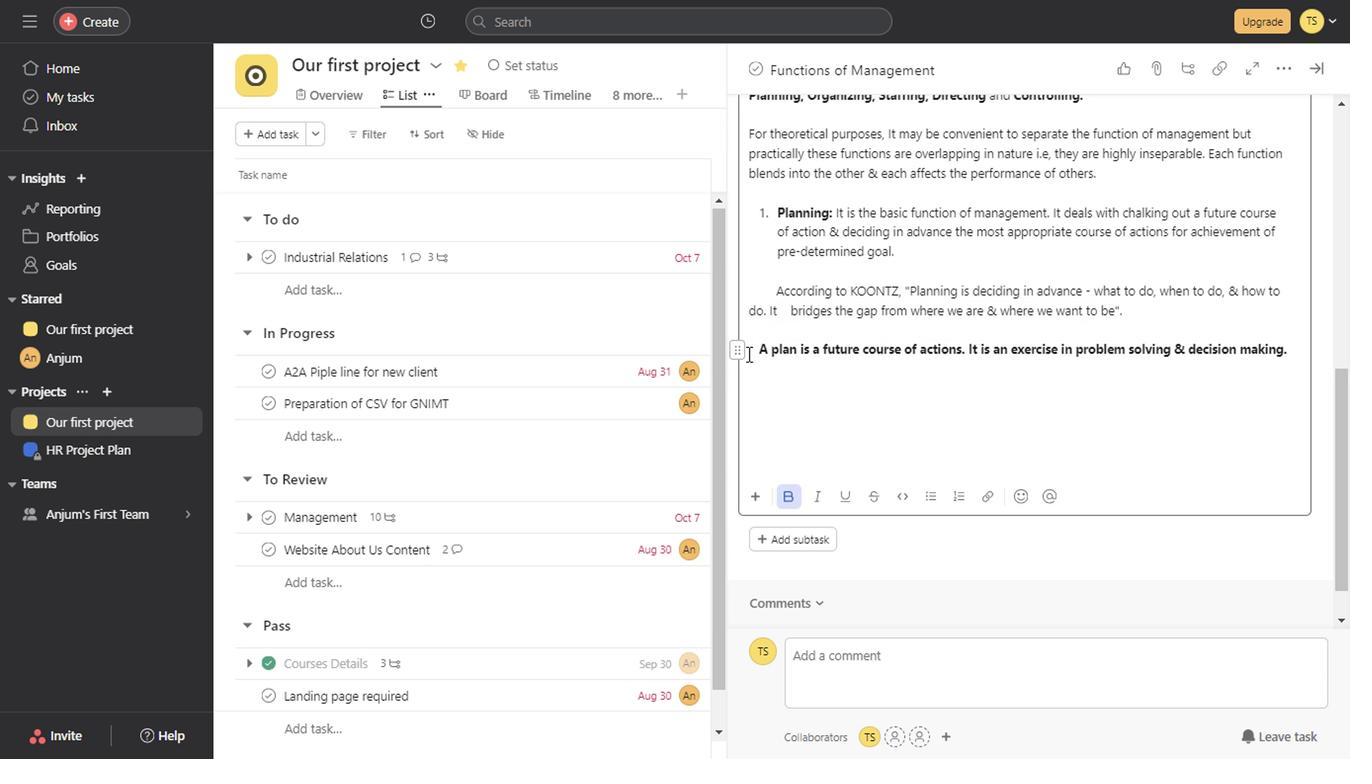 
Action: Key pressed <Key.space><Key.space><Key.space><Key.space><Key.backspace>
Screenshot: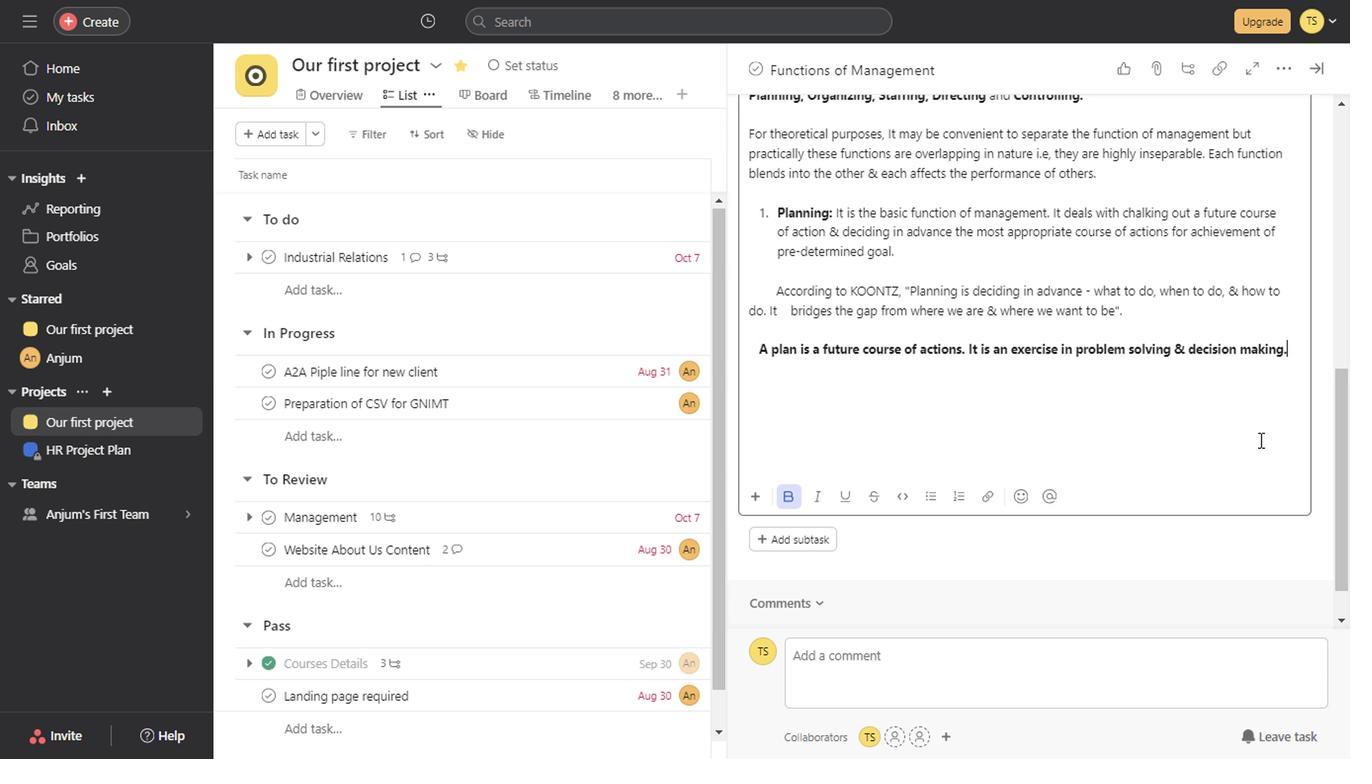 
Action: Mouse moved to (1286, 348)
Screenshot: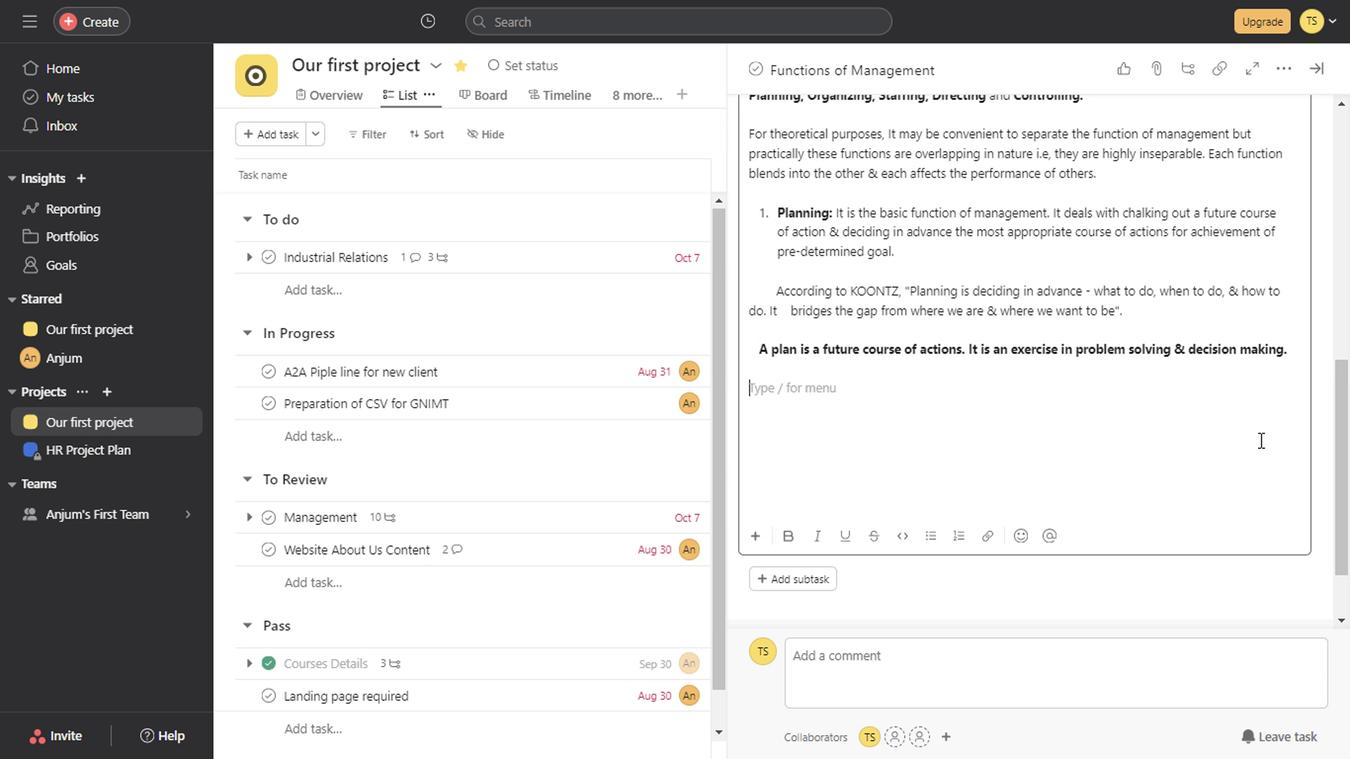 
Action: Mouse pressed left at (1286, 348)
Screenshot: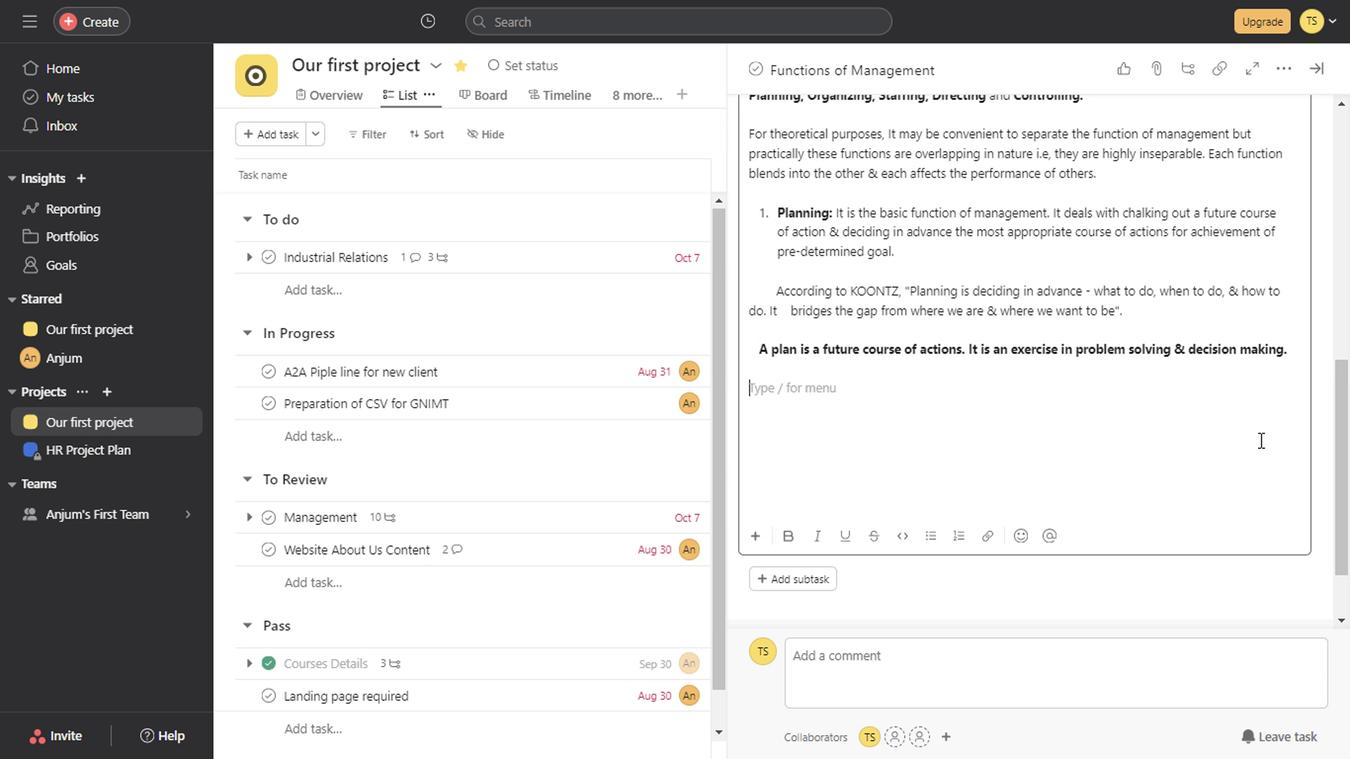 
Action: Mouse moved to (1255, 435)
Screenshot: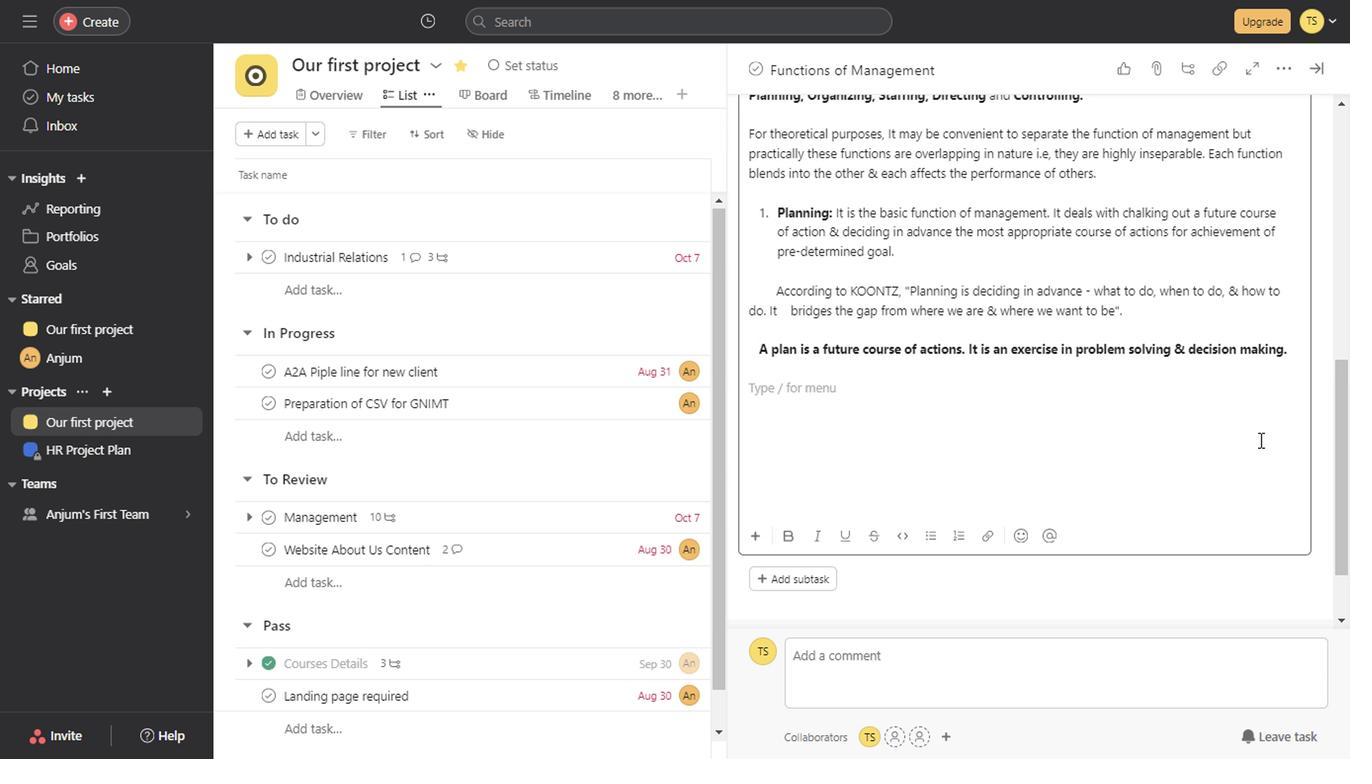 
Action: Key pressed <Key.enter><Key.enter>
Screenshot: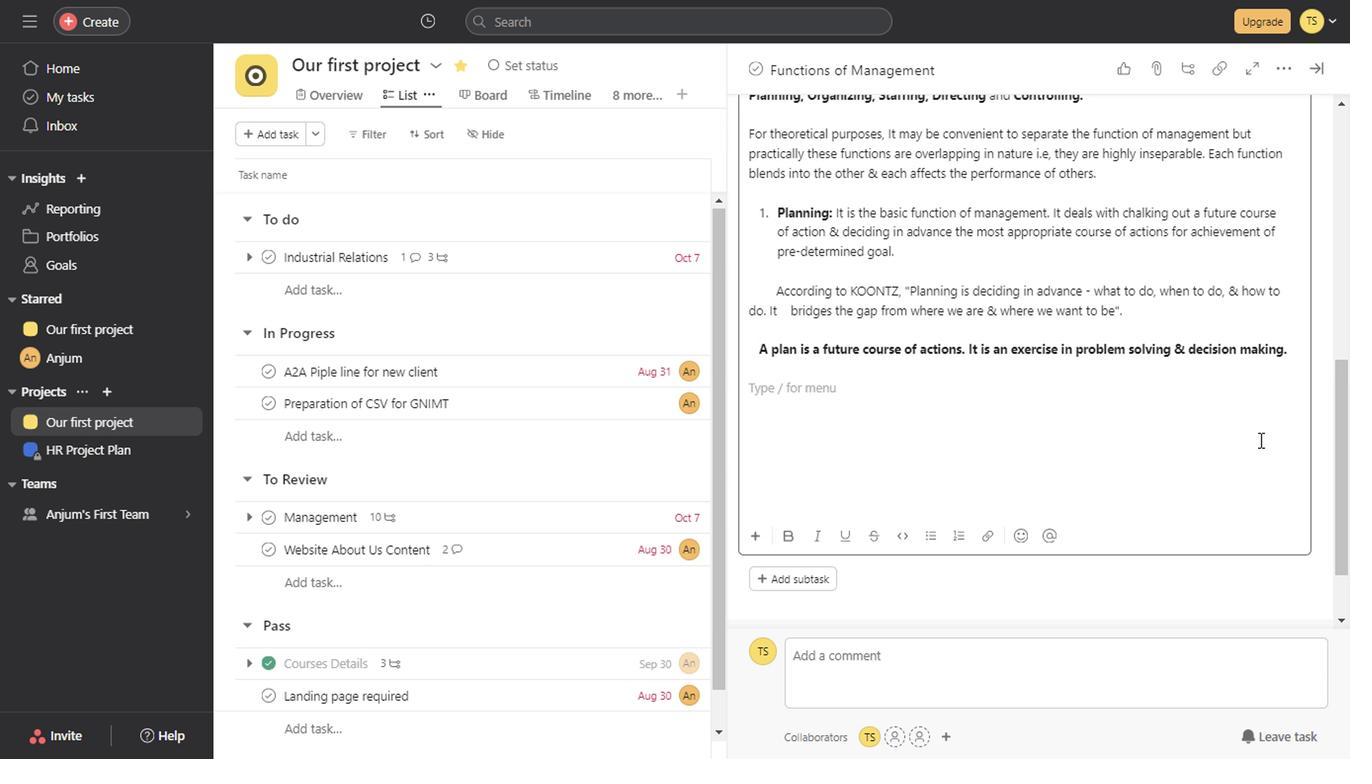 
Action: Mouse moved to (1248, 90)
Screenshot: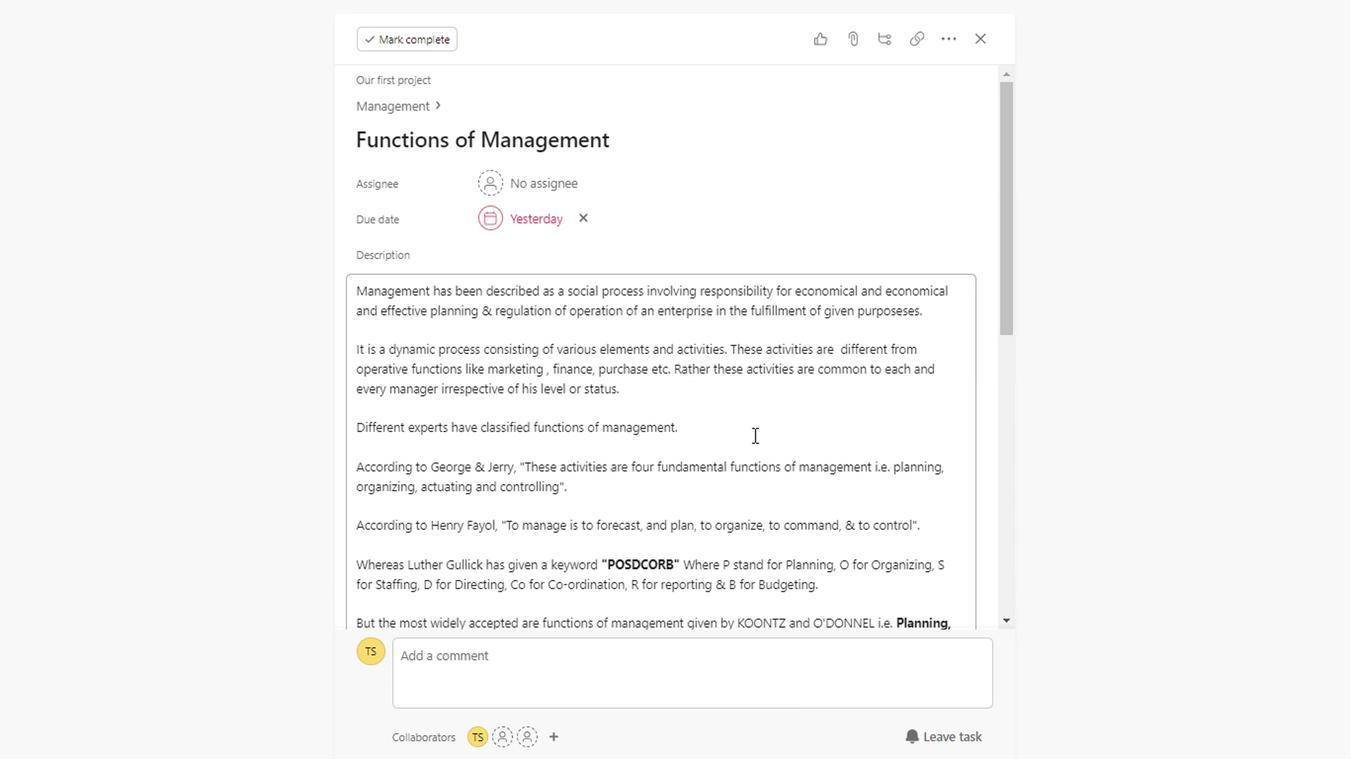 
Action: Mouse pressed left at (1248, 90)
Screenshot: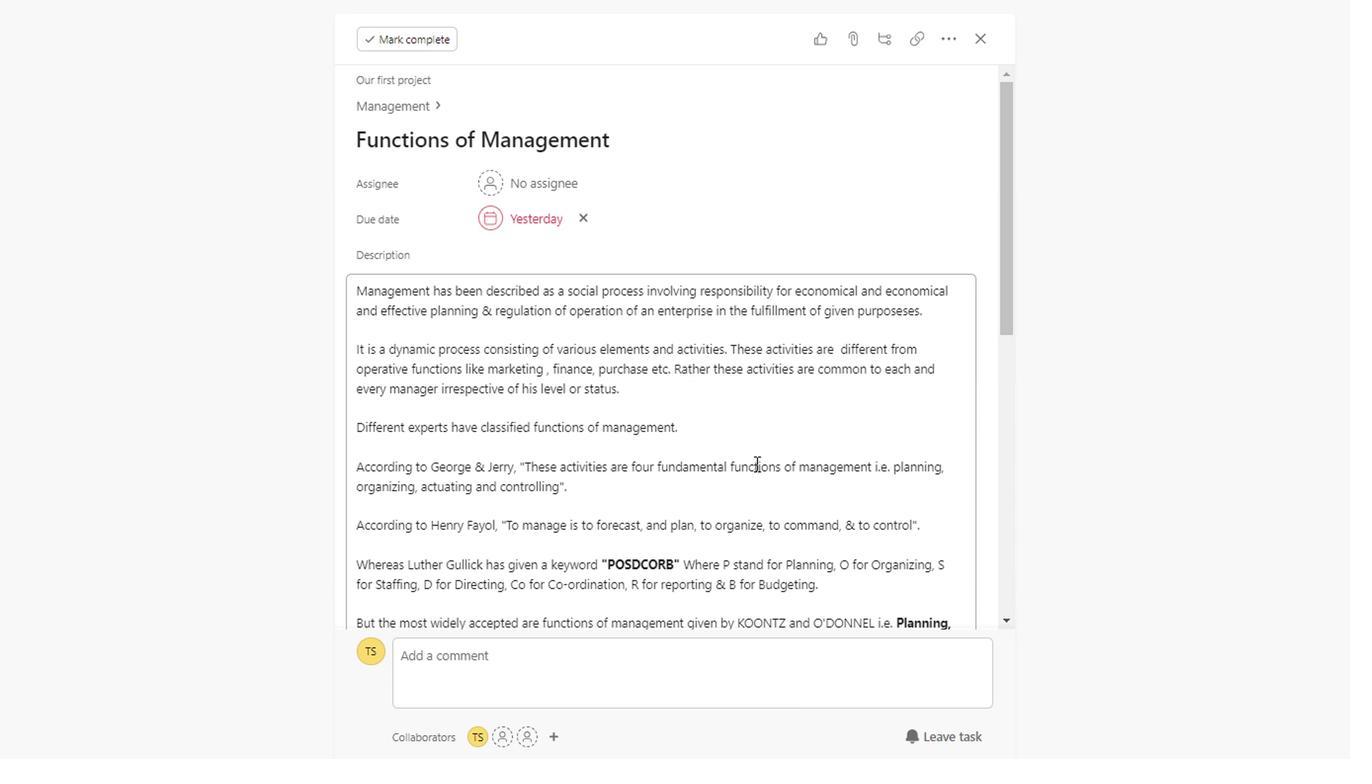 
Action: Mouse moved to (529, 227)
Screenshot: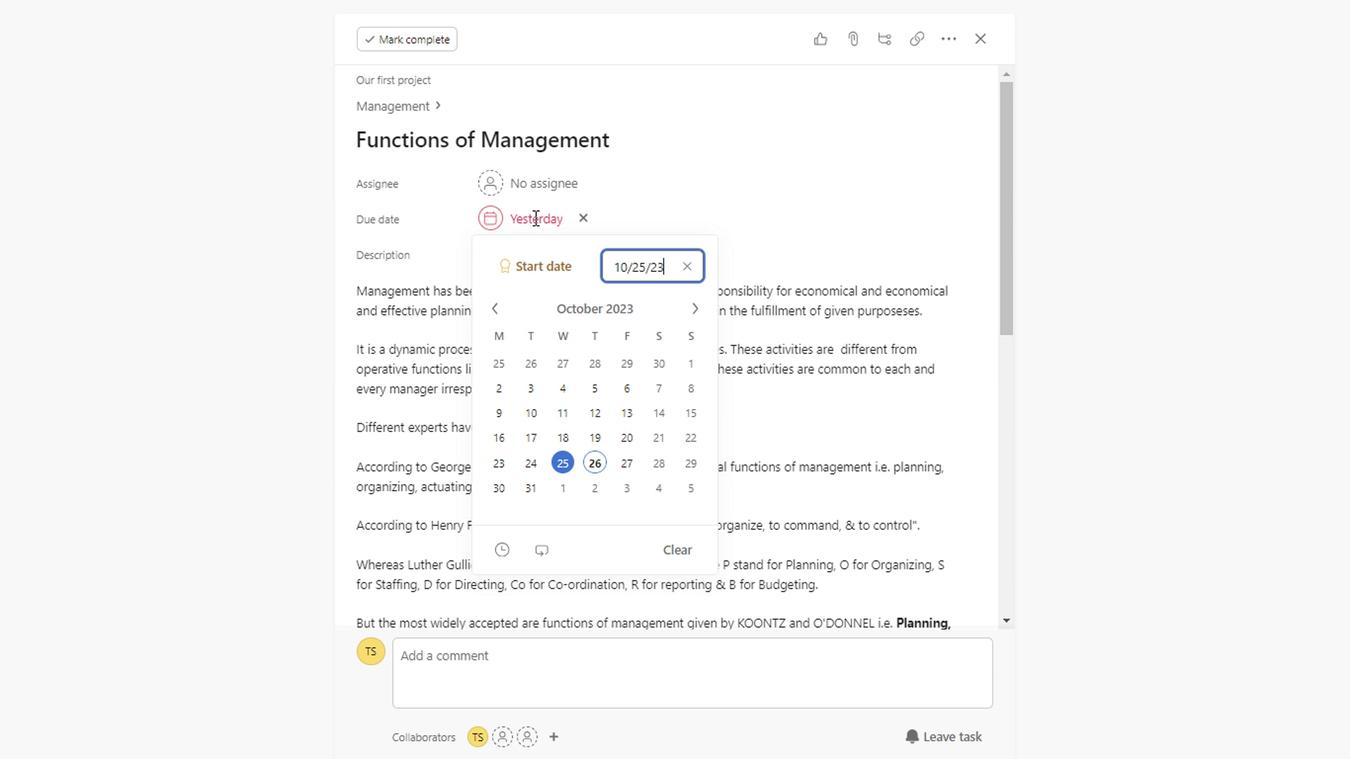 
Action: Mouse pressed left at (529, 227)
Screenshot: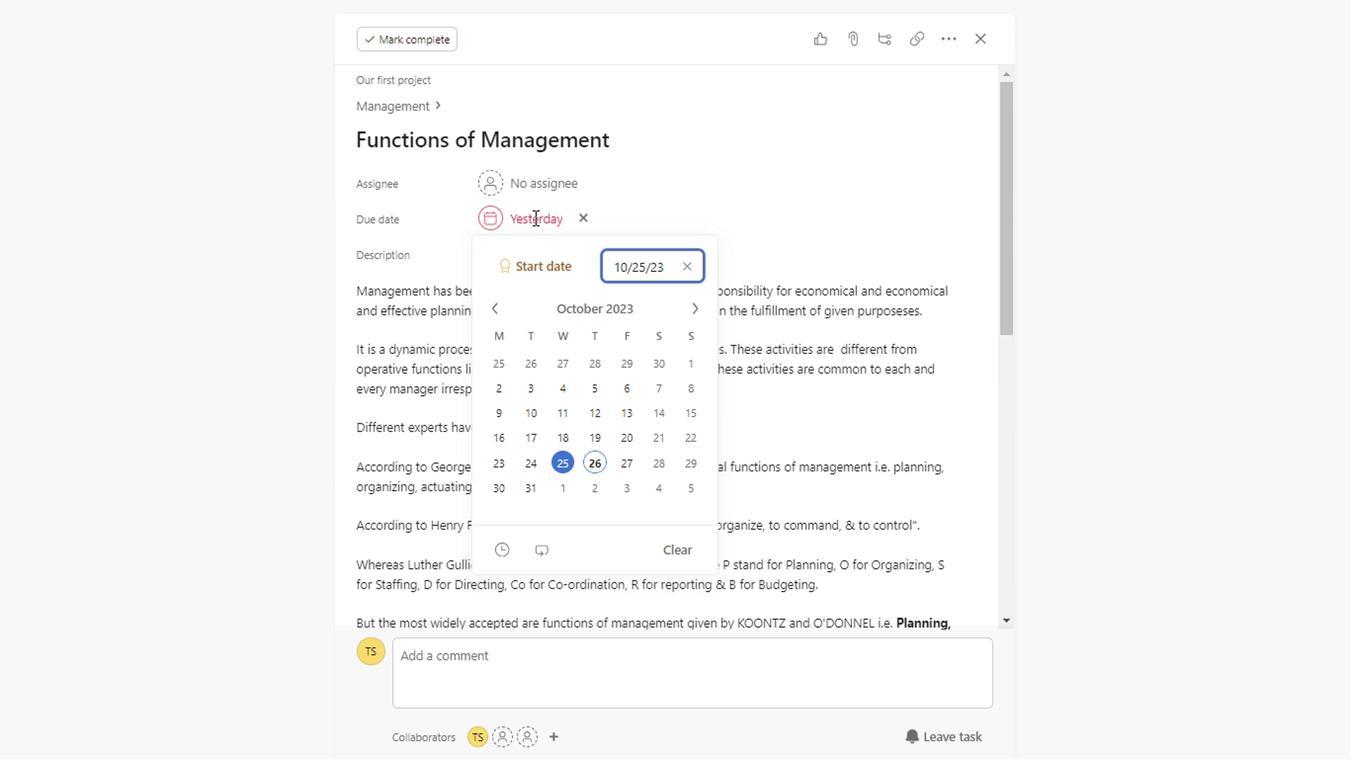 
Action: Mouse moved to (654, 450)
Screenshot: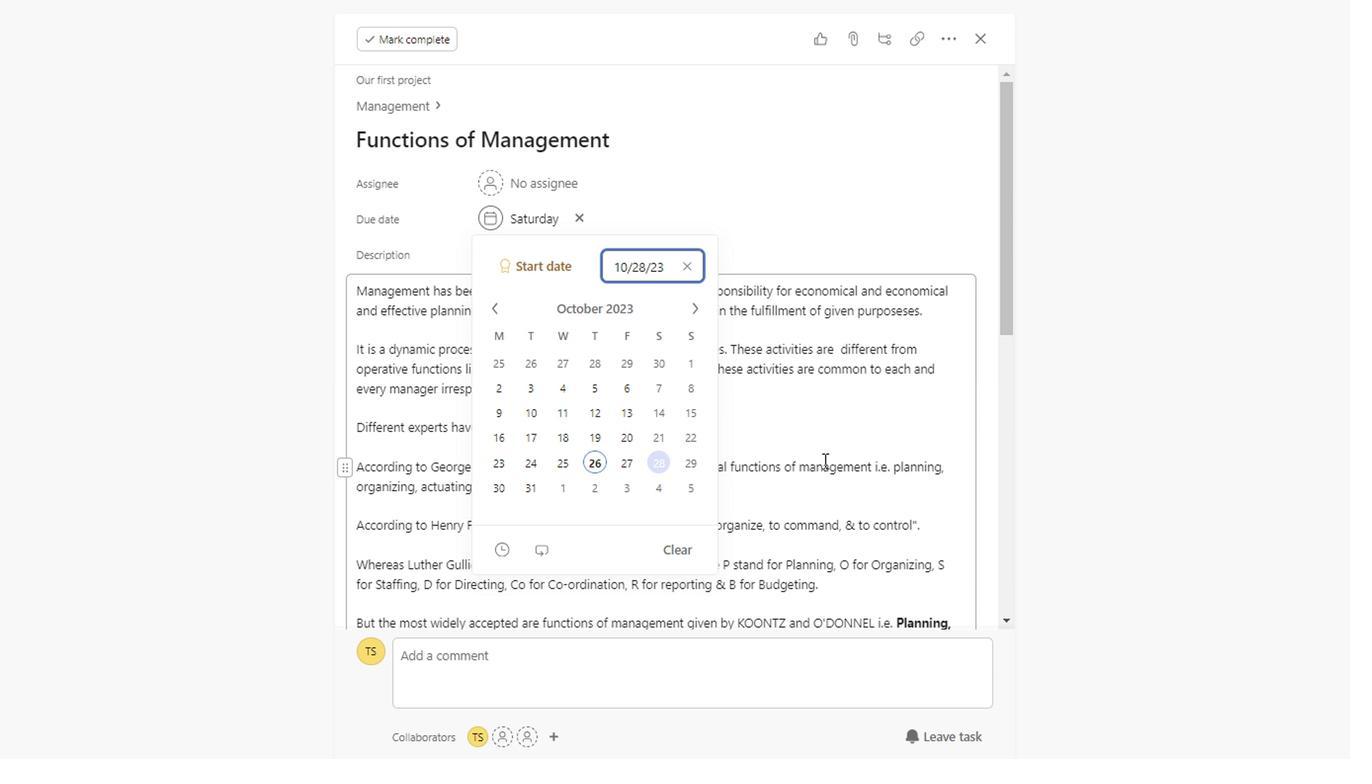 
Action: Mouse pressed left at (654, 450)
Screenshot: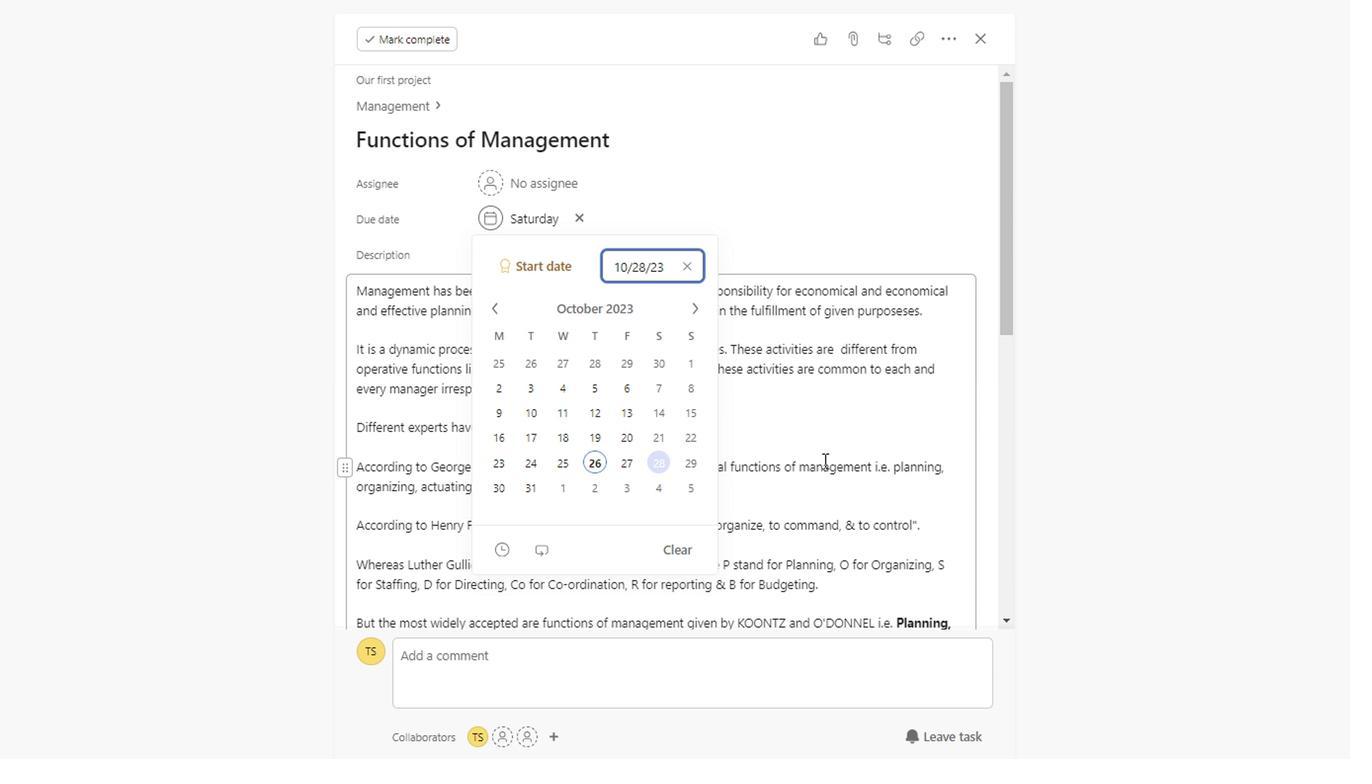 
Action: Mouse moved to (819, 454)
Screenshot: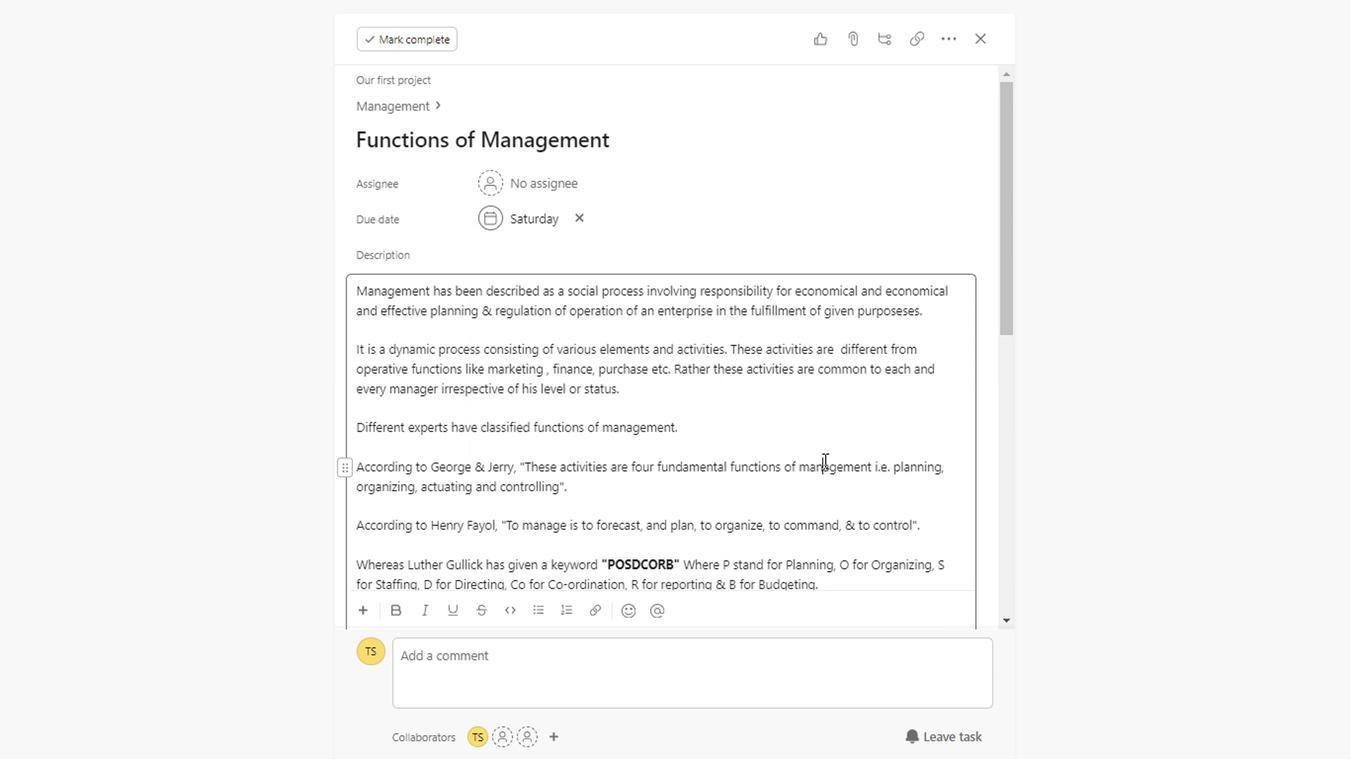 
Action: Mouse pressed left at (819, 454)
Screenshot: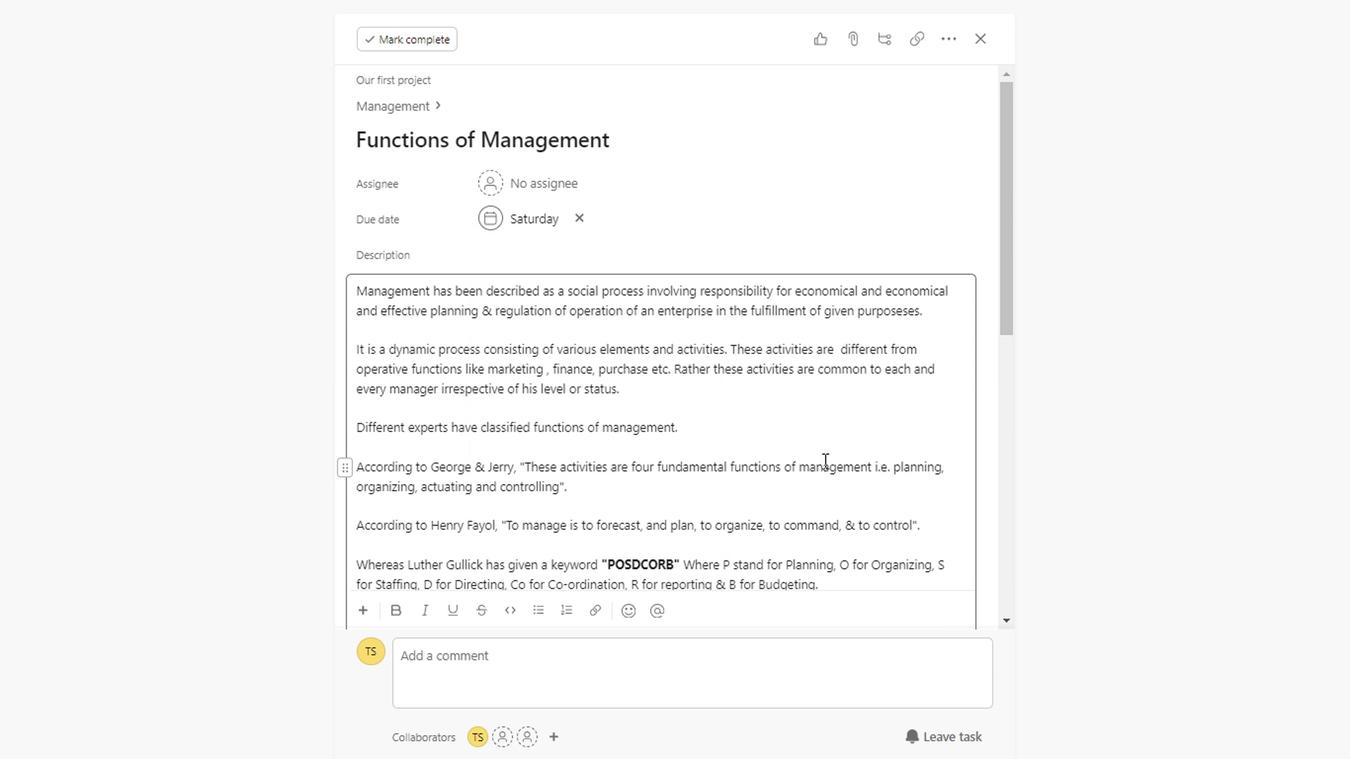 
Action: Mouse scrolled (819, 453) with delta (0, 0)
Screenshot: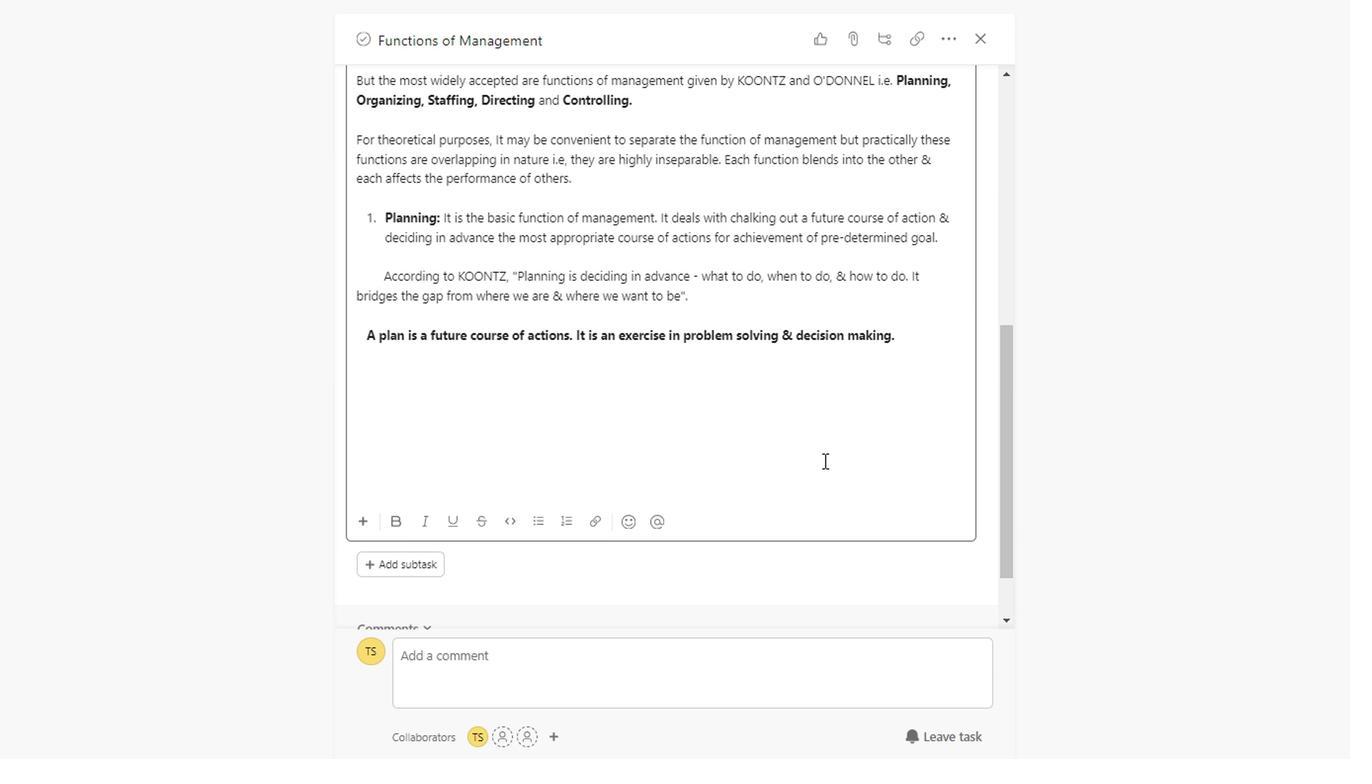 
Action: Mouse scrolled (819, 453) with delta (0, 0)
Screenshot: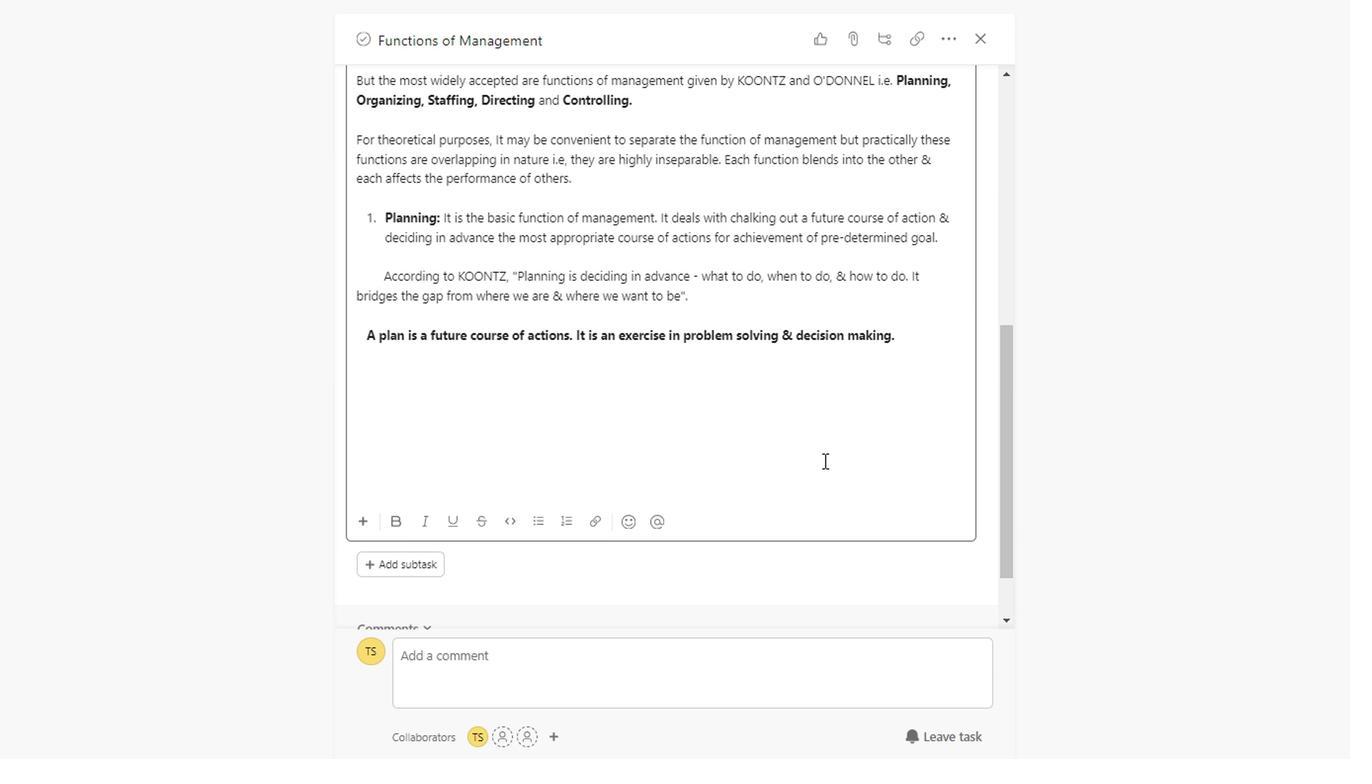 
Action: Mouse scrolled (819, 453) with delta (0, 0)
Screenshot: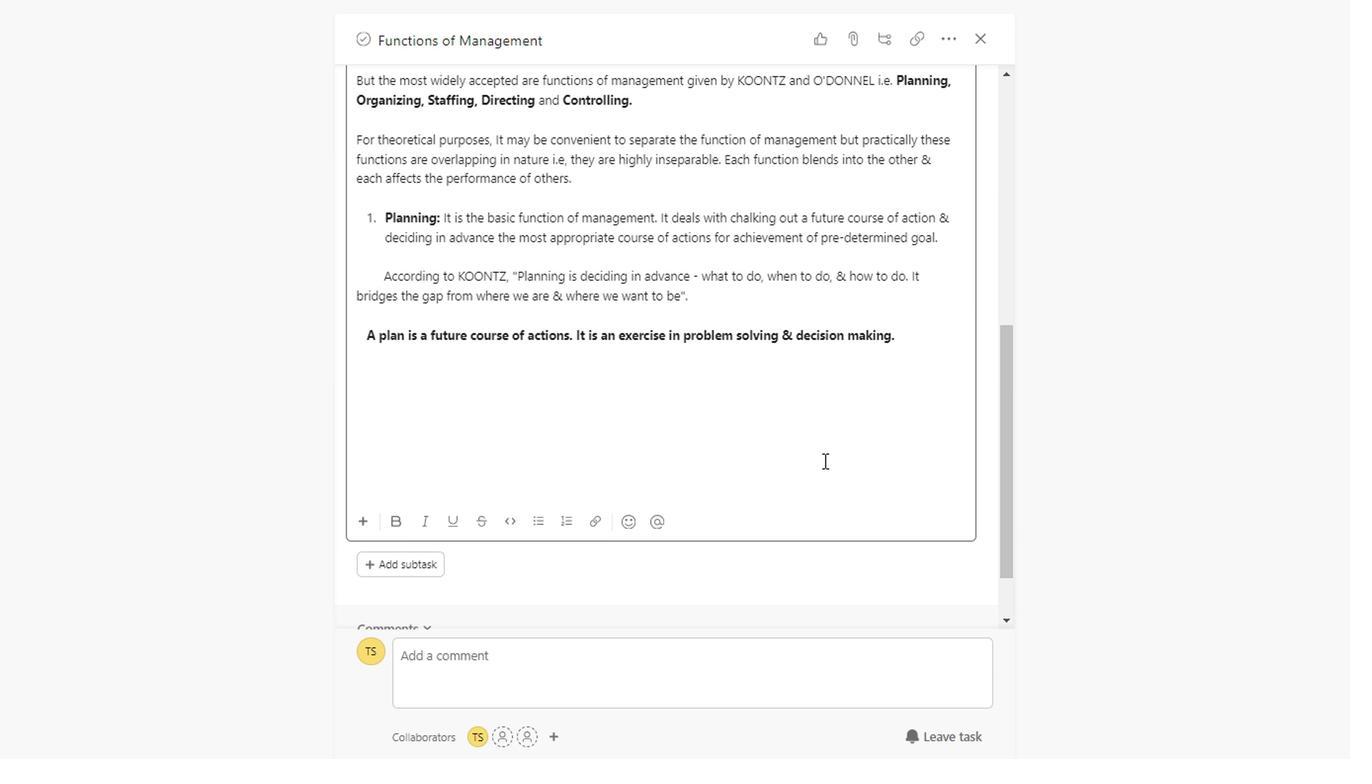 
Action: Mouse scrolled (819, 453) with delta (0, 0)
Screenshot: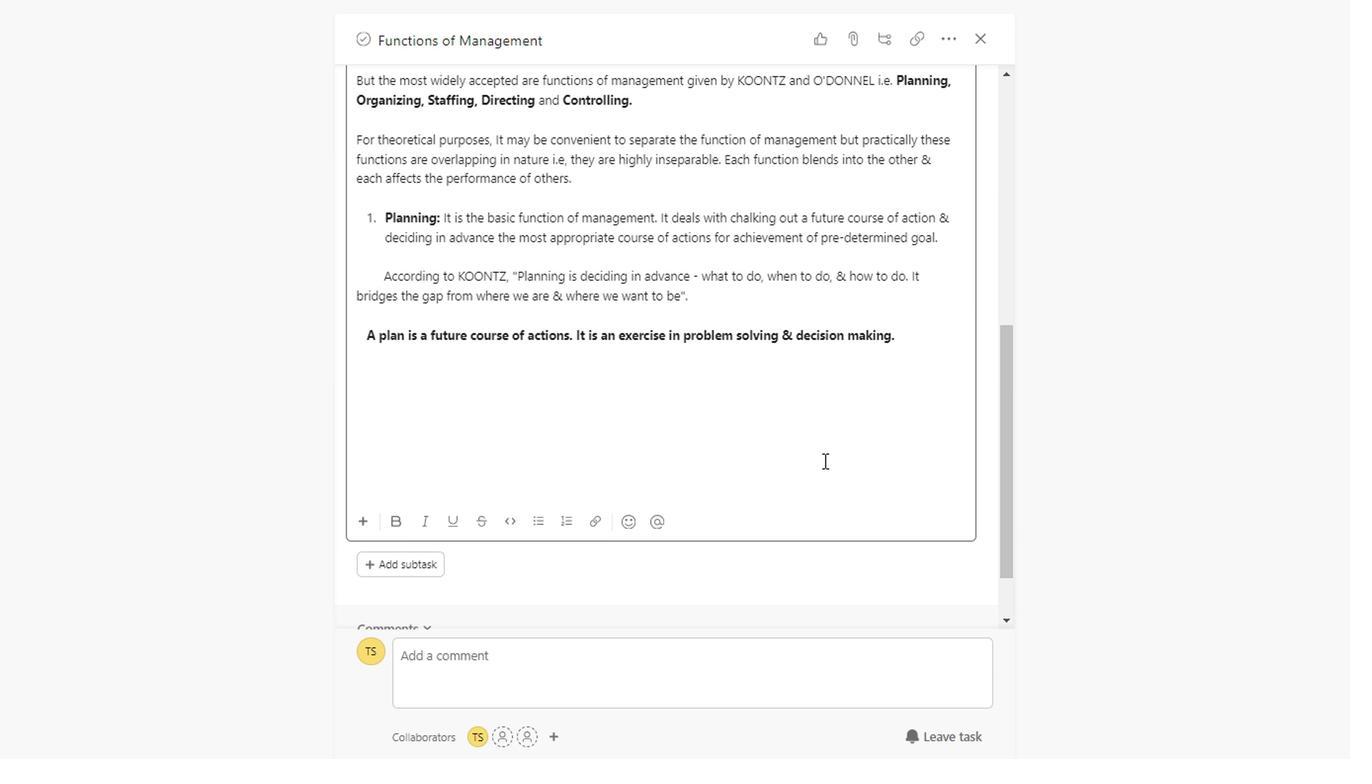
Action: Mouse scrolled (819, 453) with delta (0, 0)
Screenshot: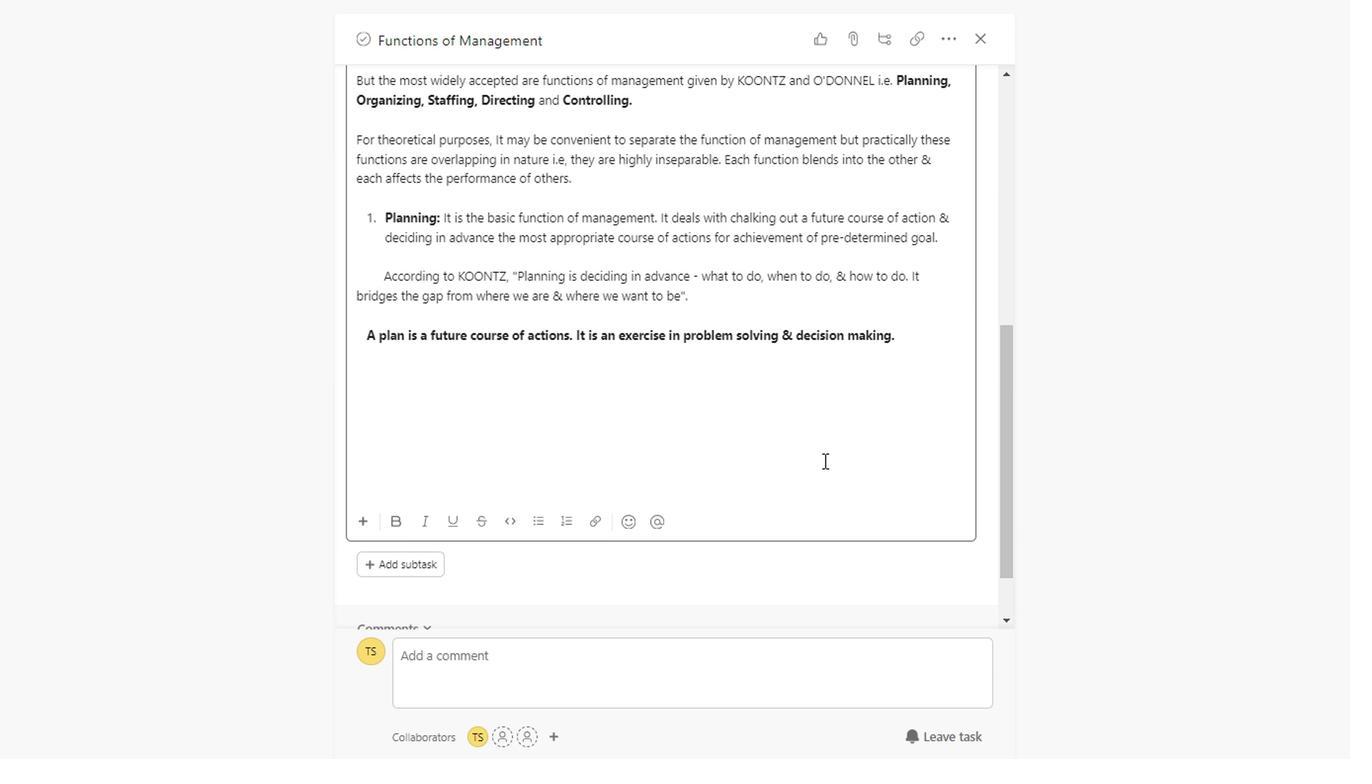 
Action: Mouse scrolled (819, 453) with delta (0, 0)
Screenshot: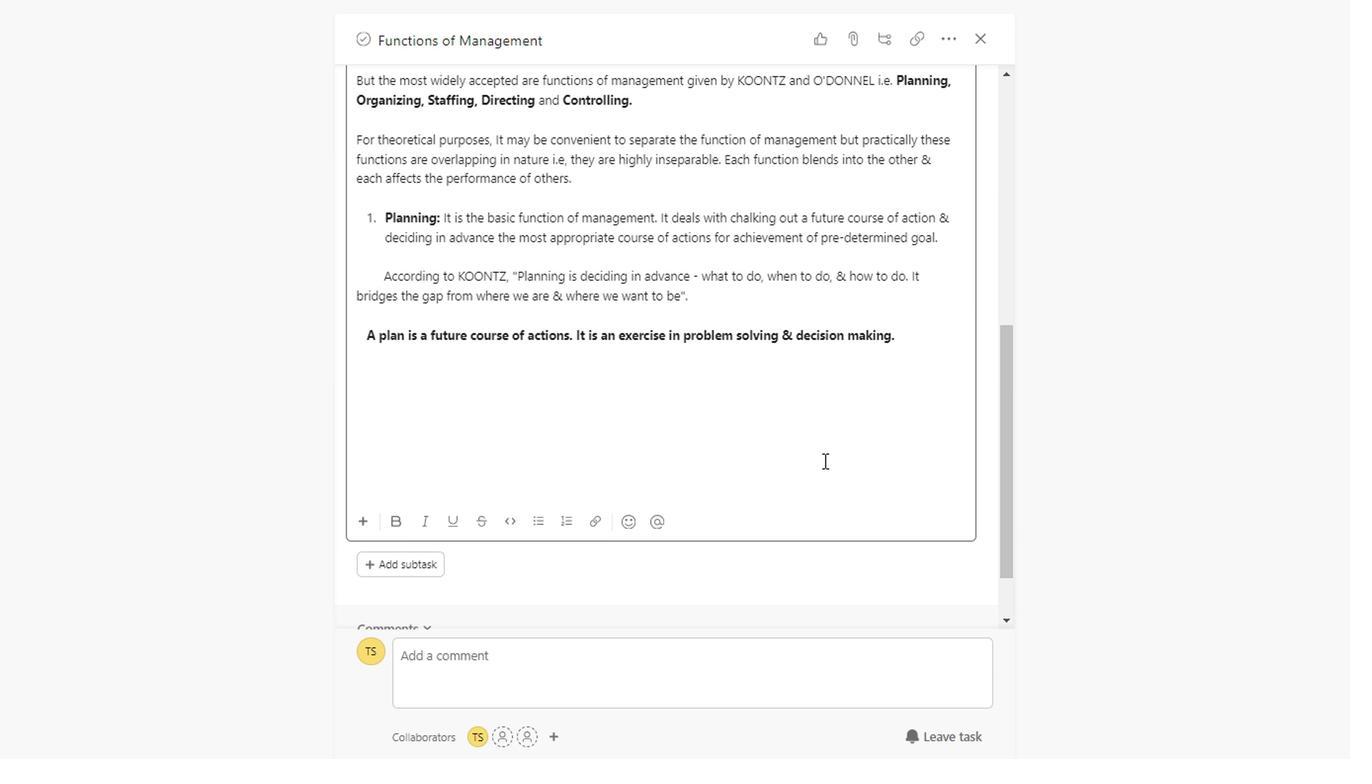 
Action: Mouse scrolled (819, 453) with delta (0, 0)
Screenshot: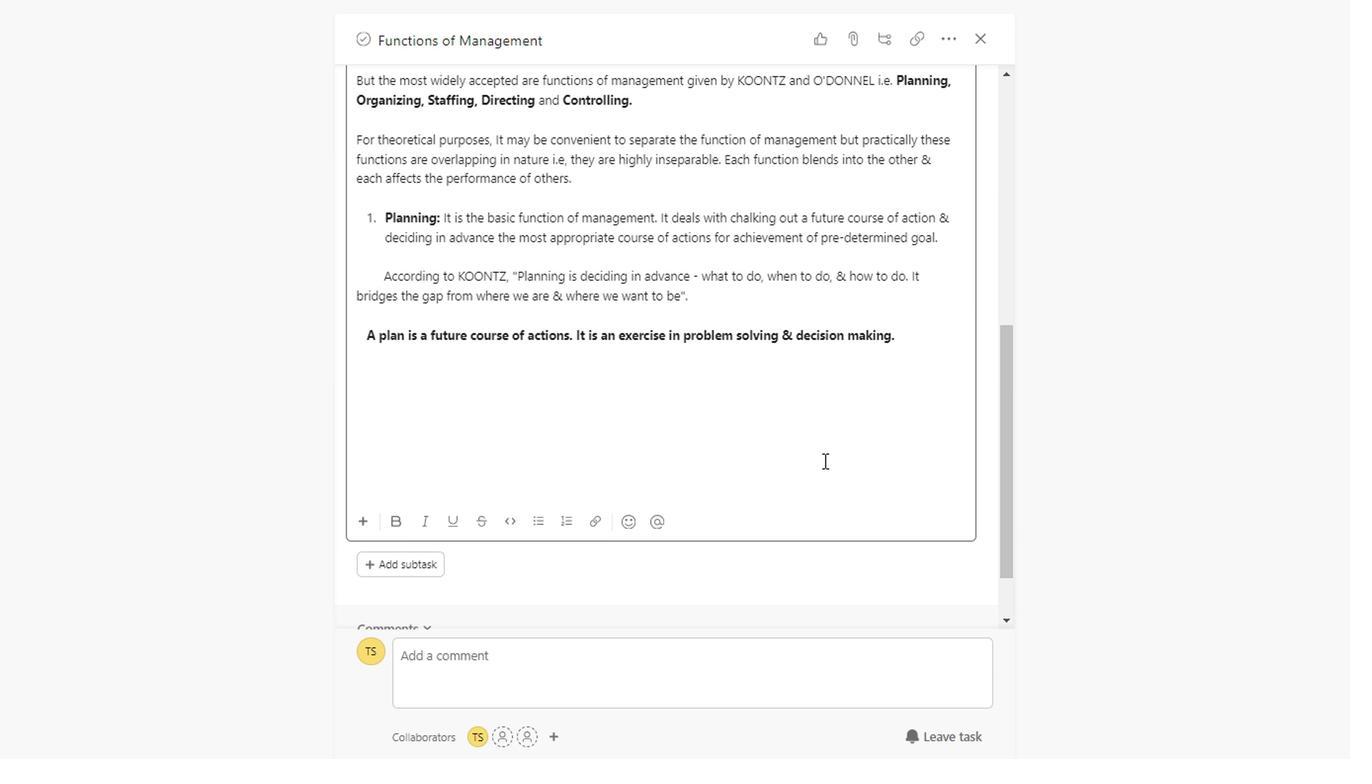 
Action: Mouse scrolled (819, 453) with delta (0, 0)
Screenshot: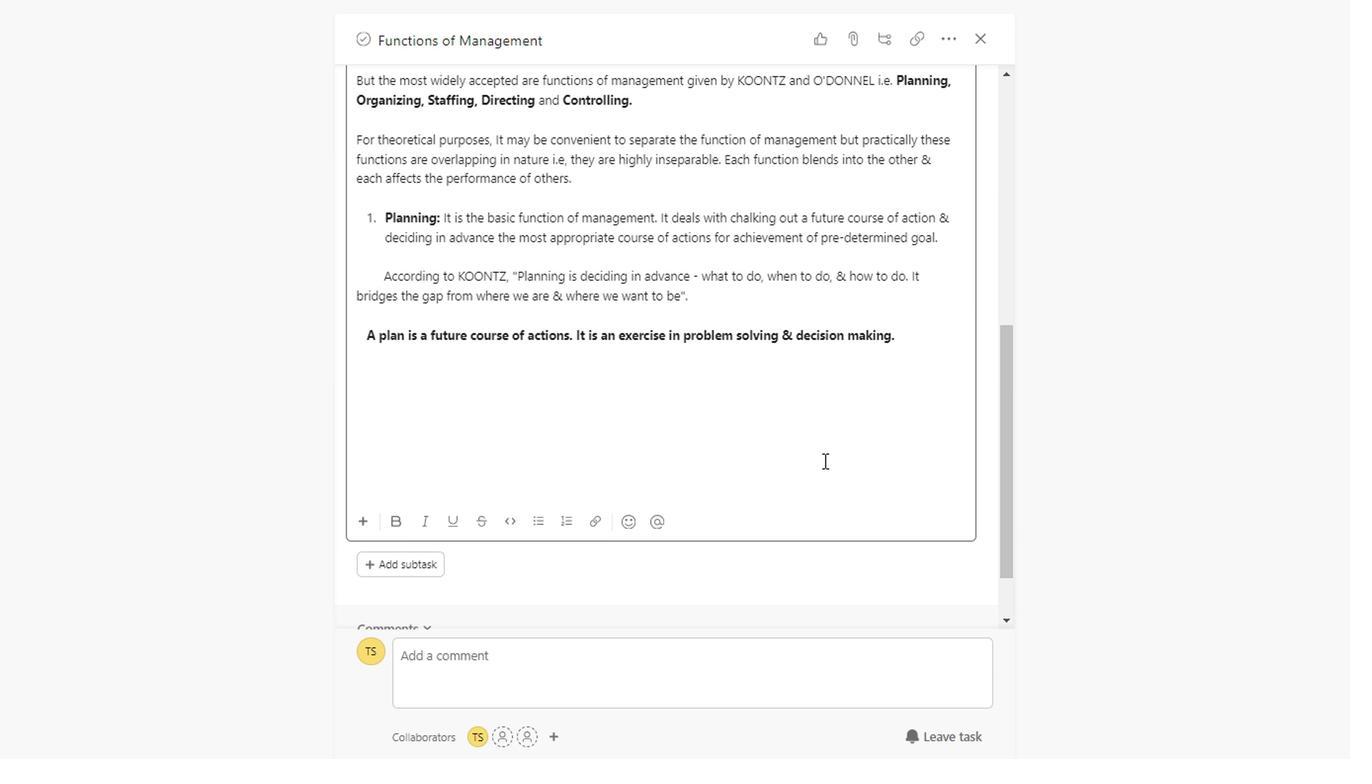
Action: Mouse scrolled (819, 453) with delta (0, 0)
Screenshot: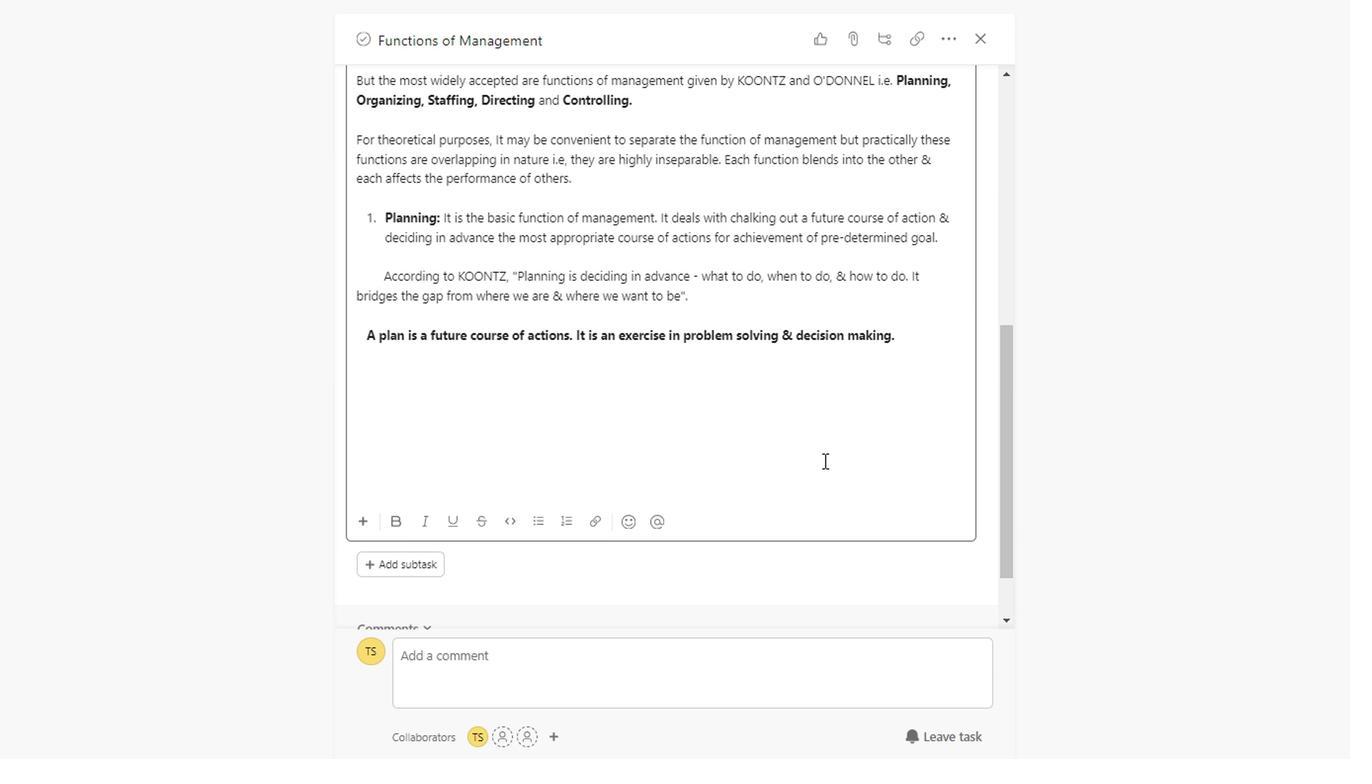 
Action: Mouse scrolled (819, 453) with delta (0, 0)
Screenshot: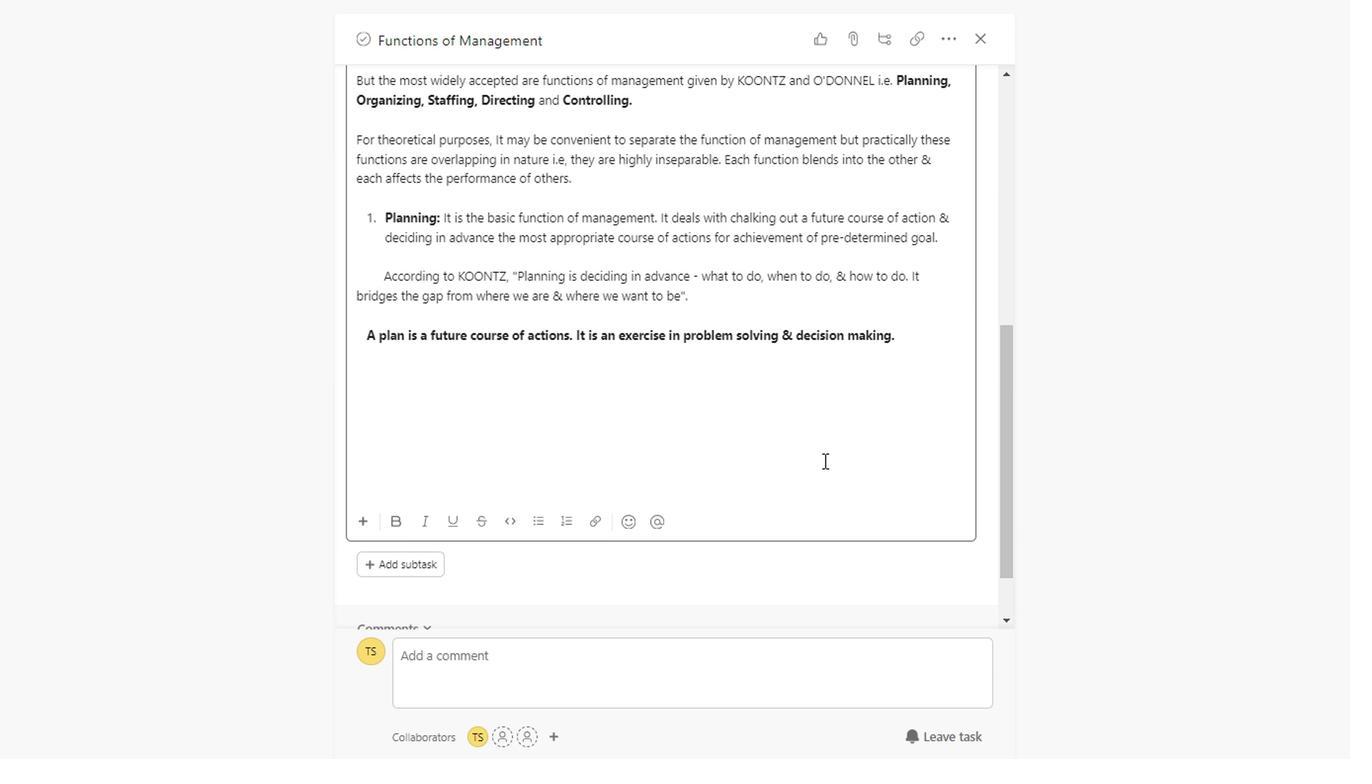 
Action: Mouse scrolled (819, 453) with delta (0, 0)
Screenshot: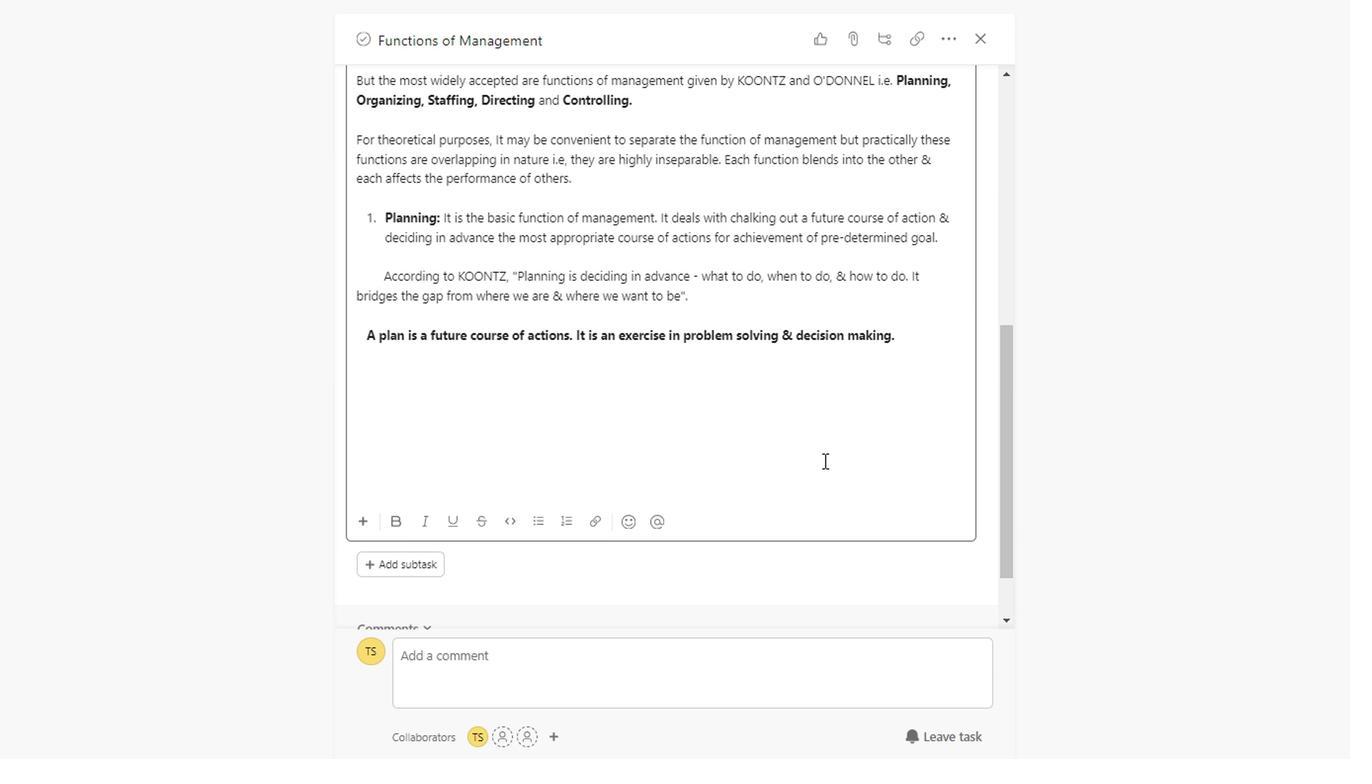 
Action: Mouse scrolled (819, 453) with delta (0, 0)
Screenshot: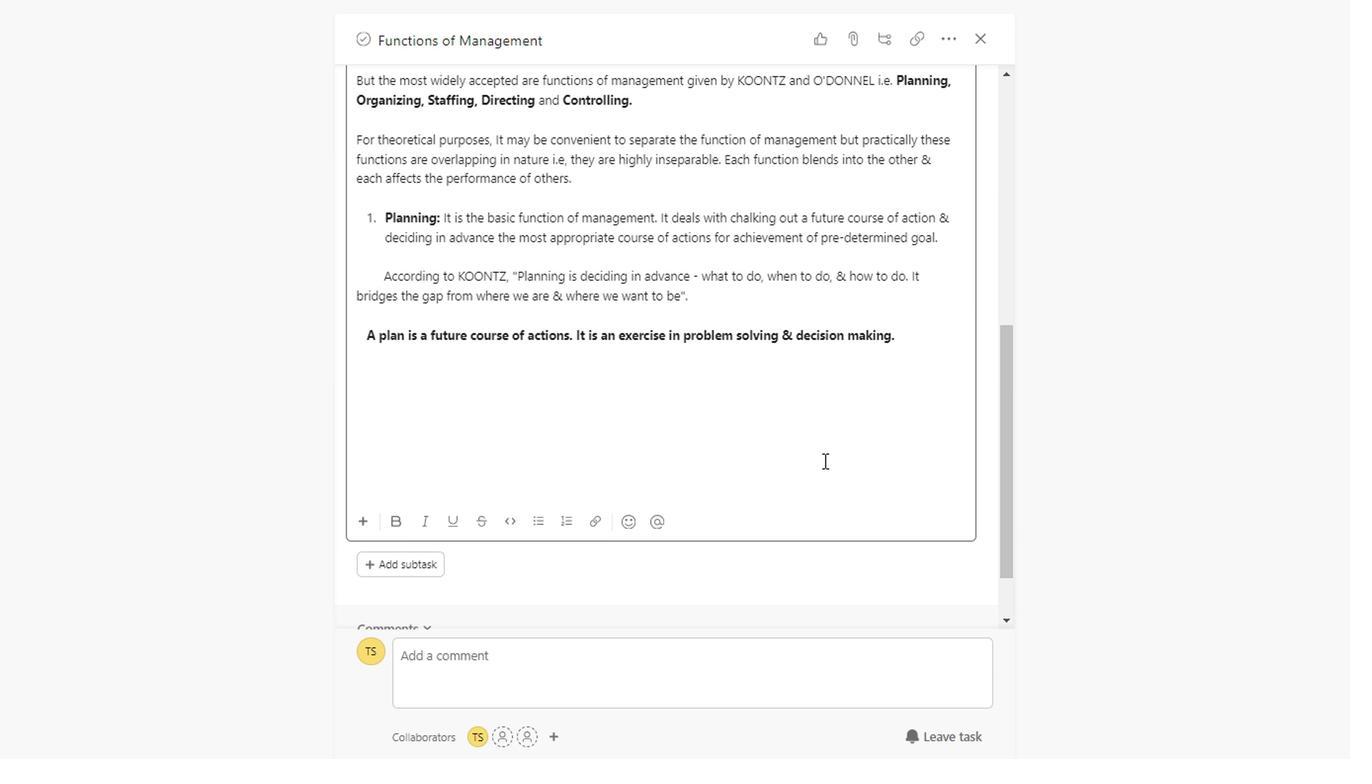 
Action: Mouse scrolled (819, 453) with delta (0, 0)
Screenshot: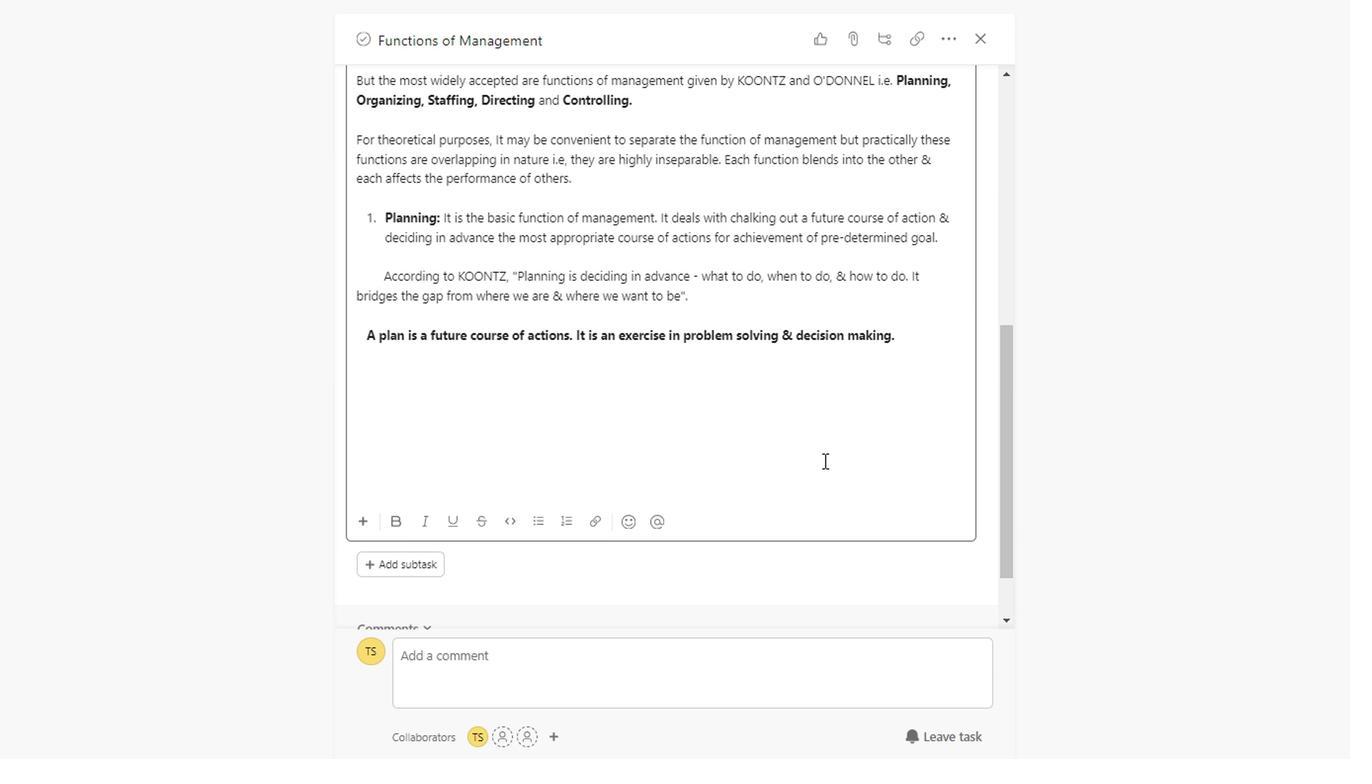 
Action: Mouse scrolled (819, 453) with delta (0, 0)
Screenshot: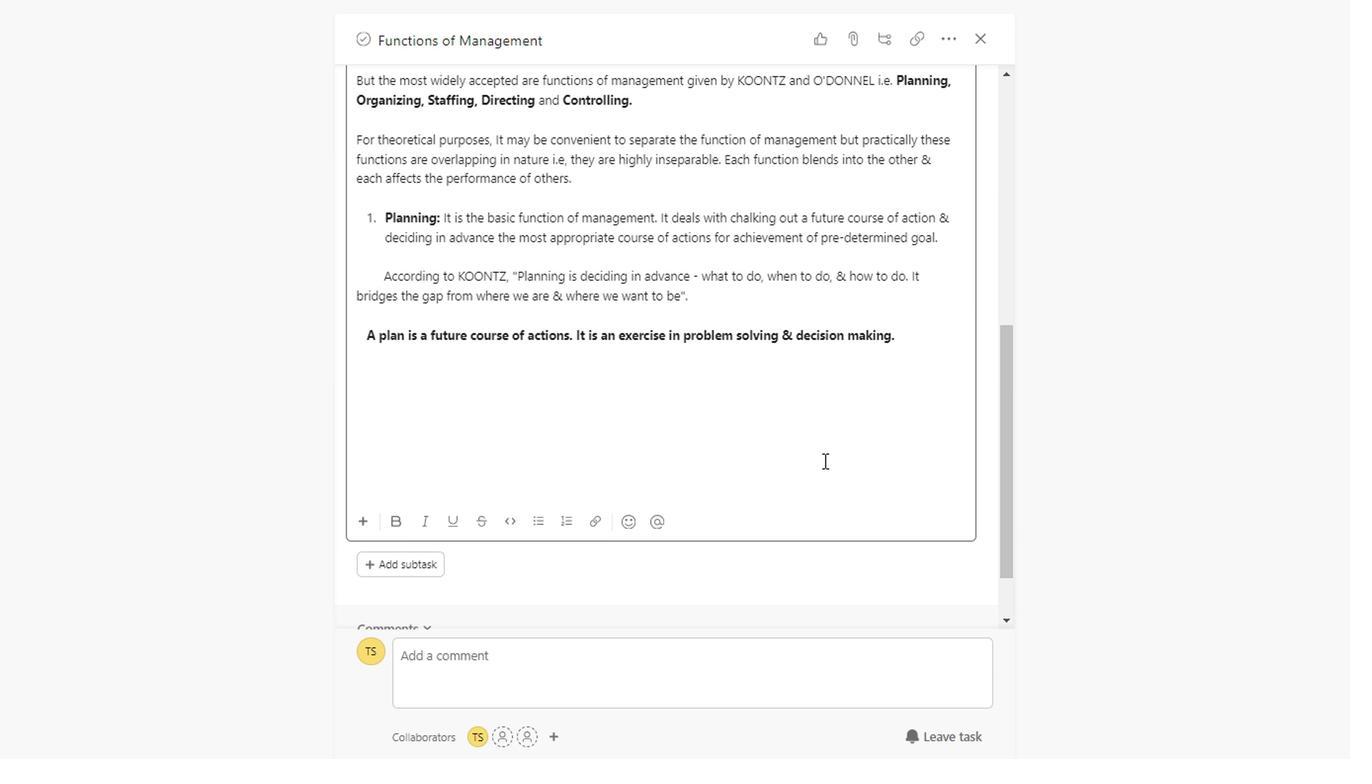 
Action: Mouse scrolled (819, 453) with delta (0, 0)
Screenshot: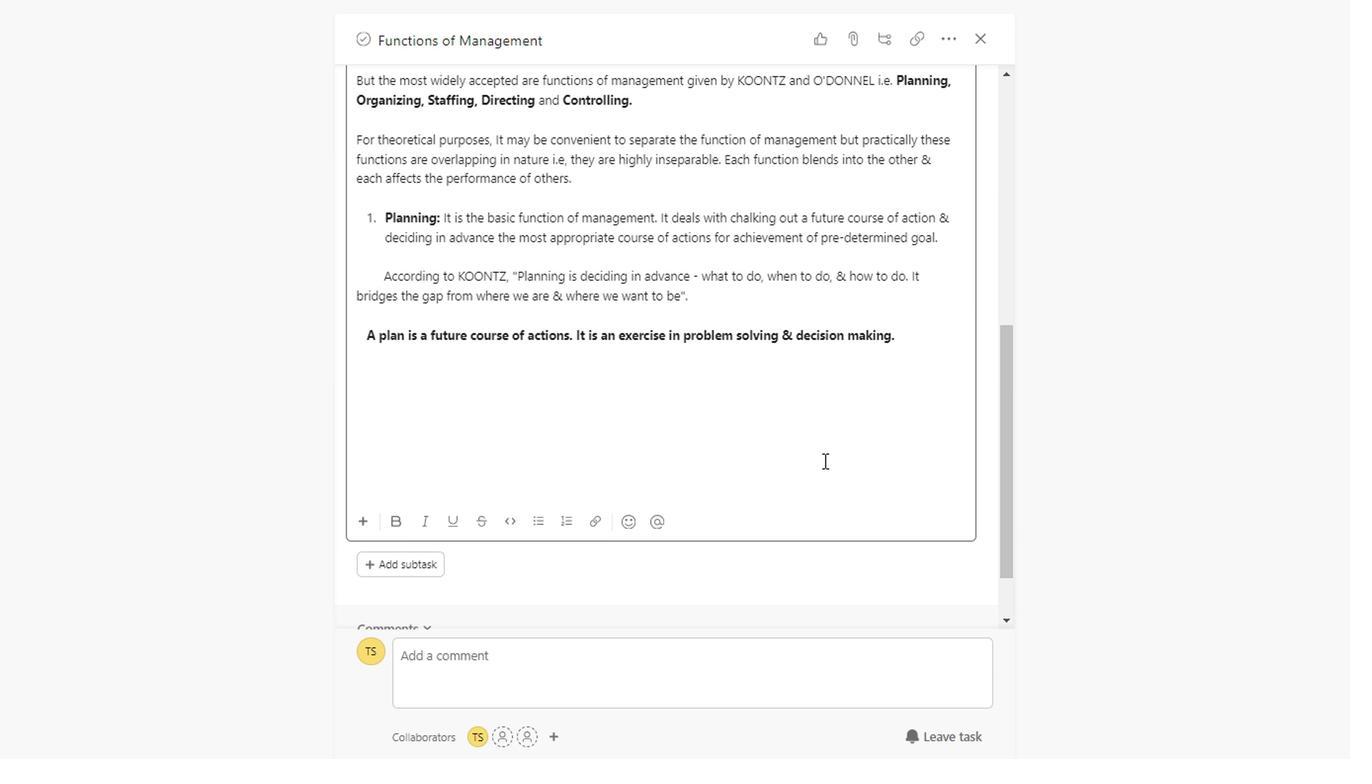 
Action: Mouse scrolled (819, 453) with delta (0, 0)
Screenshot: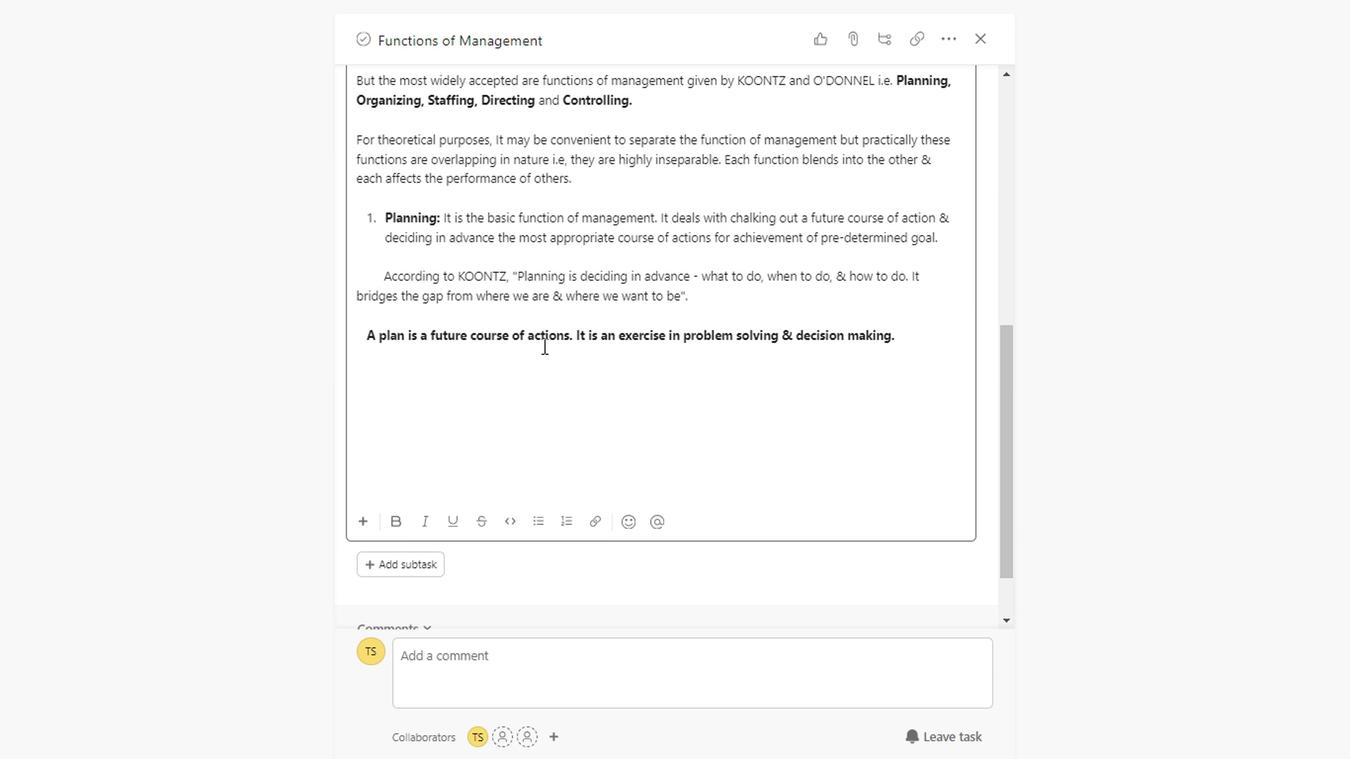 
Action: Mouse scrolled (819, 453) with delta (0, 0)
Screenshot: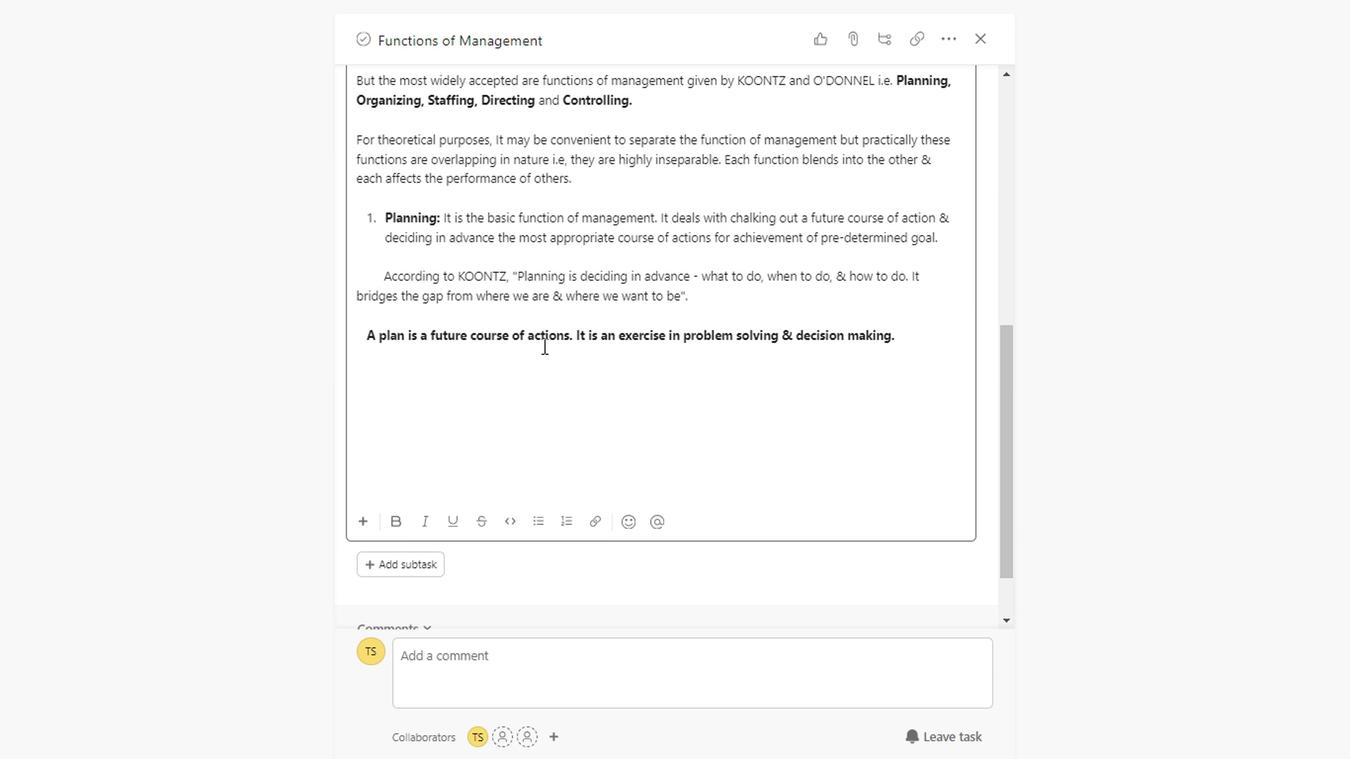 
Action: Mouse scrolled (819, 453) with delta (0, 0)
Screenshot: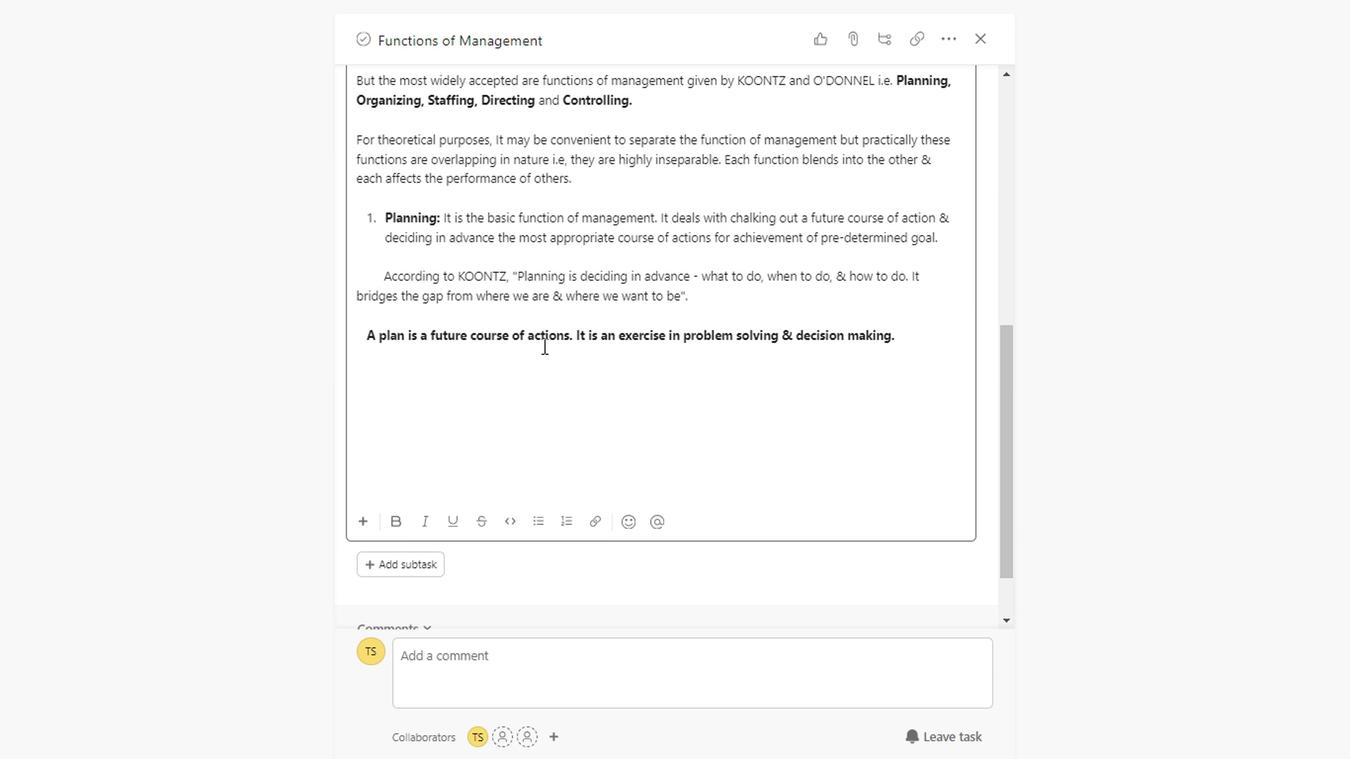 
Action: Mouse scrolled (819, 453) with delta (0, 0)
Screenshot: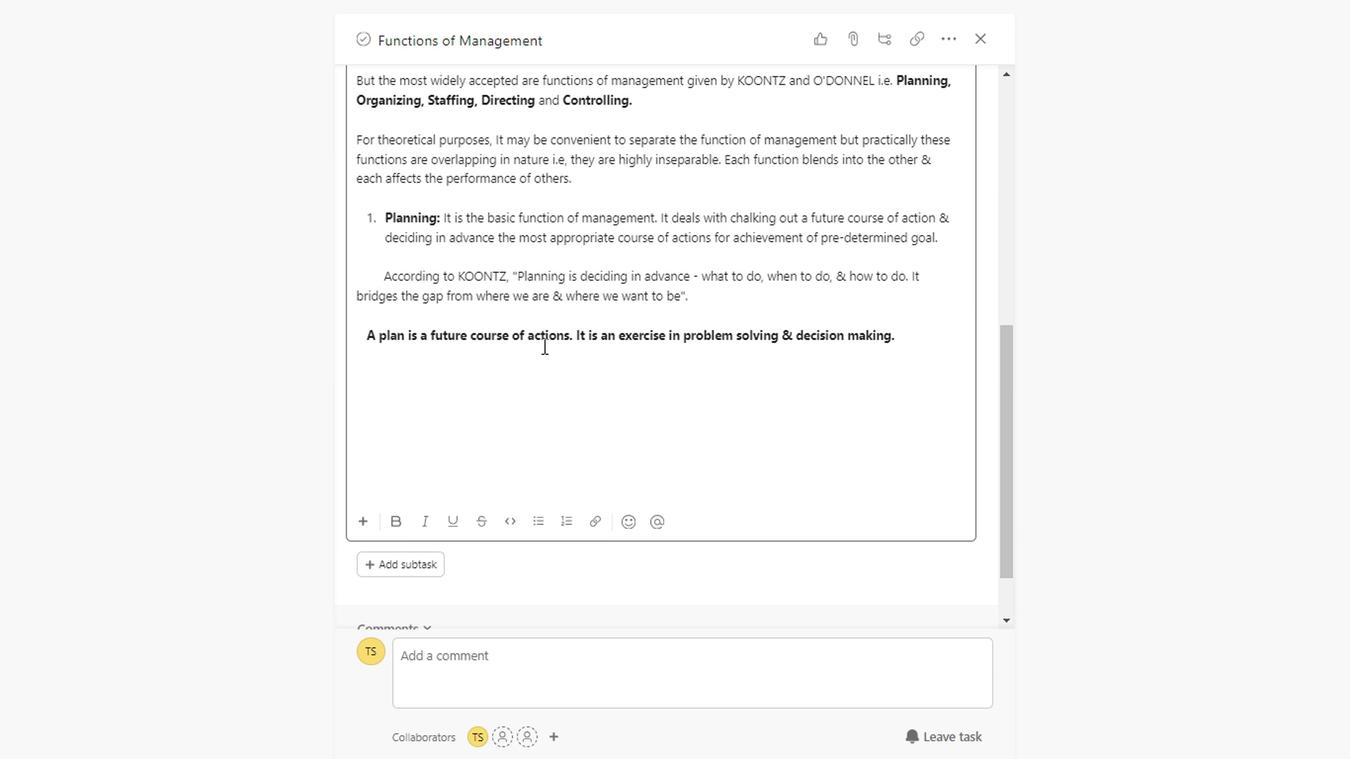 
Action: Mouse scrolled (819, 453) with delta (0, 0)
Screenshot: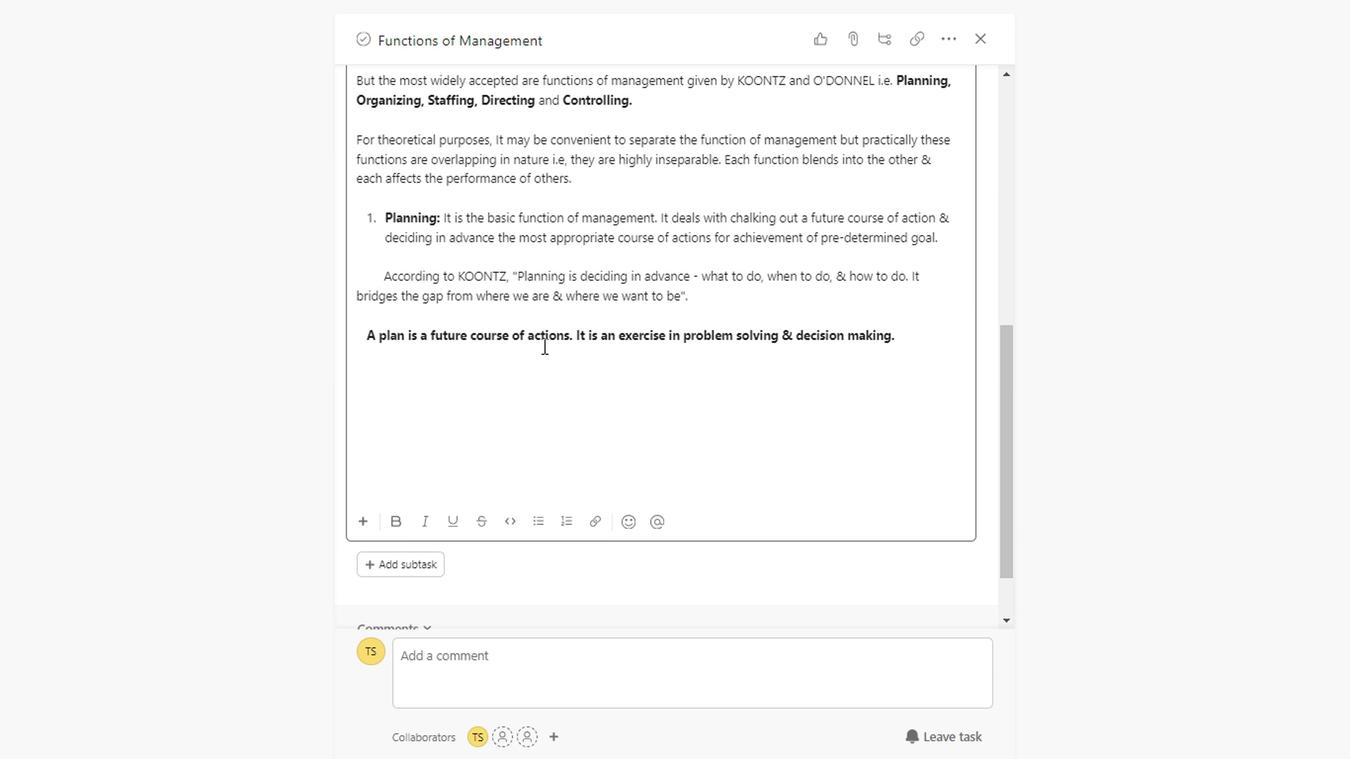 
Action: Mouse scrolled (819, 453) with delta (0, 0)
Screenshot: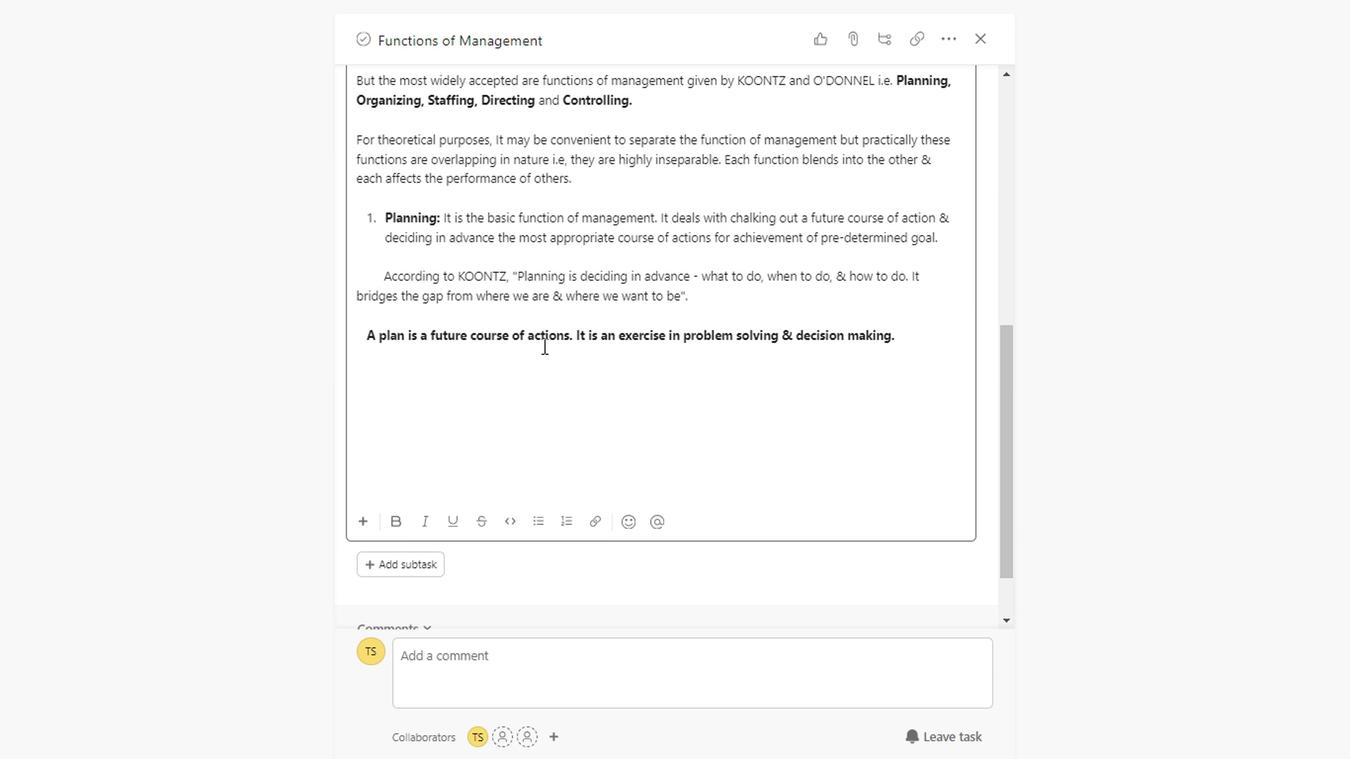 
Action: Mouse scrolled (819, 453) with delta (0, 0)
Screenshot: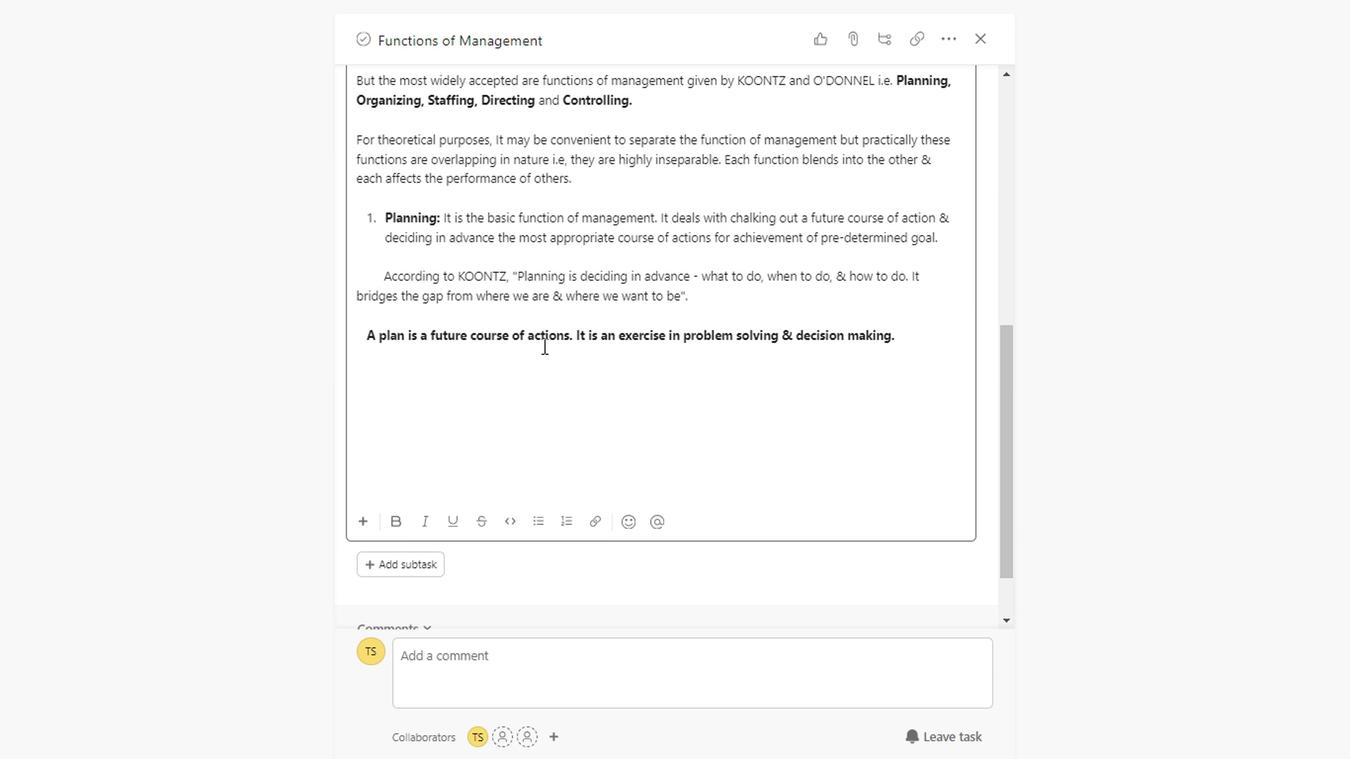 
Action: Mouse scrolled (819, 453) with delta (0, 0)
Screenshot: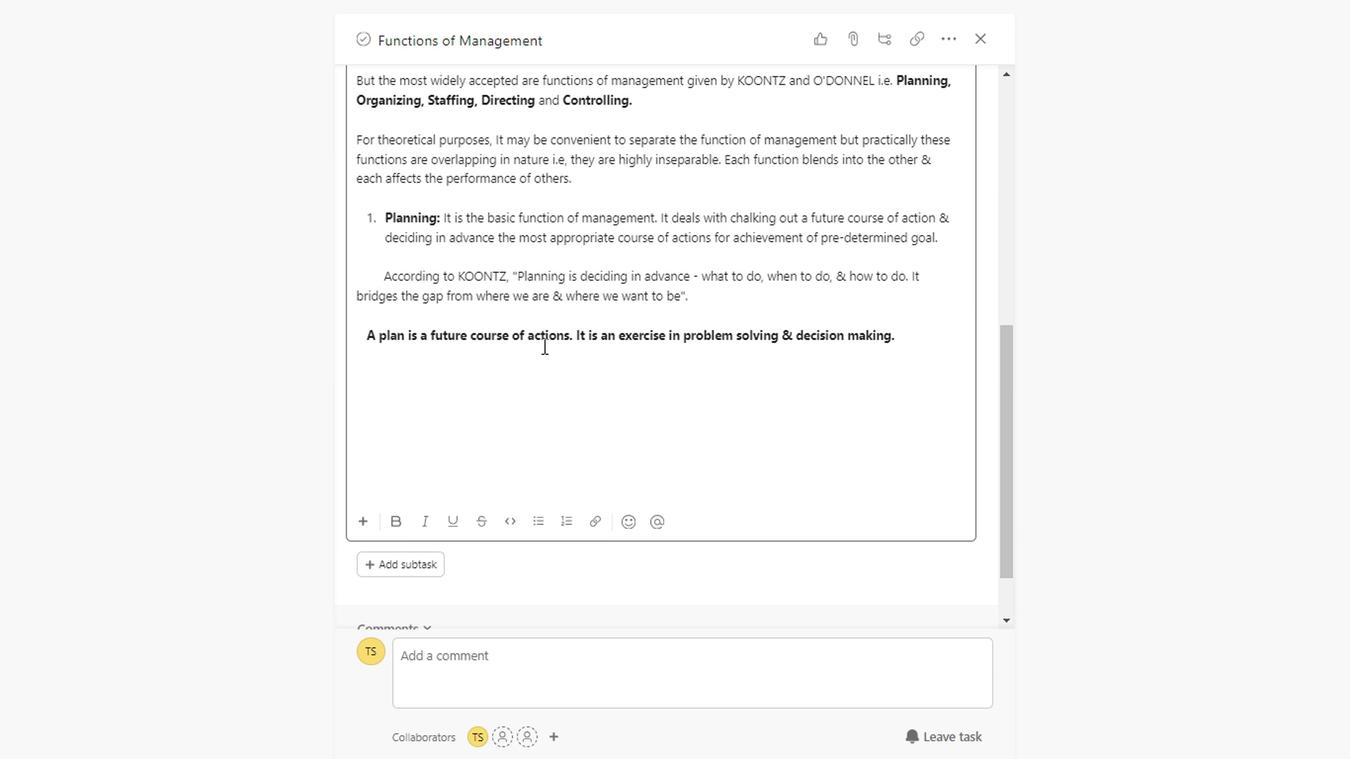 
Action: Mouse scrolled (819, 453) with delta (0, 0)
Screenshot: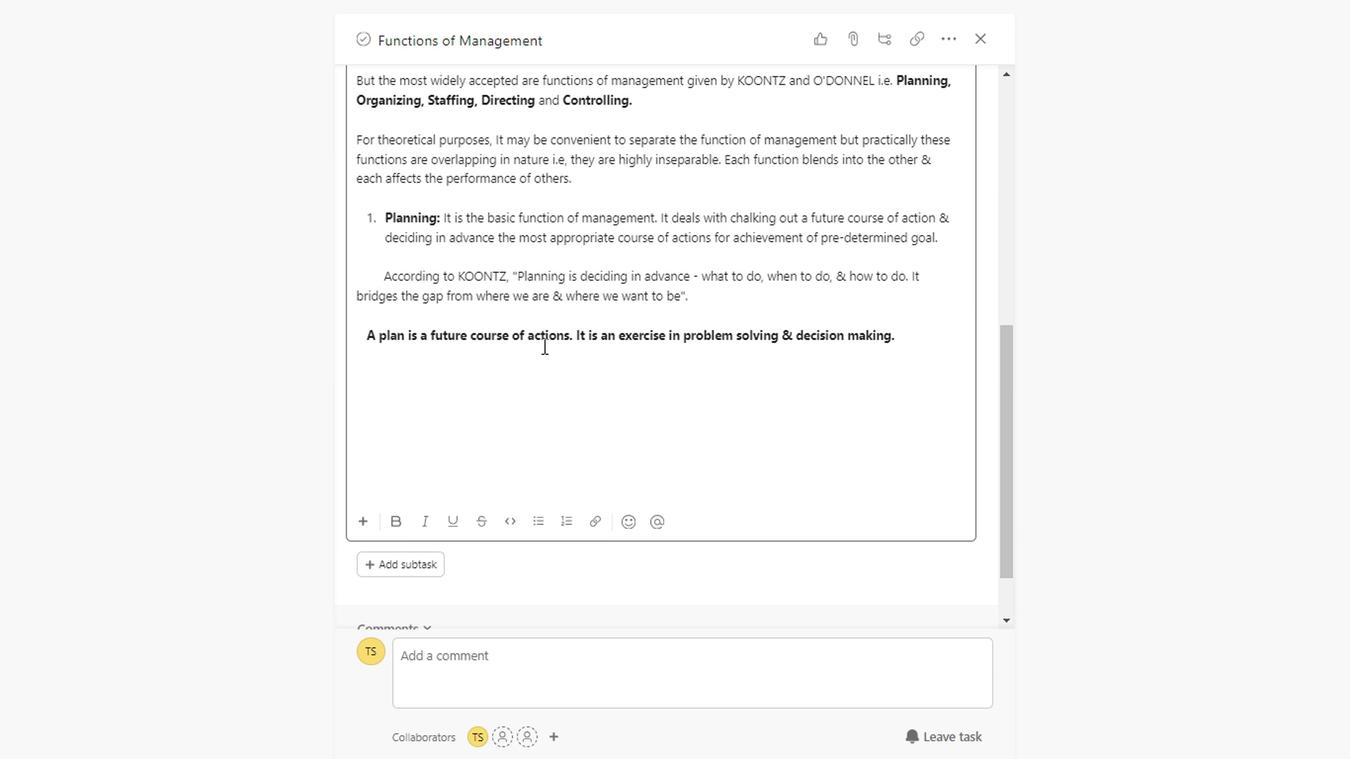 
Action: Mouse scrolled (819, 453) with delta (0, 0)
Screenshot: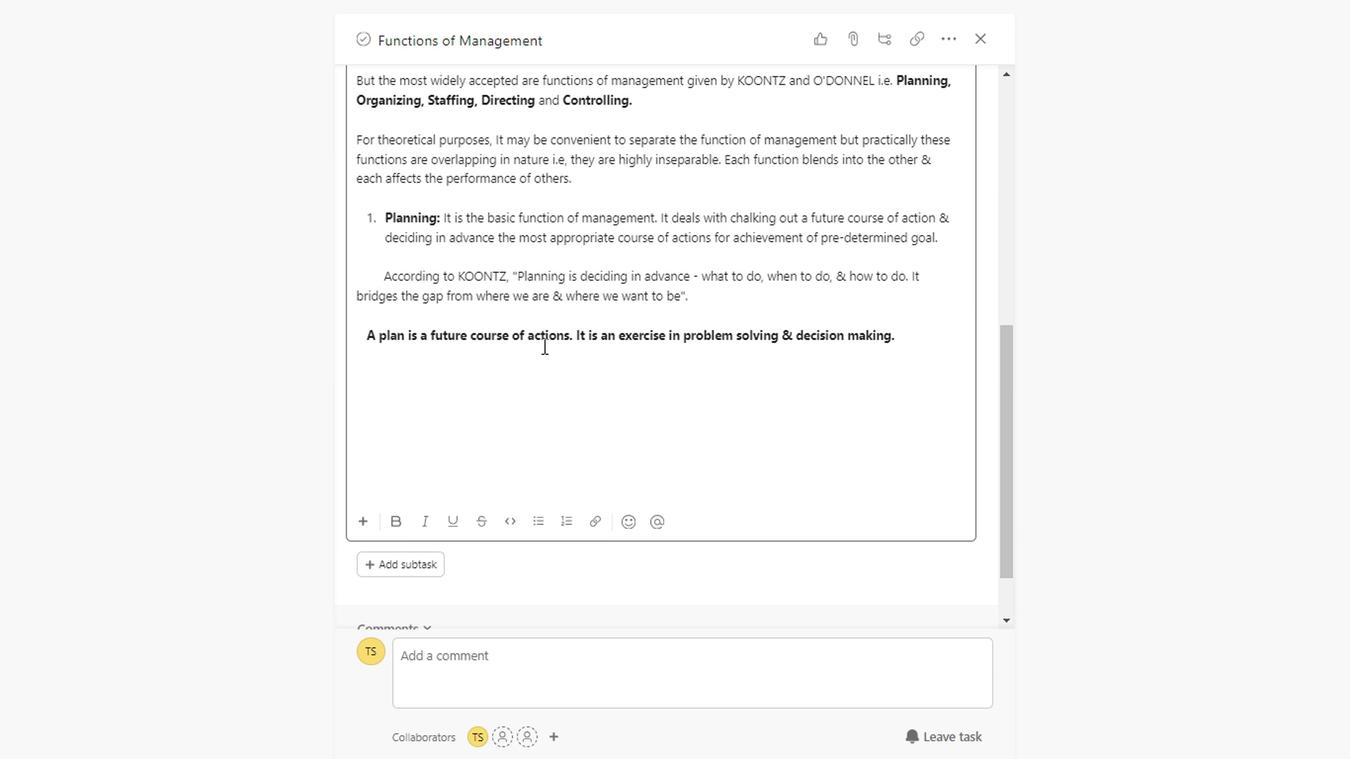 
Action: Mouse scrolled (819, 453) with delta (0, 0)
Screenshot: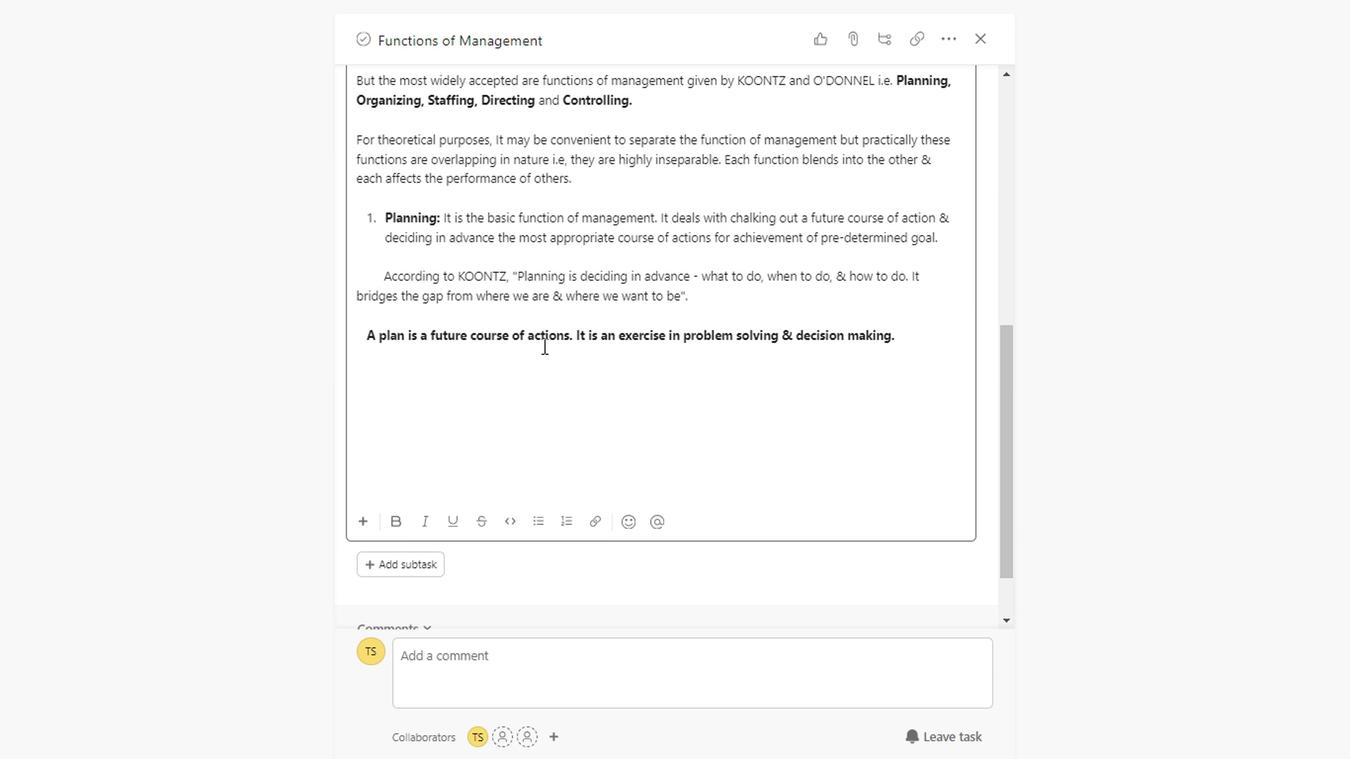 
Action: Mouse scrolled (819, 453) with delta (0, 0)
Screenshot: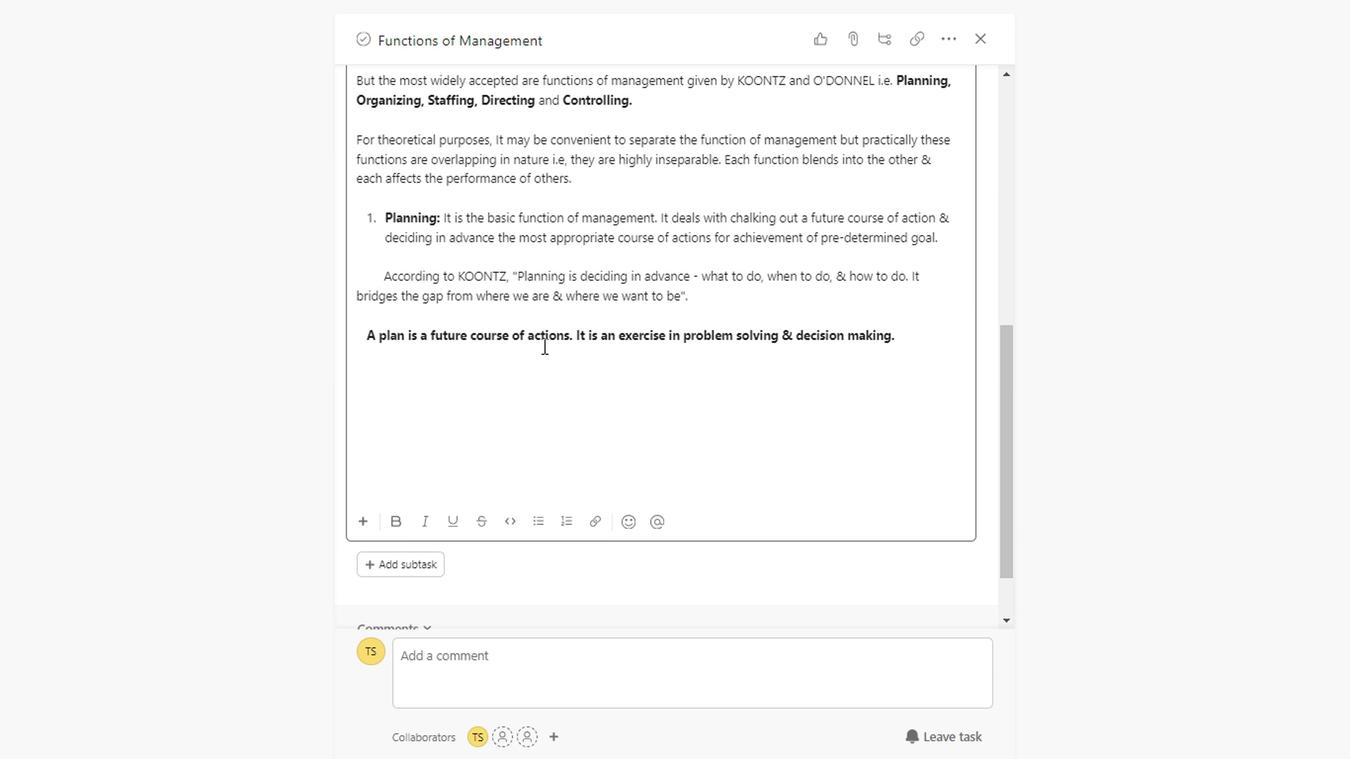 
Action: Mouse scrolled (819, 453) with delta (0, 0)
Screenshot: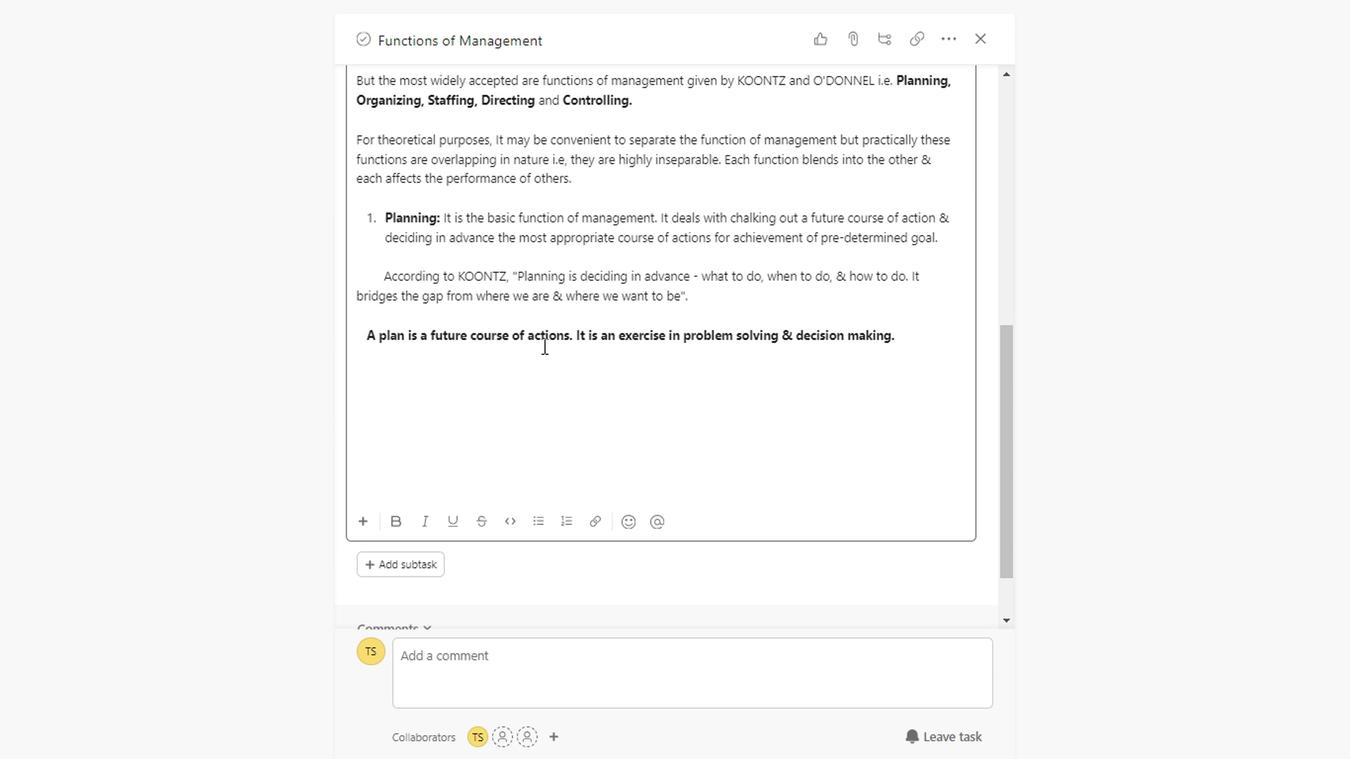 
Action: Mouse scrolled (819, 453) with delta (0, 0)
Screenshot: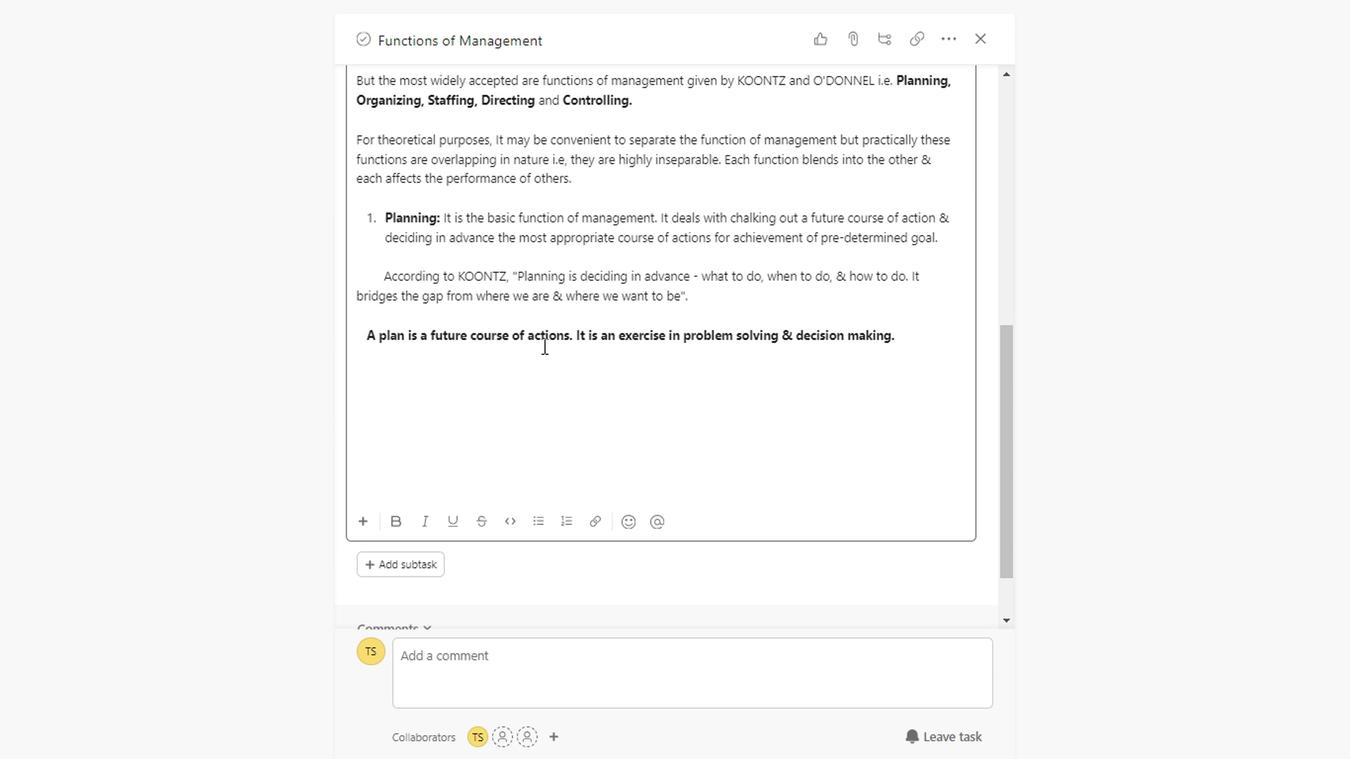 
Action: Mouse scrolled (819, 453) with delta (0, 0)
Screenshot: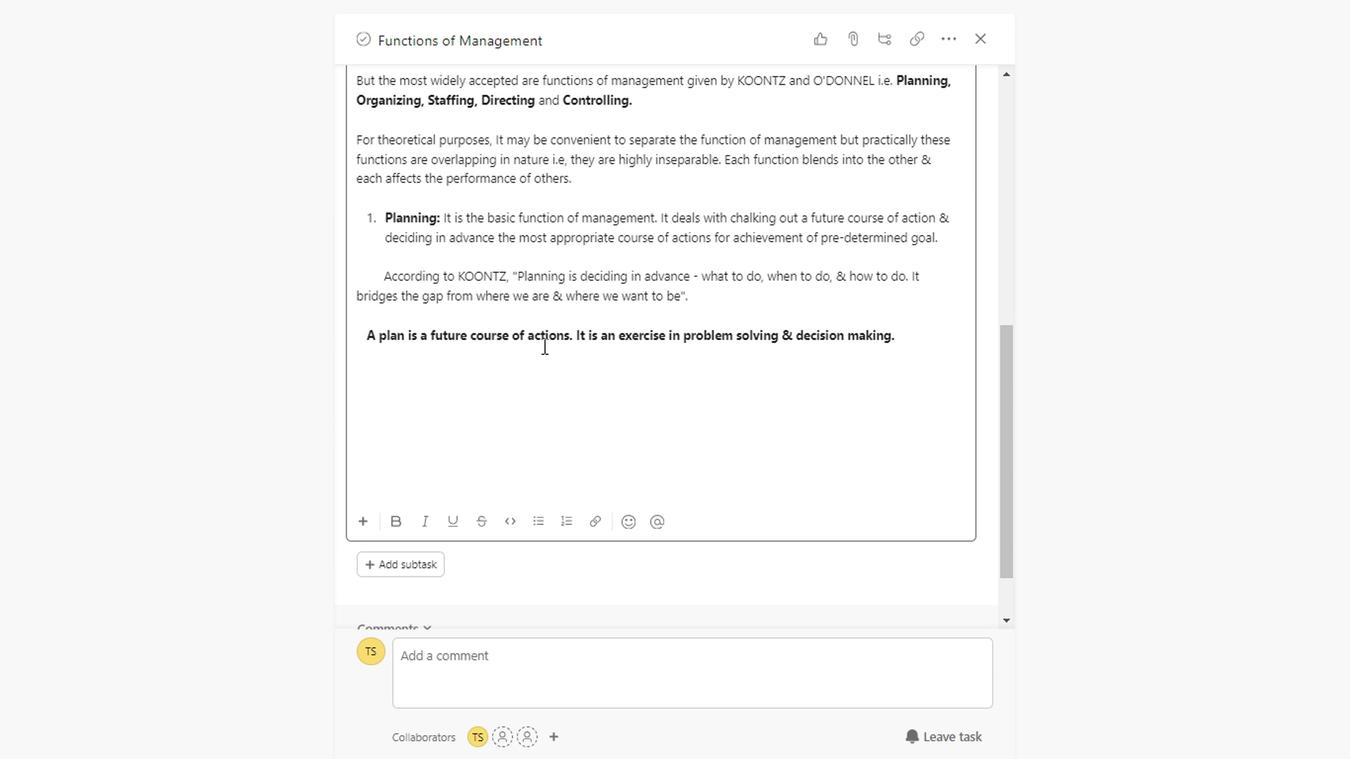 
Action: Mouse scrolled (819, 453) with delta (0, 0)
Screenshot: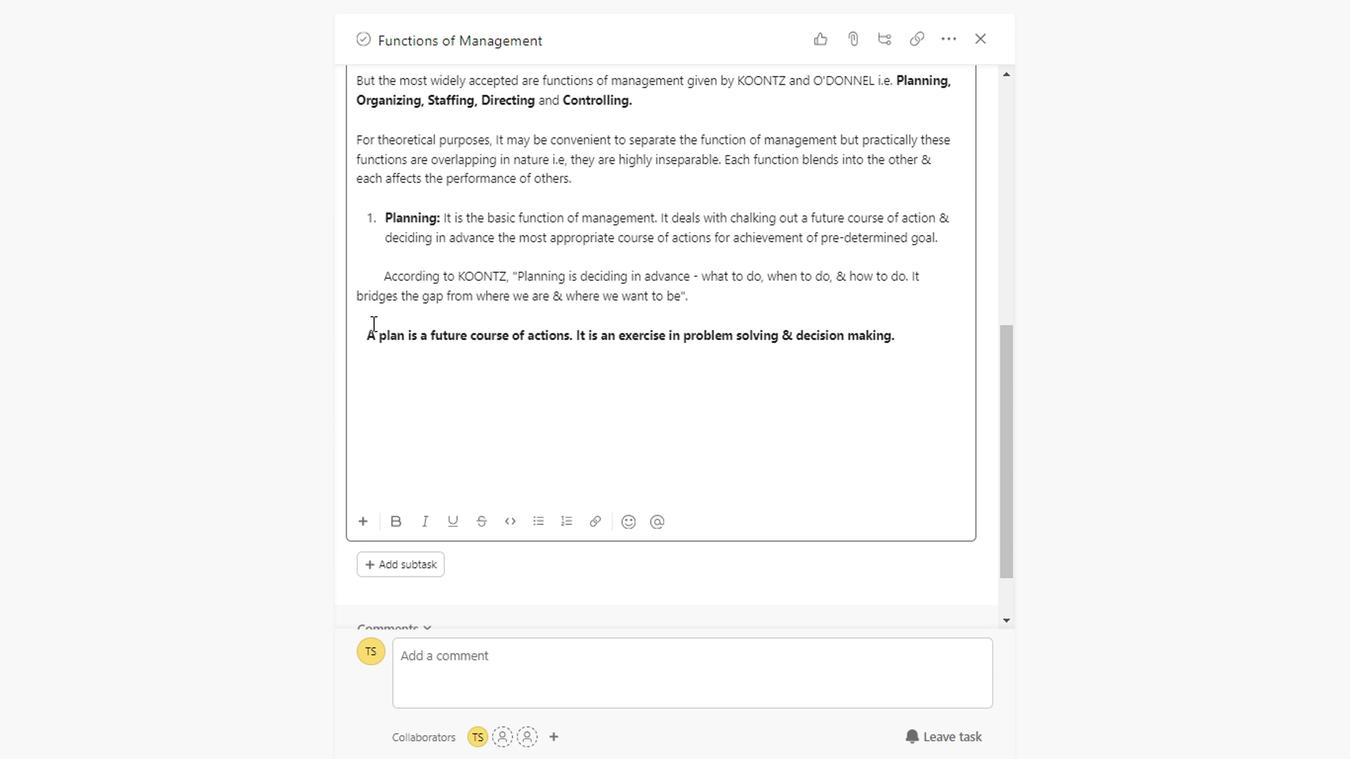 
Action: Mouse scrolled (819, 453) with delta (0, 0)
Screenshot: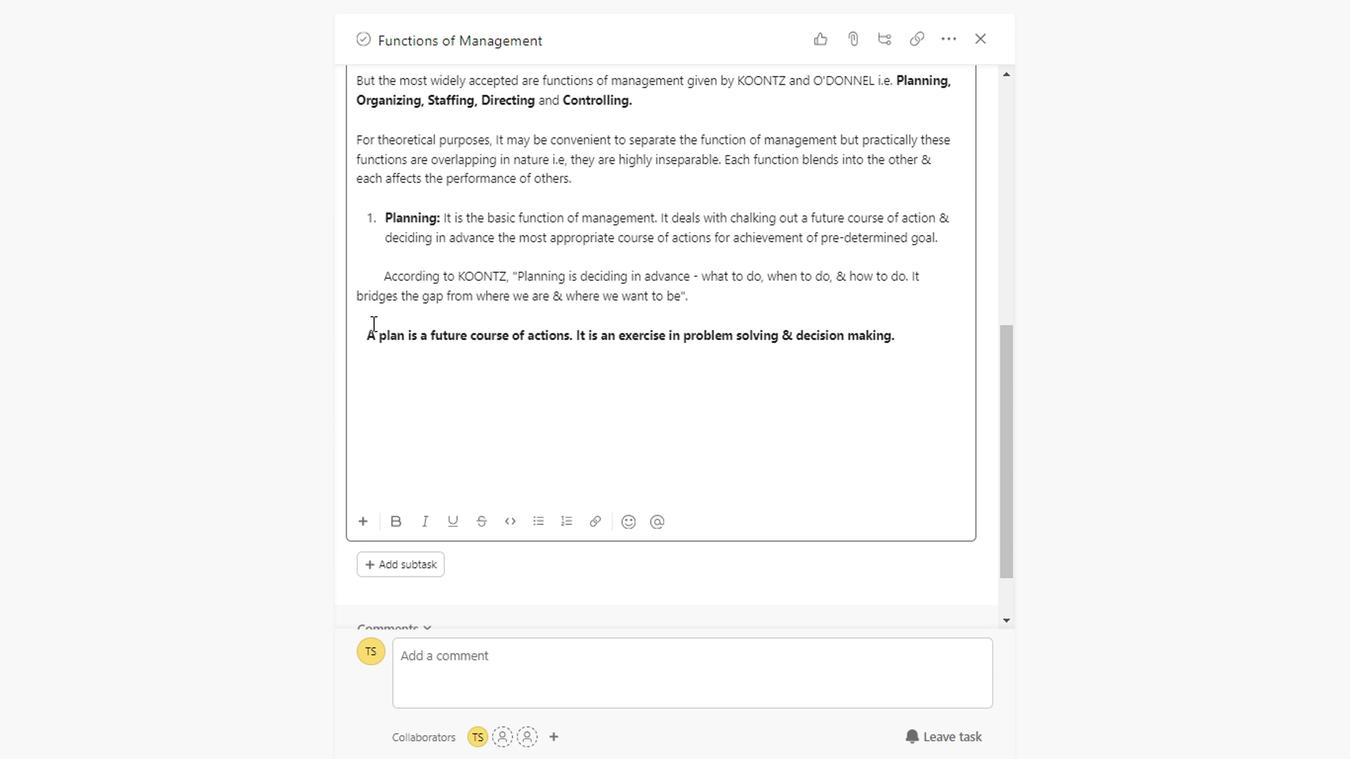 
Action: Mouse scrolled (819, 453) with delta (0, 0)
Screenshot: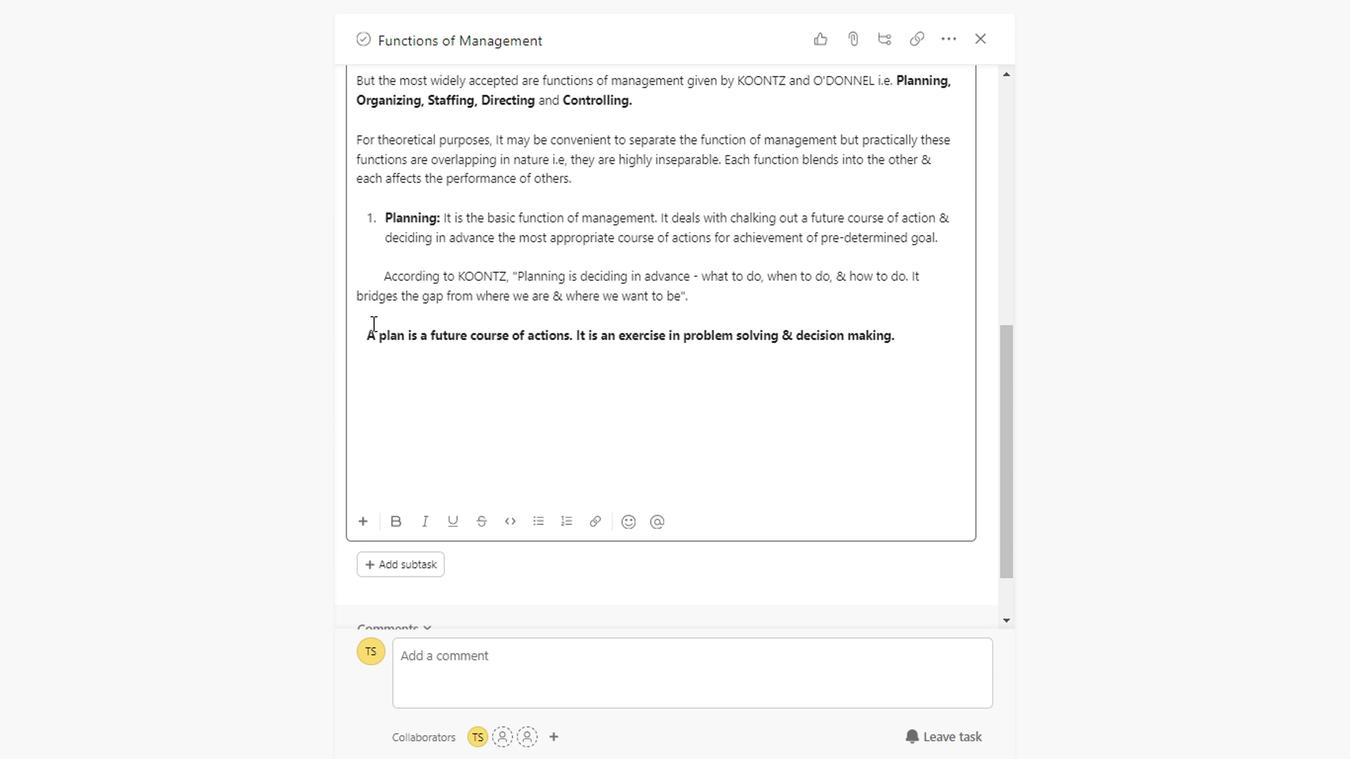 
Action: Mouse scrolled (819, 453) with delta (0, 0)
Screenshot: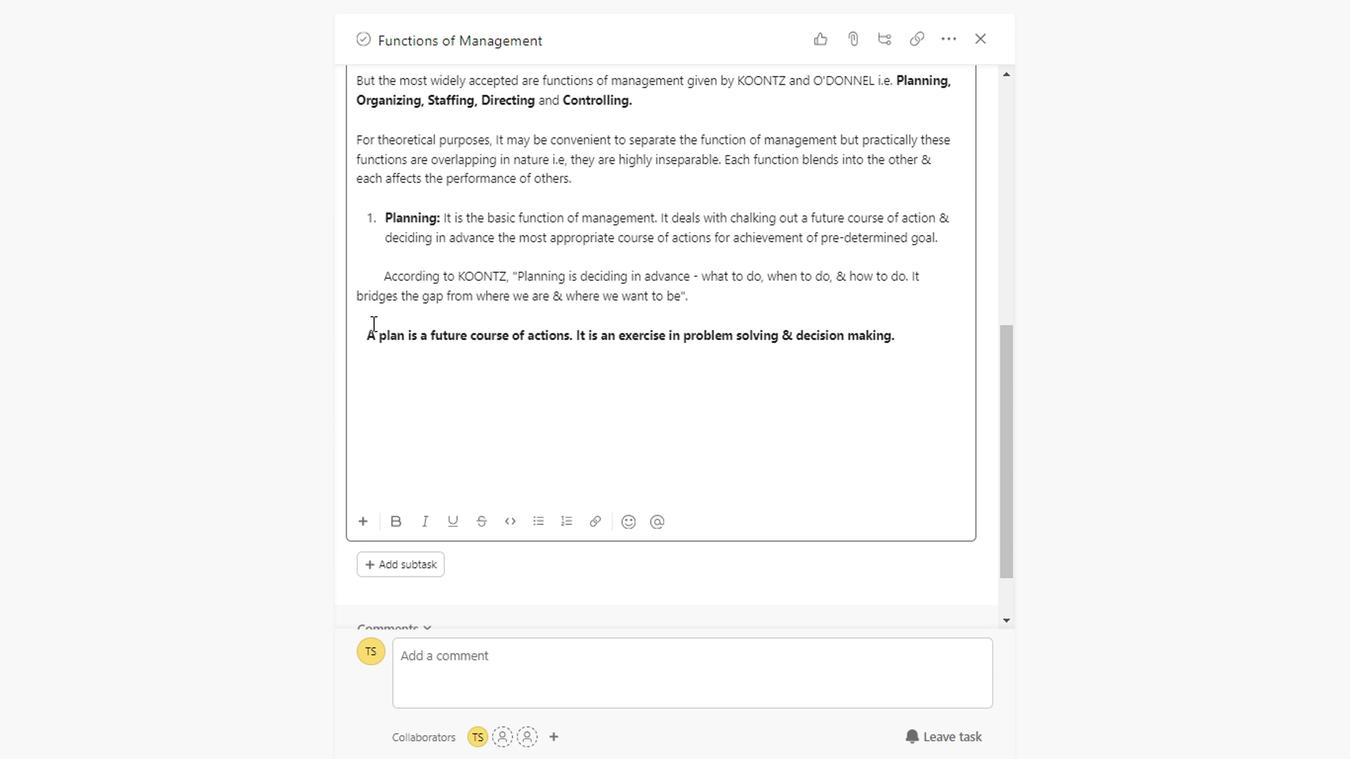 
Action: Mouse scrolled (819, 453) with delta (0, 0)
Screenshot: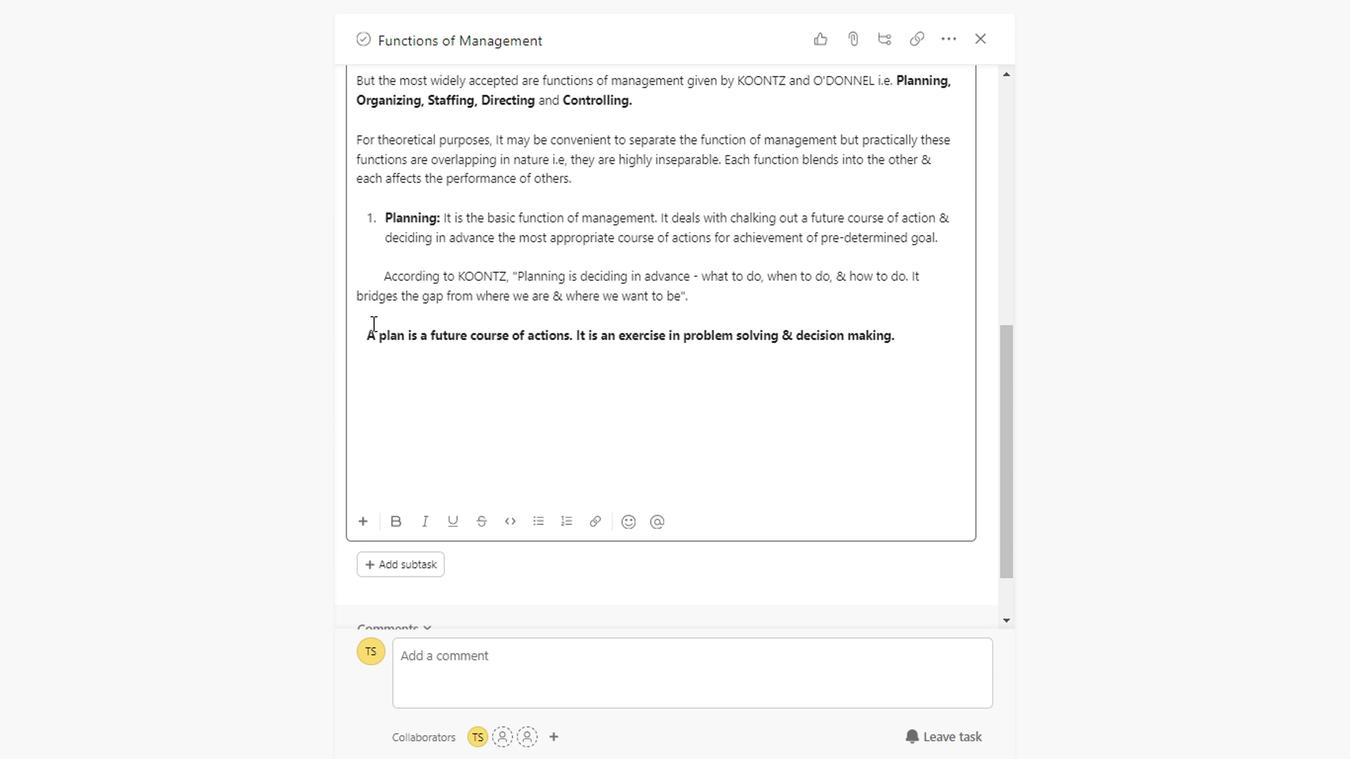 
Action: Mouse scrolled (819, 453) with delta (0, 0)
Screenshot: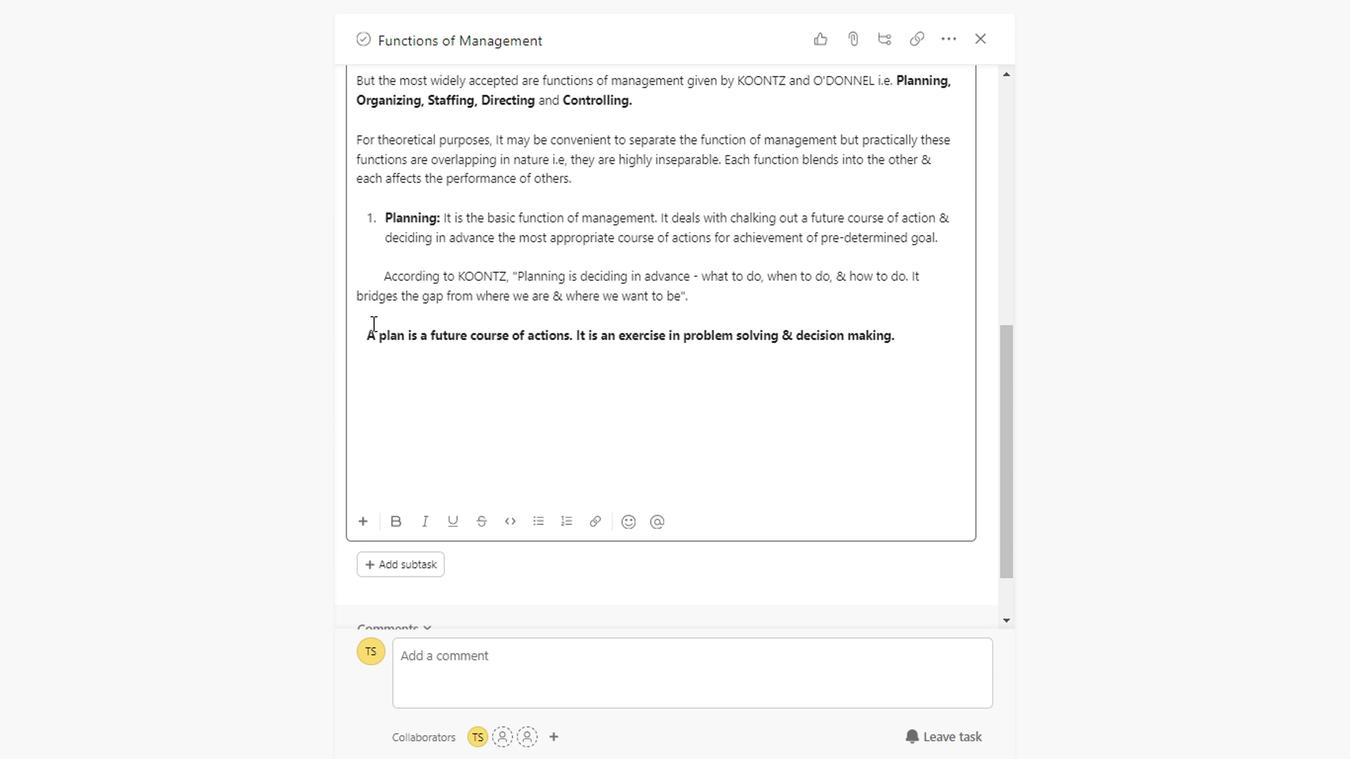
Action: Mouse scrolled (819, 453) with delta (0, 0)
Screenshot: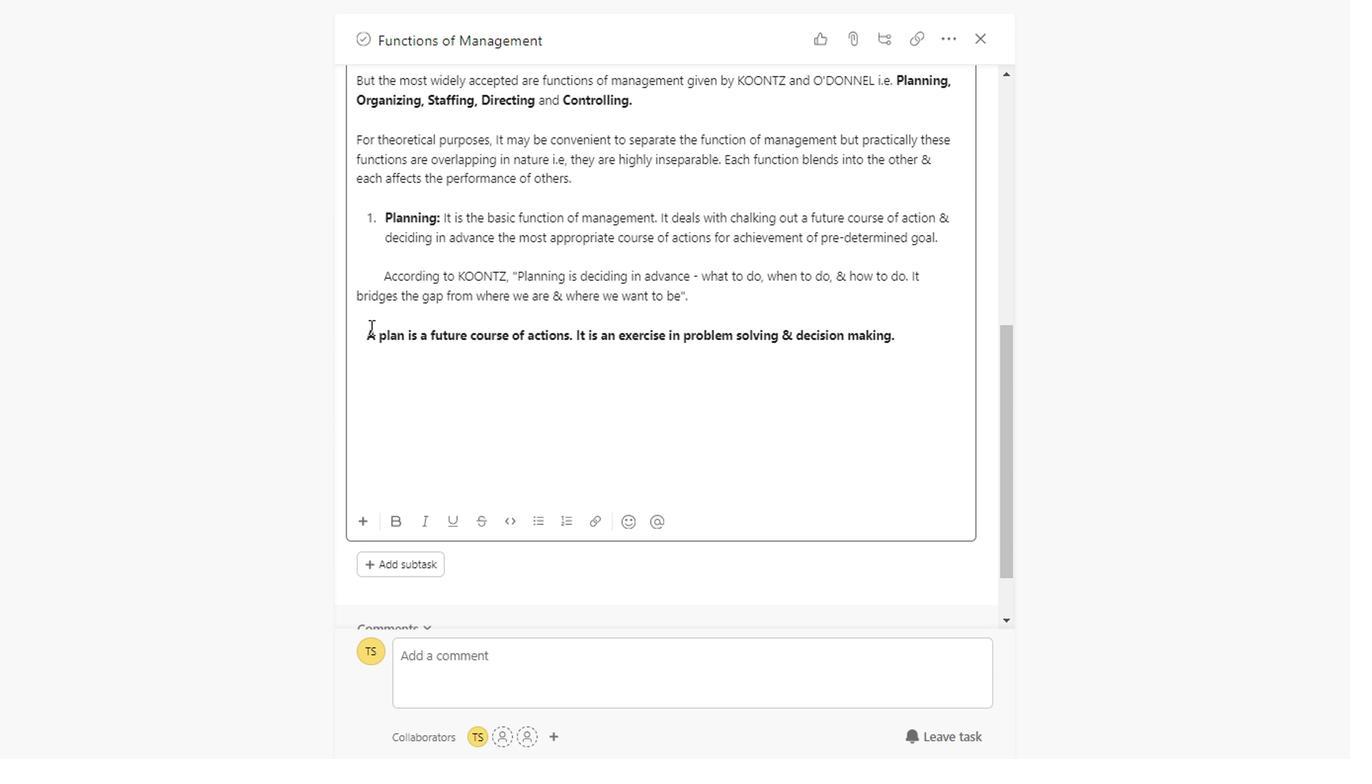 
Action: Mouse scrolled (819, 453) with delta (0, 0)
Screenshot: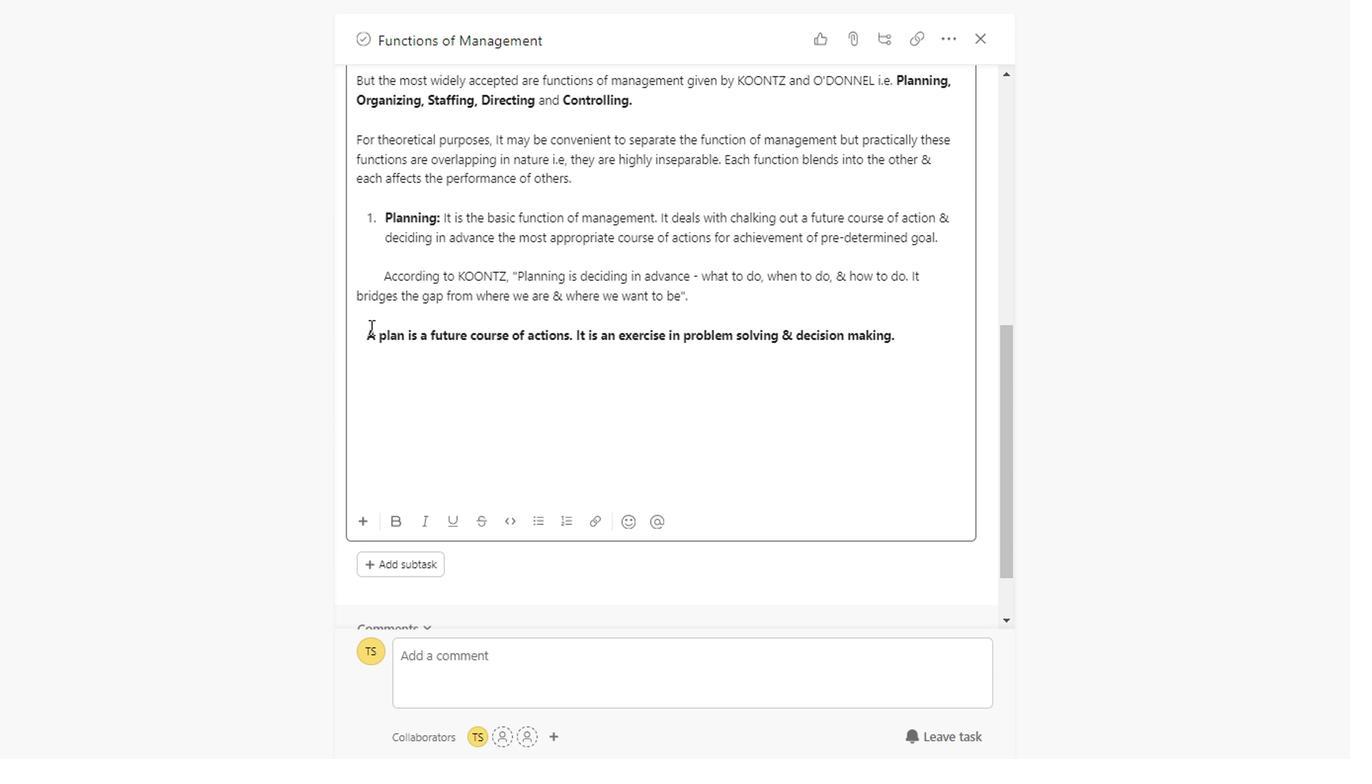 
Action: Mouse scrolled (819, 453) with delta (0, 0)
Screenshot: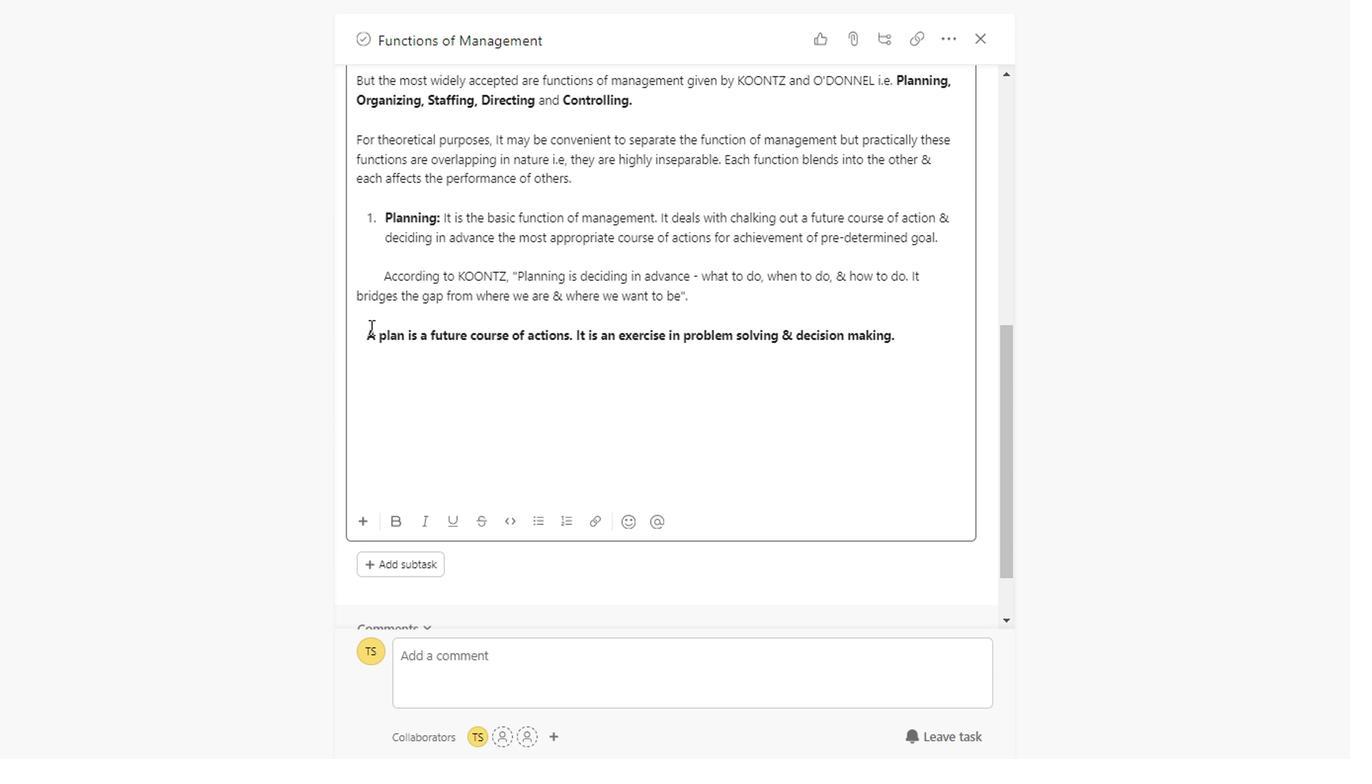 
Action: Mouse scrolled (819, 453) with delta (0, 0)
Screenshot: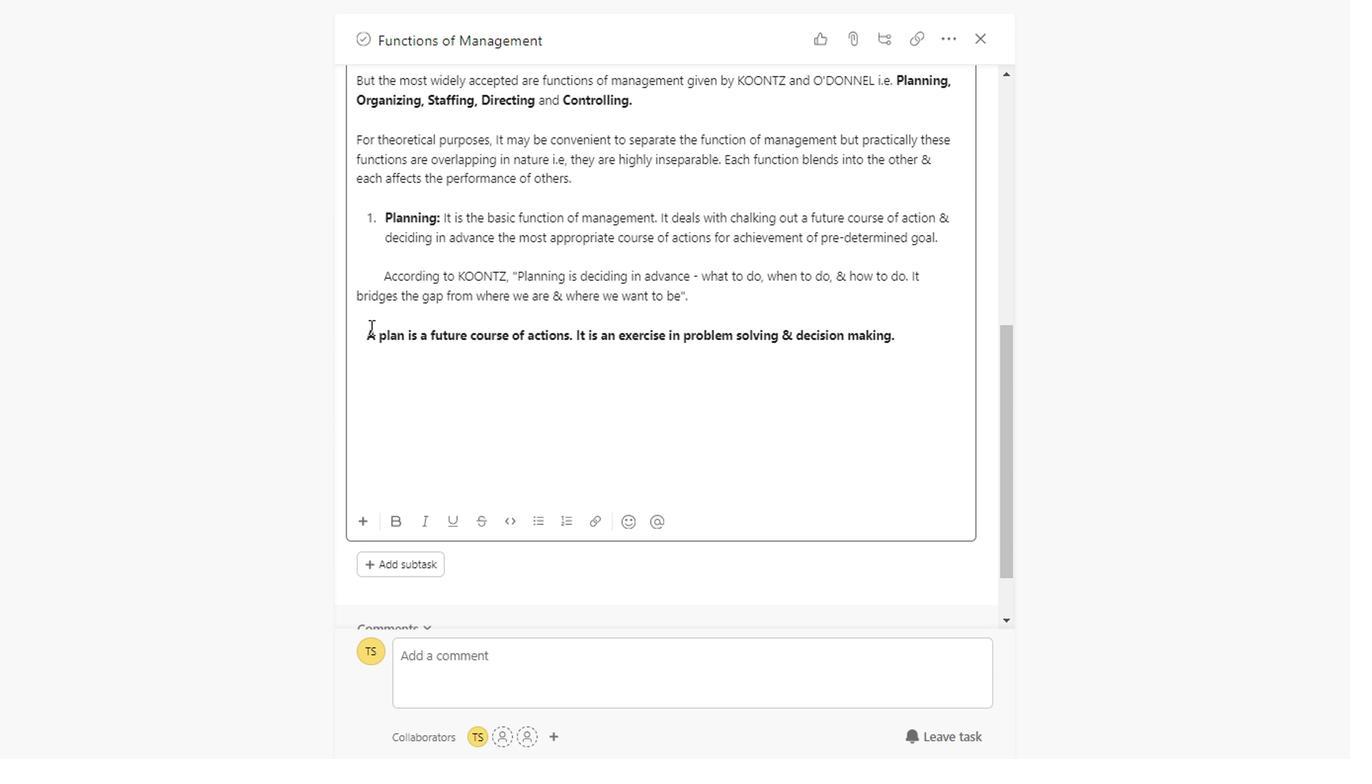 
Action: Mouse scrolled (819, 453) with delta (0, 0)
Screenshot: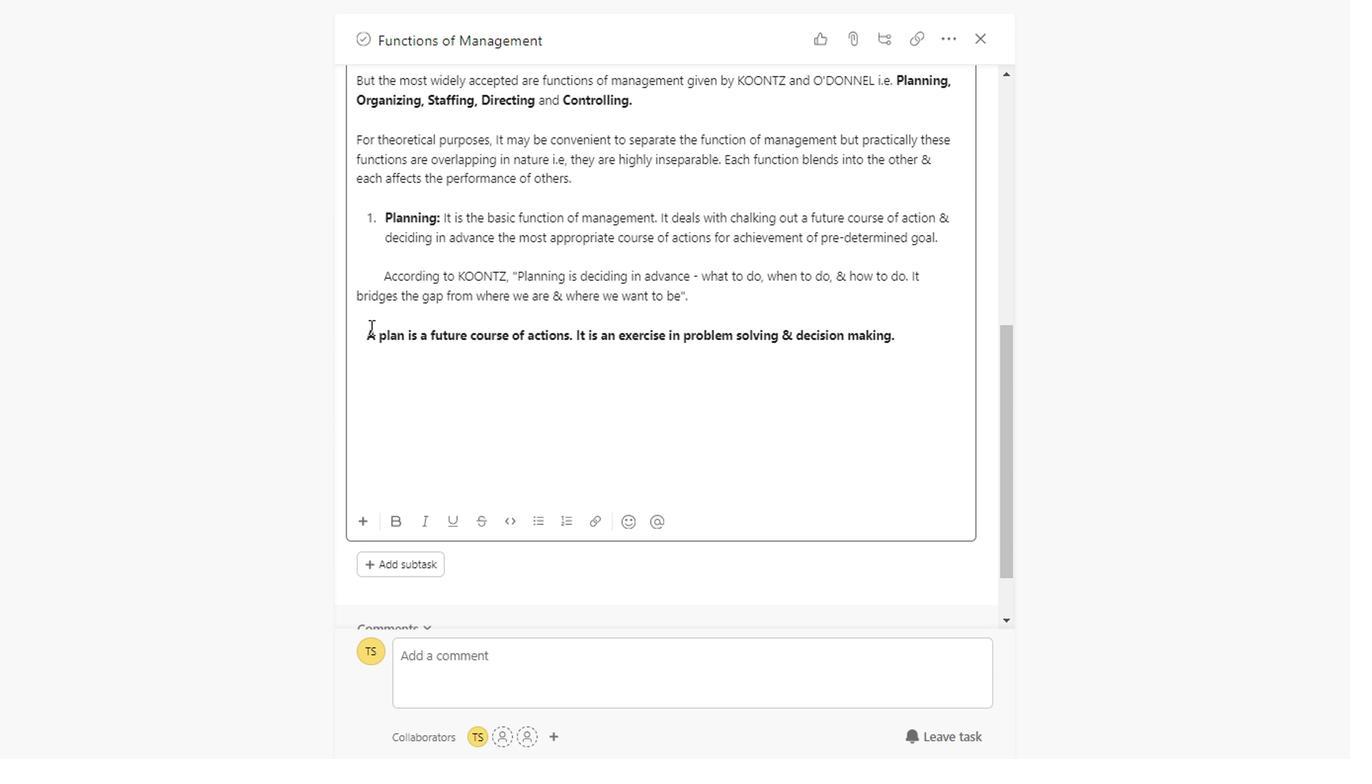 
Action: Mouse scrolled (819, 453) with delta (0, 0)
Screenshot: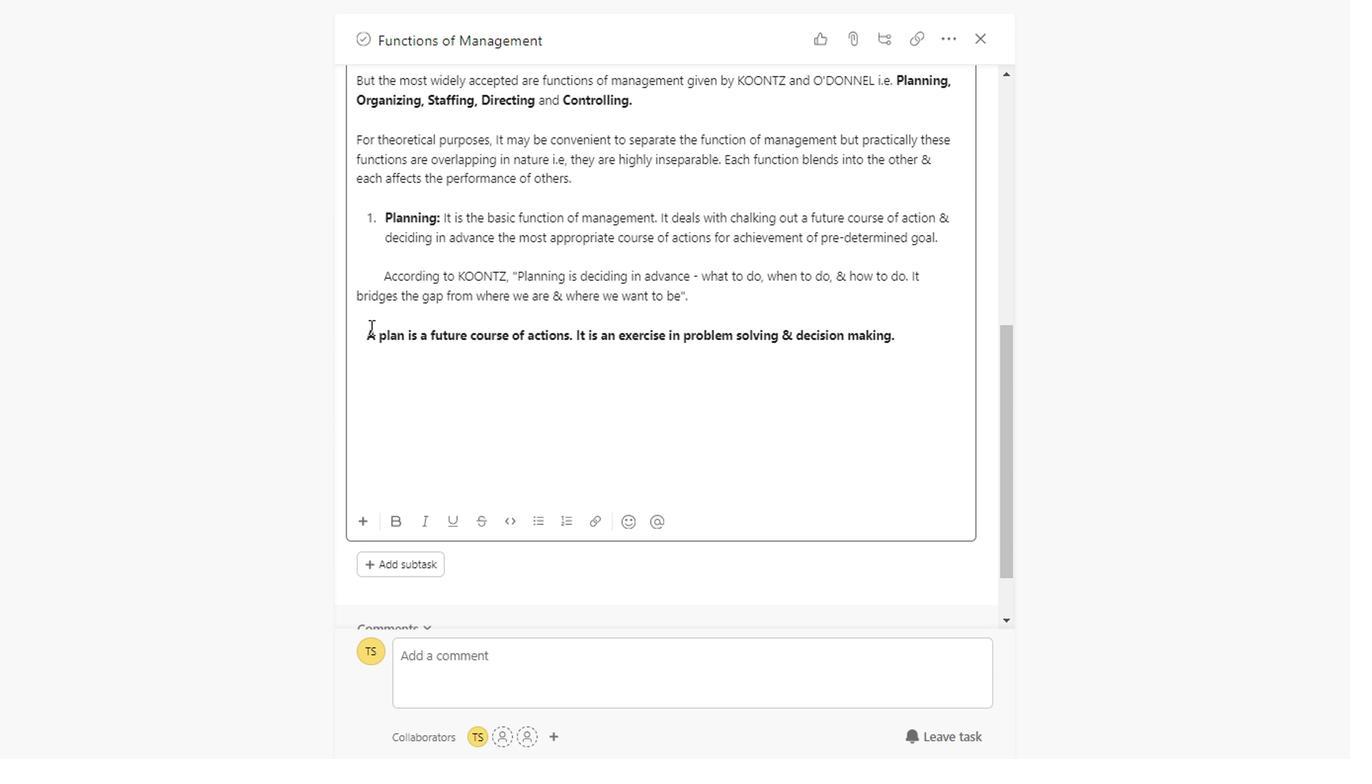 
Action: Mouse scrolled (819, 453) with delta (0, 0)
Screenshot: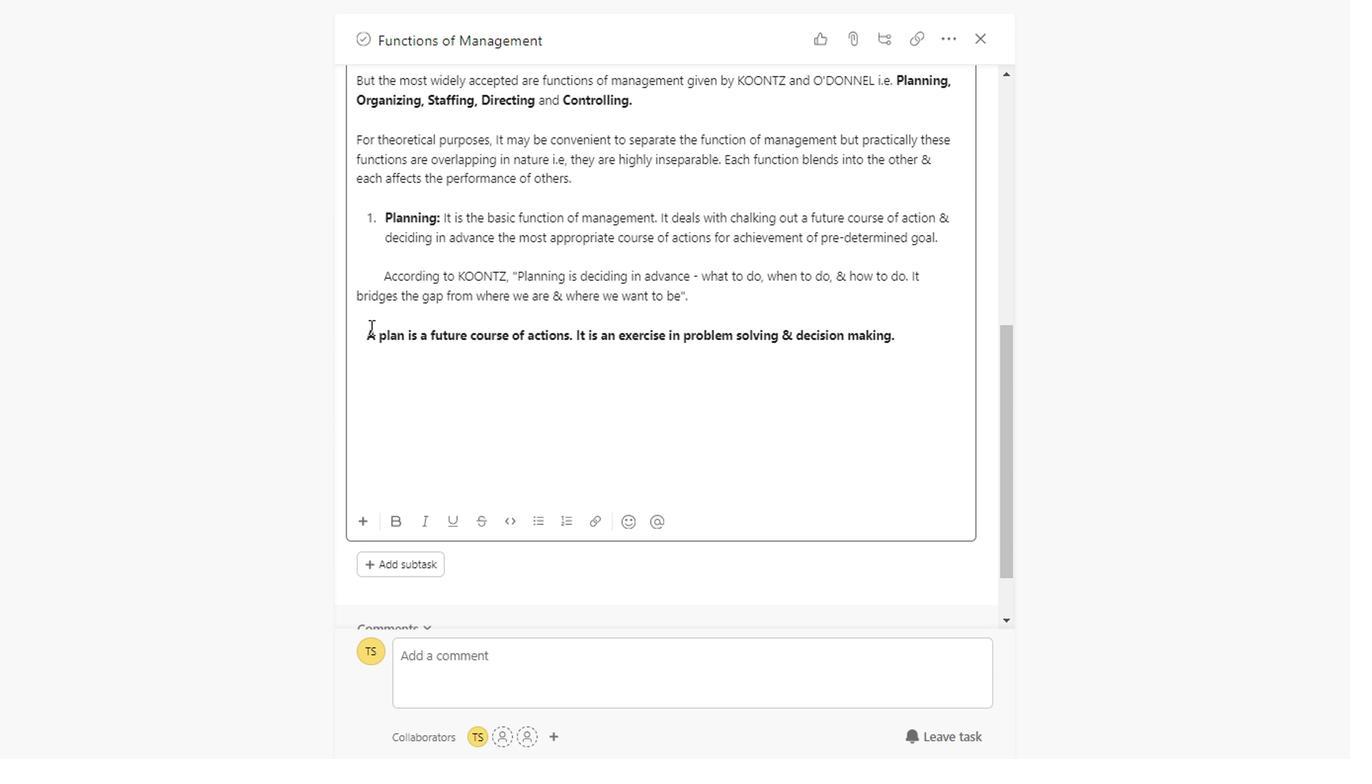 
Action: Mouse scrolled (819, 453) with delta (0, 0)
Screenshot: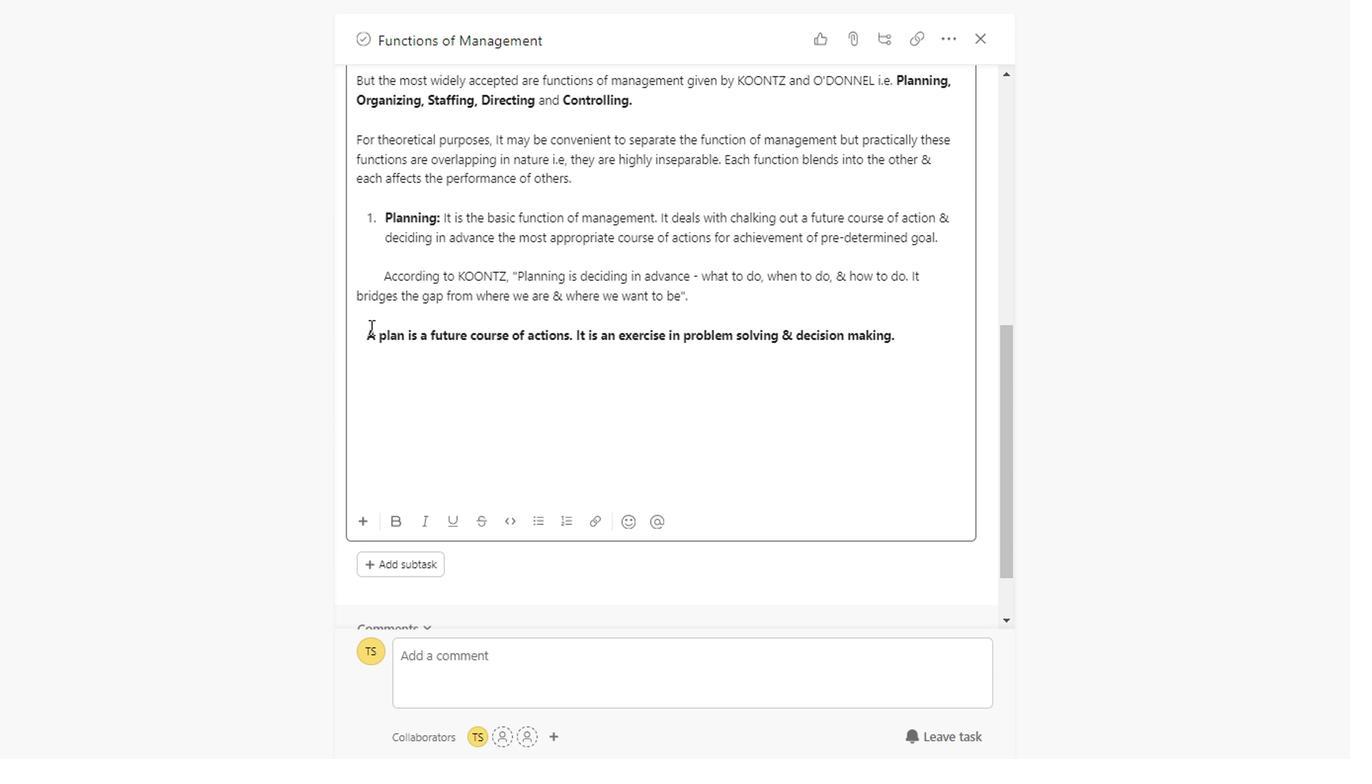 
Action: Mouse scrolled (819, 453) with delta (0, 0)
Screenshot: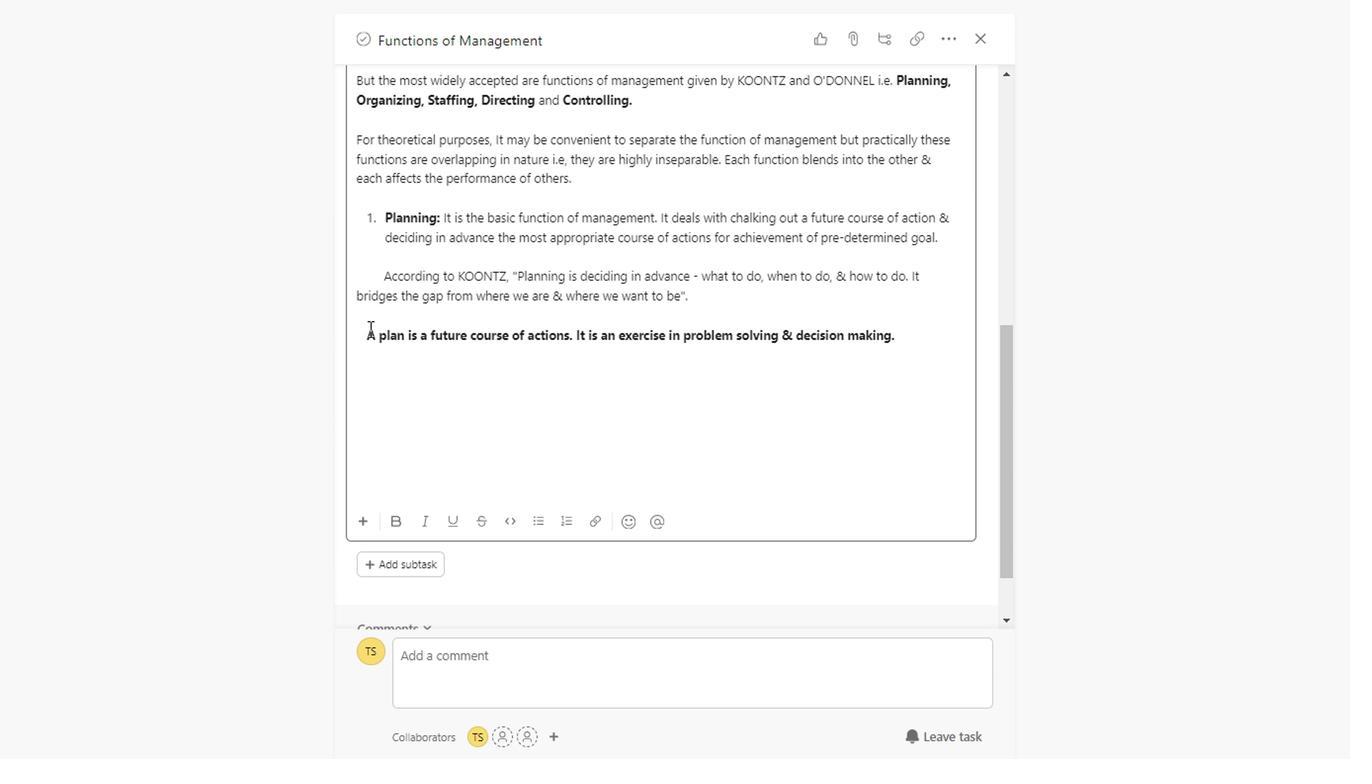 
Action: Mouse scrolled (819, 453) with delta (0, 0)
Screenshot: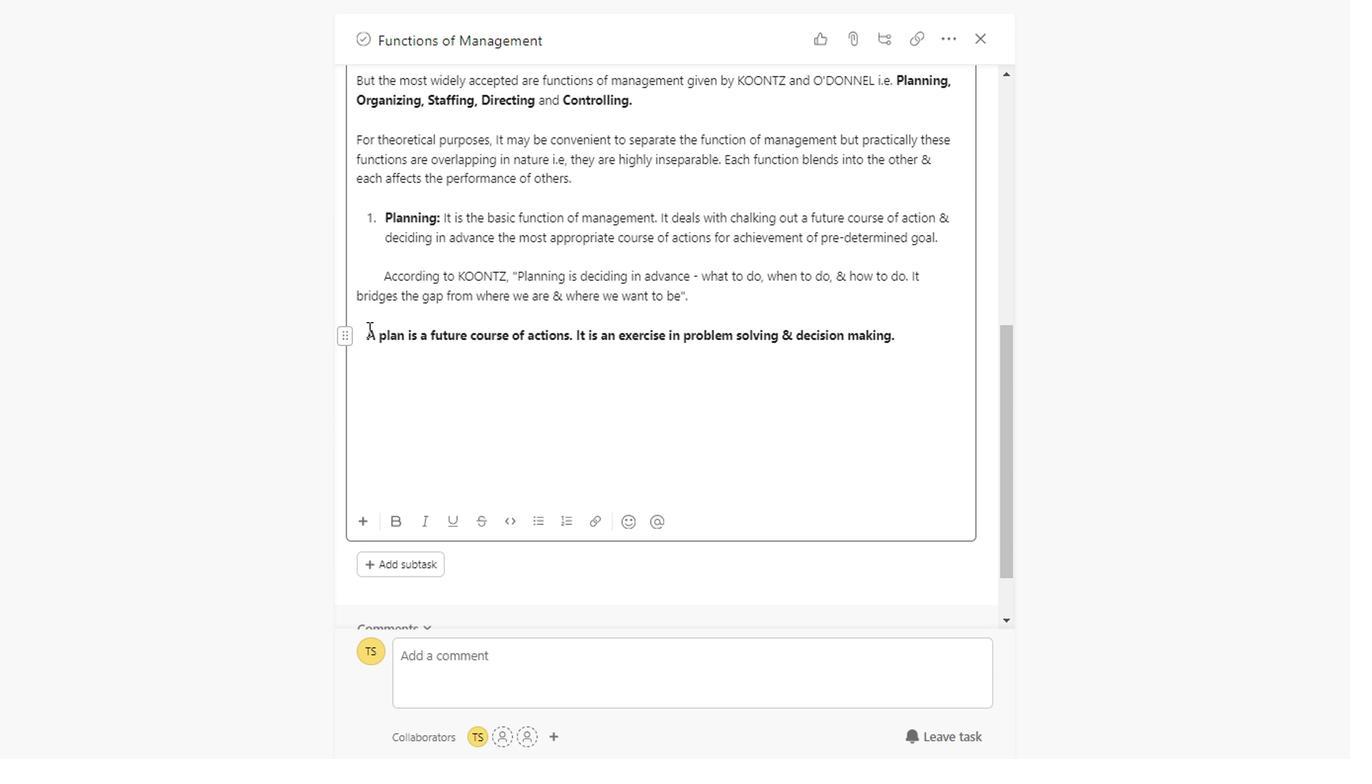 
Action: Mouse scrolled (819, 453) with delta (0, 0)
Screenshot: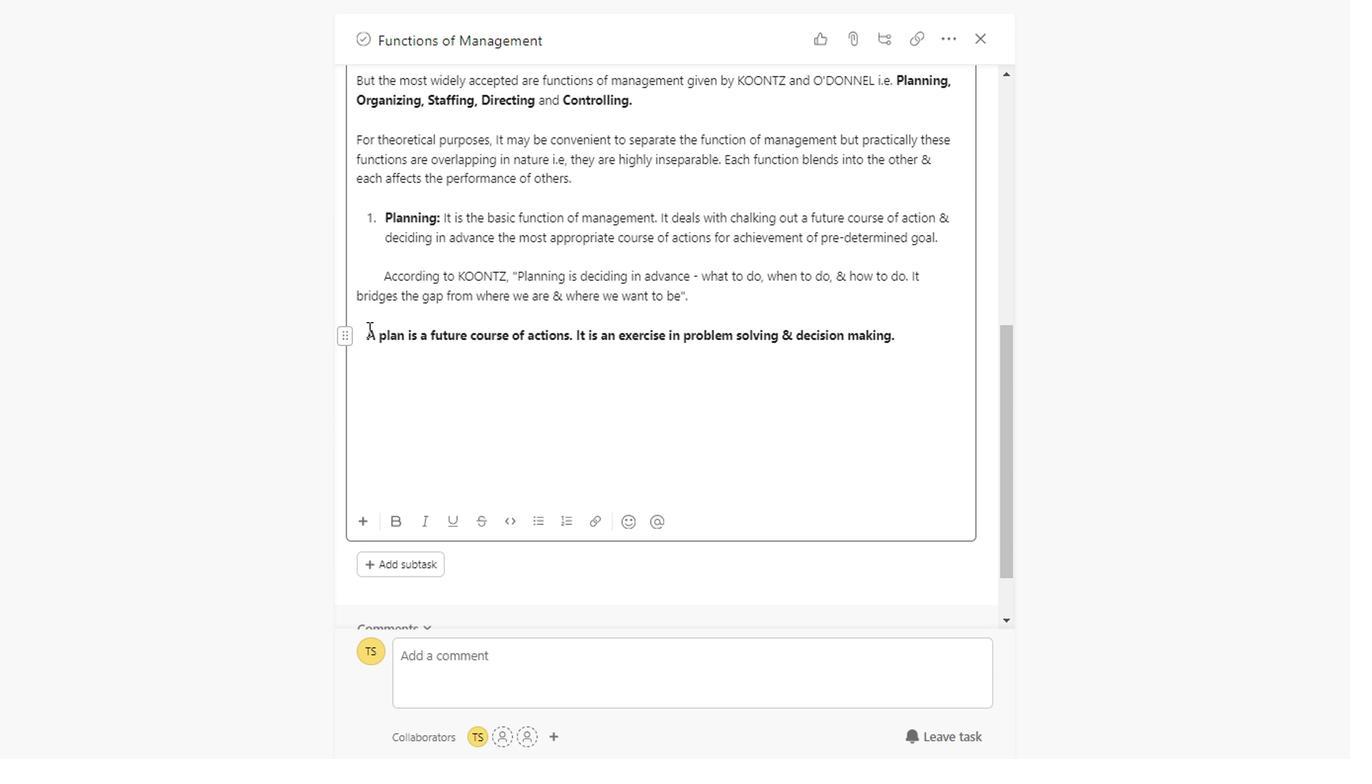 
Action: Mouse scrolled (819, 453) with delta (0, 0)
Screenshot: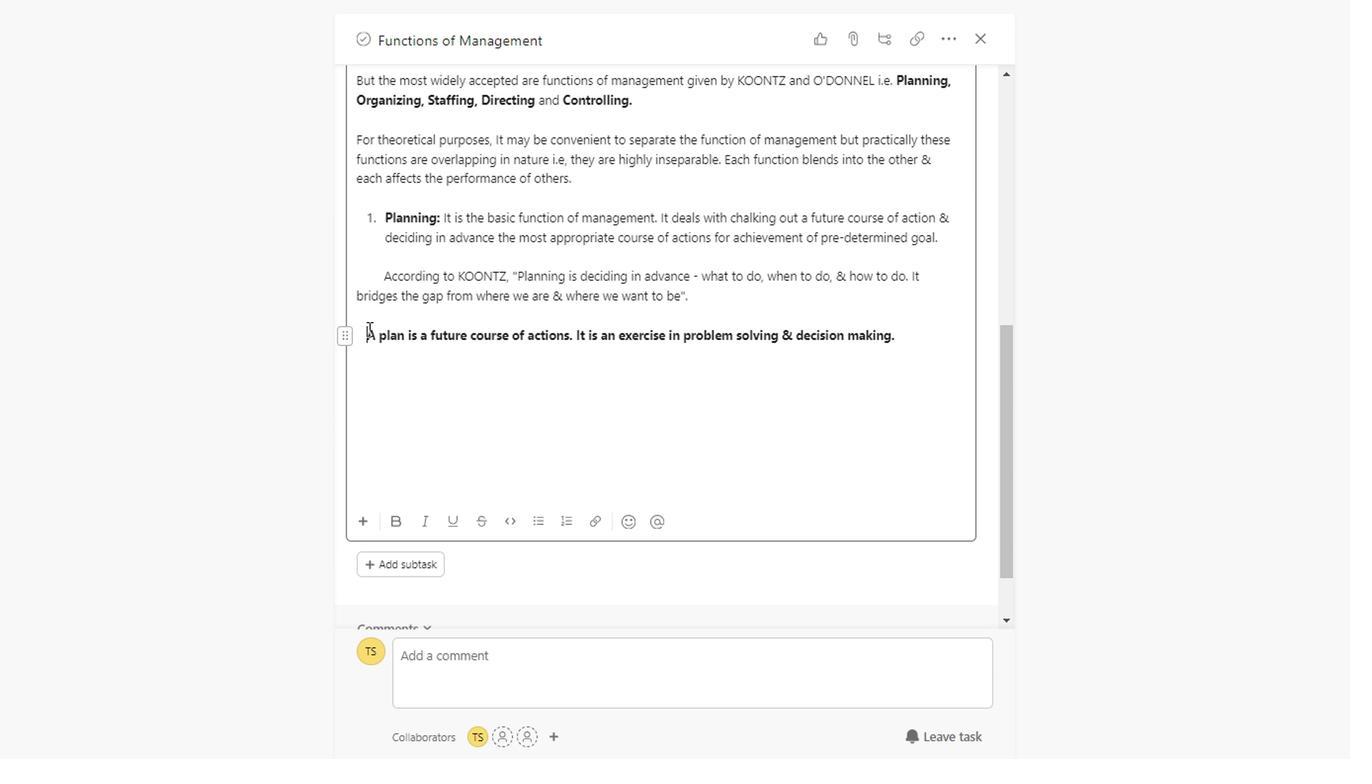 
Action: Mouse scrolled (819, 453) with delta (0, 0)
Screenshot: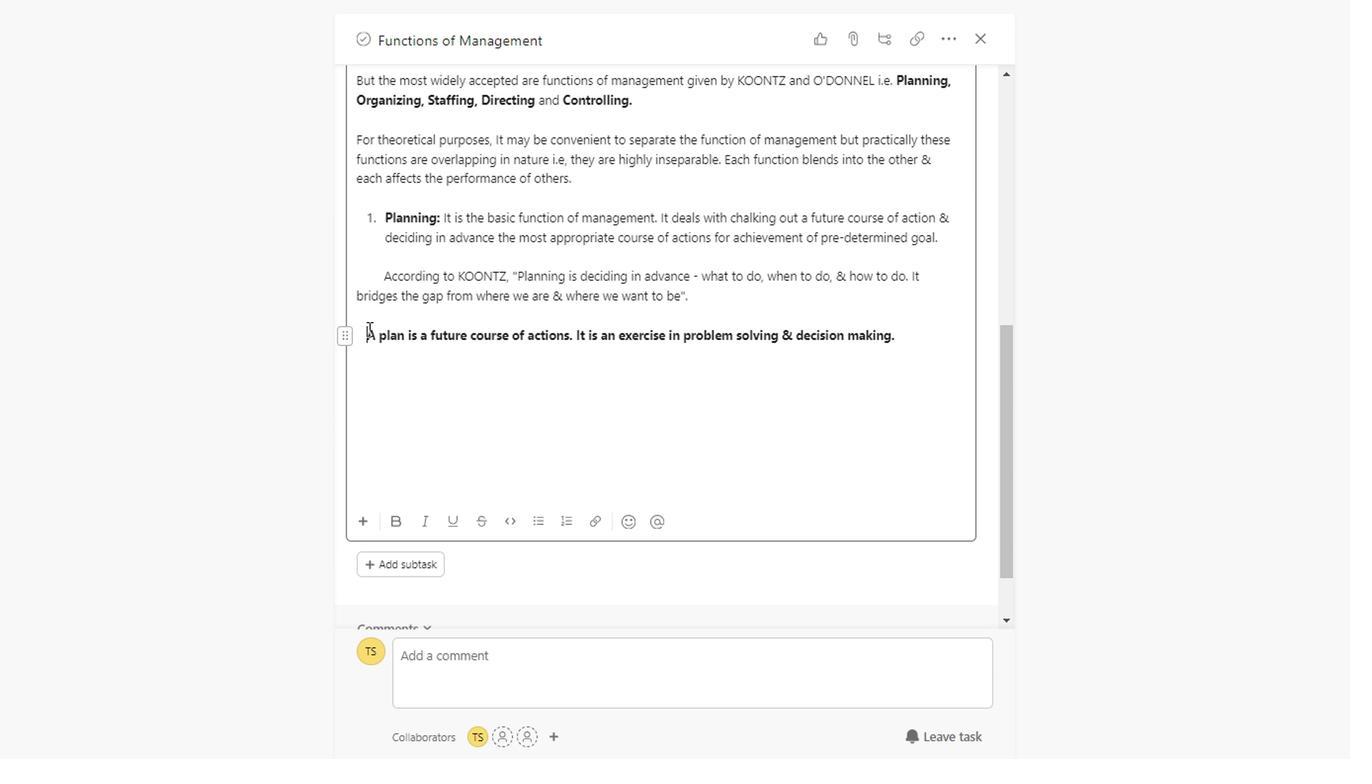
Action: Mouse scrolled (819, 453) with delta (0, 0)
Screenshot: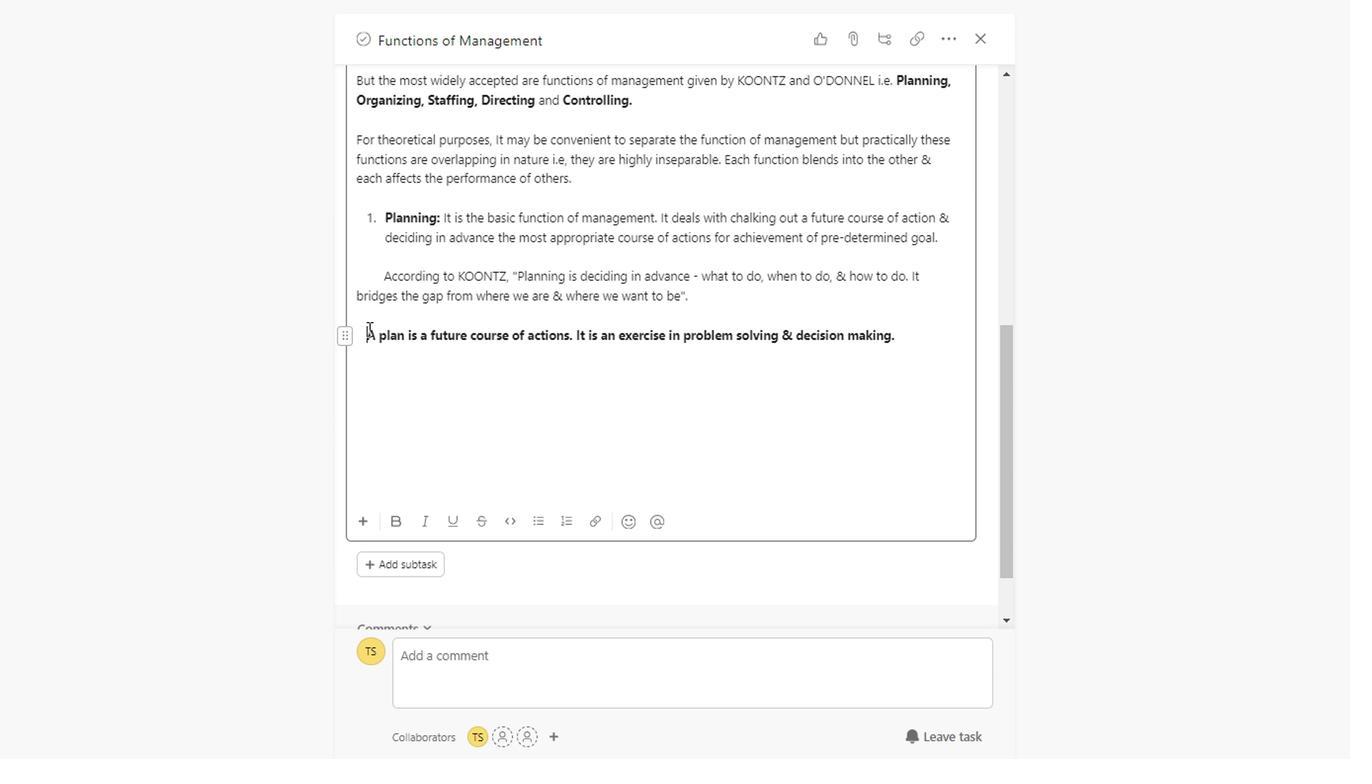 
Action: Mouse scrolled (819, 453) with delta (0, 0)
Screenshot: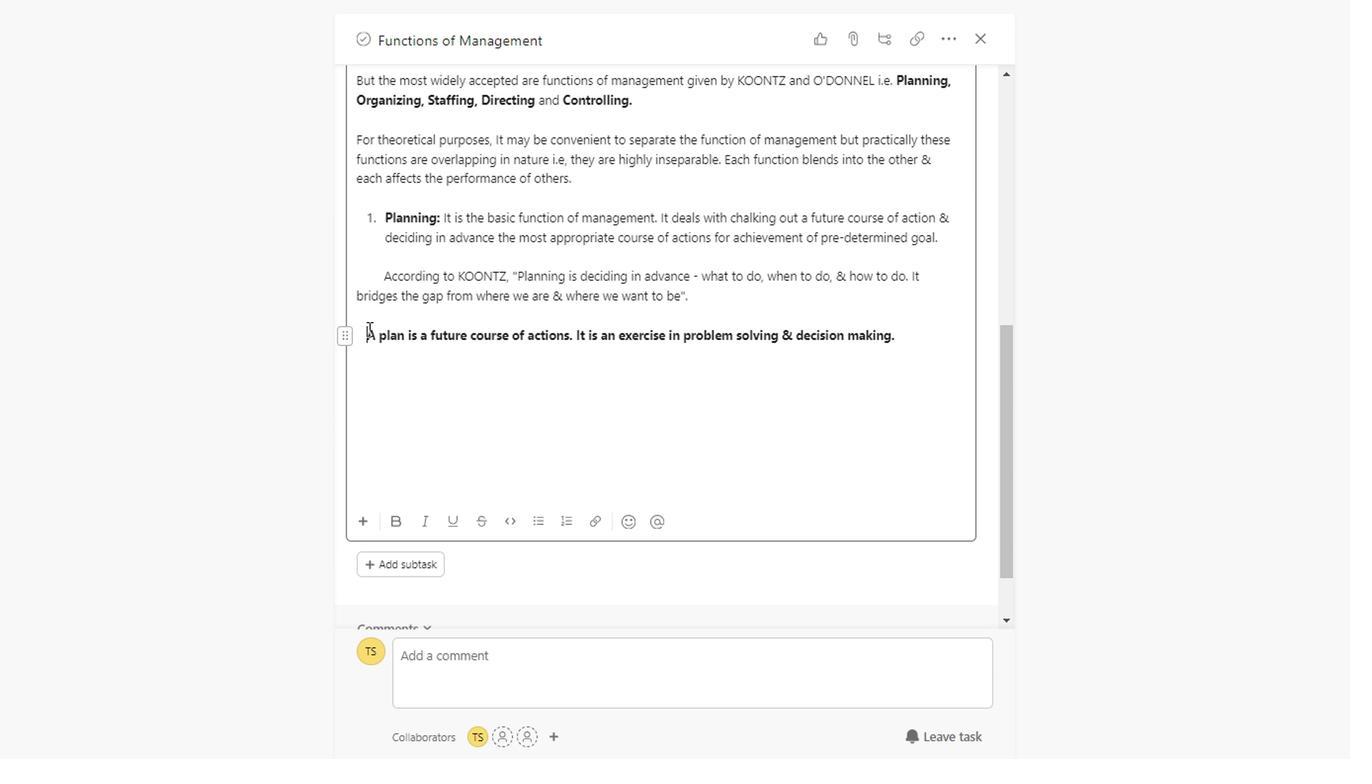 
Action: Mouse scrolled (819, 453) with delta (0, 0)
Screenshot: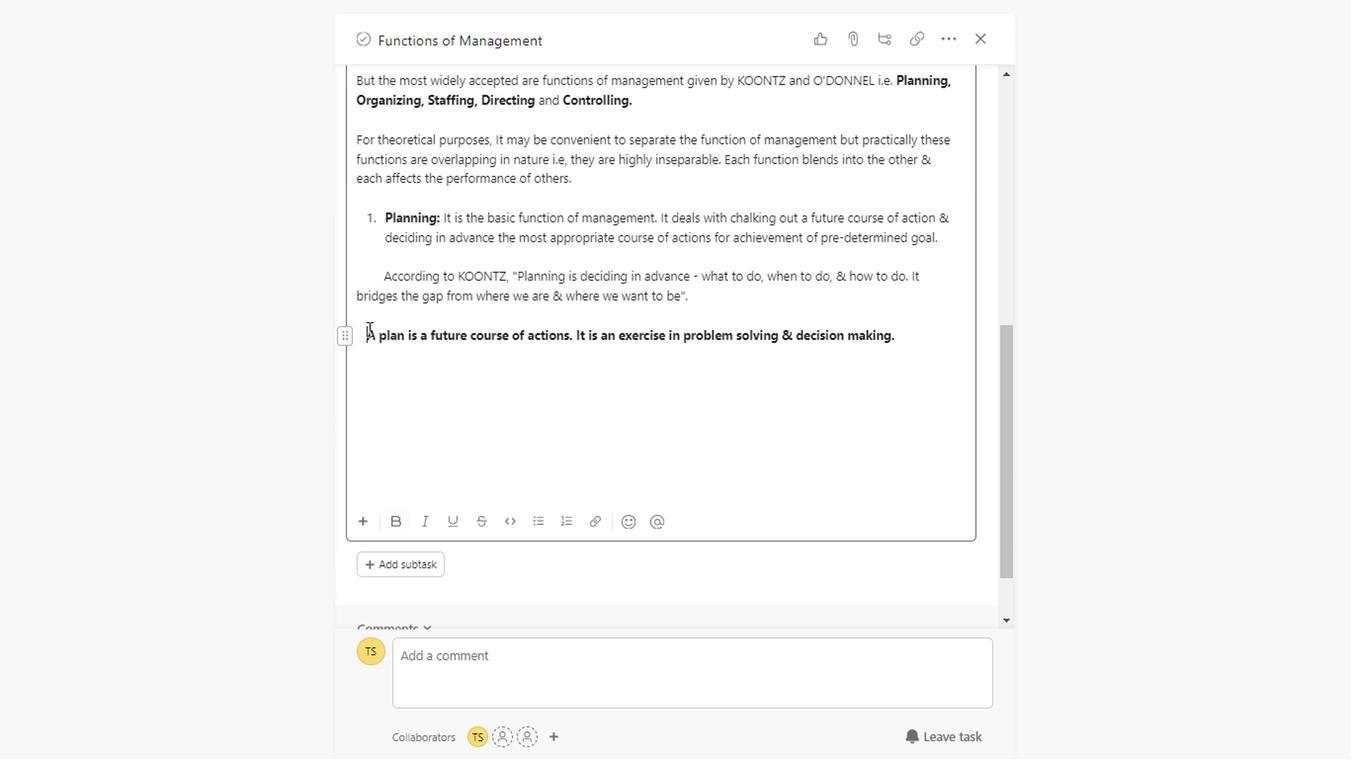 
Action: Mouse scrolled (819, 453) with delta (0, 0)
Screenshot: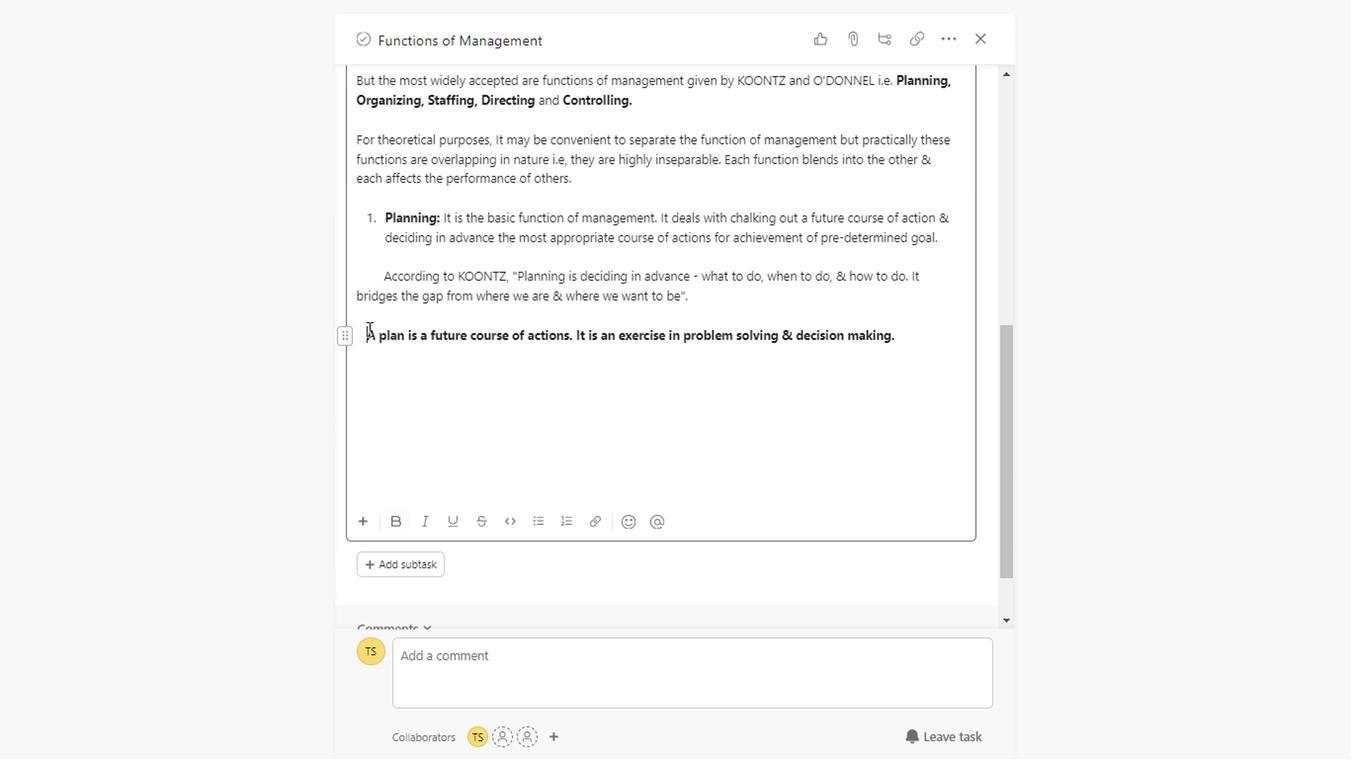 
Action: Mouse scrolled (819, 453) with delta (0, 0)
Screenshot: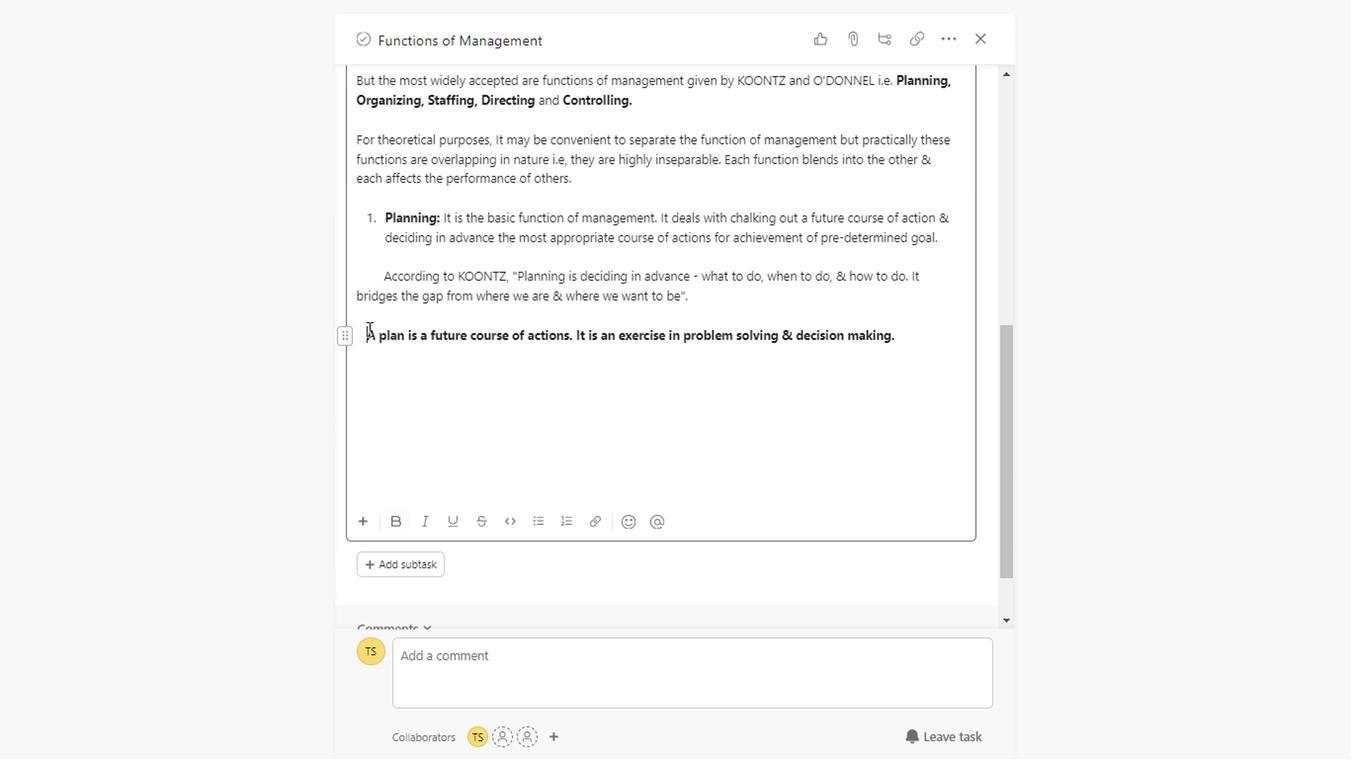 
Action: Mouse moved to (363, 331)
Screenshot: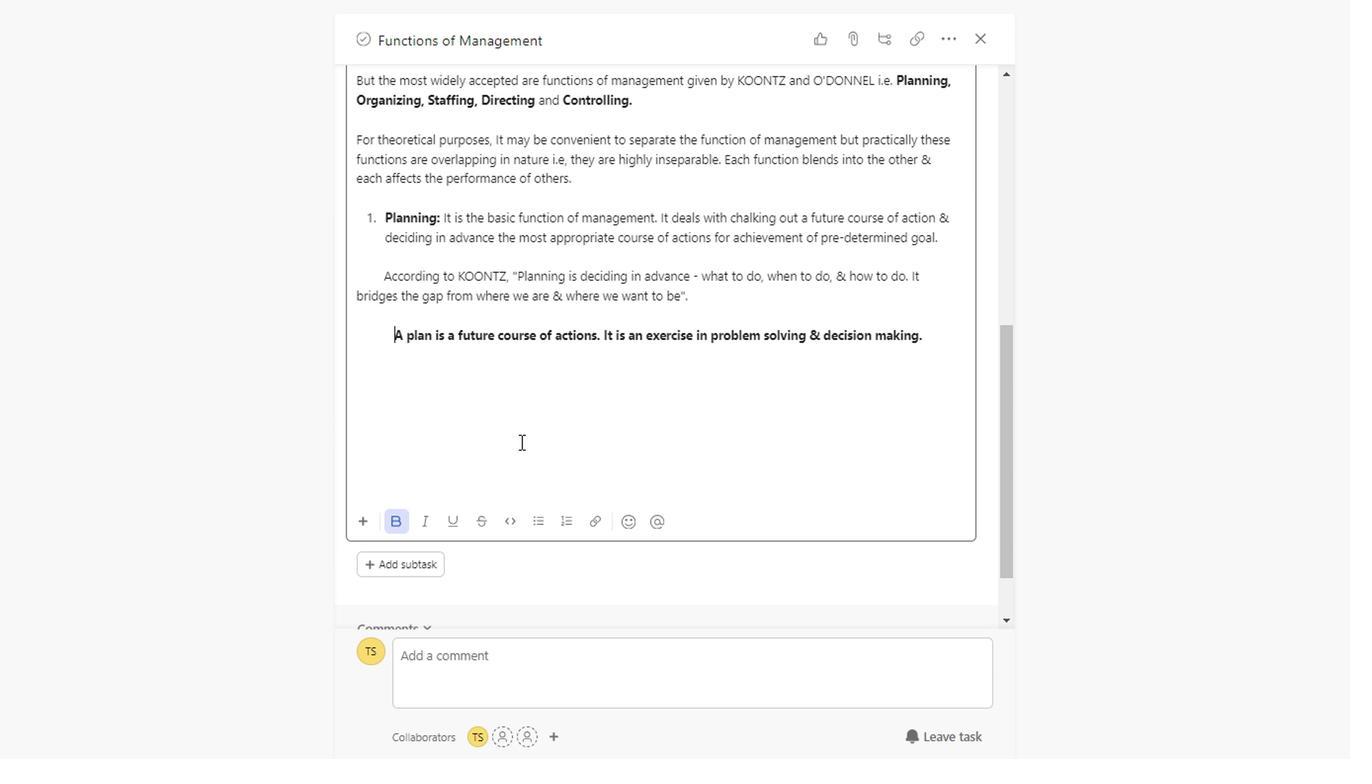 
Action: Mouse pressed left at (363, 331)
Screenshot: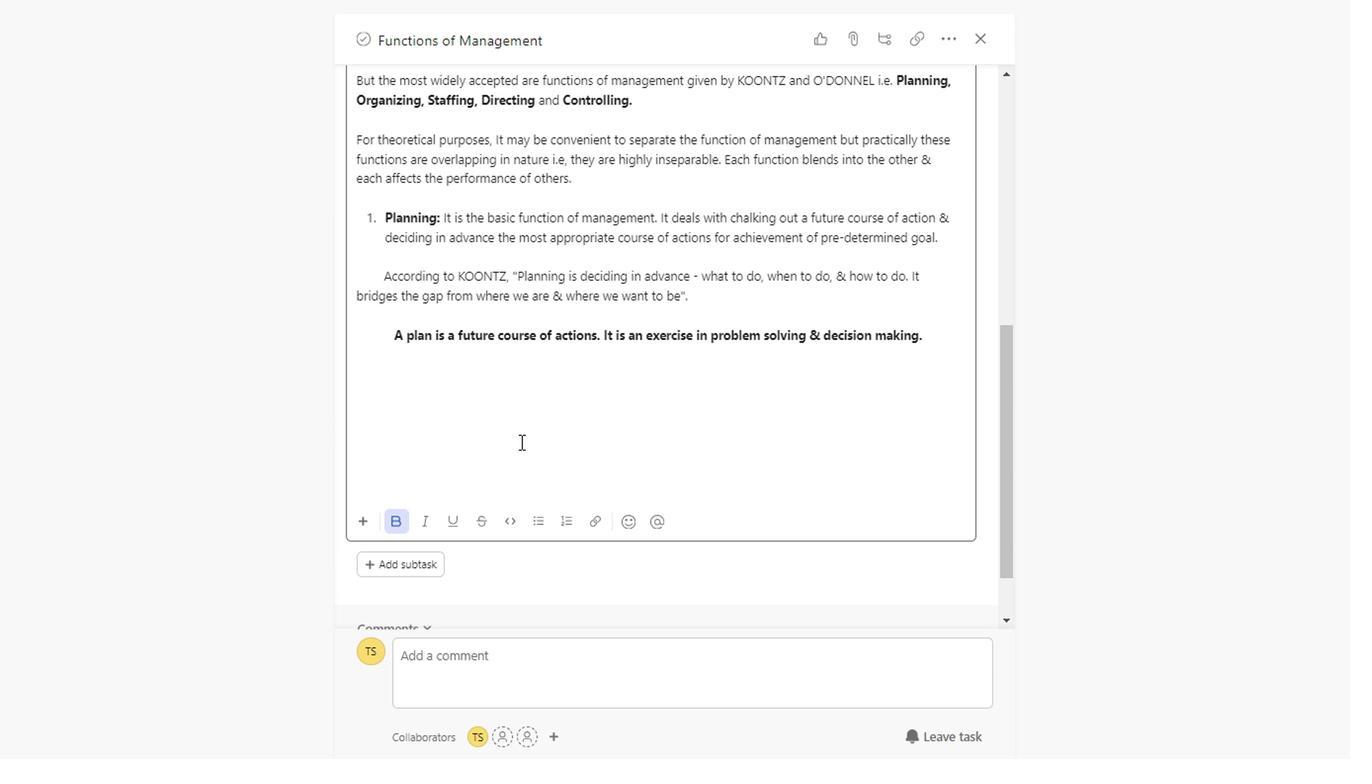 
Action: Mouse moved to (515, 436)
Screenshot: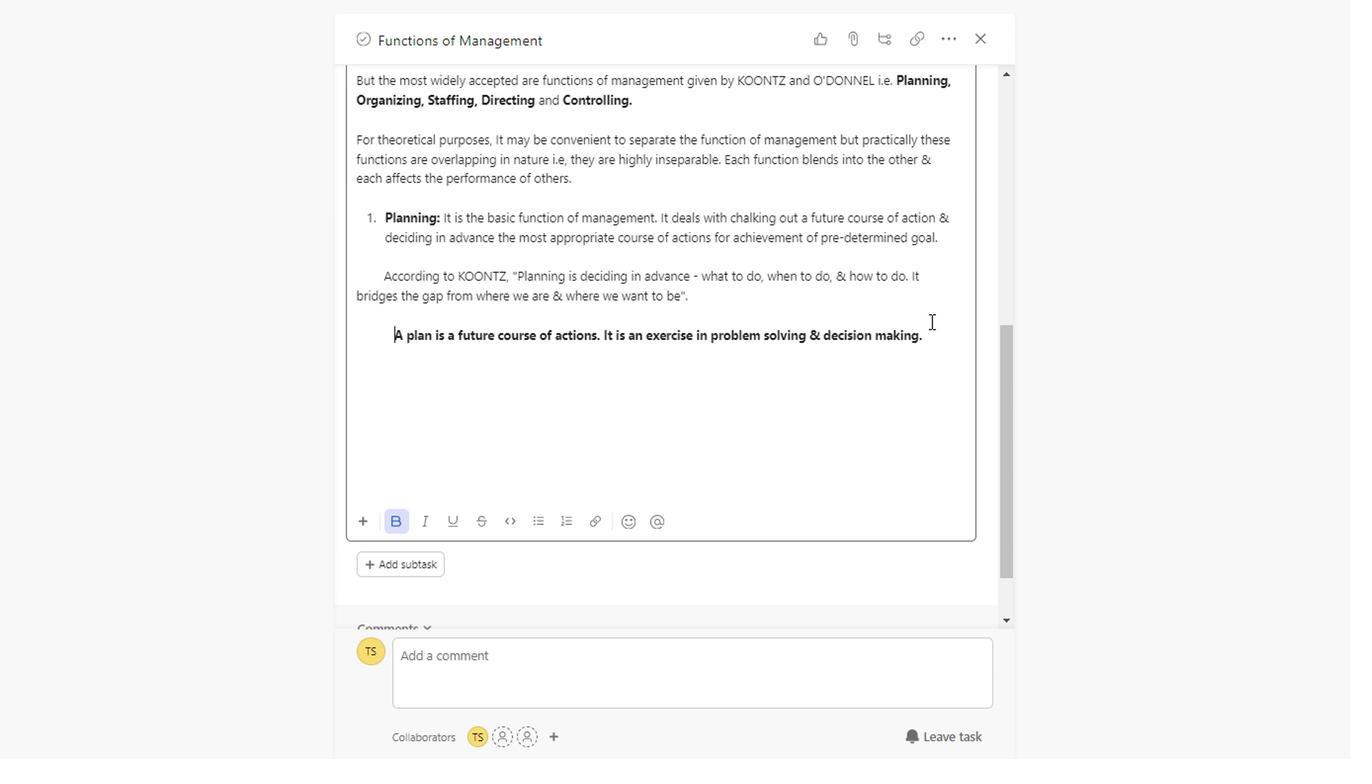 
Action: Key pressed <Key.space><Key.space><Key.space><Key.space><Key.space><Key.space><Key.space><Key.space>
Screenshot: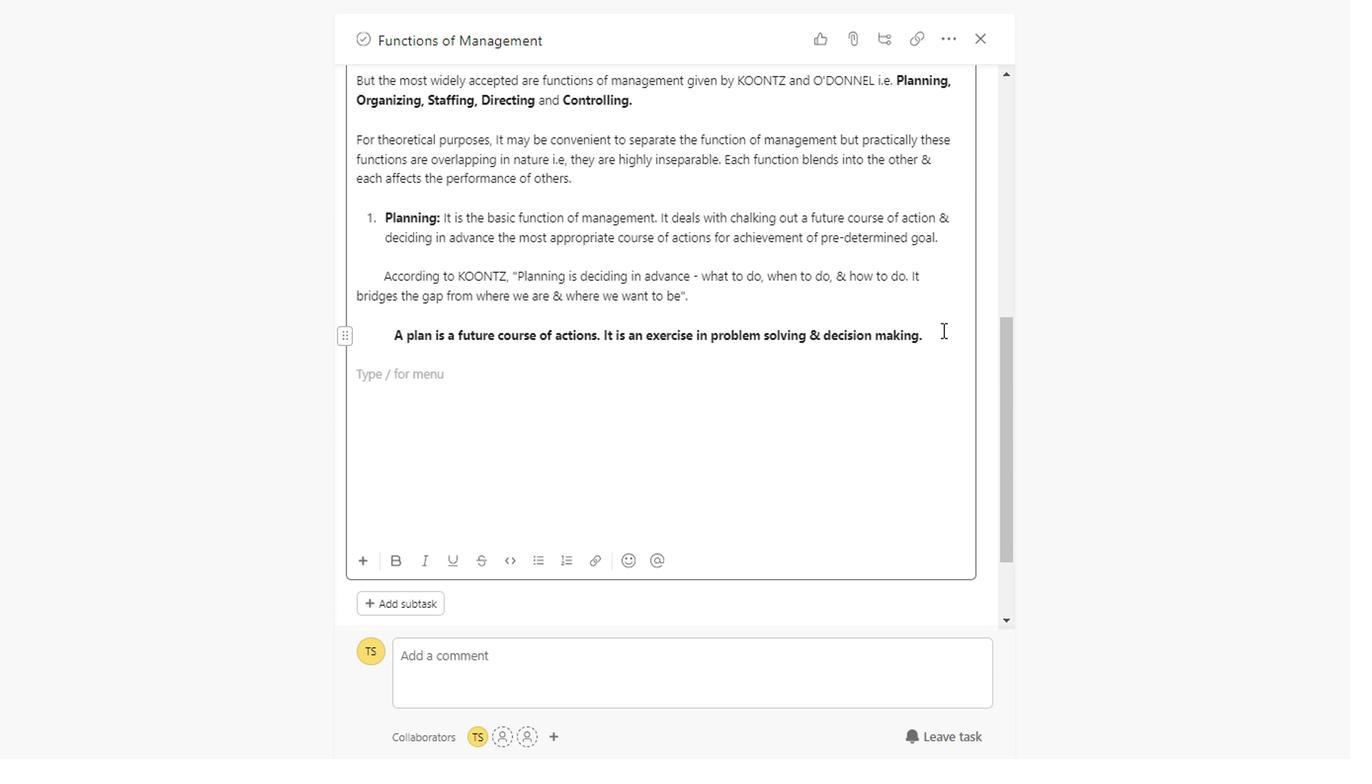 
Action: Mouse moved to (937, 332)
Screenshot: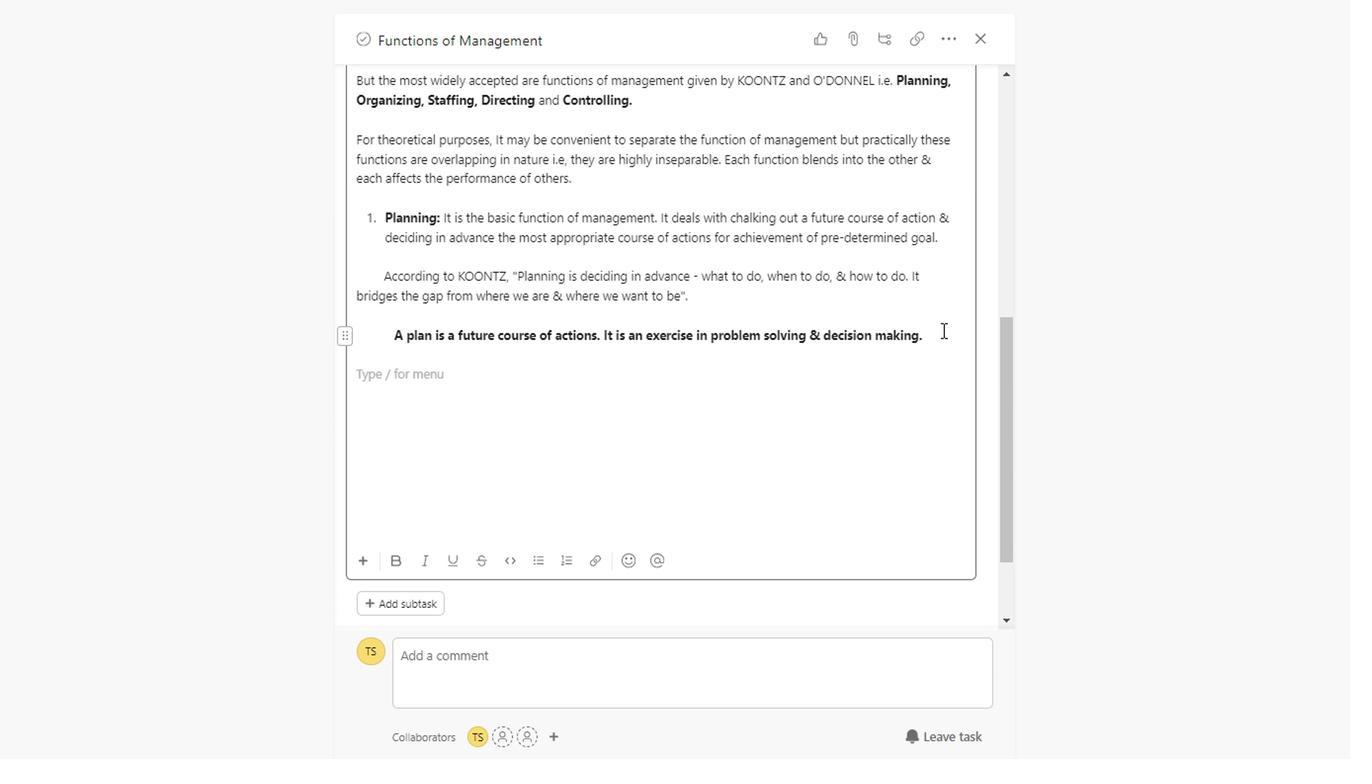 
Action: Mouse pressed left at (937, 332)
Screenshot: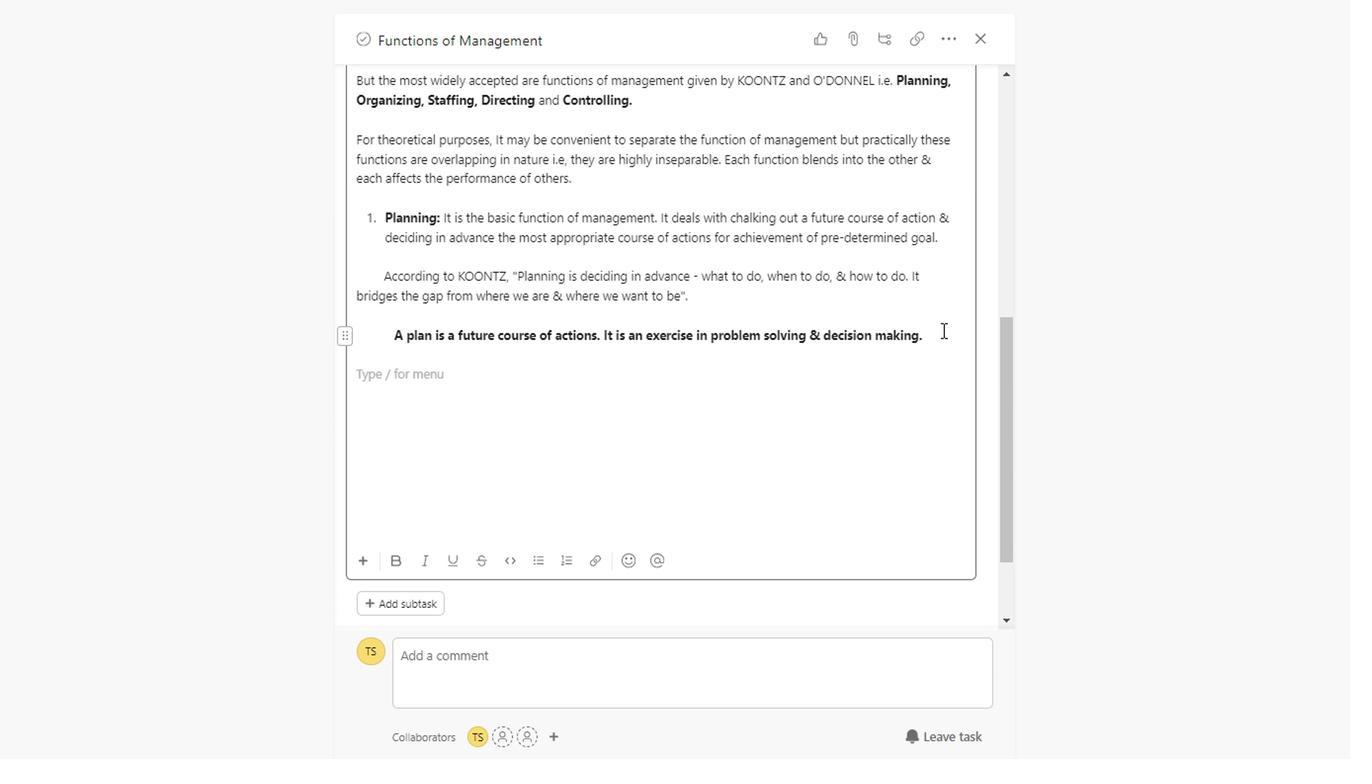 
Action: Key pressed <Key.enter><Key.enter><Key.shift_r>Planning<Key.space>is<Key.space>determination<Key.space>of<Key.space>courses<Key.space>of<Key.space>action<Key.space>to<Key.space>achieve<Key.space>desired<Key.space>goals.
Screenshot: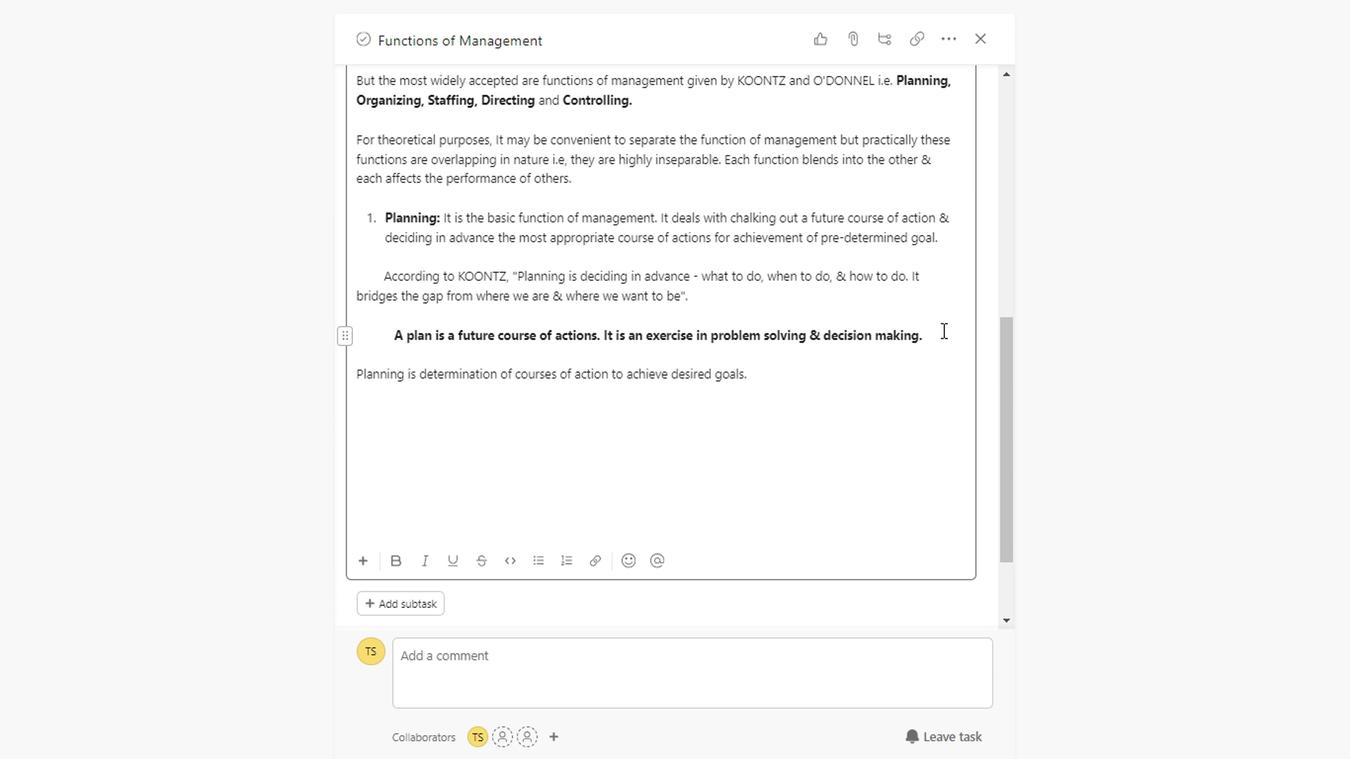 
Action: Mouse moved to (920, 417)
Screenshot: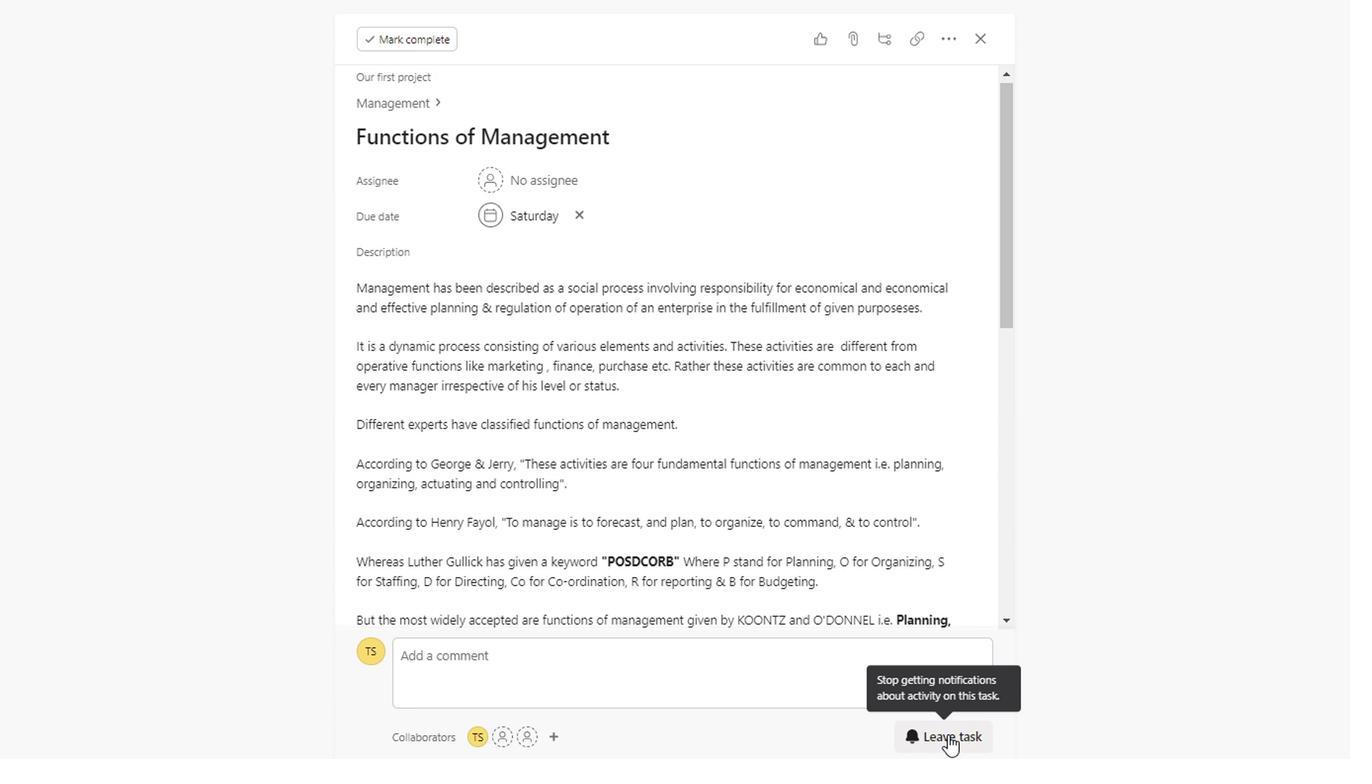 
Action: Mouse scrolled (920, 416) with delta (0, -1)
Screenshot: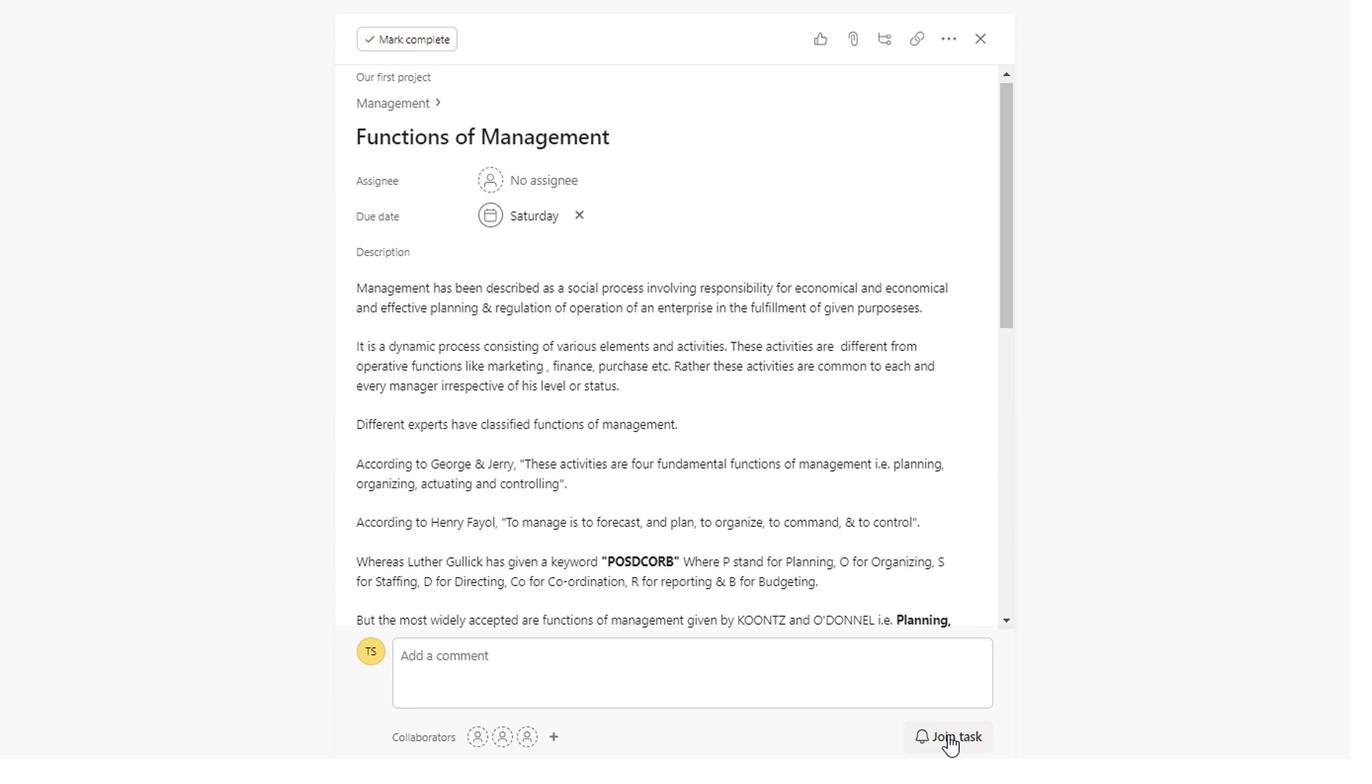 
Action: Mouse scrolled (920, 416) with delta (0, -1)
Screenshot: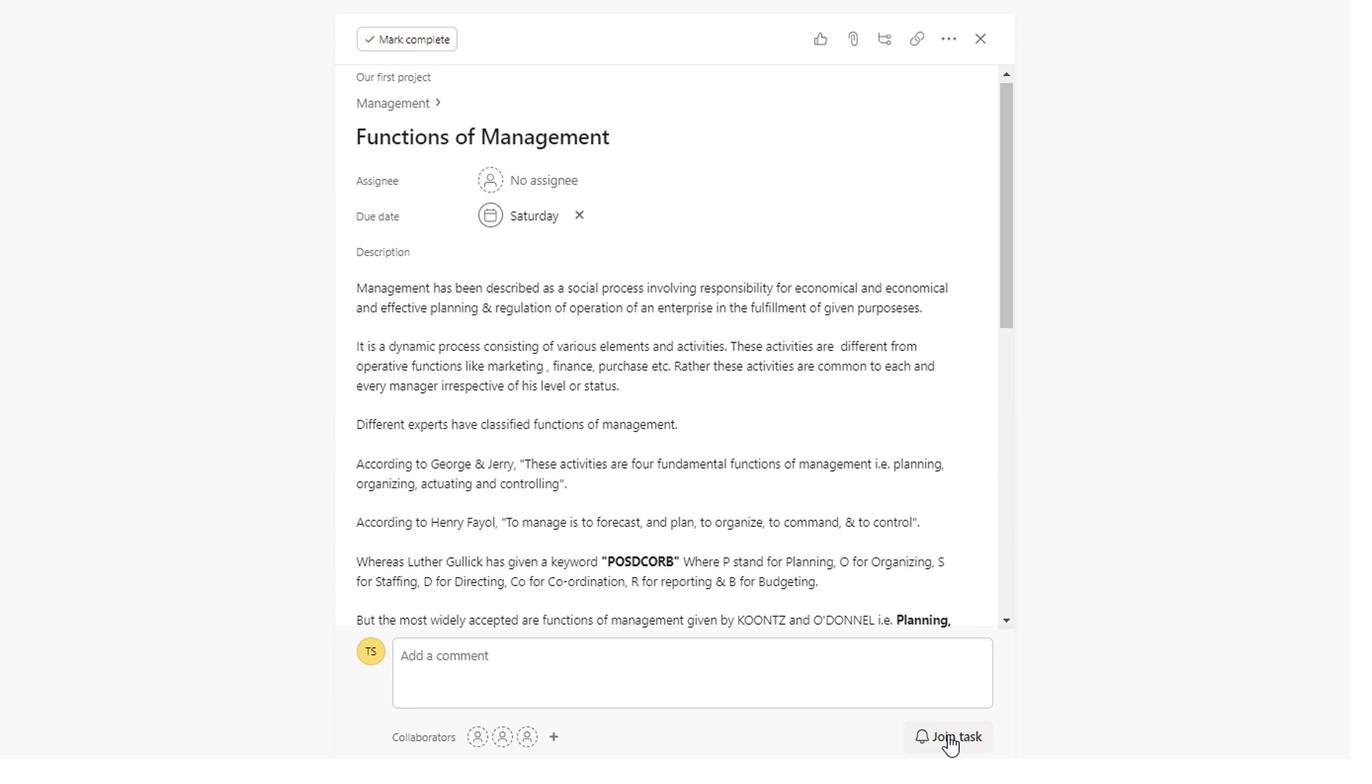 
Action: Mouse scrolled (920, 416) with delta (0, -1)
Screenshot: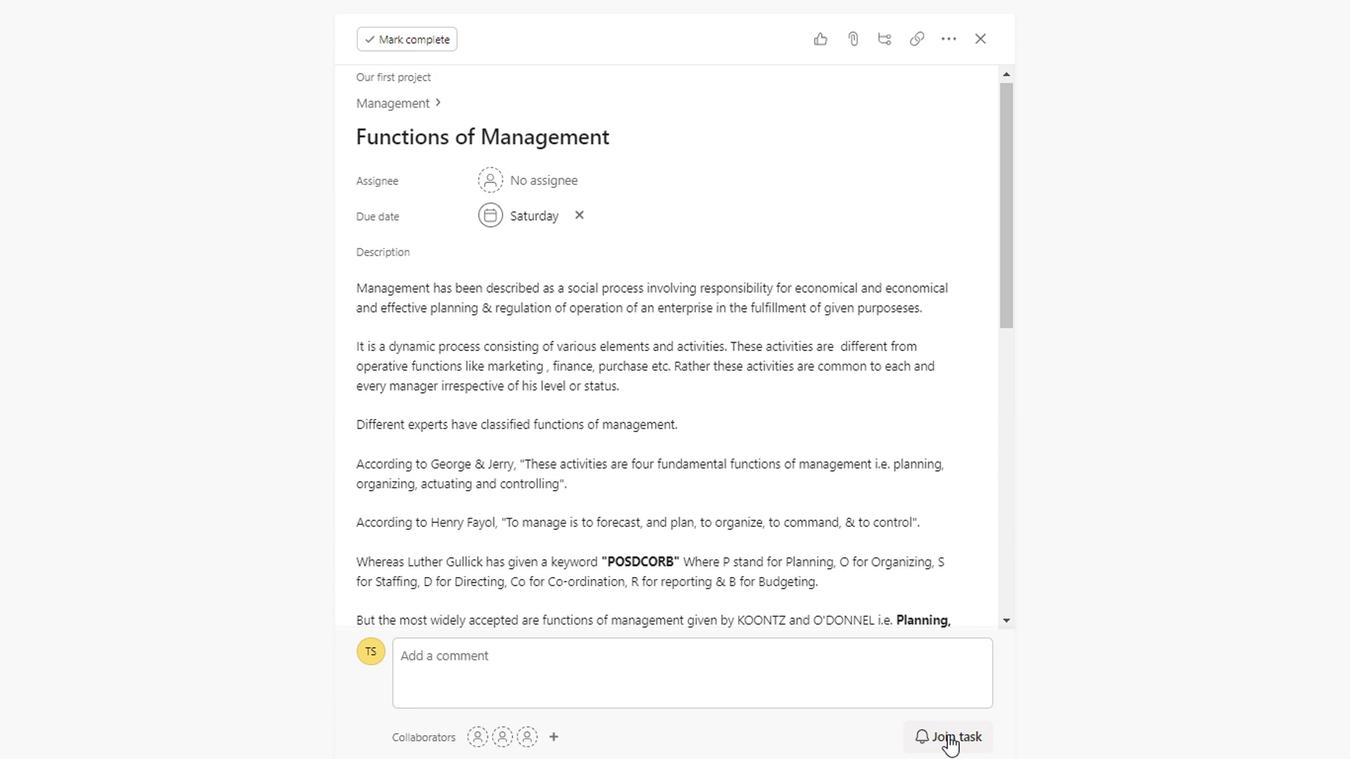 
Action: Mouse scrolled (920, 416) with delta (0, -1)
Screenshot: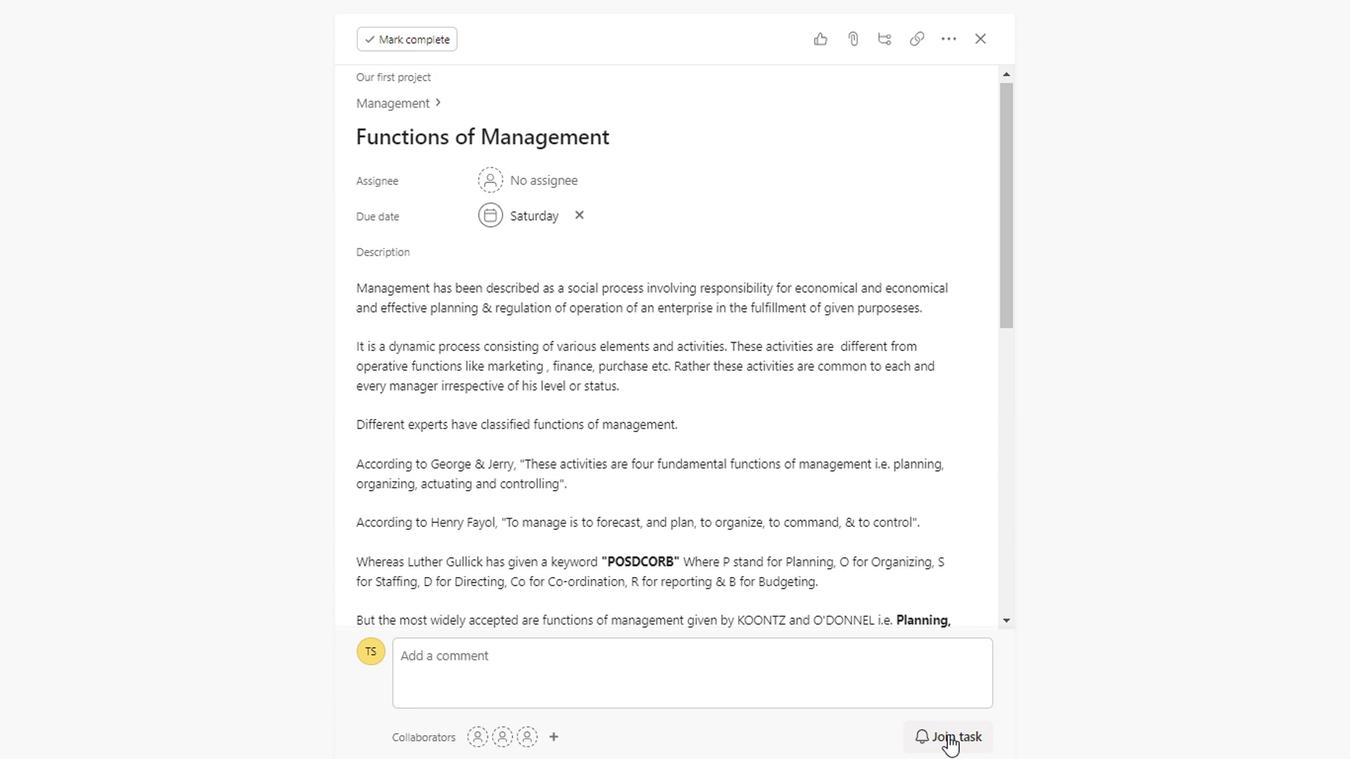 
Action: Mouse scrolled (920, 416) with delta (0, -1)
Screenshot: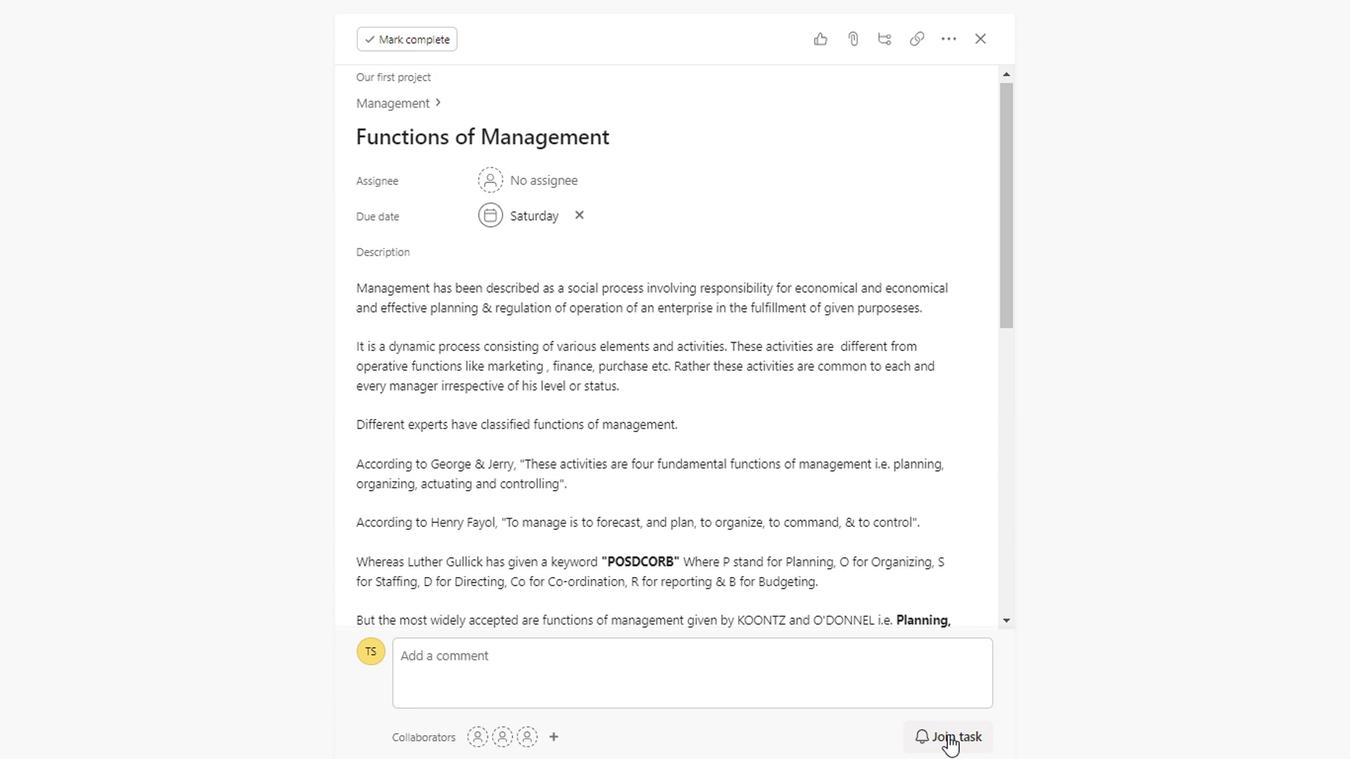 
Action: Mouse scrolled (920, 416) with delta (0, -1)
Screenshot: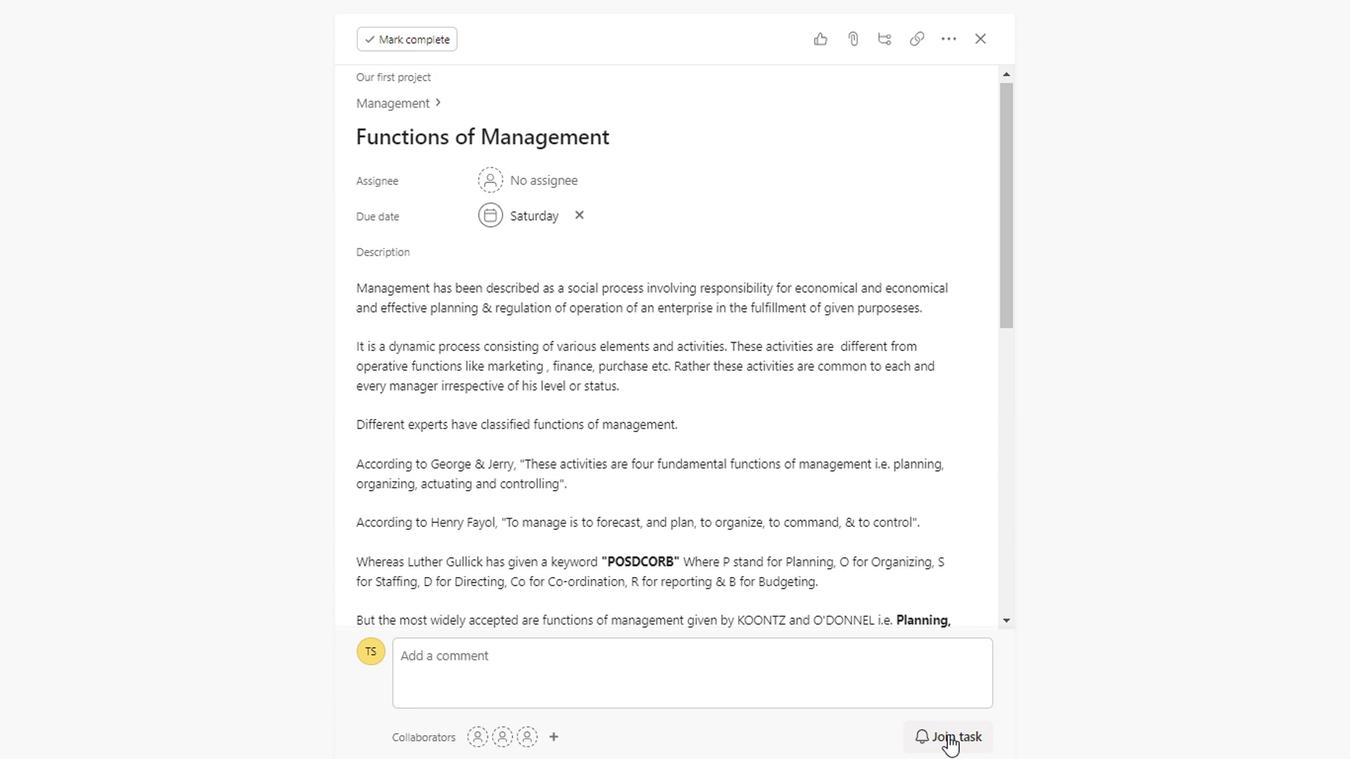 
Action: Mouse scrolled (920, 416) with delta (0, -1)
Screenshot: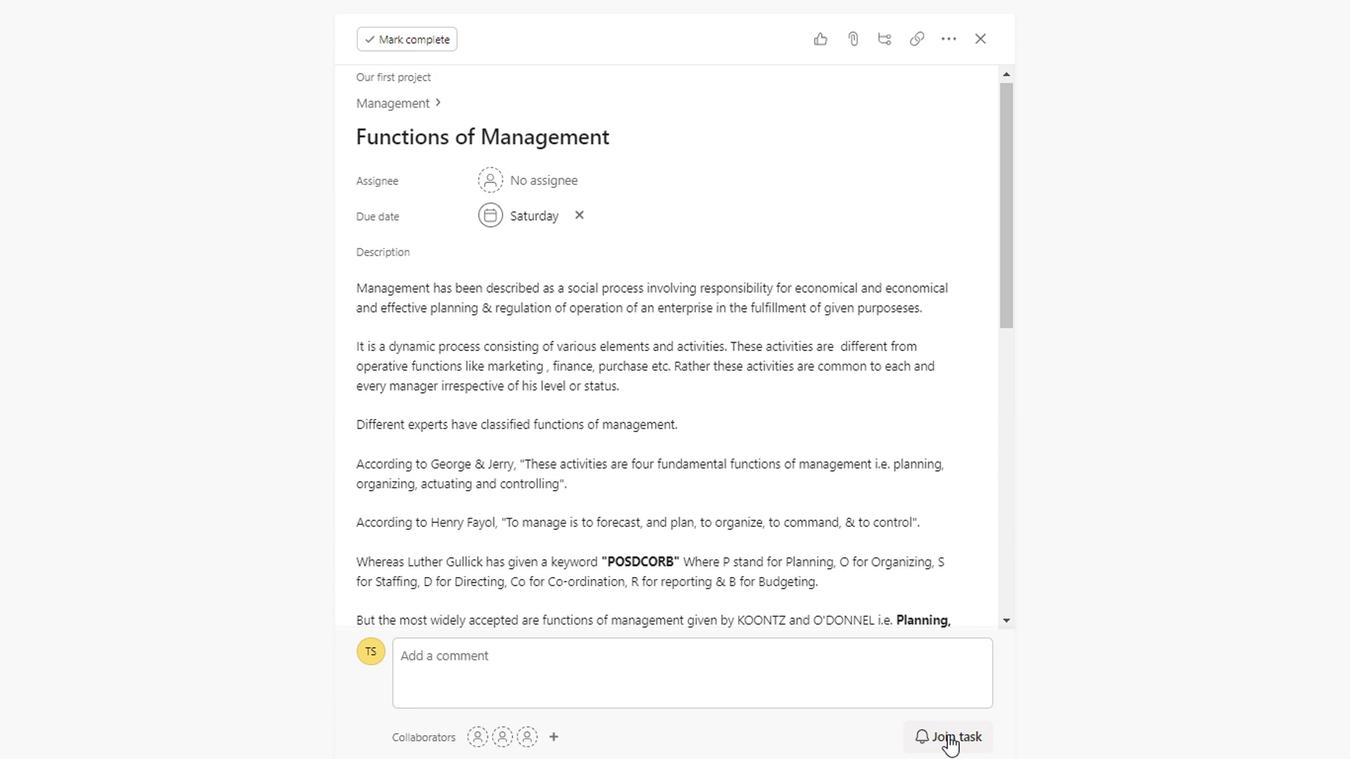 
Action: Mouse scrolled (920, 416) with delta (0, -1)
Screenshot: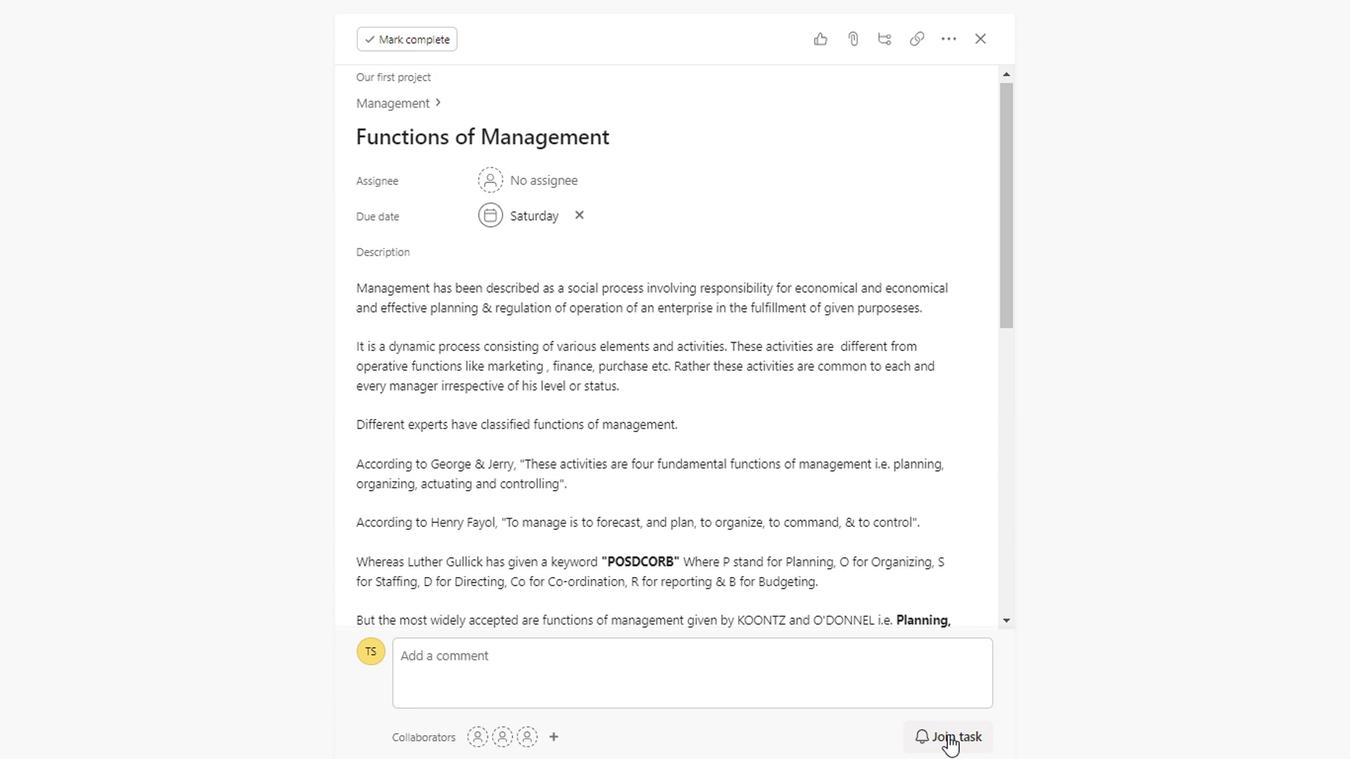 
Action: Mouse scrolled (920, 416) with delta (0, -1)
Screenshot: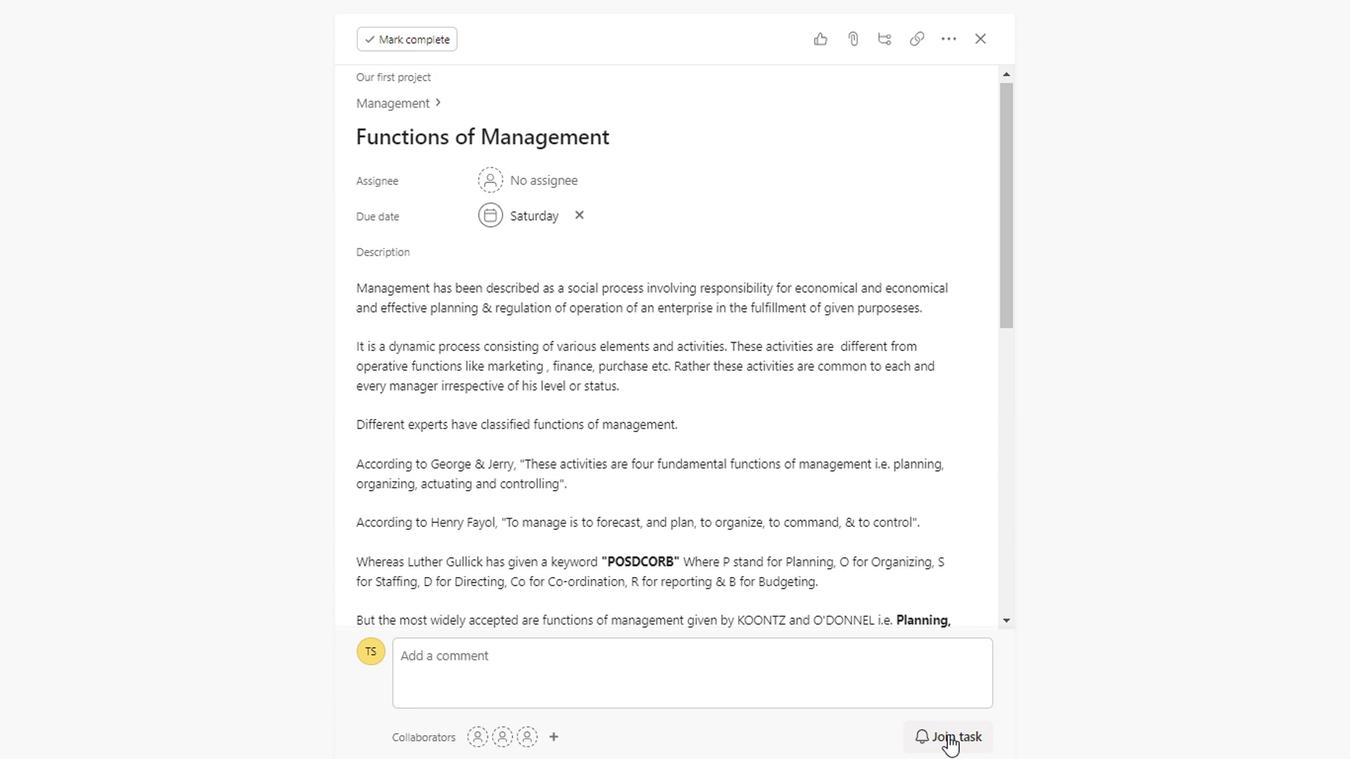 
Action: Mouse scrolled (920, 416) with delta (0, -1)
Screenshot: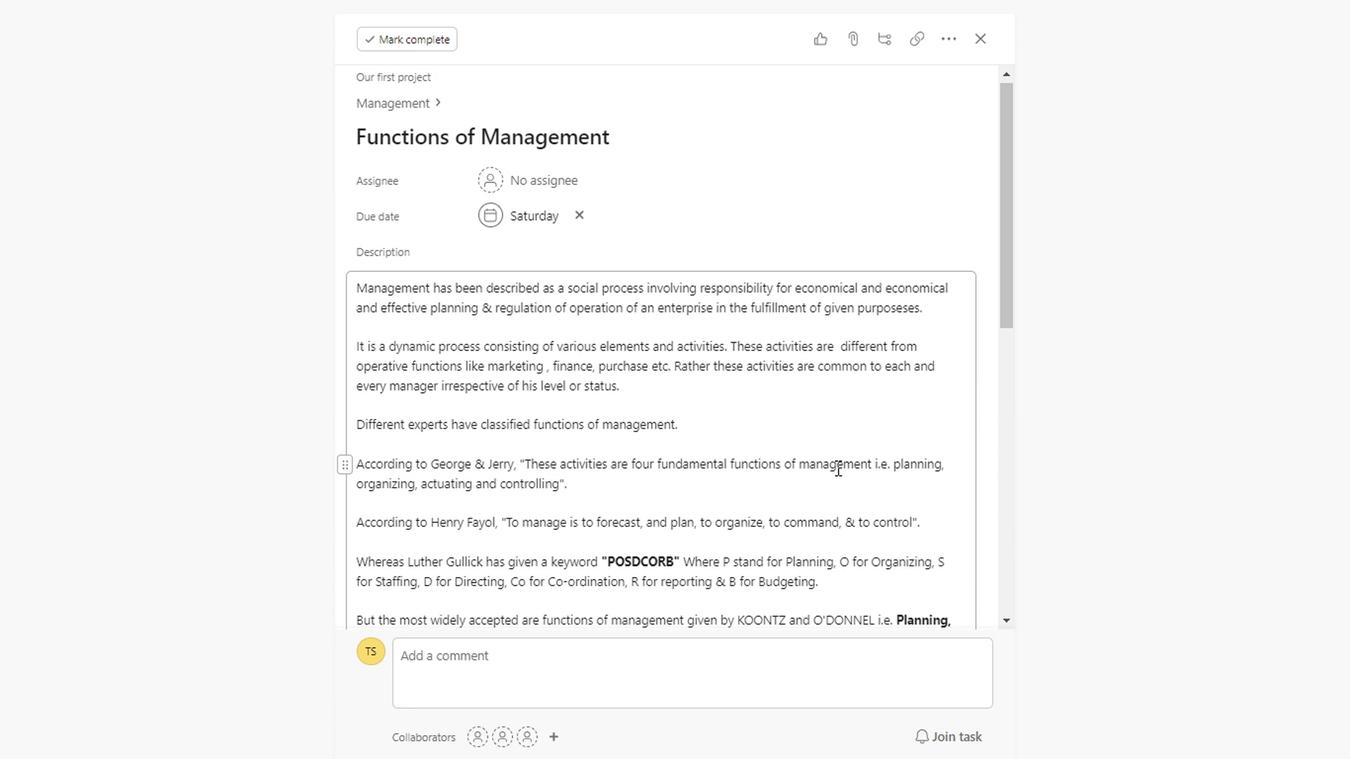 
Action: Mouse scrolled (920, 416) with delta (0, -1)
Screenshot: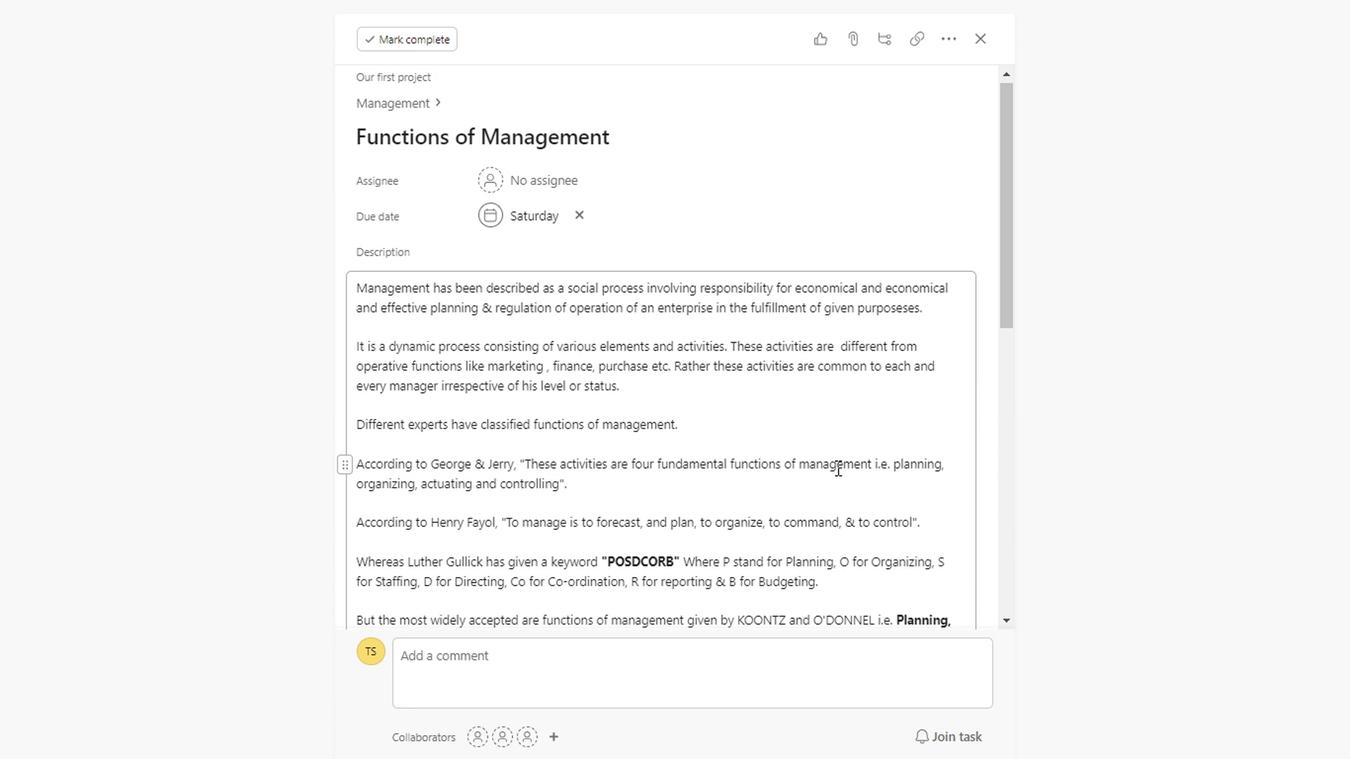 
Action: Mouse moved to (944, 711)
Screenshot: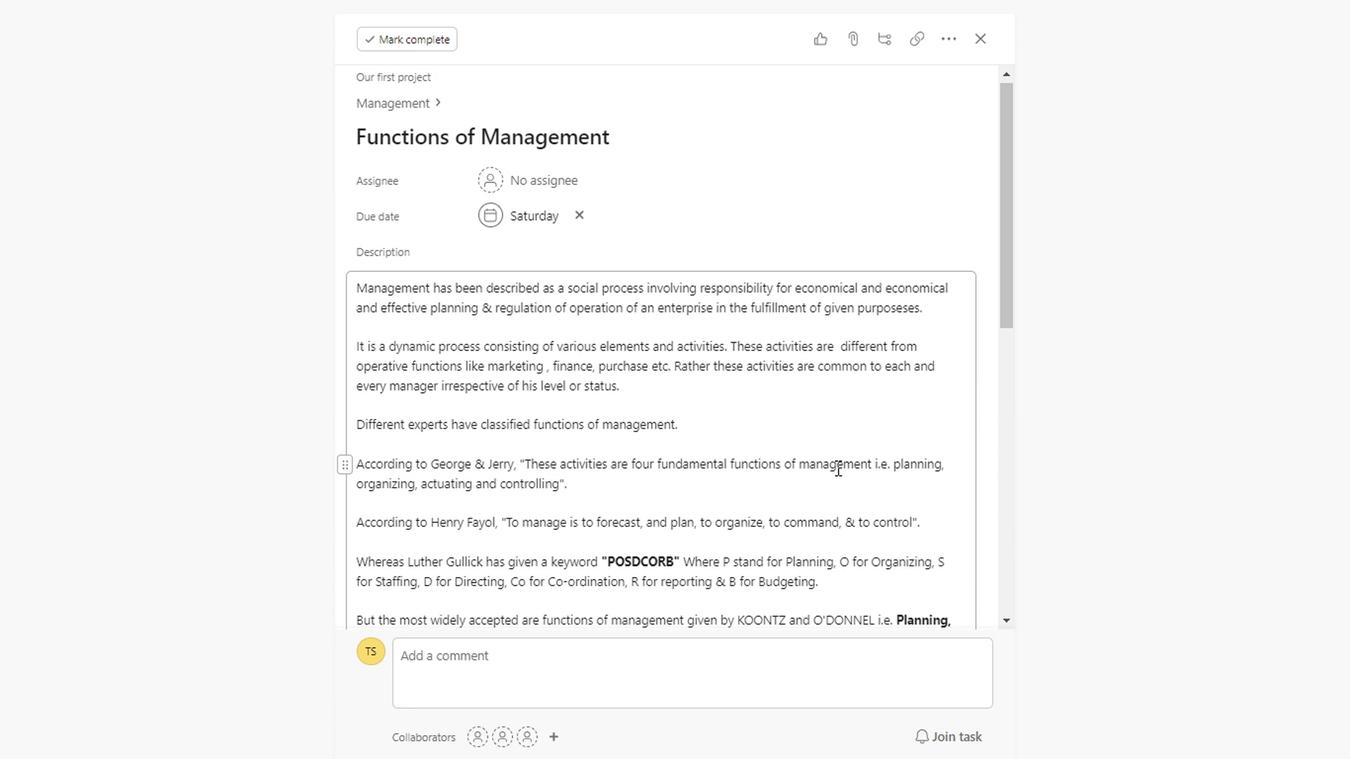 
Action: Mouse pressed left at (944, 711)
Screenshot: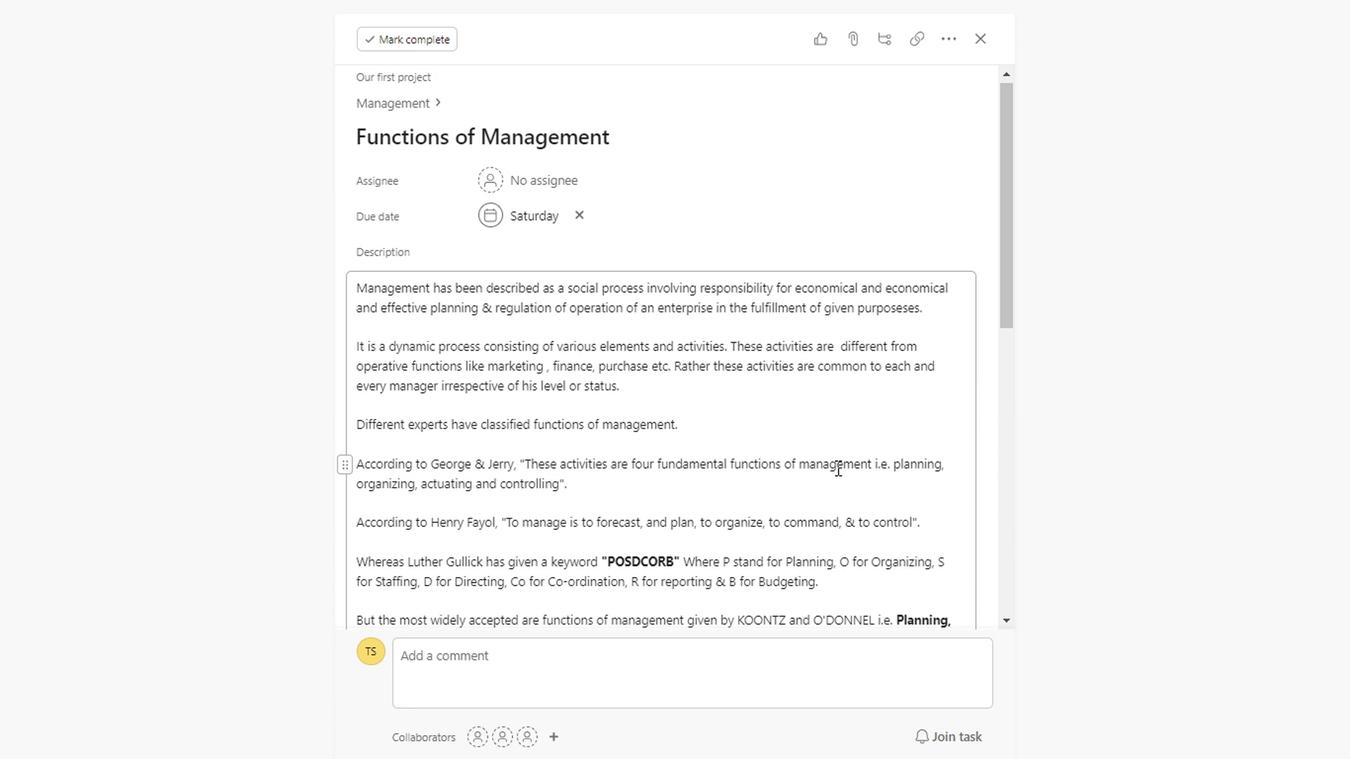 
Action: Mouse moved to (974, 60)
Screenshot: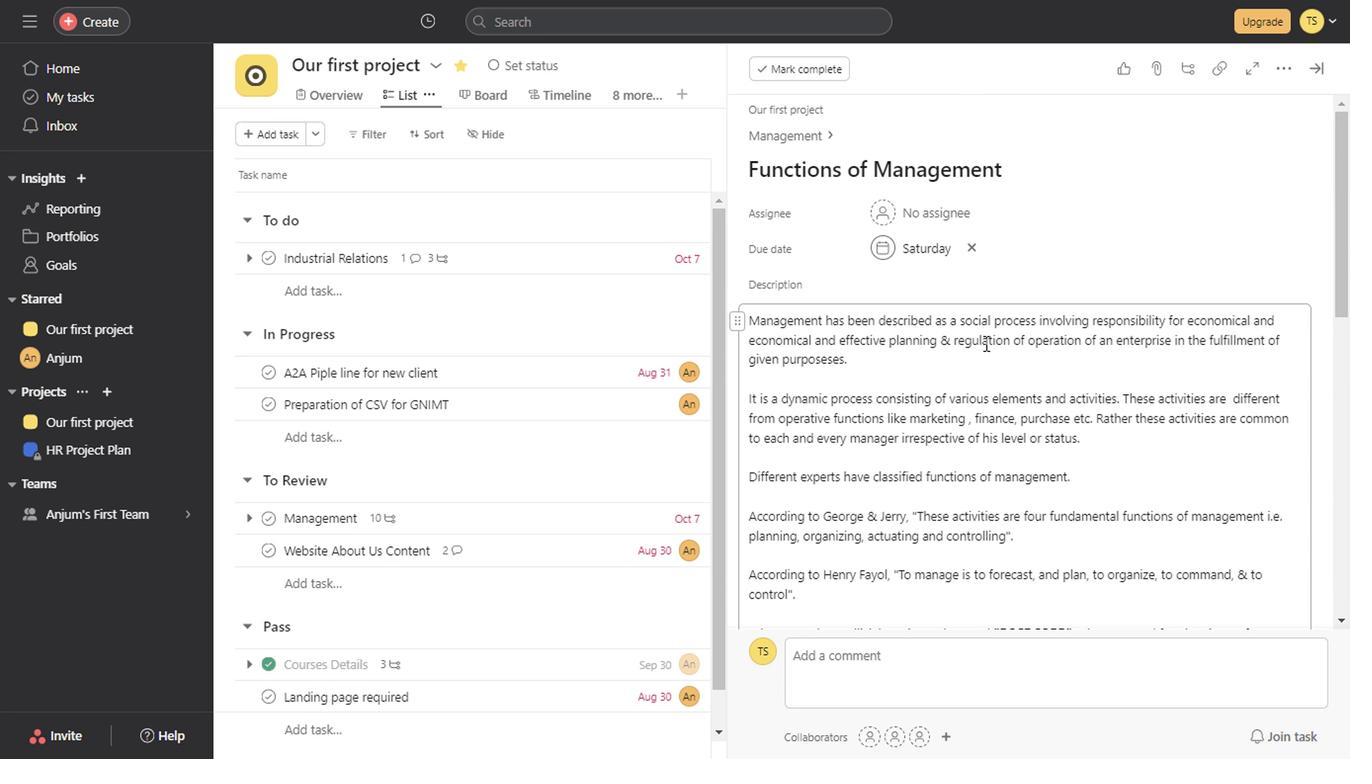 
Action: Mouse pressed left at (974, 60)
Screenshot: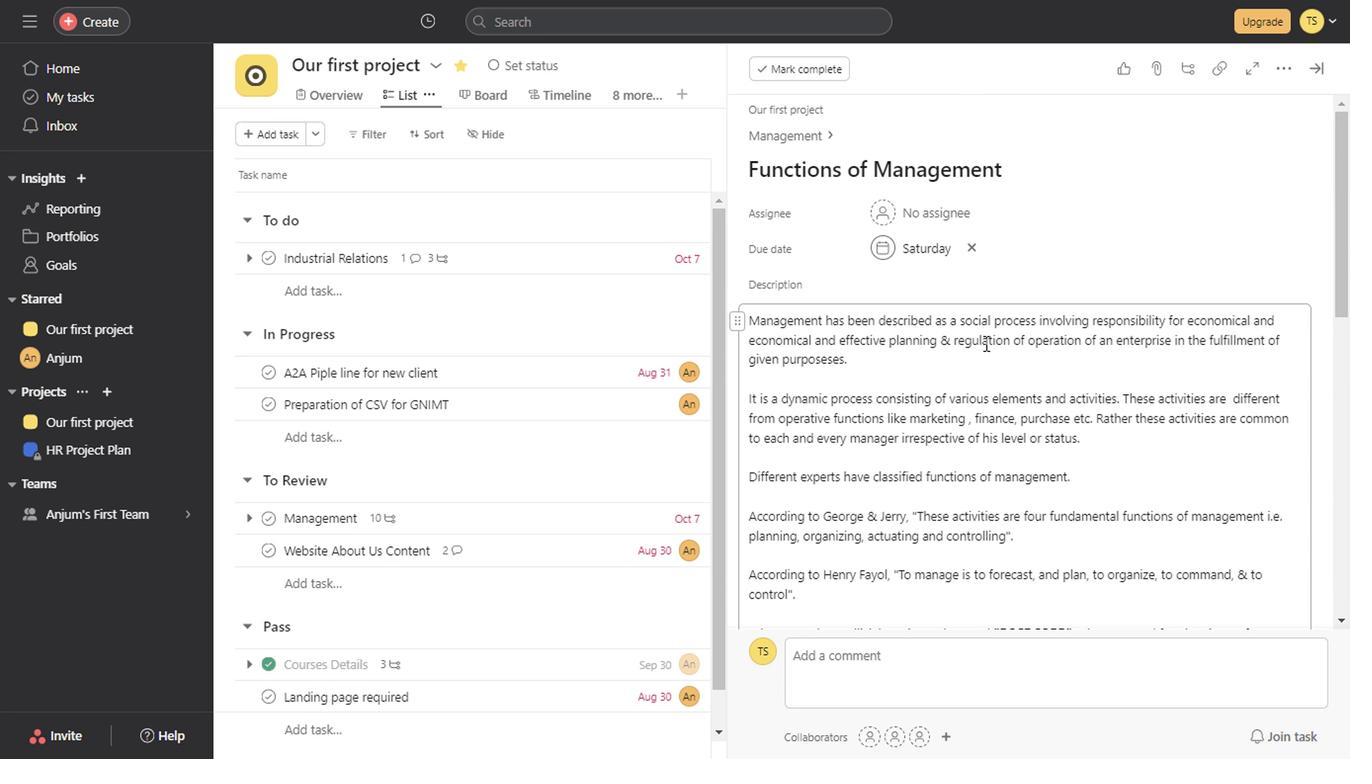 
Action: Mouse moved to (980, 344)
Screenshot: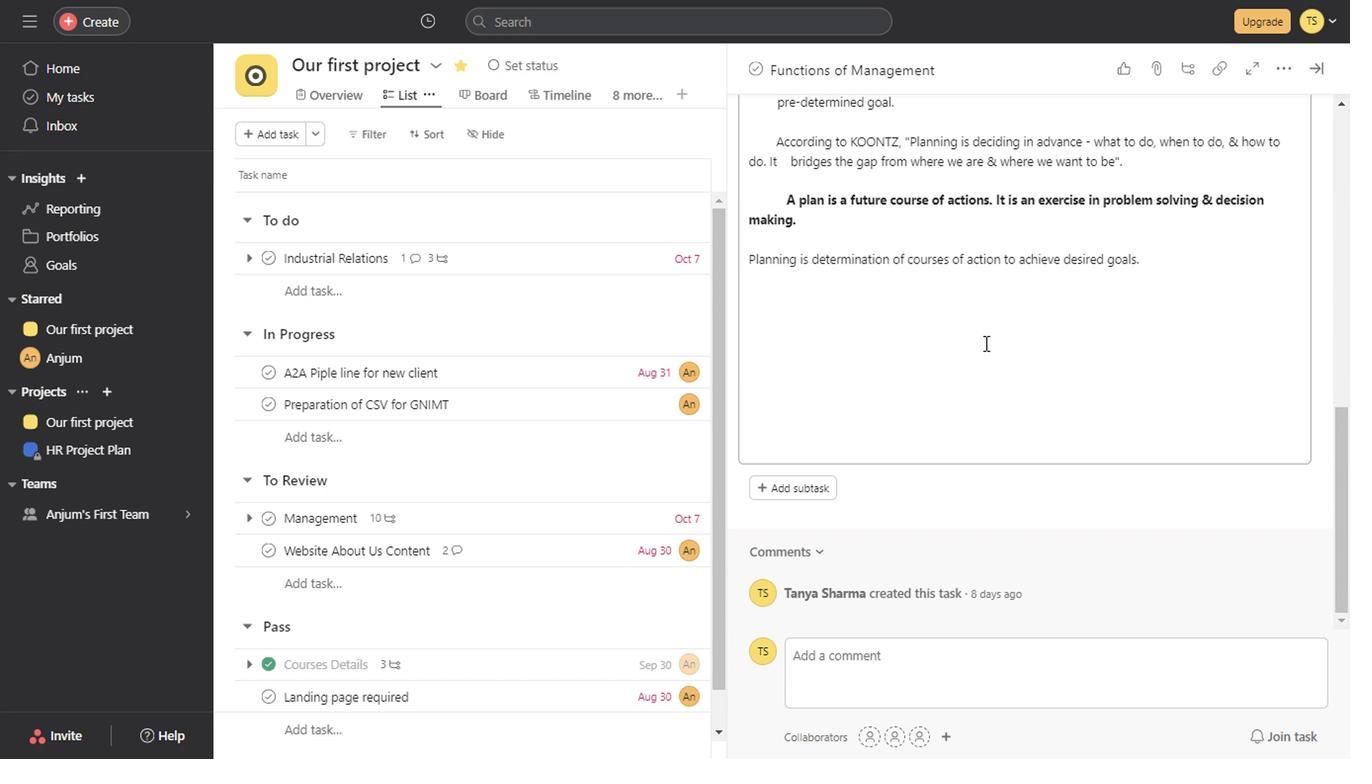
Action: Mouse scrolled (980, 343) with delta (0, -1)
Screenshot: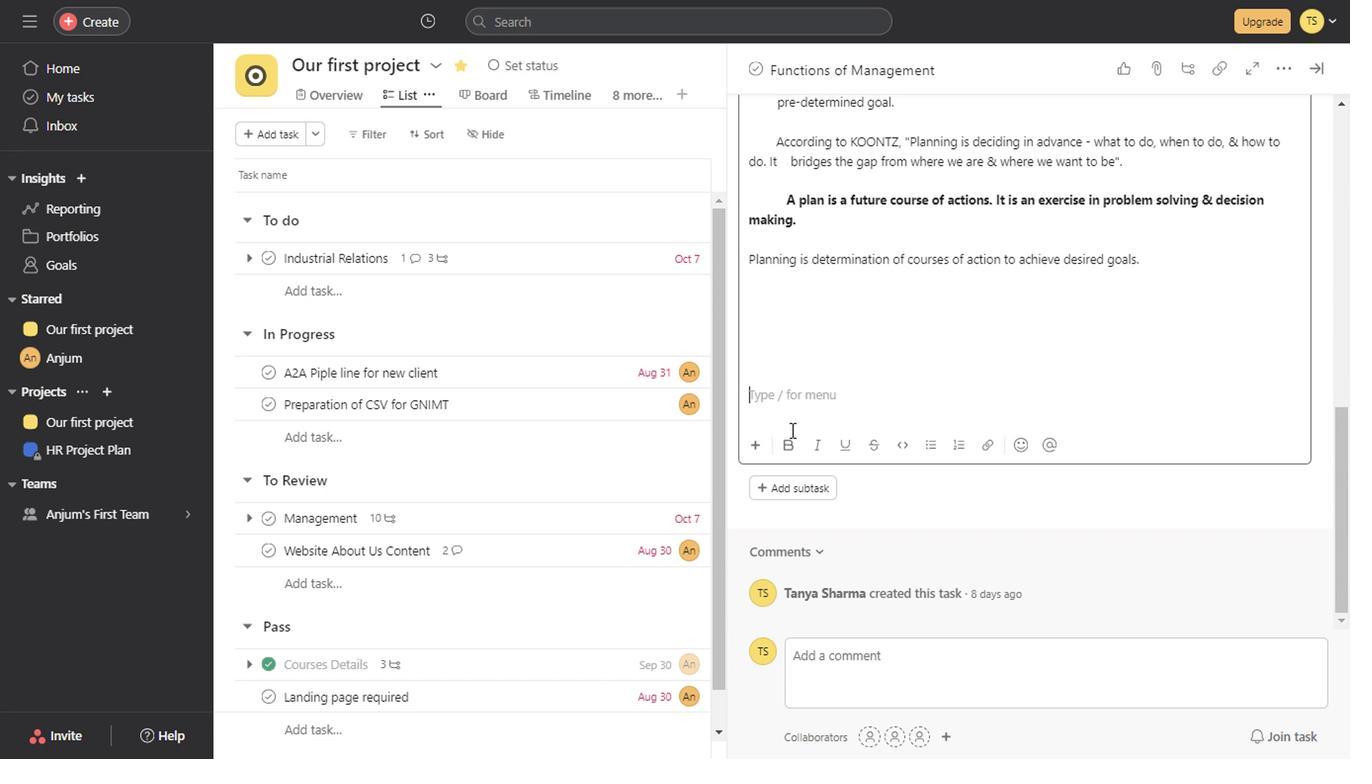 
Action: Mouse scrolled (980, 343) with delta (0, -1)
Screenshot: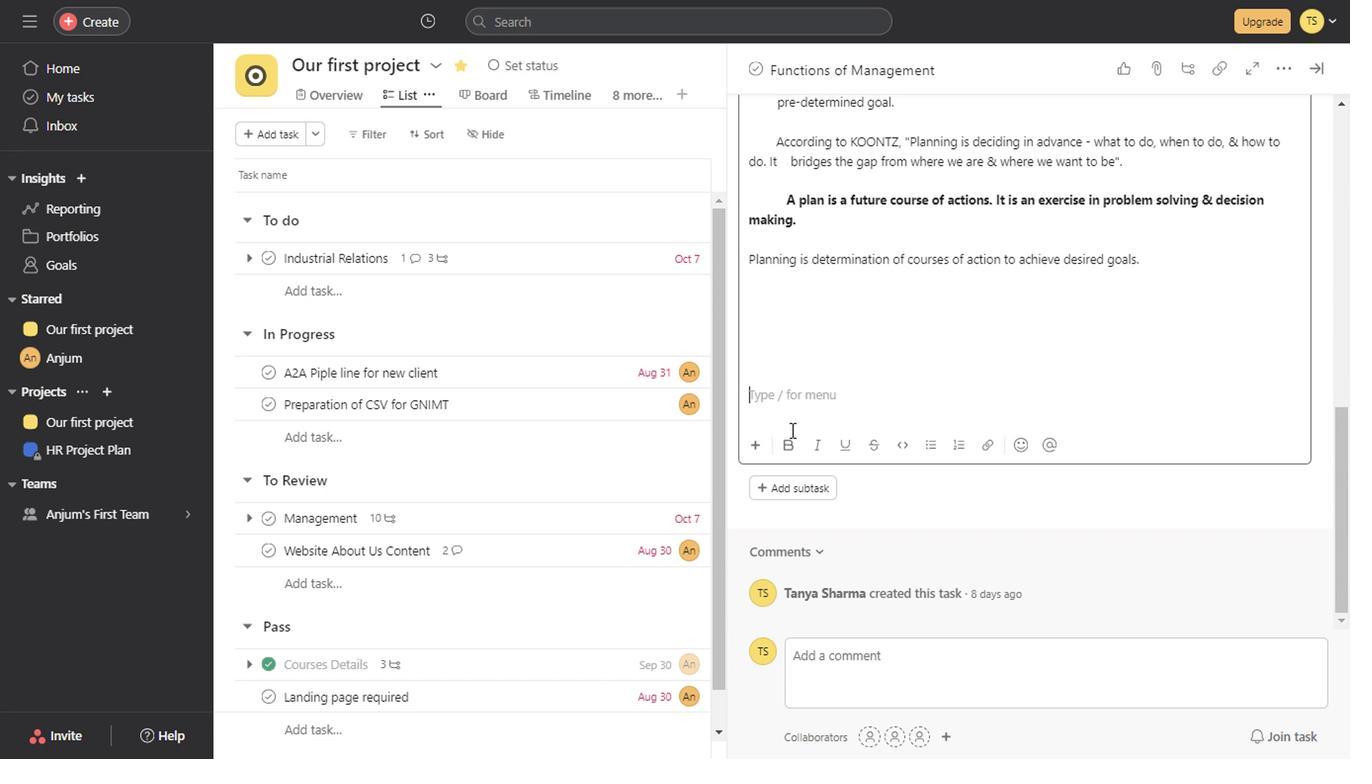 
Action: Mouse scrolled (980, 343) with delta (0, -1)
Screenshot: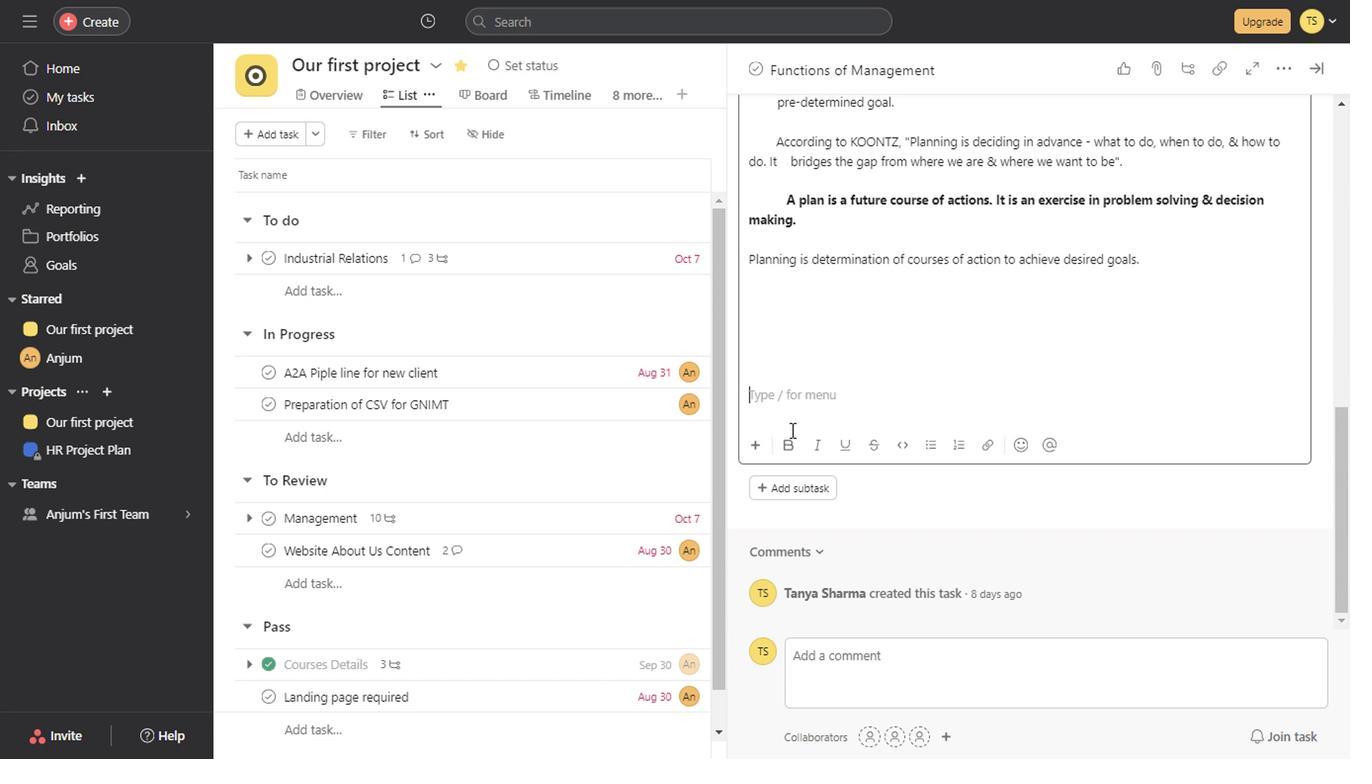 
Action: Mouse scrolled (980, 343) with delta (0, -1)
Screenshot: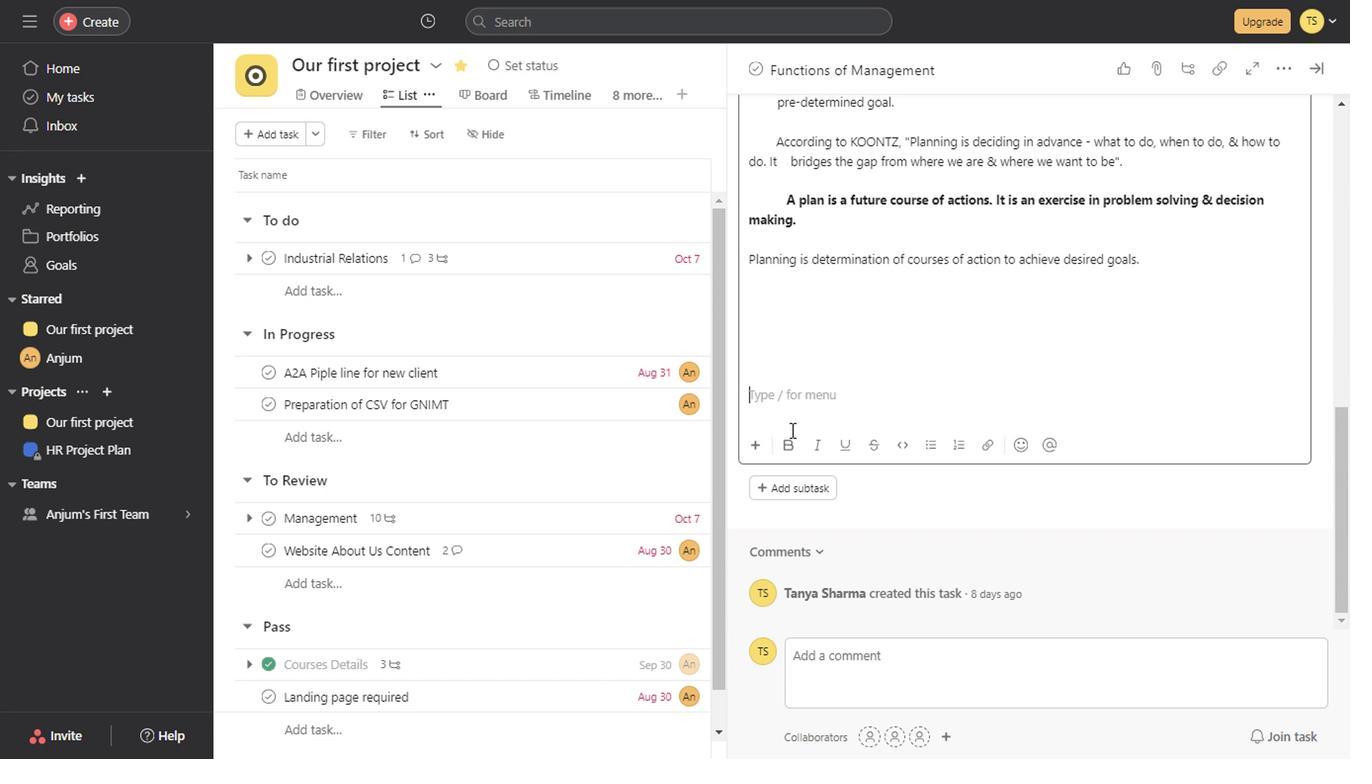 
Action: Mouse scrolled (980, 343) with delta (0, -1)
Screenshot: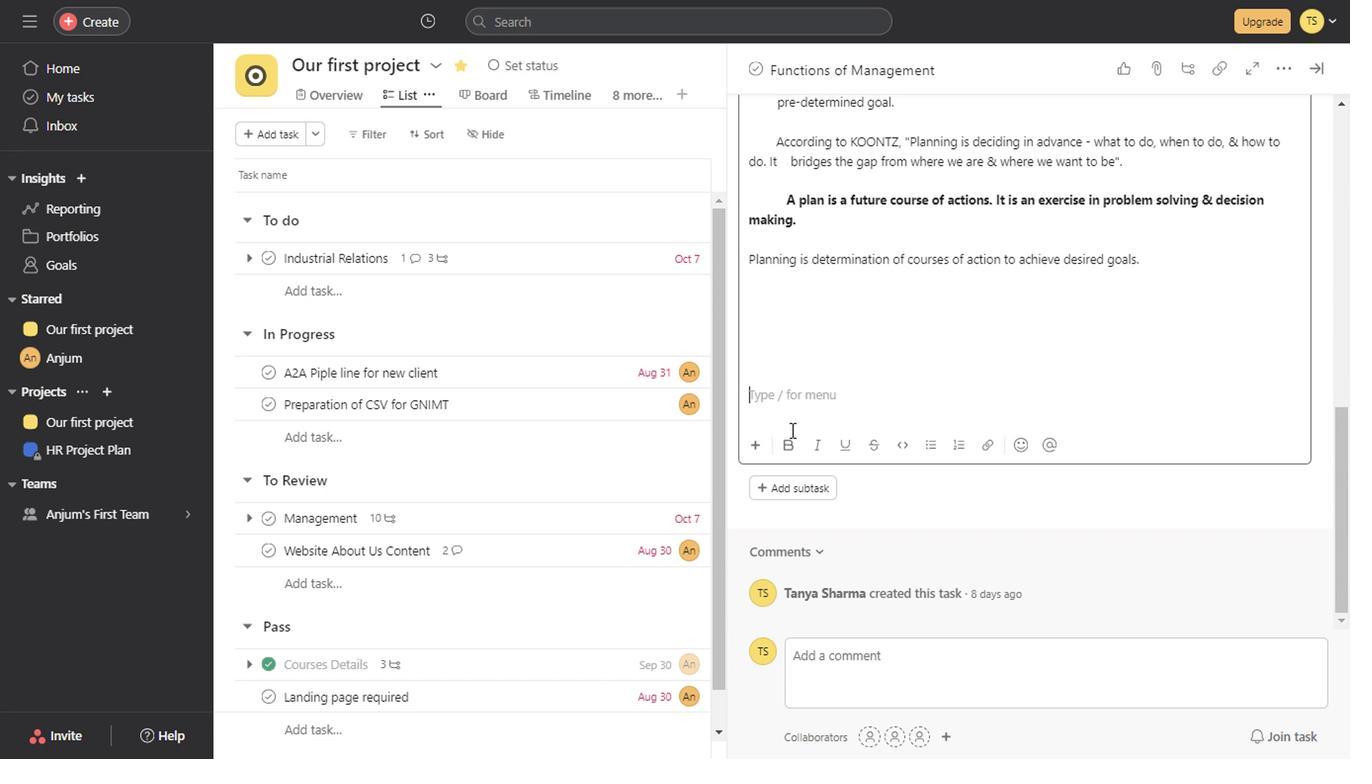
Action: Mouse scrolled (980, 343) with delta (0, -1)
Screenshot: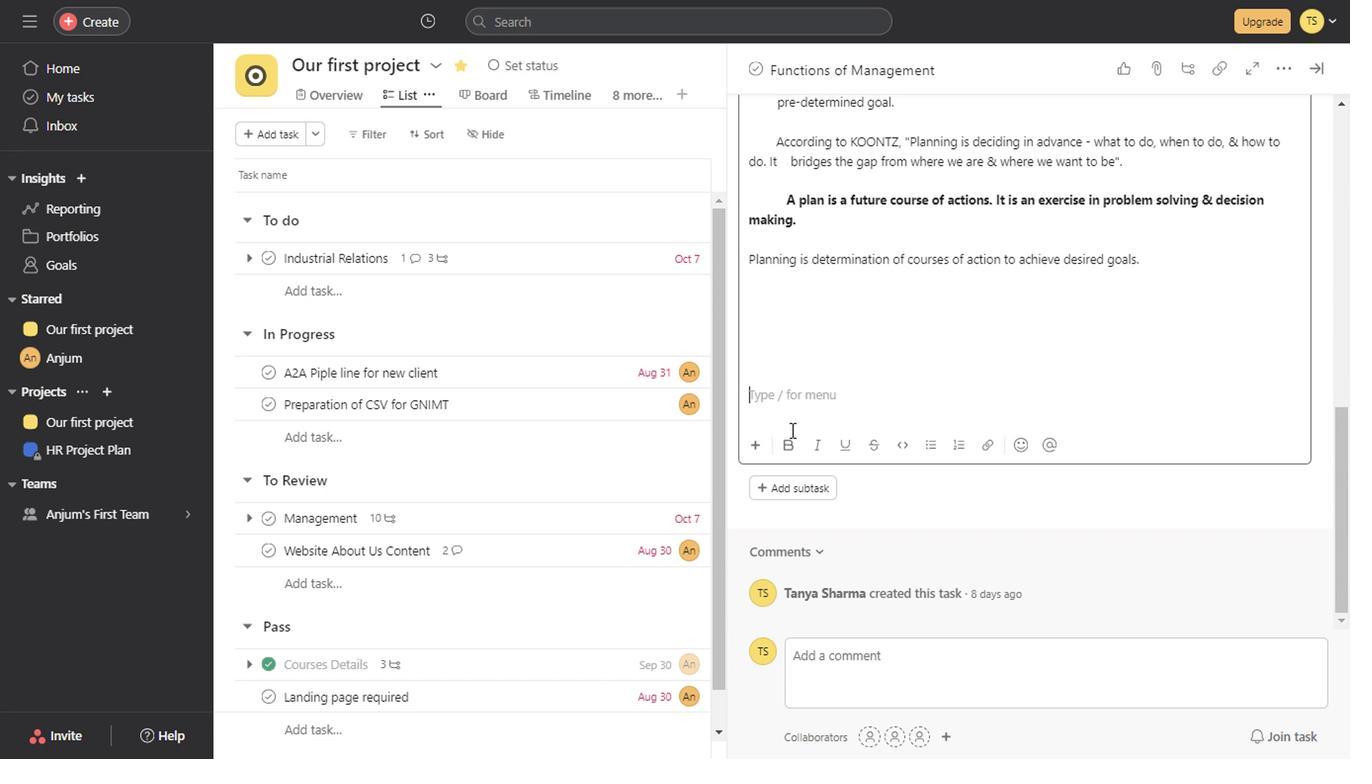 
Action: Mouse scrolled (980, 343) with delta (0, -1)
Screenshot: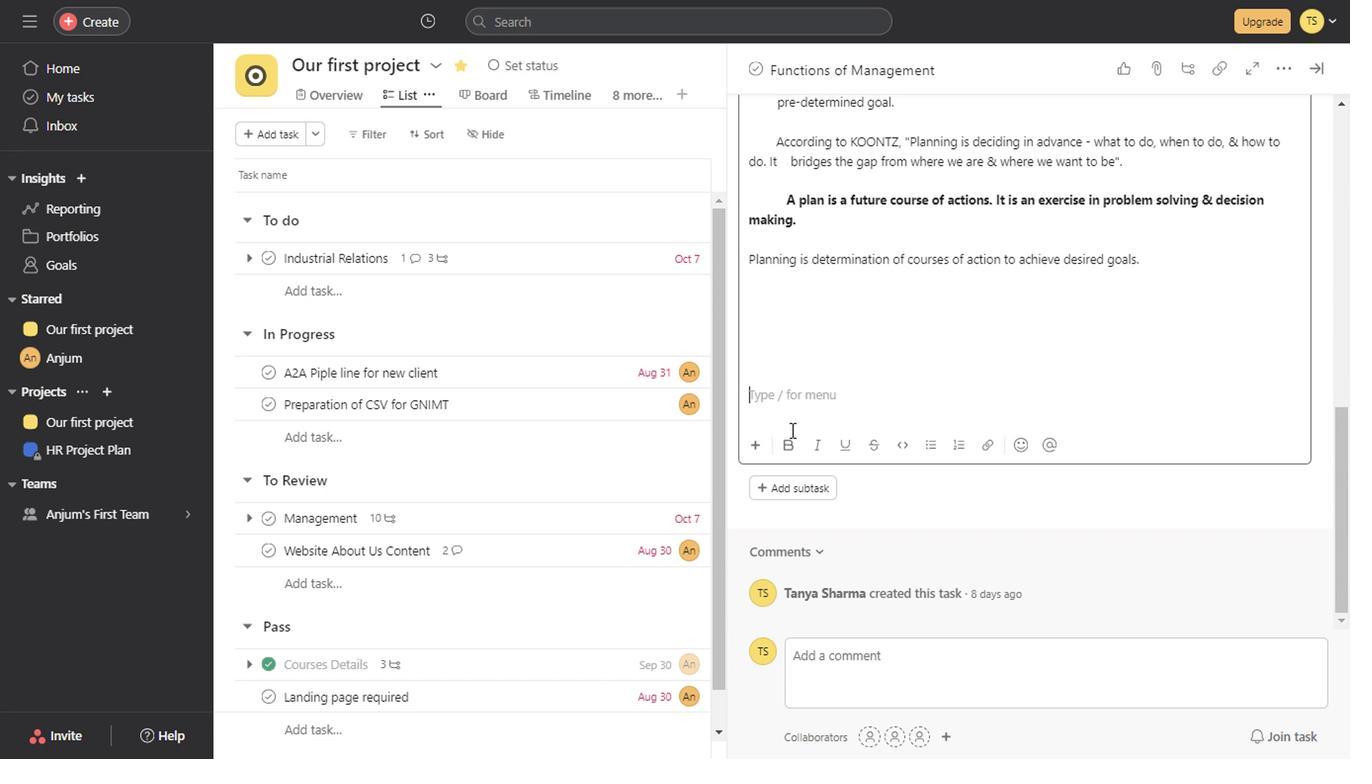 
Action: Mouse scrolled (980, 343) with delta (0, -1)
Screenshot: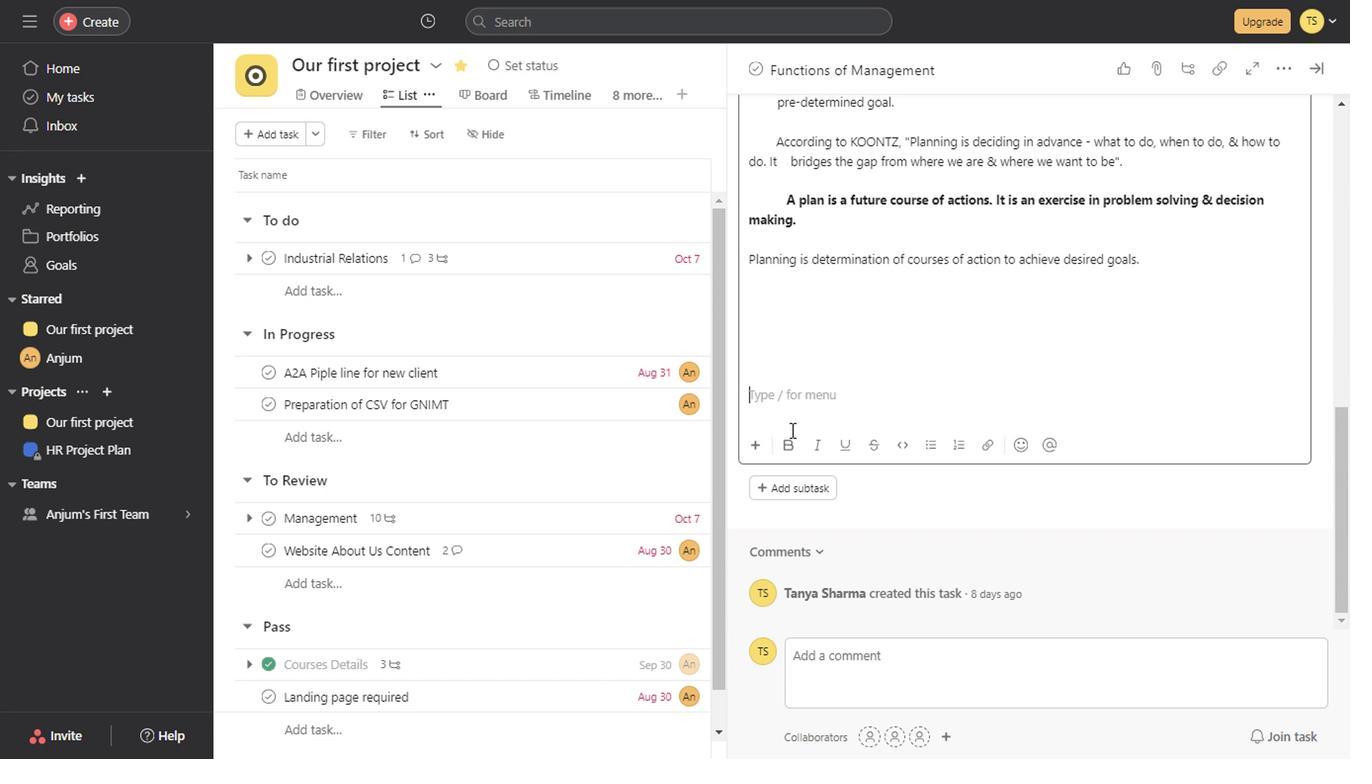 
Action: Mouse scrolled (980, 343) with delta (0, -1)
Screenshot: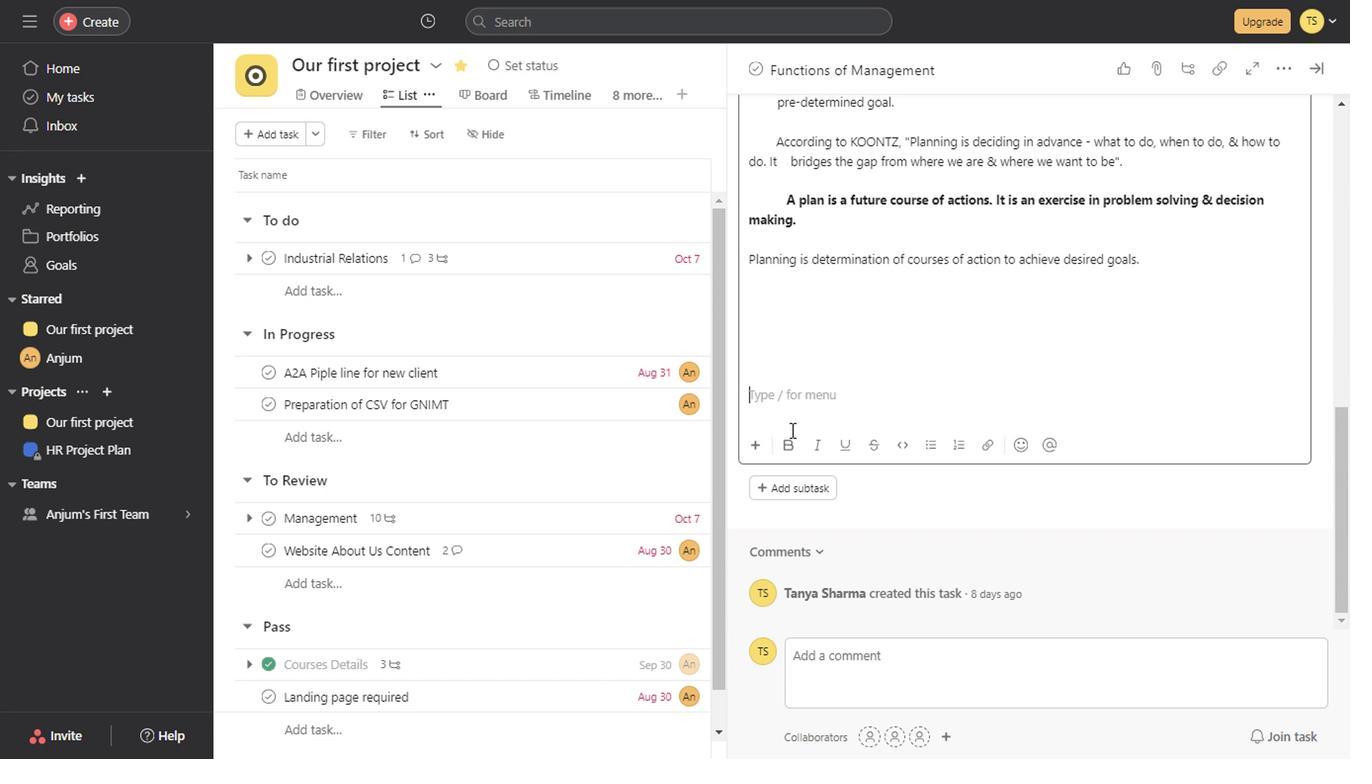 
Action: Mouse scrolled (980, 343) with delta (0, -1)
Screenshot: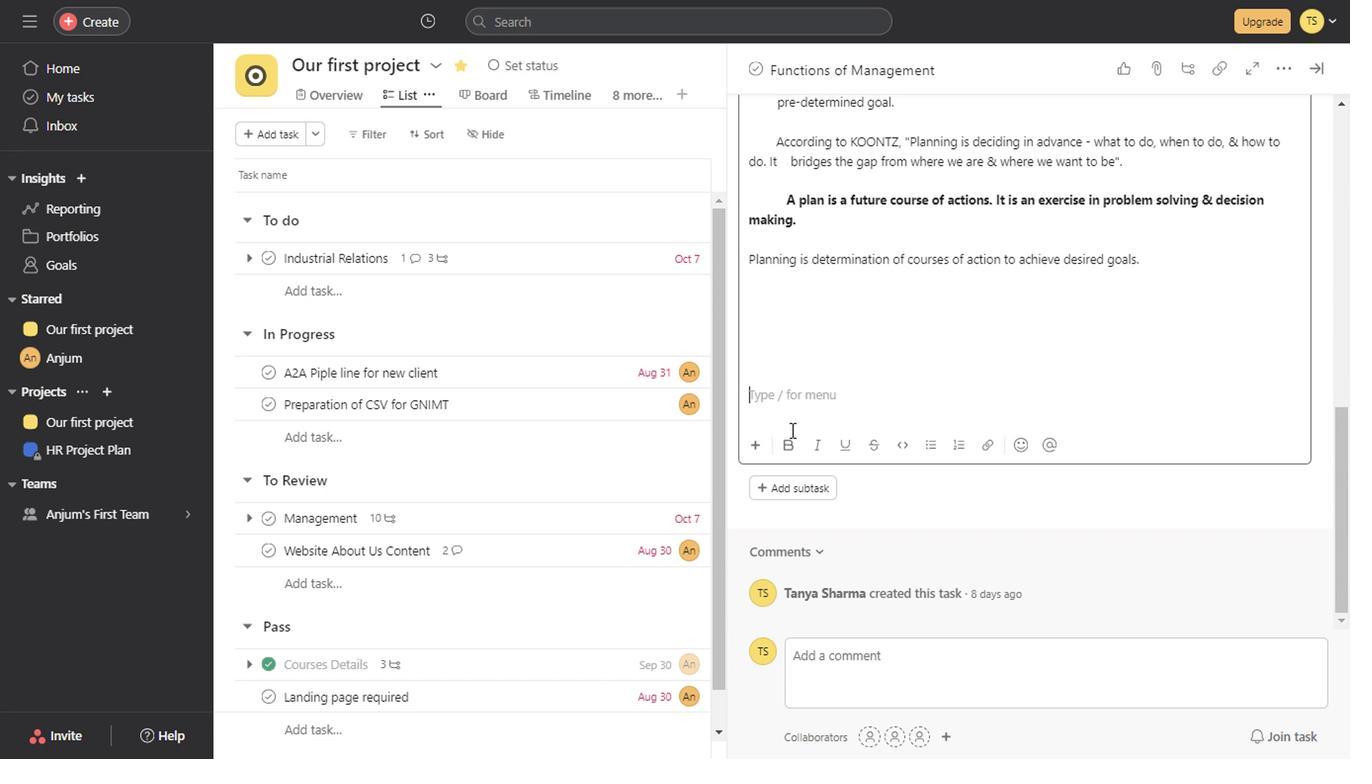 
Action: Mouse scrolled (980, 343) with delta (0, -1)
Screenshot: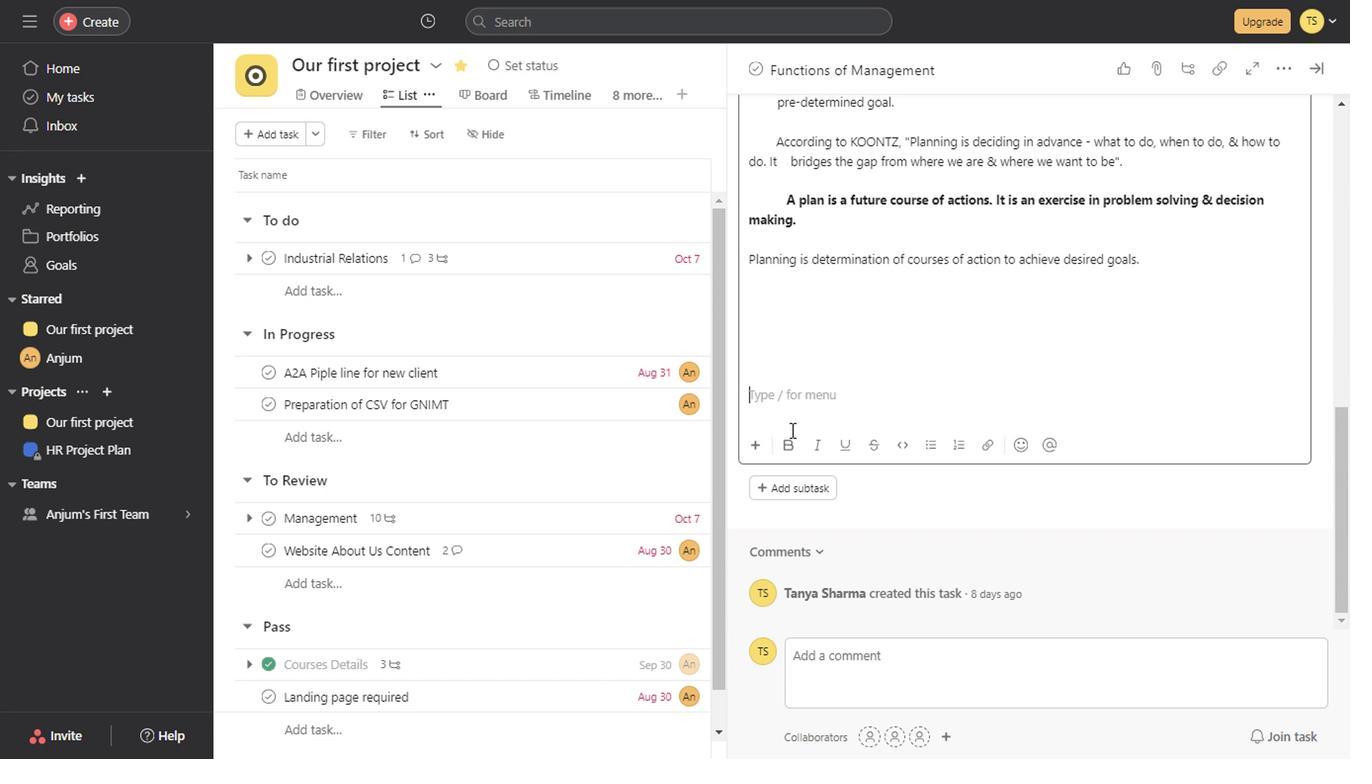 
Action: Mouse scrolled (980, 343) with delta (0, -1)
Screenshot: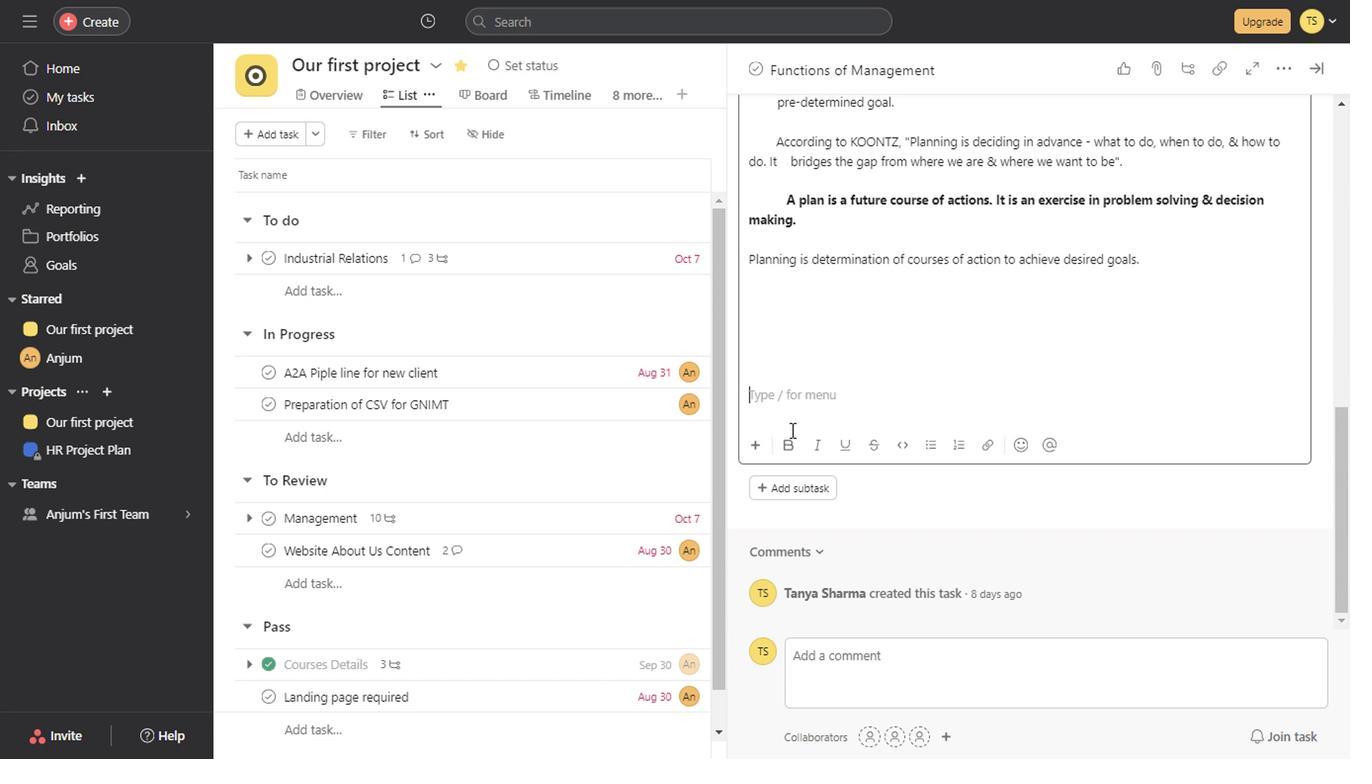 
Action: Mouse scrolled (980, 343) with delta (0, -1)
Screenshot: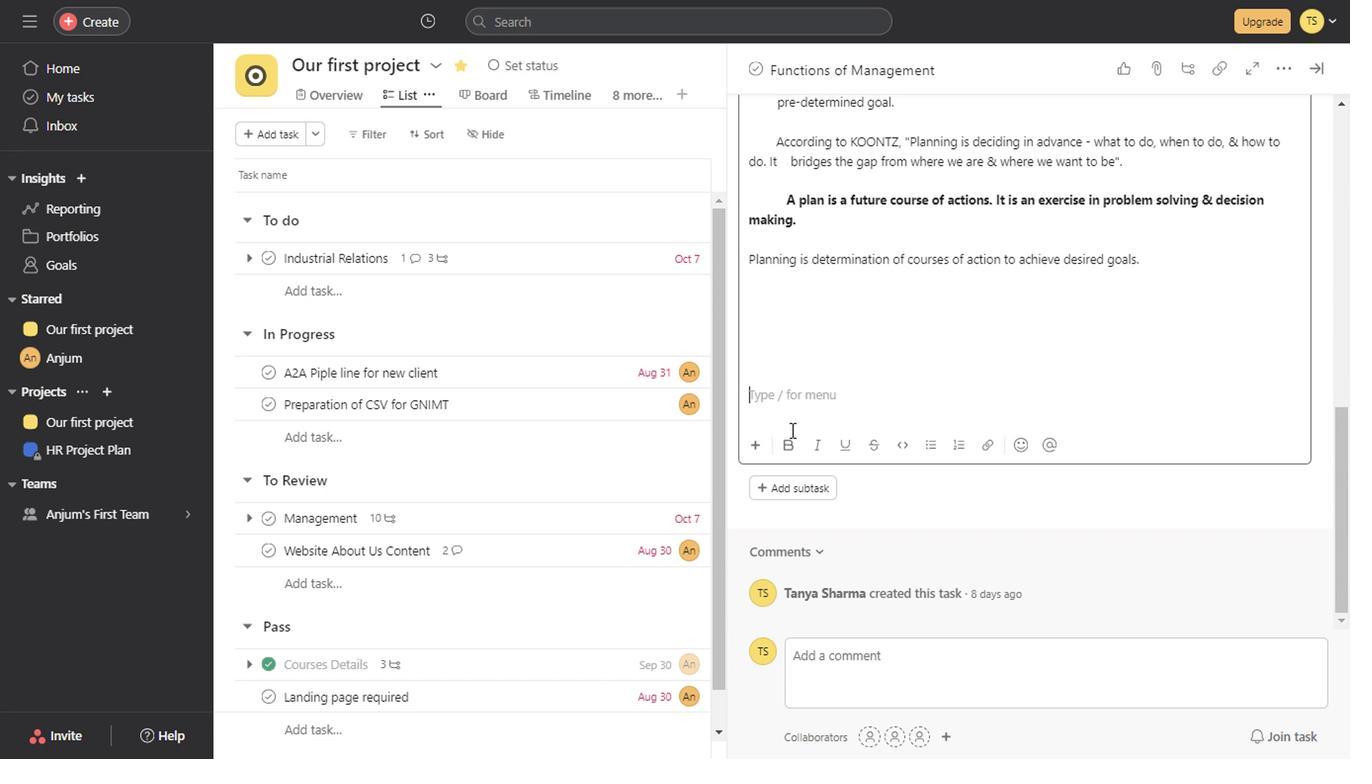
Action: Mouse scrolled (980, 343) with delta (0, -1)
Screenshot: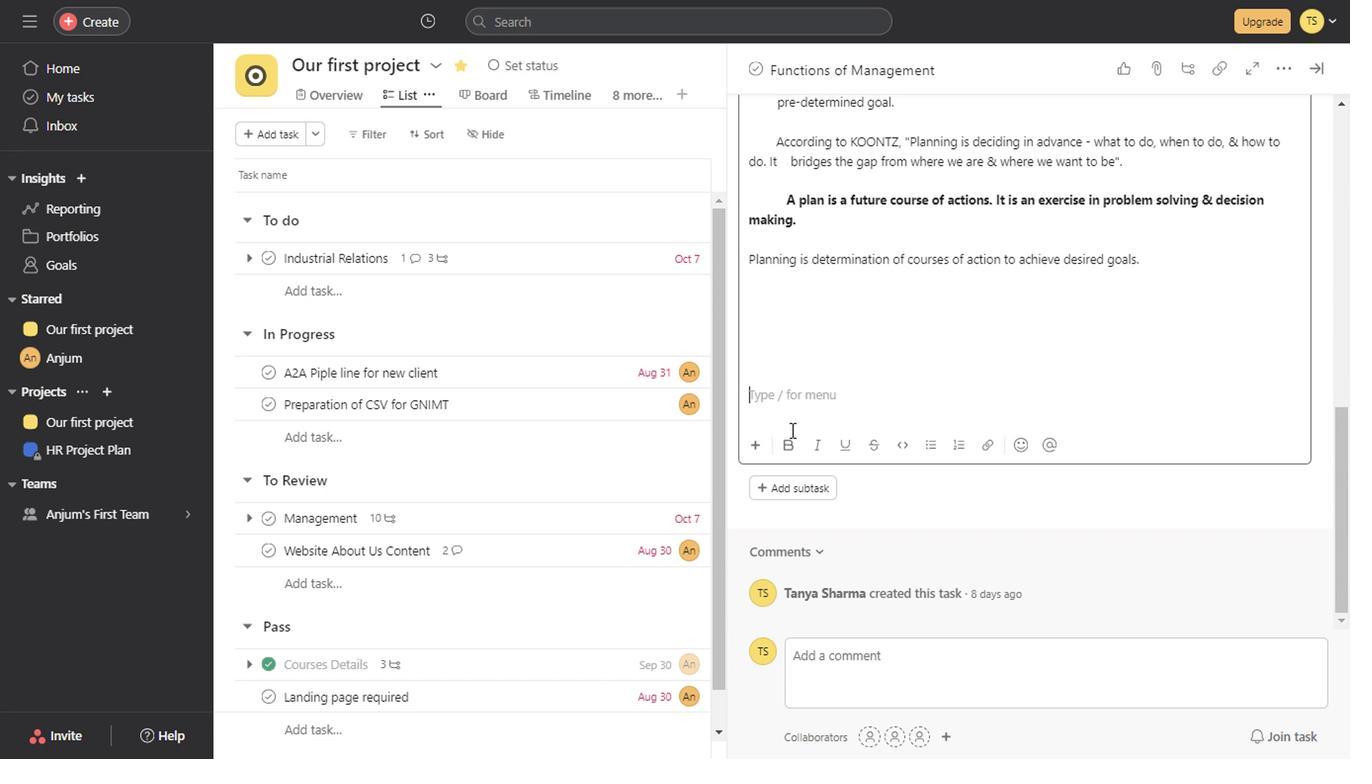 
Action: Mouse scrolled (980, 343) with delta (0, -1)
Screenshot: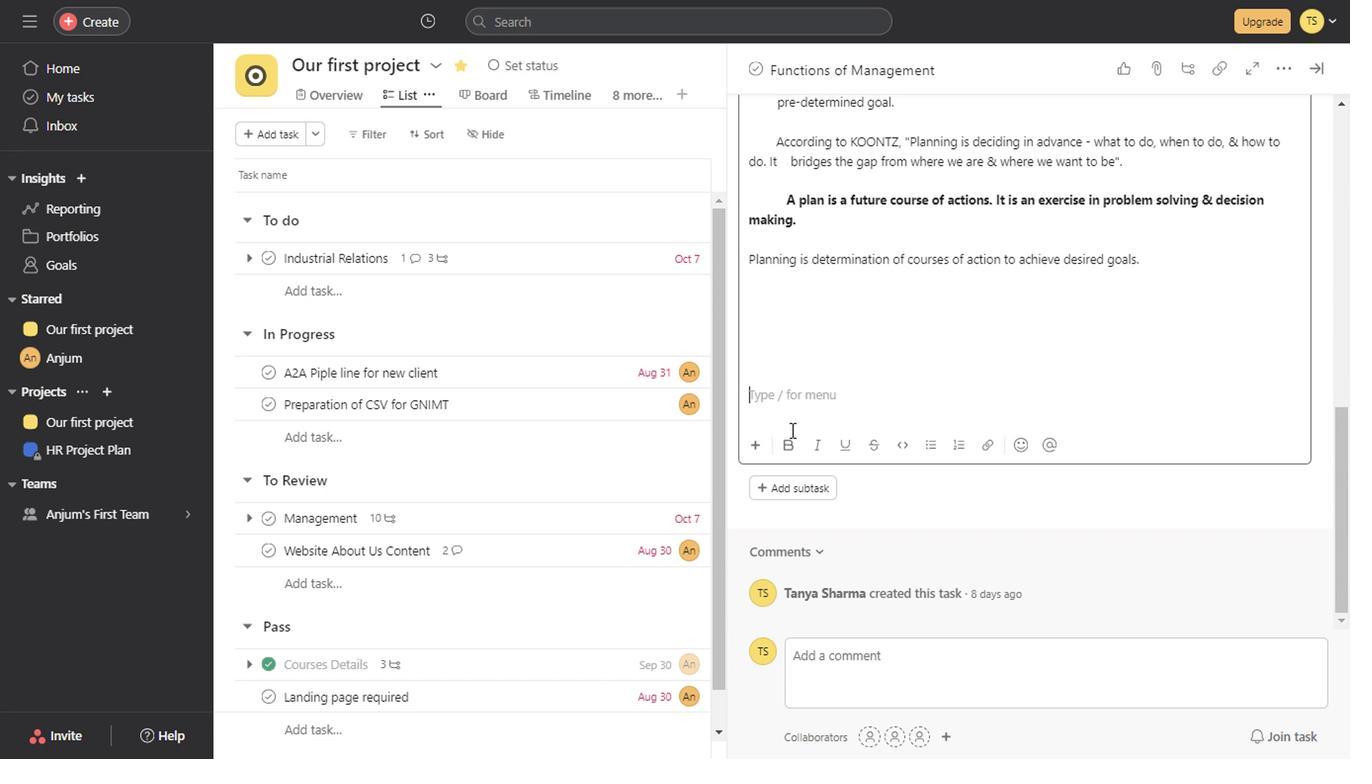 
Action: Mouse scrolled (980, 343) with delta (0, -1)
Screenshot: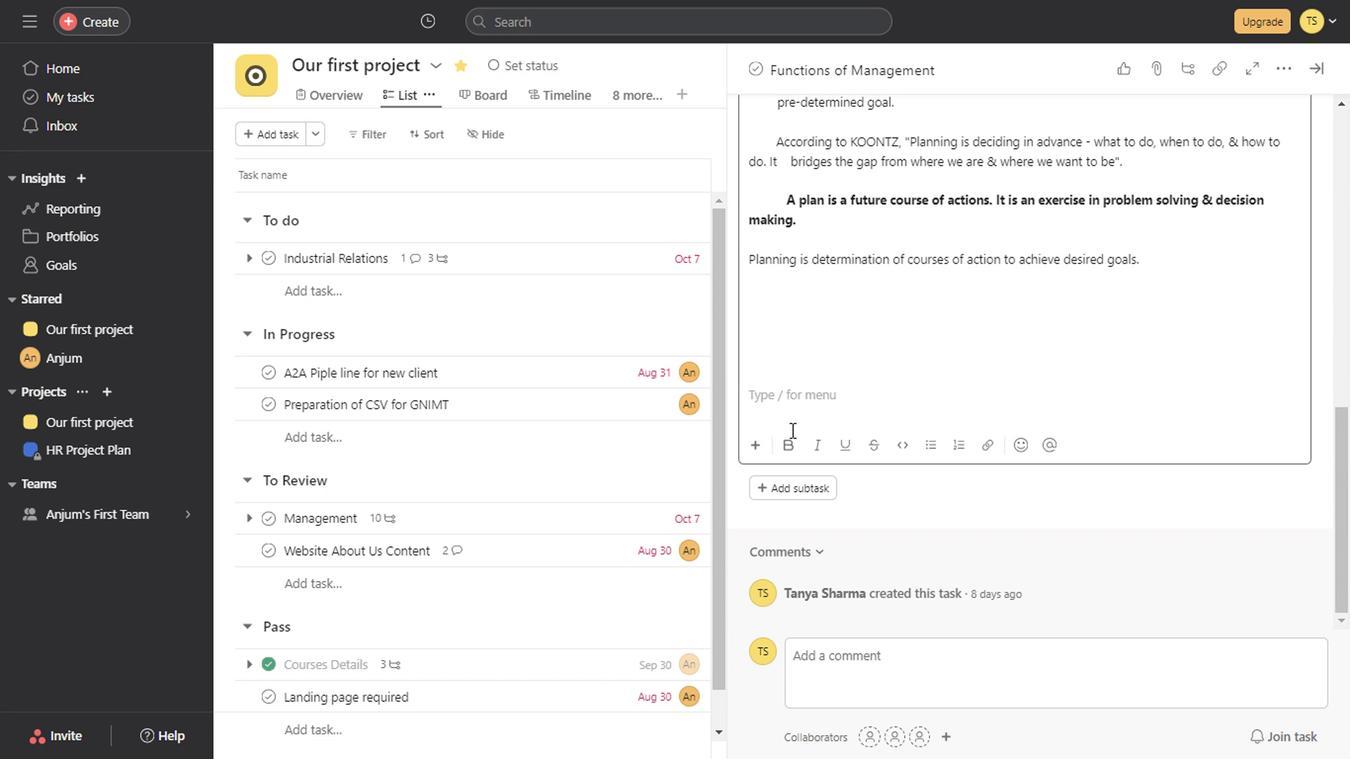 
Action: Mouse scrolled (980, 343) with delta (0, -1)
Screenshot: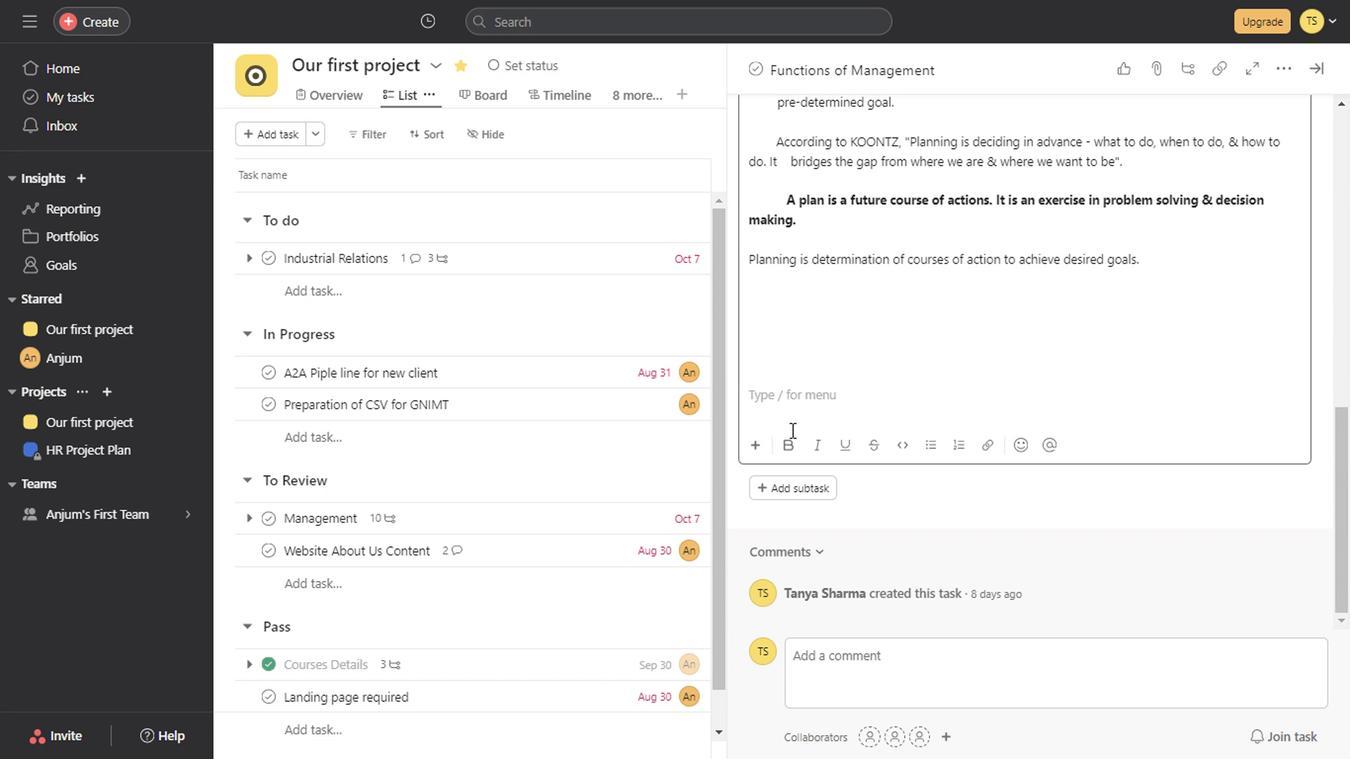 
Action: Mouse scrolled (980, 343) with delta (0, -1)
Screenshot: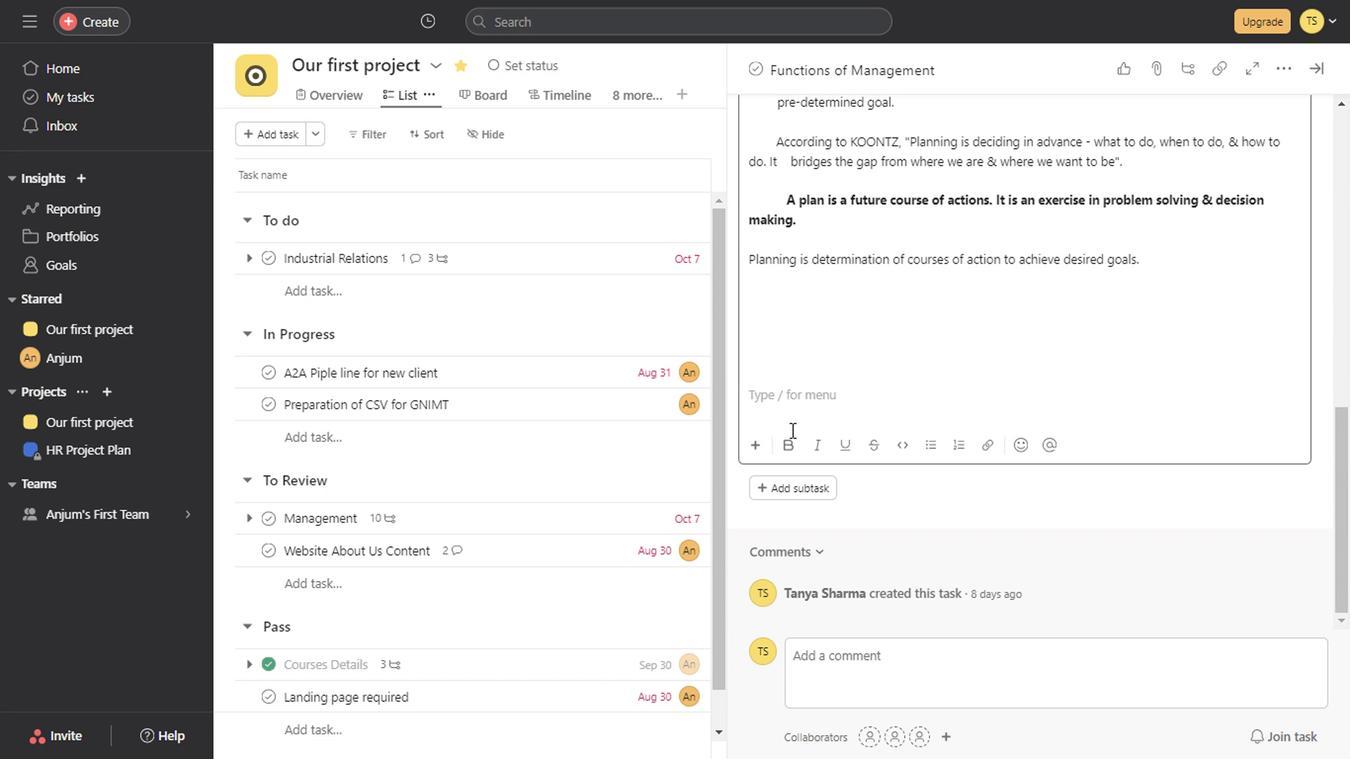 
Action: Mouse scrolled (980, 343) with delta (0, -1)
Screenshot: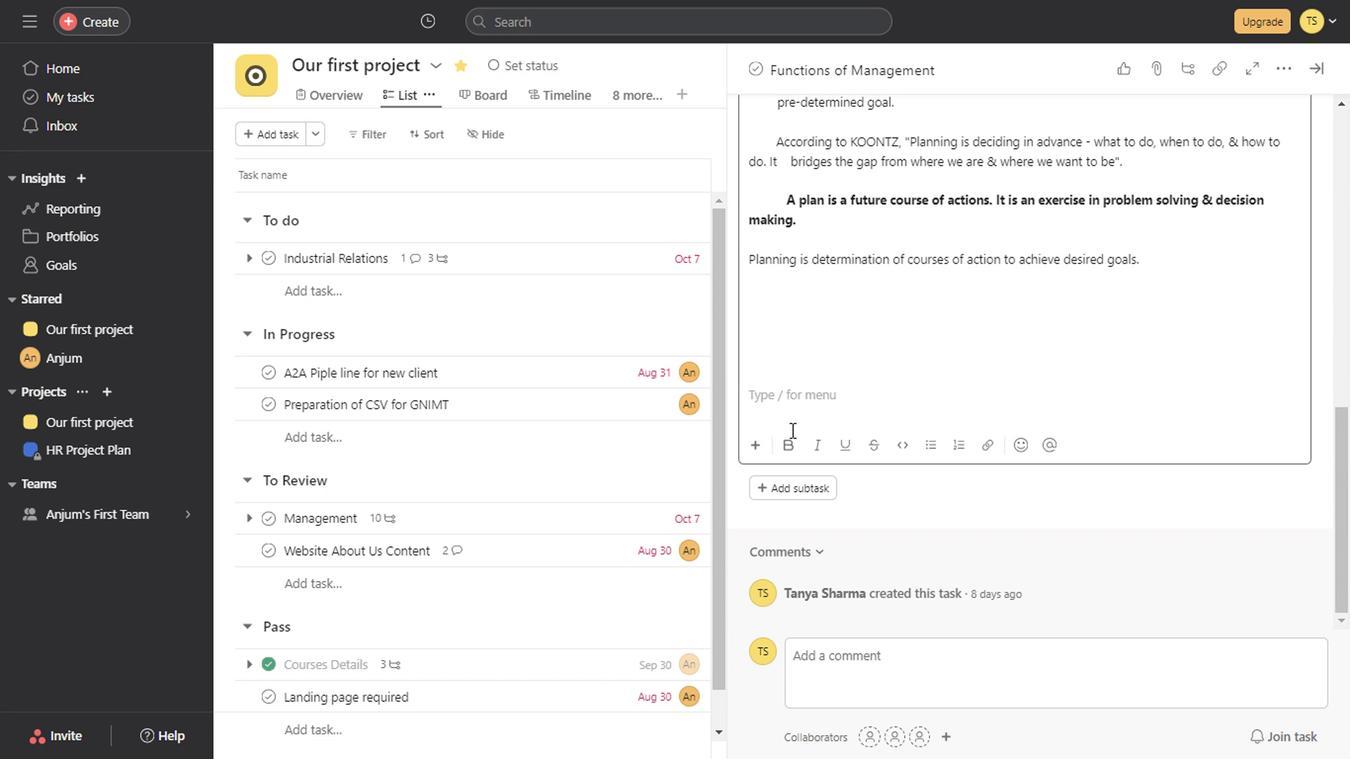 
Action: Mouse scrolled (980, 343) with delta (0, -1)
Screenshot: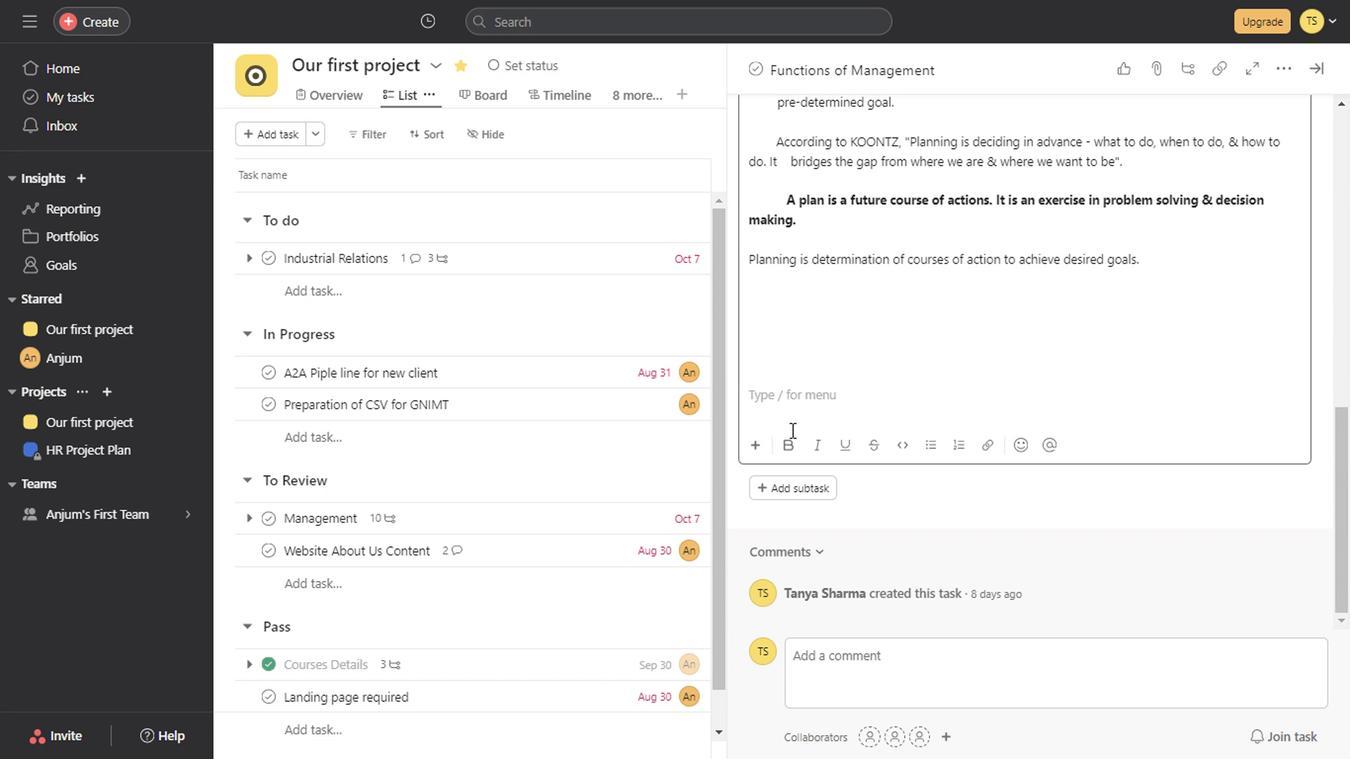 
Action: Mouse scrolled (980, 343) with delta (0, -1)
Screenshot: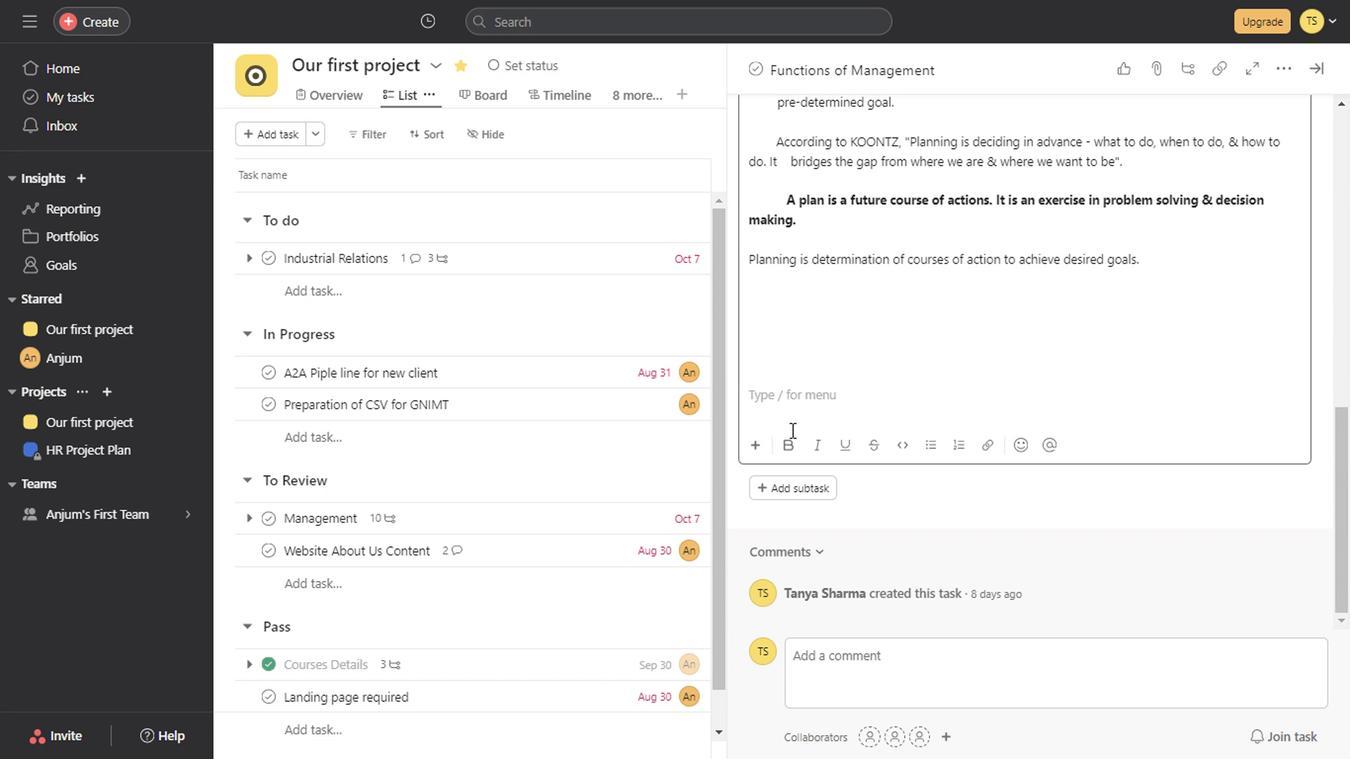 
Action: Mouse scrolled (980, 343) with delta (0, -1)
Screenshot: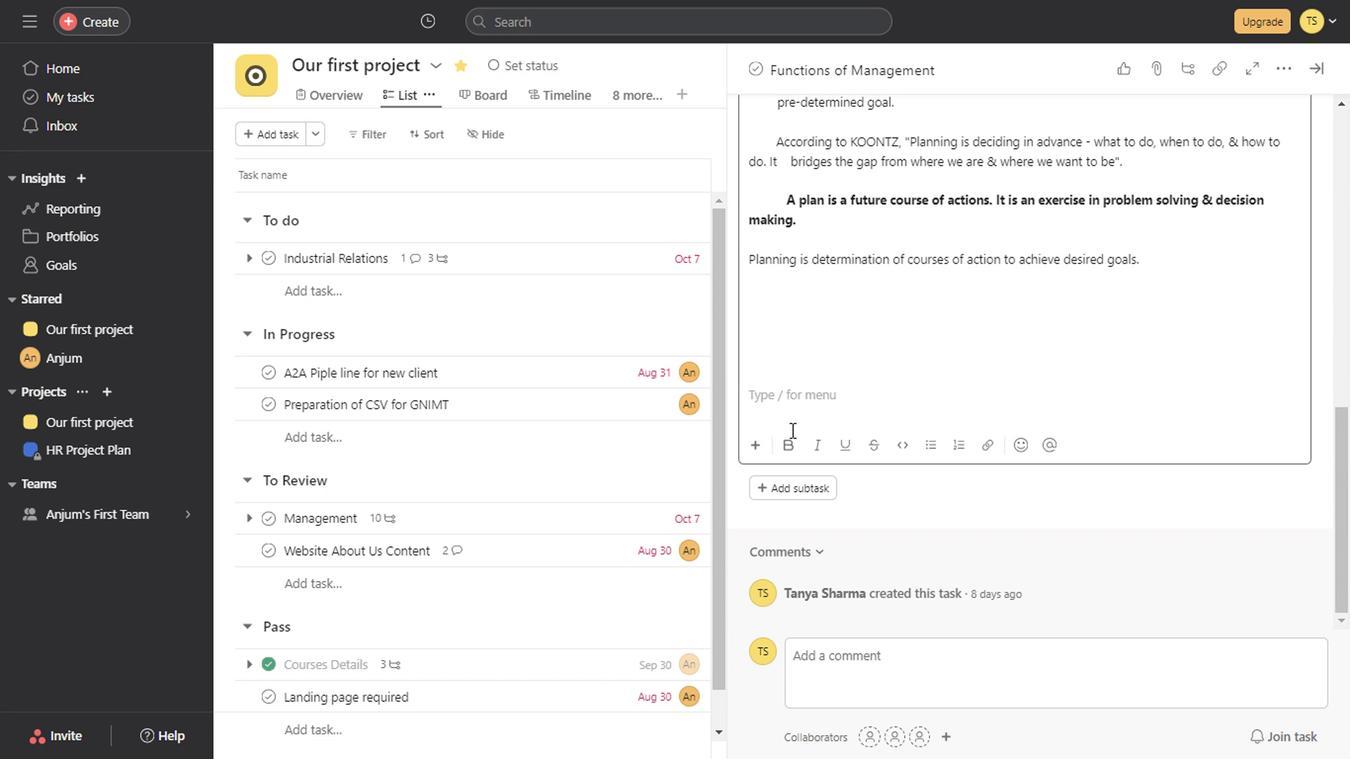 
Action: Mouse scrolled (980, 343) with delta (0, -1)
Screenshot: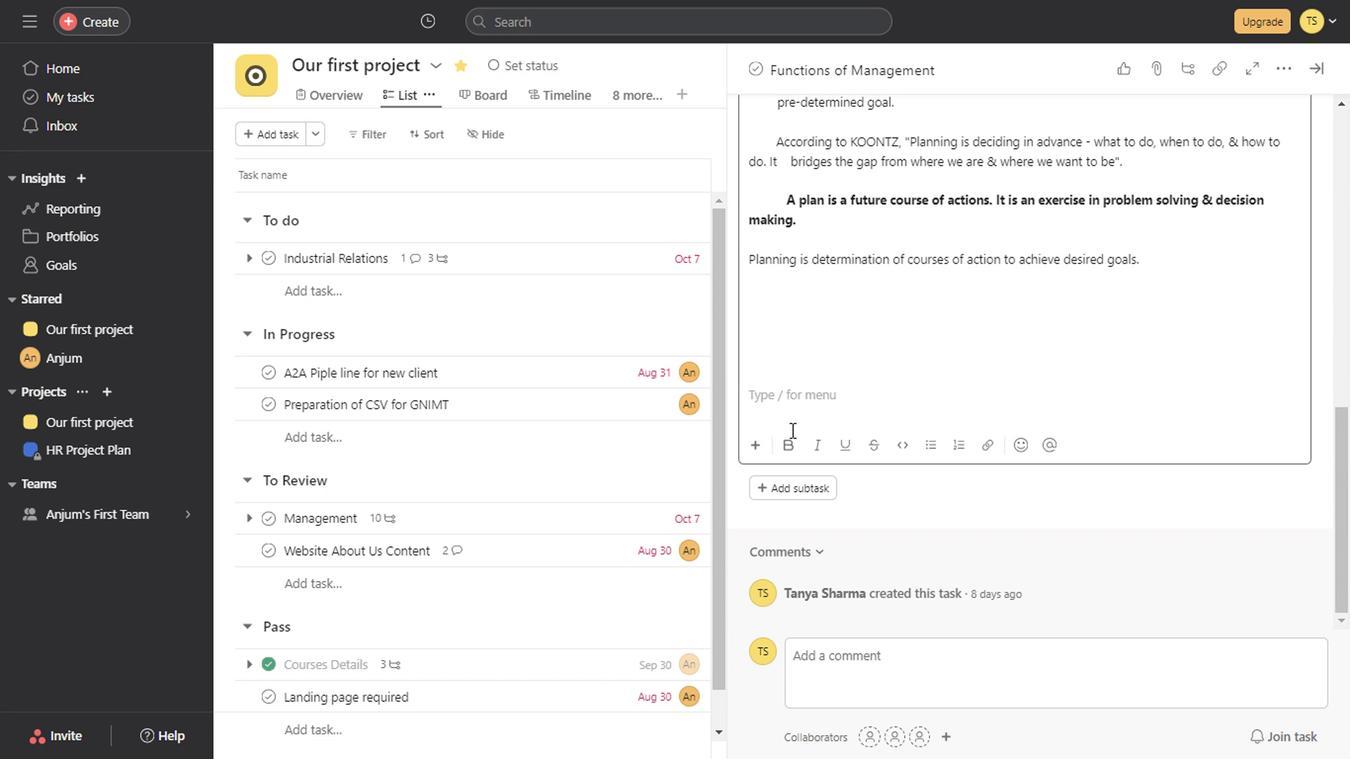 
Action: Mouse scrolled (980, 343) with delta (0, -1)
